 Task: 2. E-commerce Website:- Create a Squarespace online store for handmade jewelry. Feature product categories, a secure checkout, and options for customer reviews.
Action: Mouse moved to (1063, 147)
Screenshot: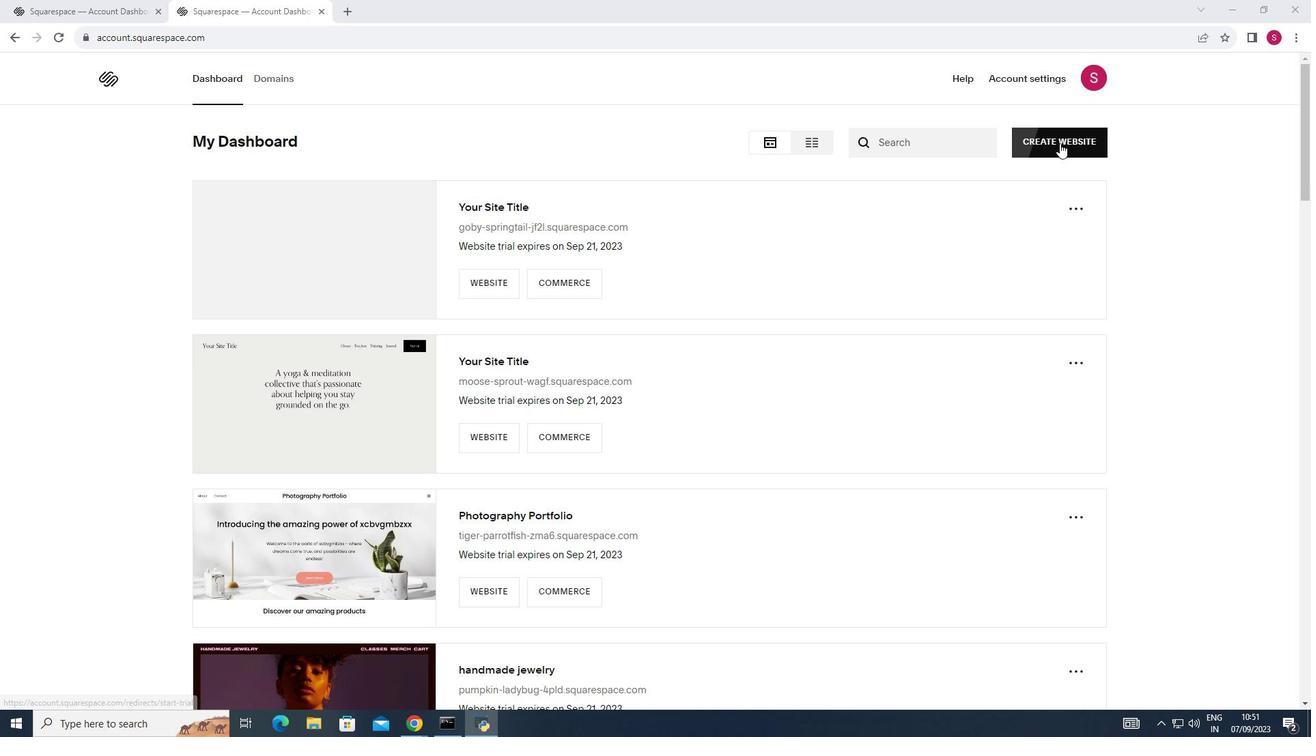 
Action: Mouse pressed left at (1063, 147)
Screenshot: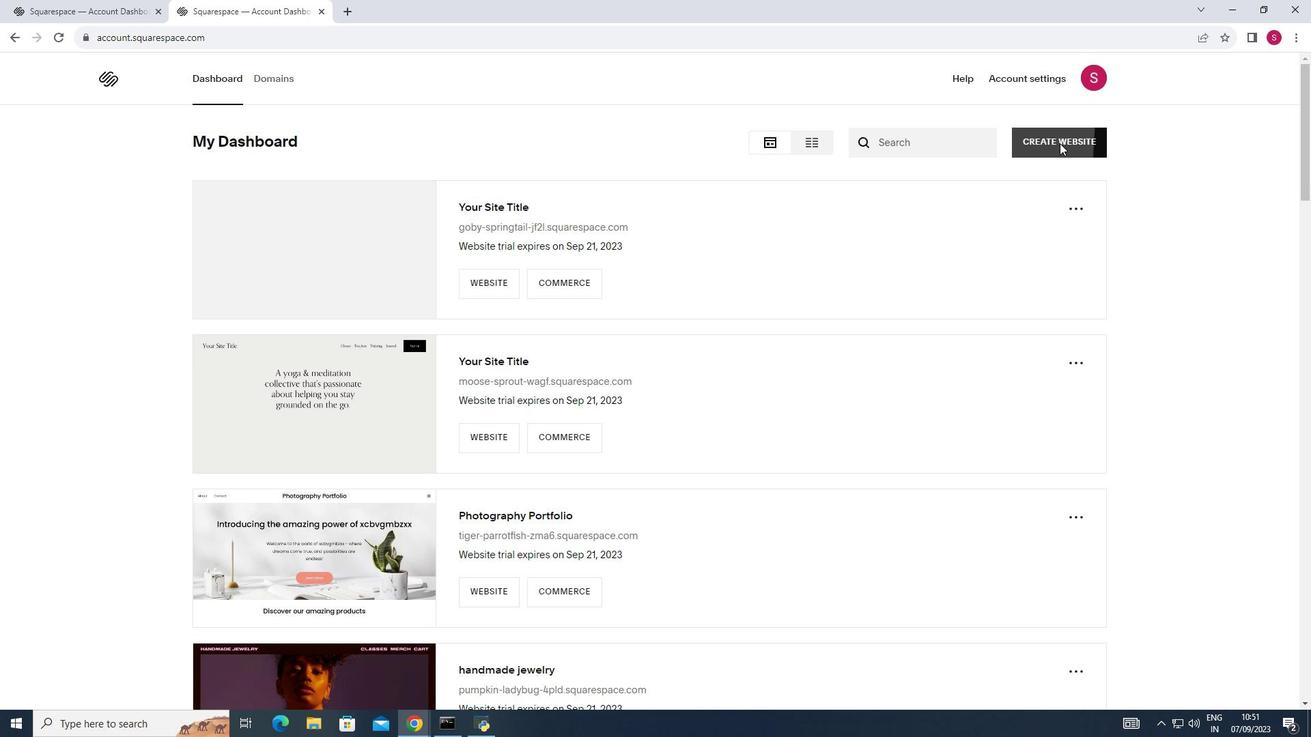 
Action: Mouse moved to (66, 249)
Screenshot: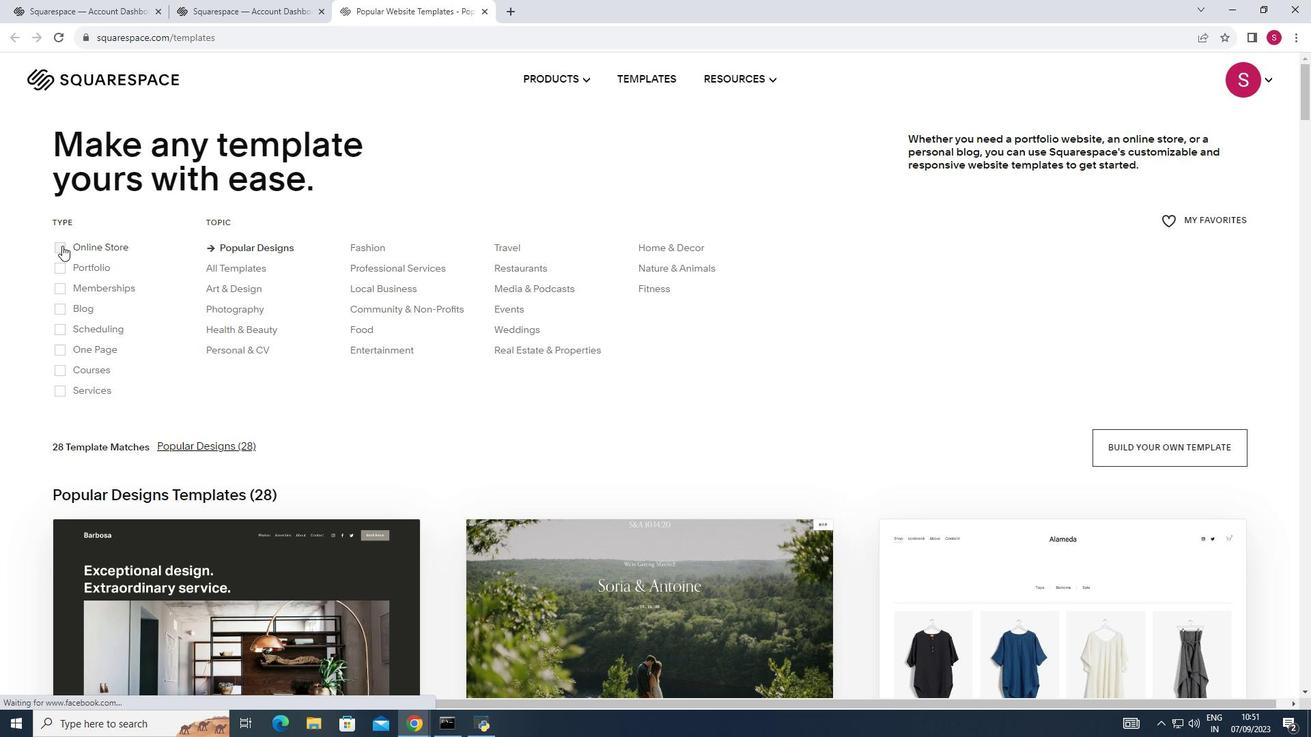 
Action: Mouse pressed left at (66, 249)
Screenshot: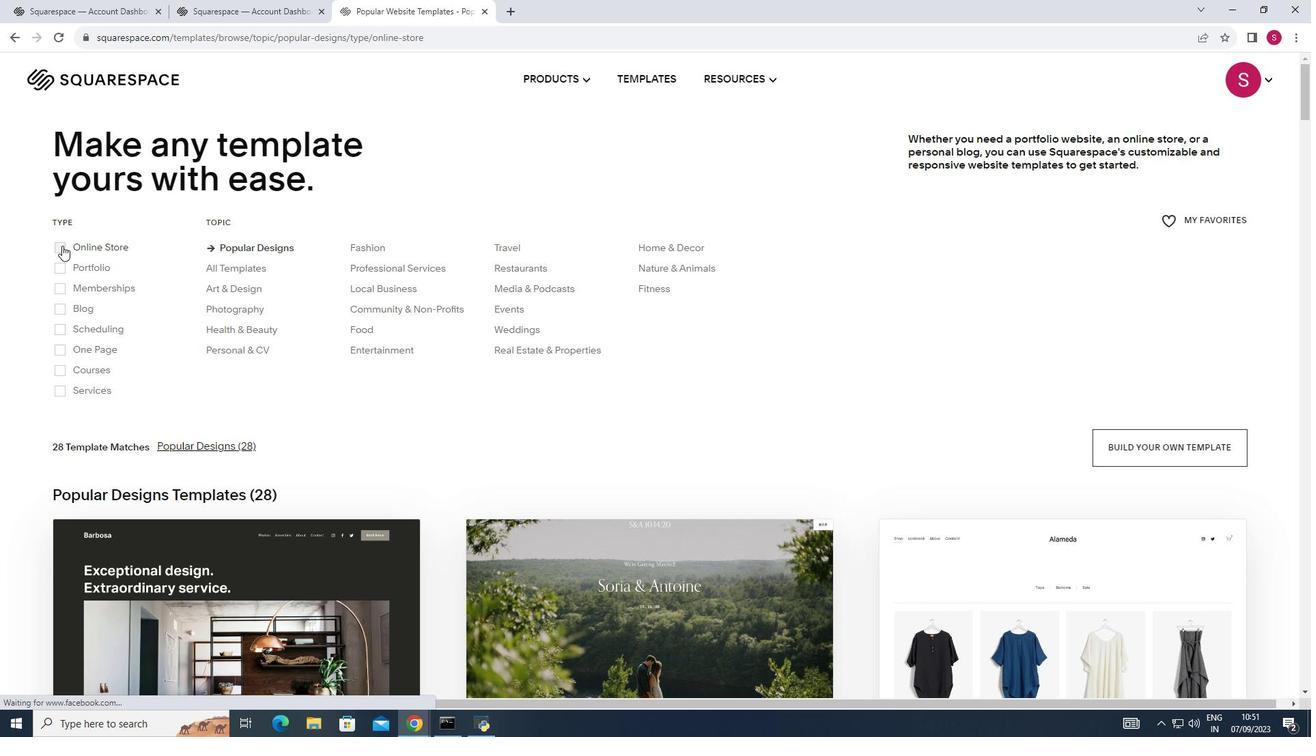 
Action: Mouse moved to (1084, 379)
Screenshot: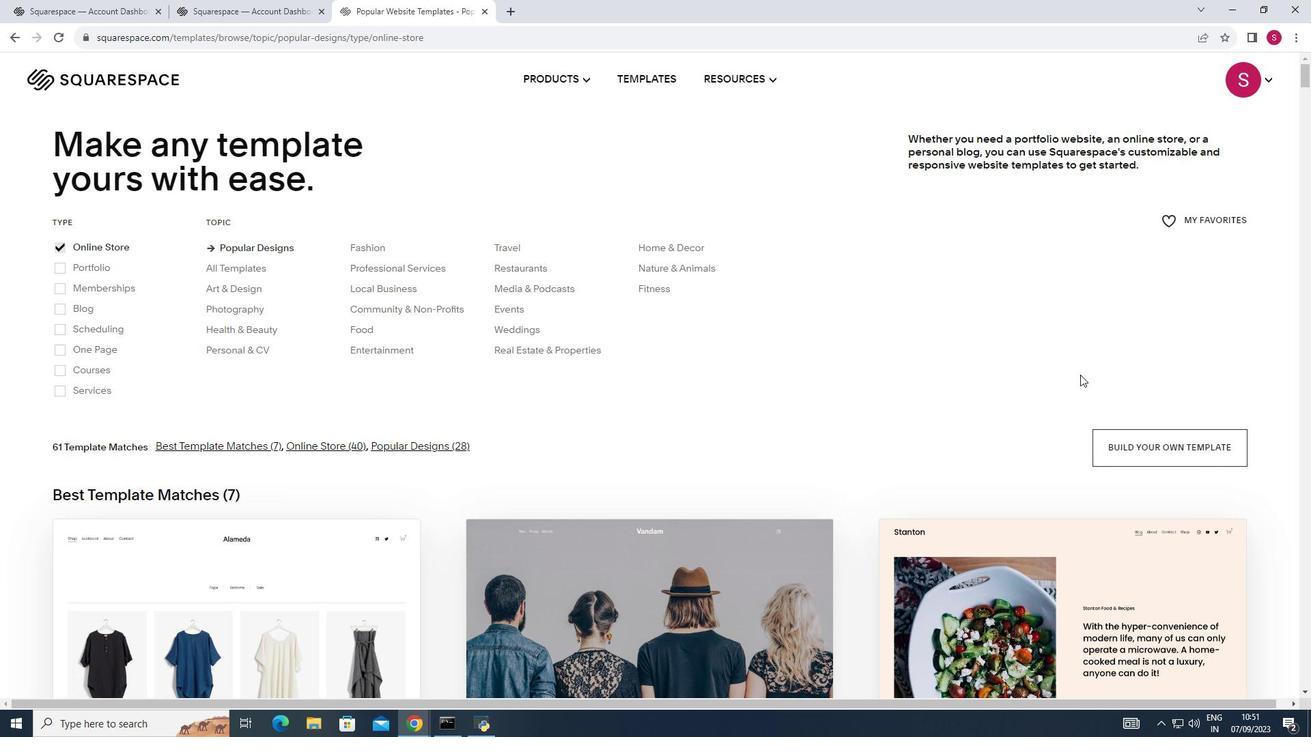 
Action: Mouse scrolled (1084, 378) with delta (0, 0)
Screenshot: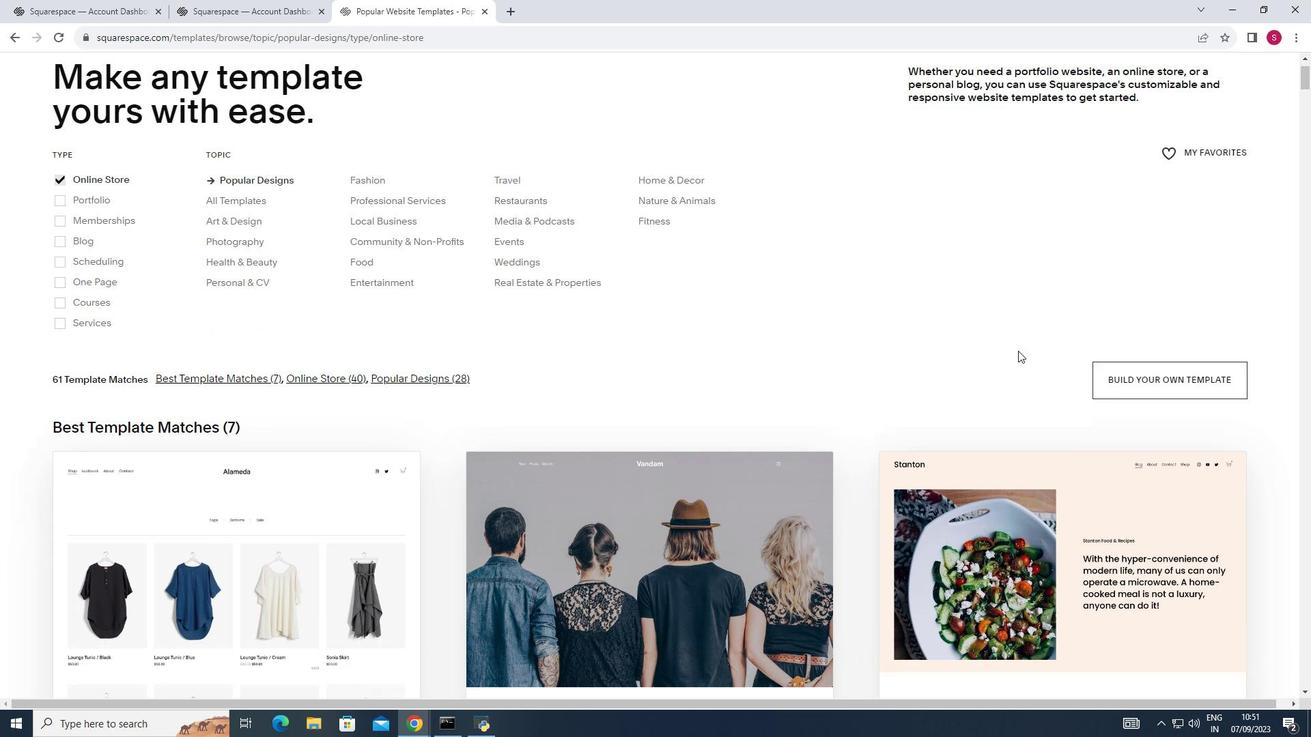 
Action: Mouse moved to (1023, 355)
Screenshot: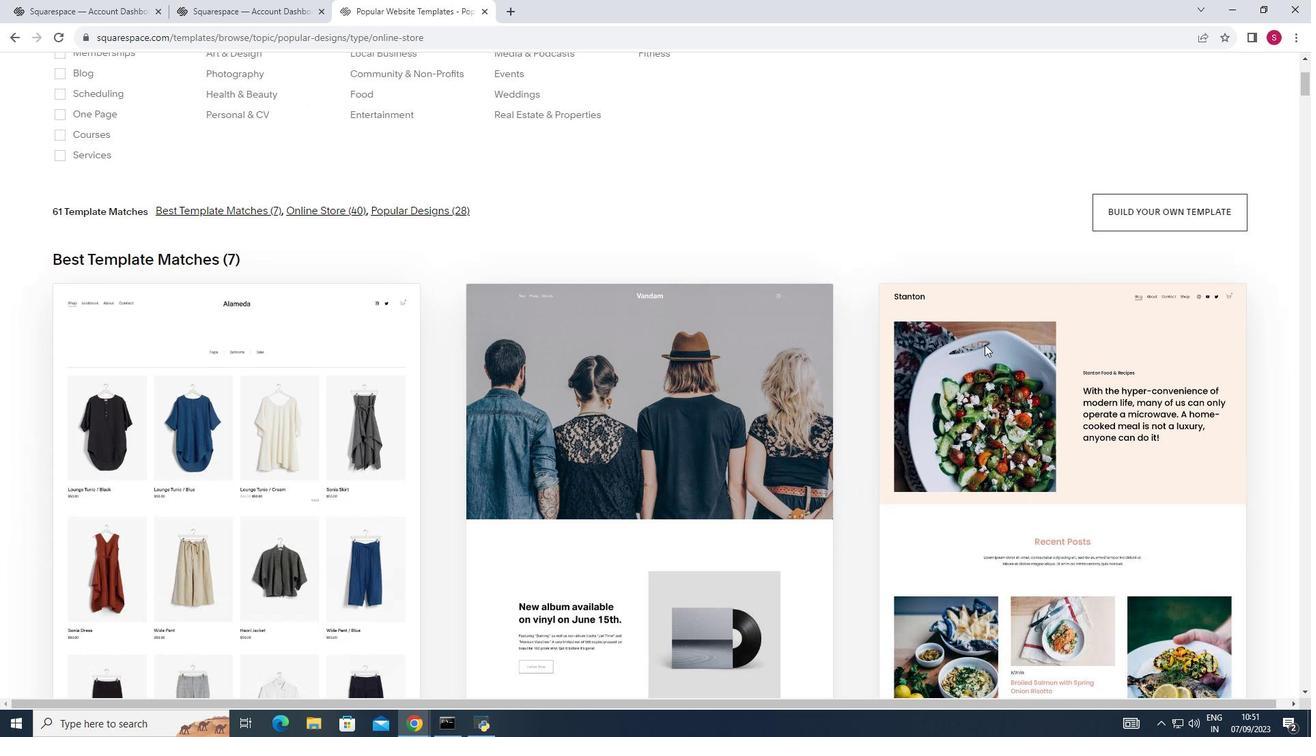 
Action: Mouse scrolled (1023, 354) with delta (0, 0)
Screenshot: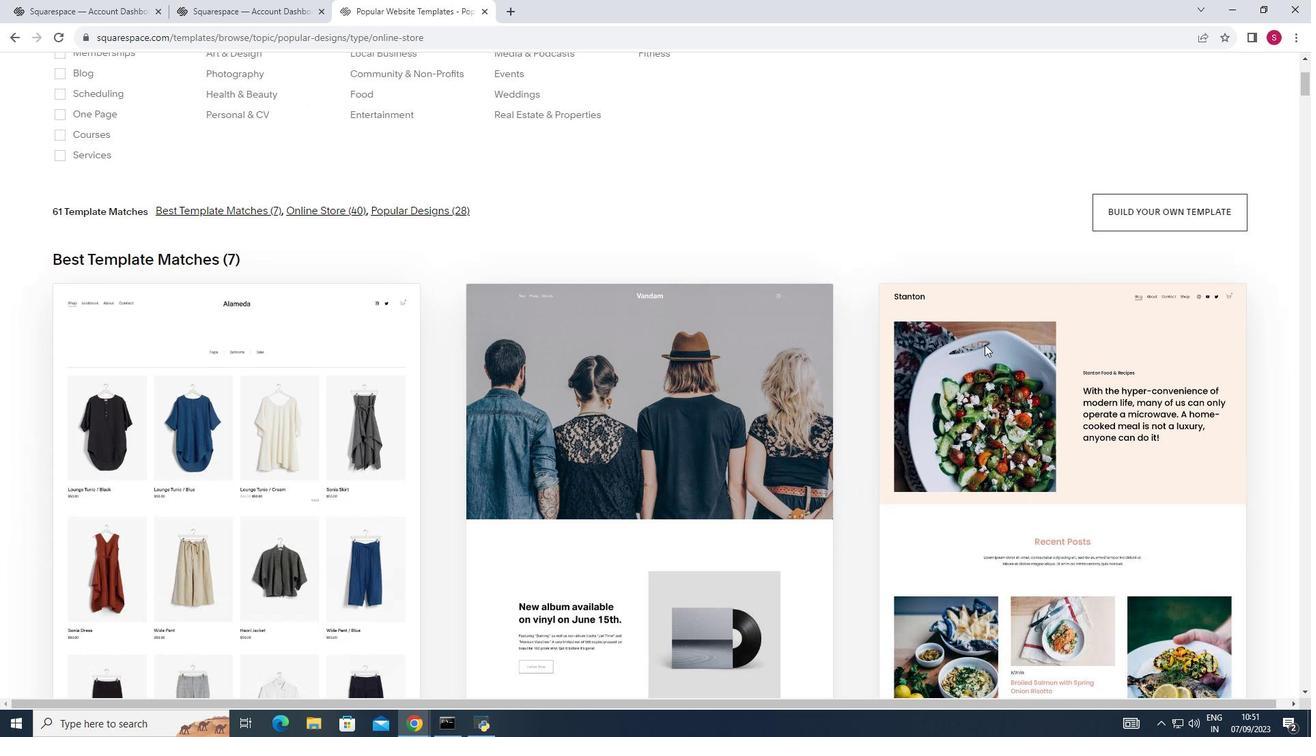 
Action: Mouse moved to (1022, 355)
Screenshot: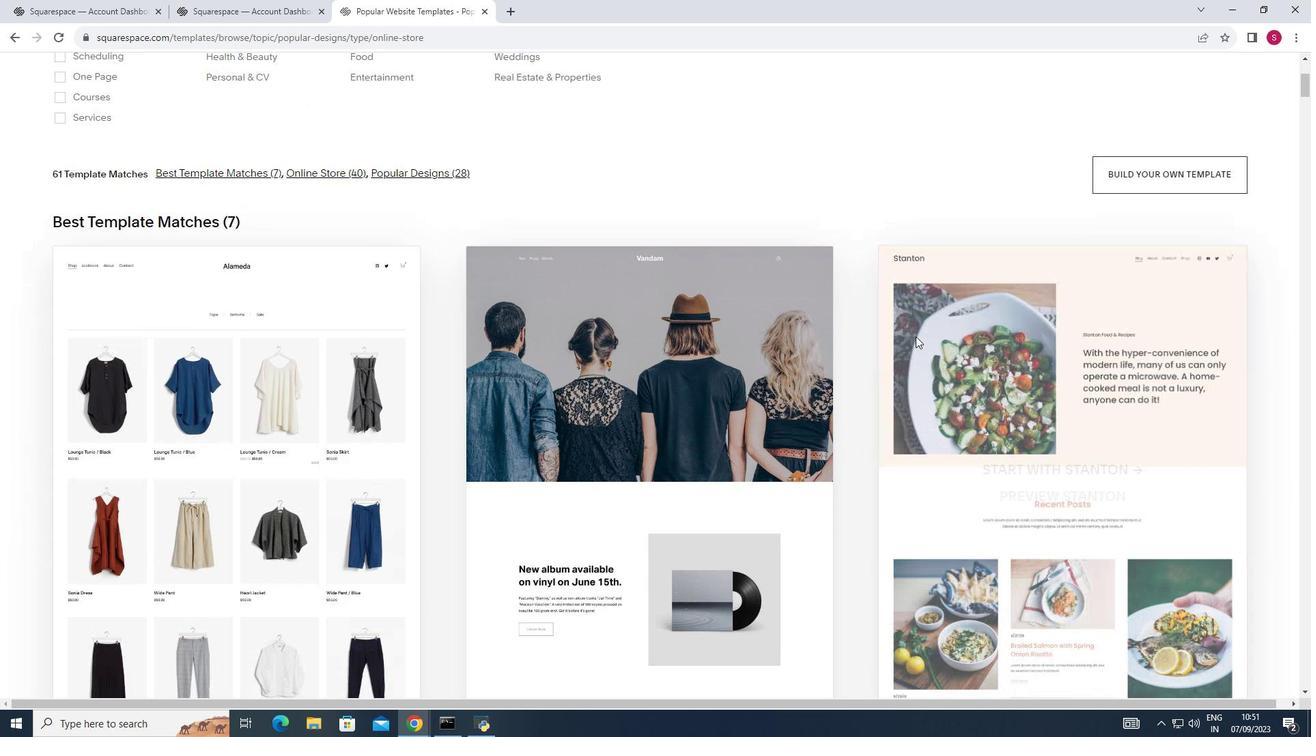 
Action: Mouse scrolled (1022, 354) with delta (0, 0)
Screenshot: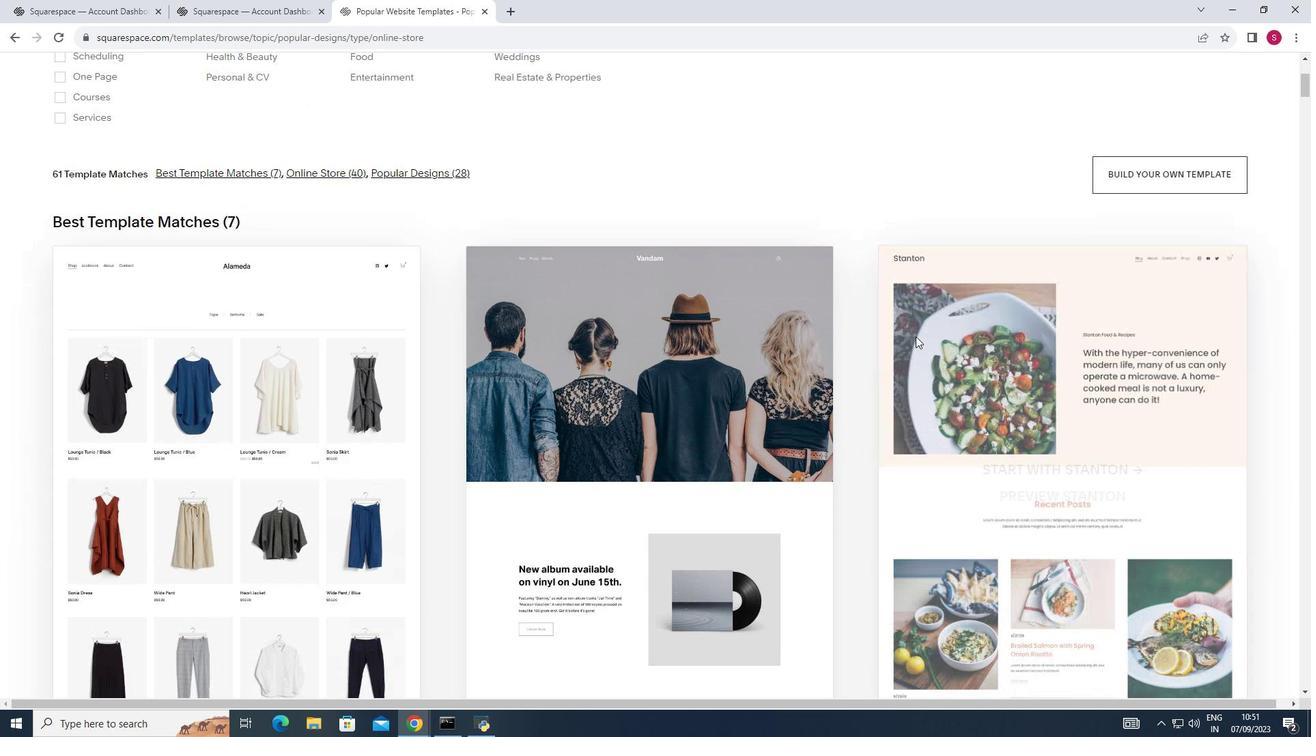 
Action: Mouse scrolled (1022, 354) with delta (0, 0)
Screenshot: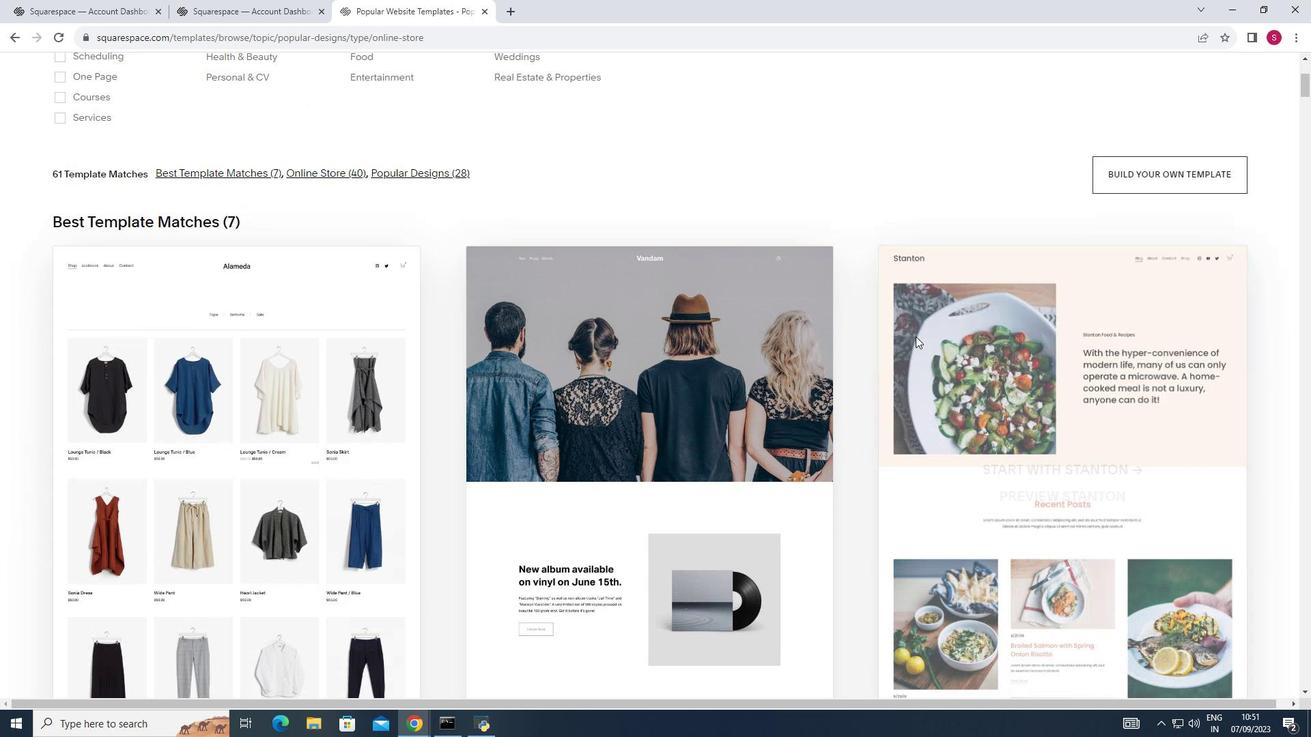 
Action: Mouse moved to (826, 306)
Screenshot: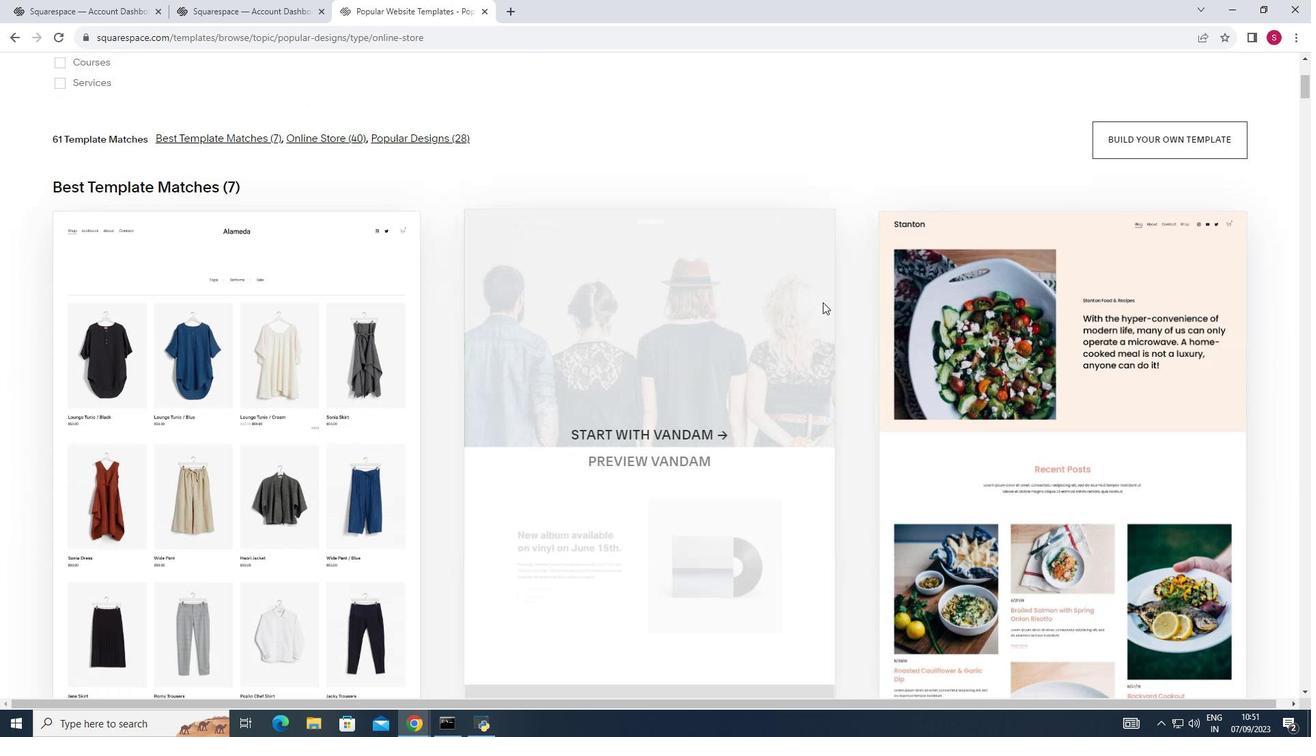 
Action: Mouse scrolled (826, 305) with delta (0, 0)
Screenshot: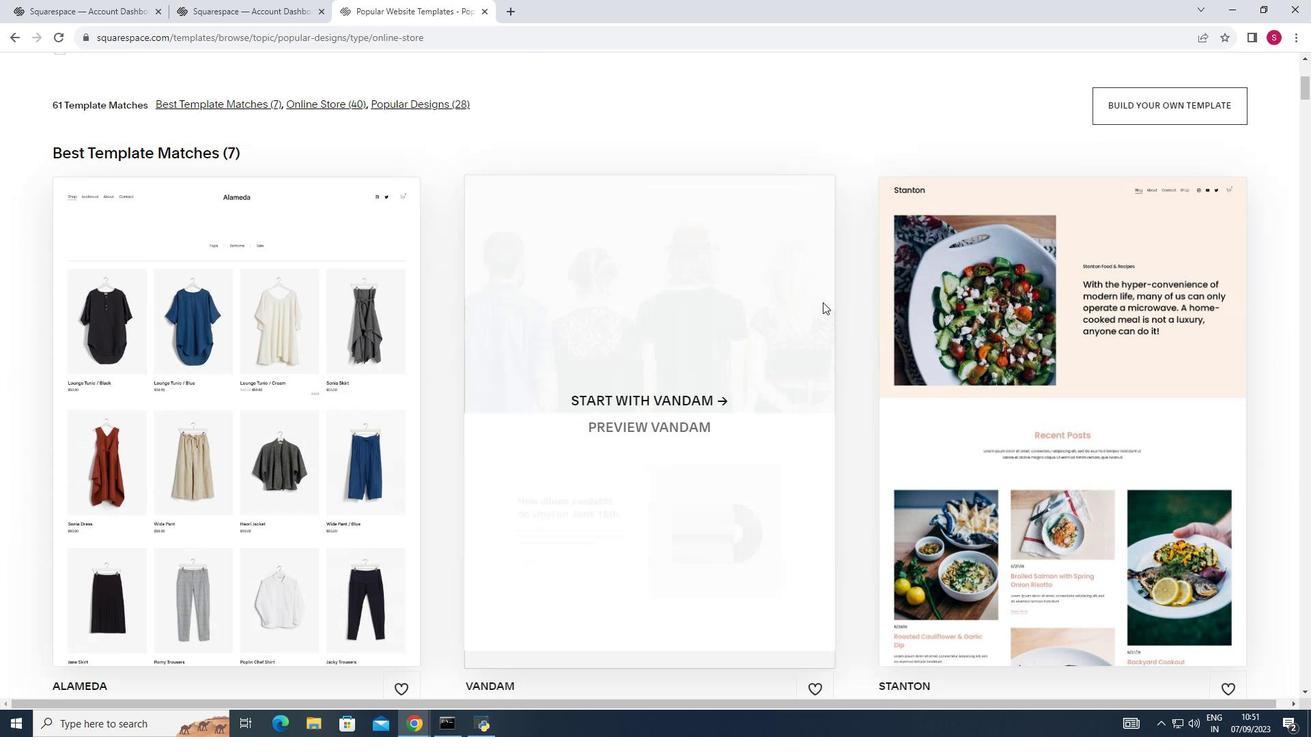 
Action: Mouse scrolled (826, 305) with delta (0, 0)
Screenshot: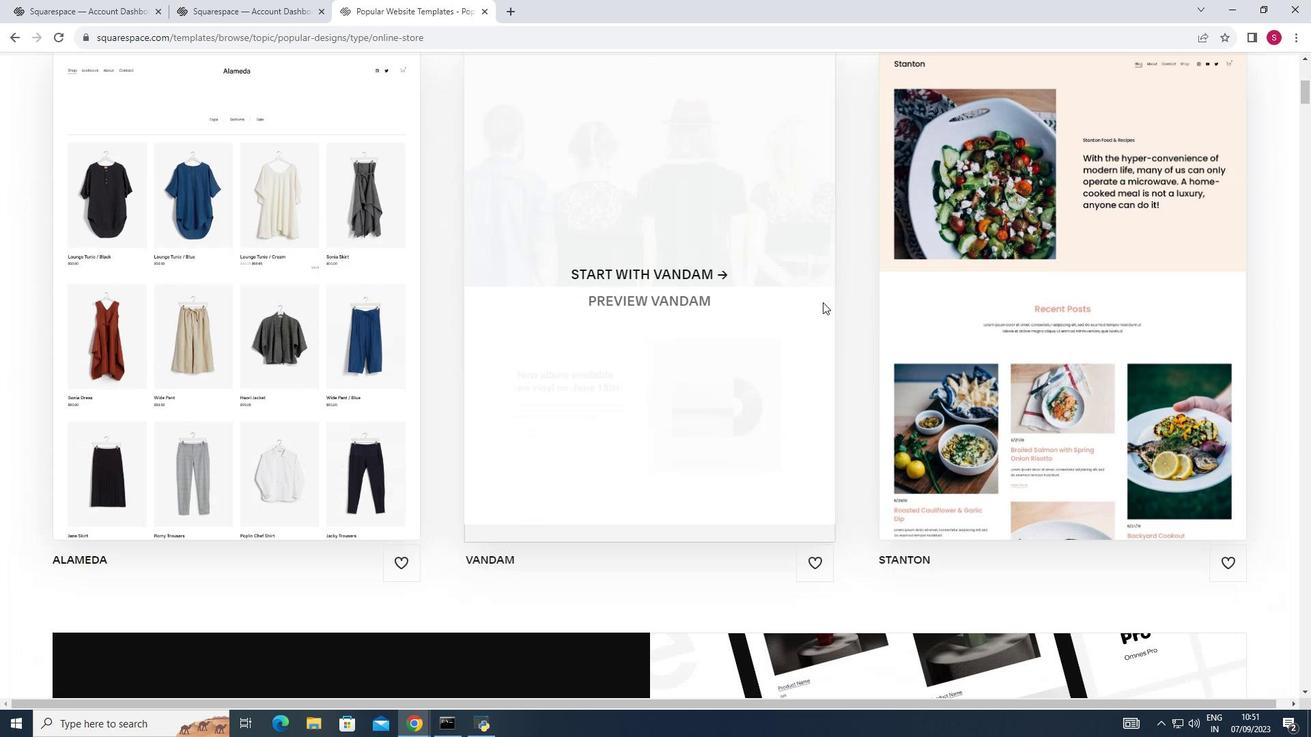 
Action: Mouse scrolled (826, 305) with delta (0, 0)
Screenshot: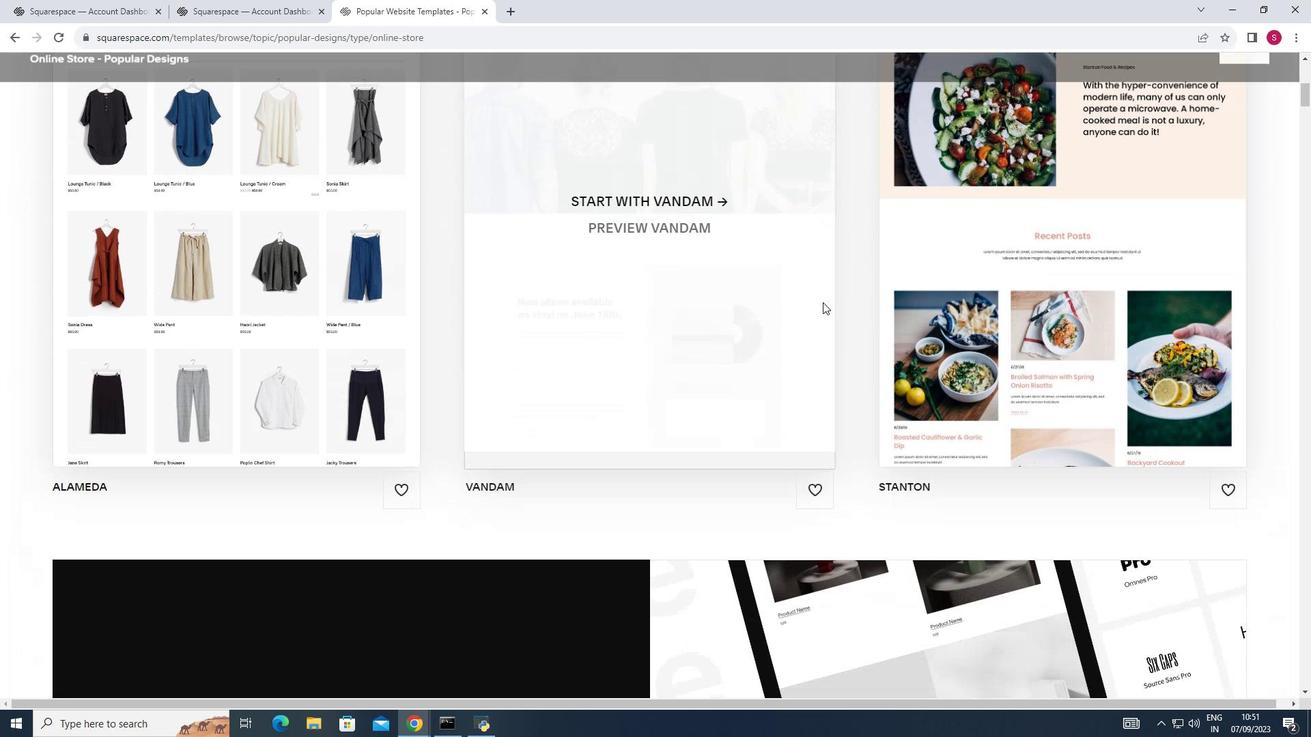 
Action: Mouse scrolled (826, 305) with delta (0, 0)
Screenshot: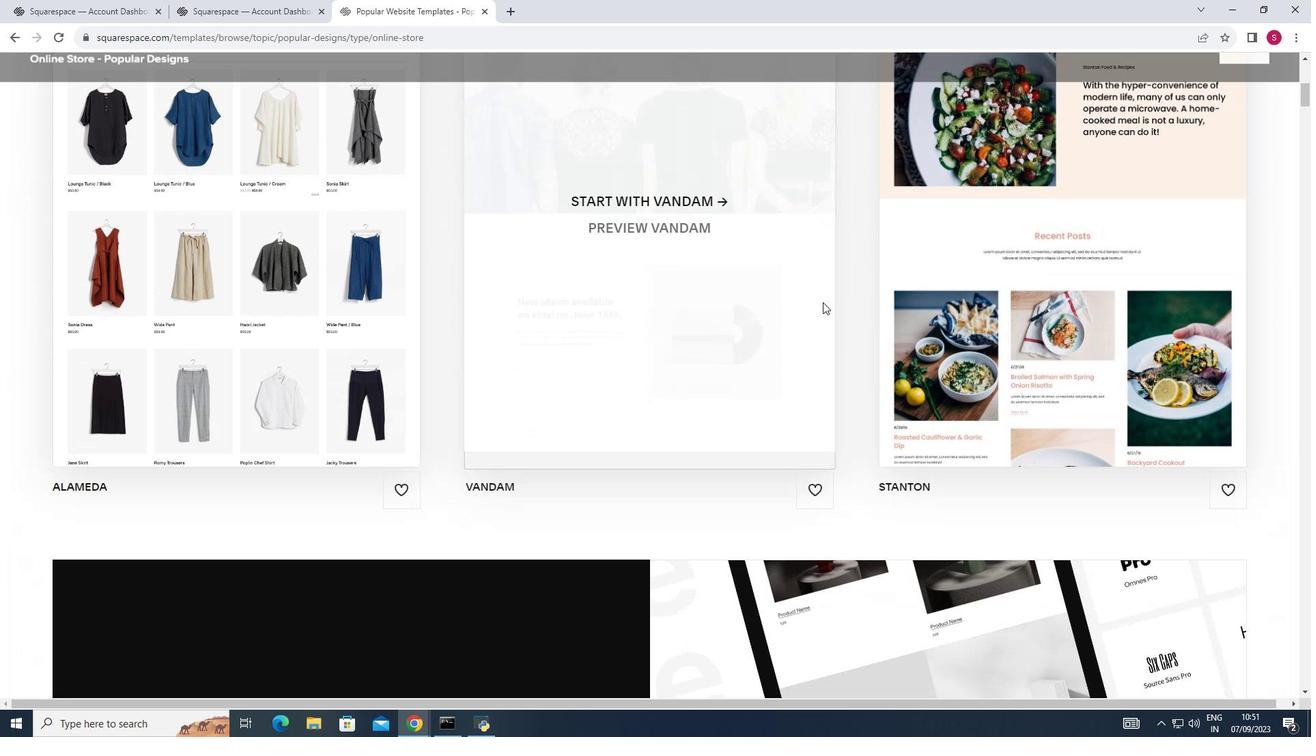 
Action: Mouse moved to (857, 329)
Screenshot: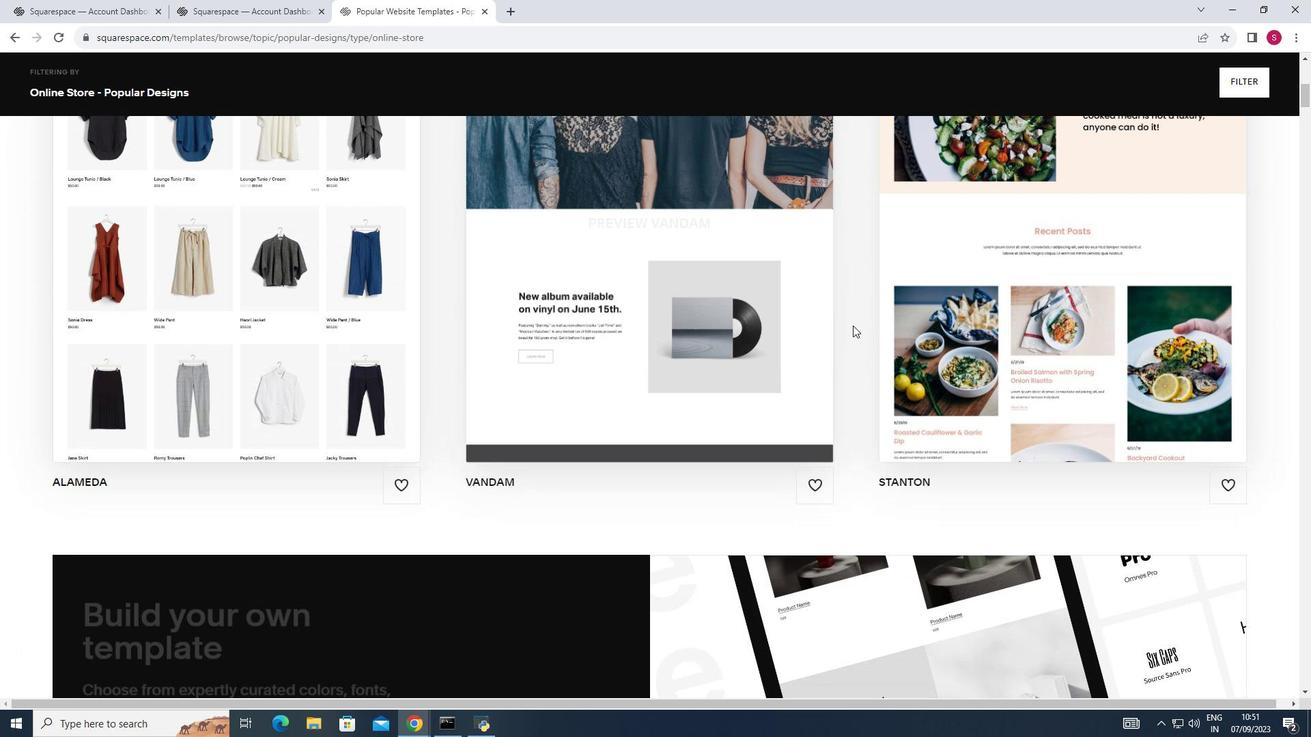 
Action: Mouse scrolled (857, 329) with delta (0, 0)
Screenshot: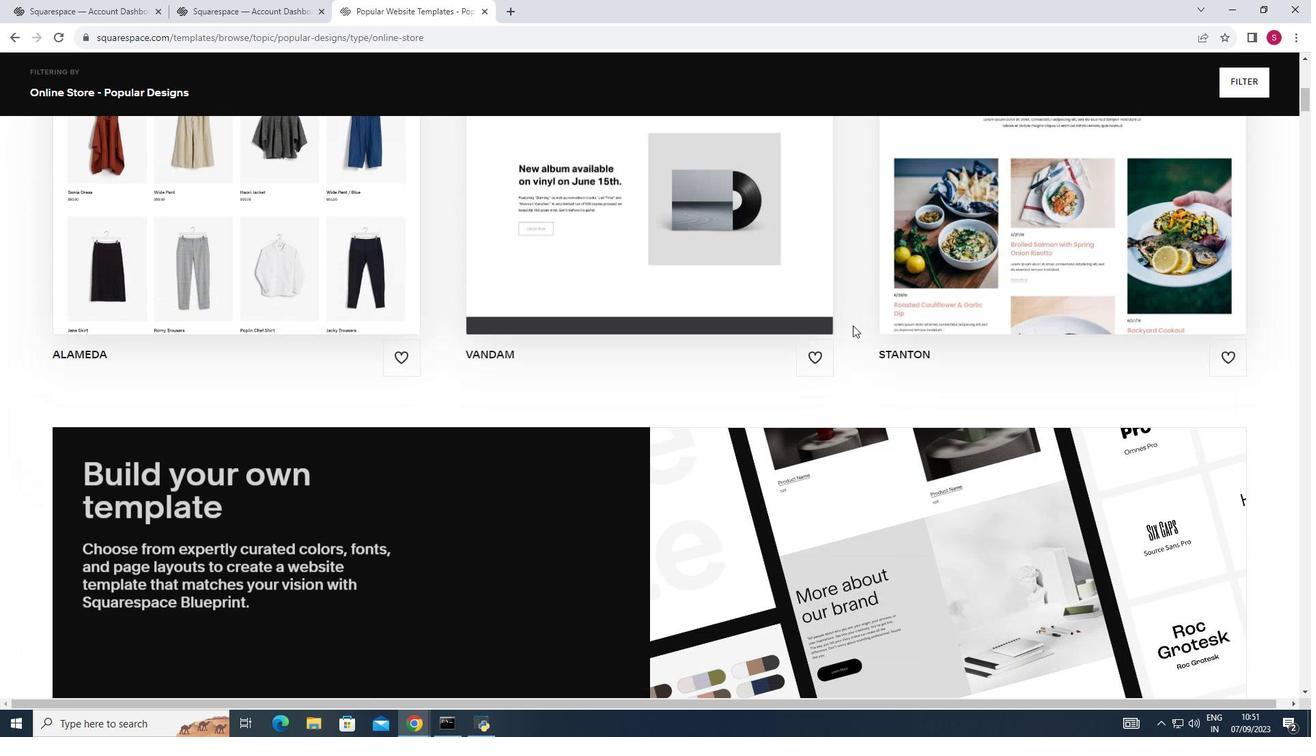 
Action: Mouse scrolled (857, 329) with delta (0, 0)
Screenshot: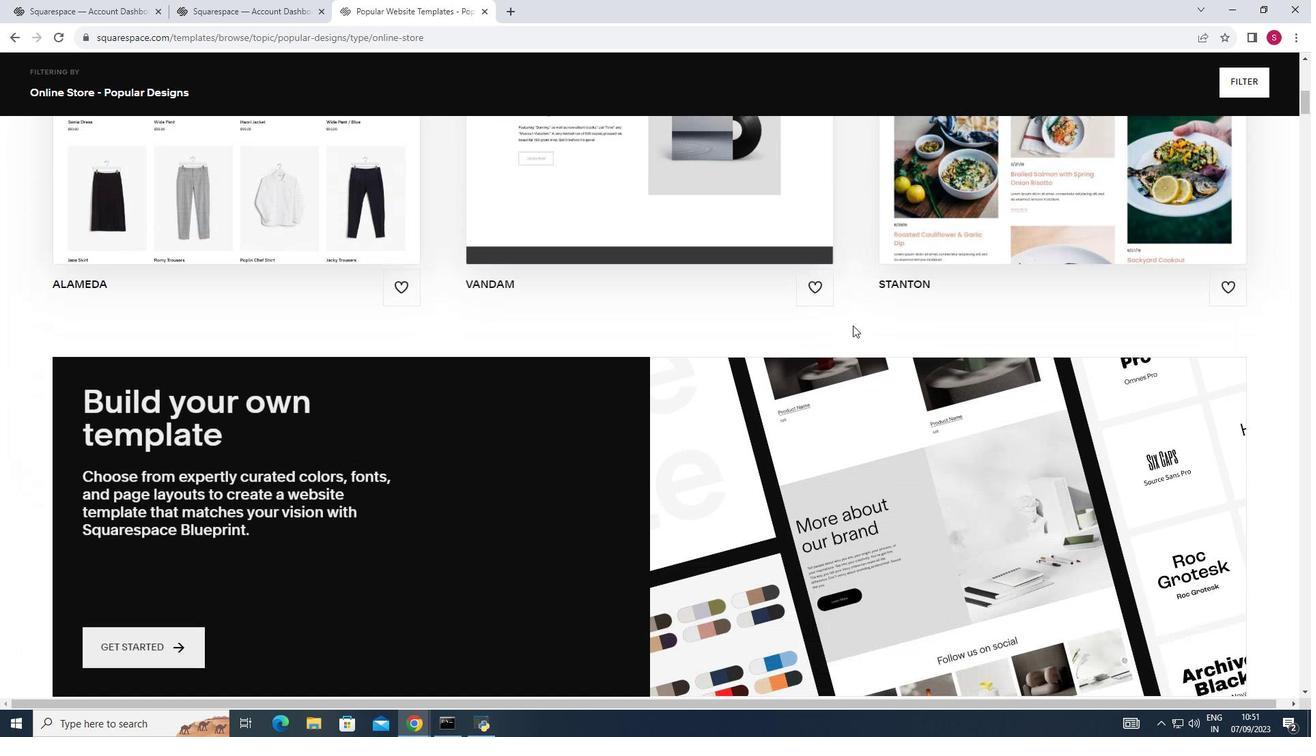 
Action: Mouse scrolled (857, 329) with delta (0, 0)
Screenshot: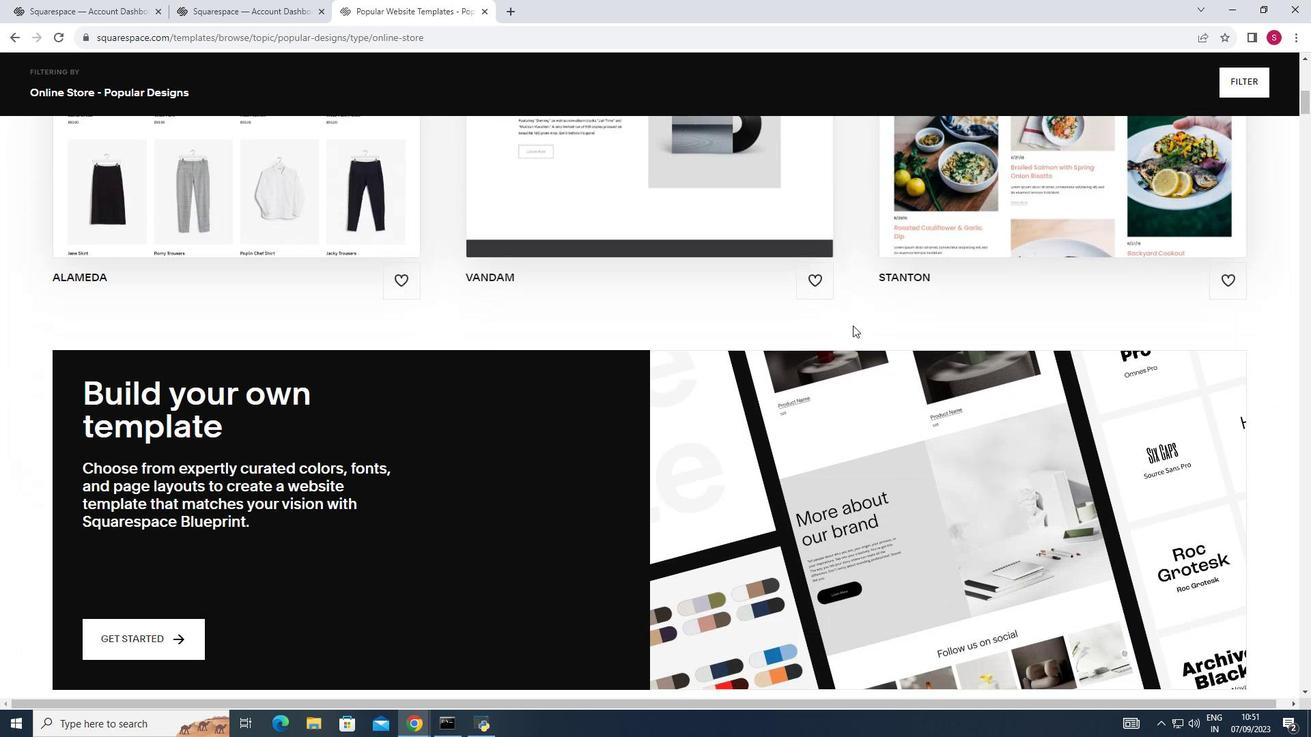 
Action: Mouse scrolled (857, 329) with delta (0, 0)
Screenshot: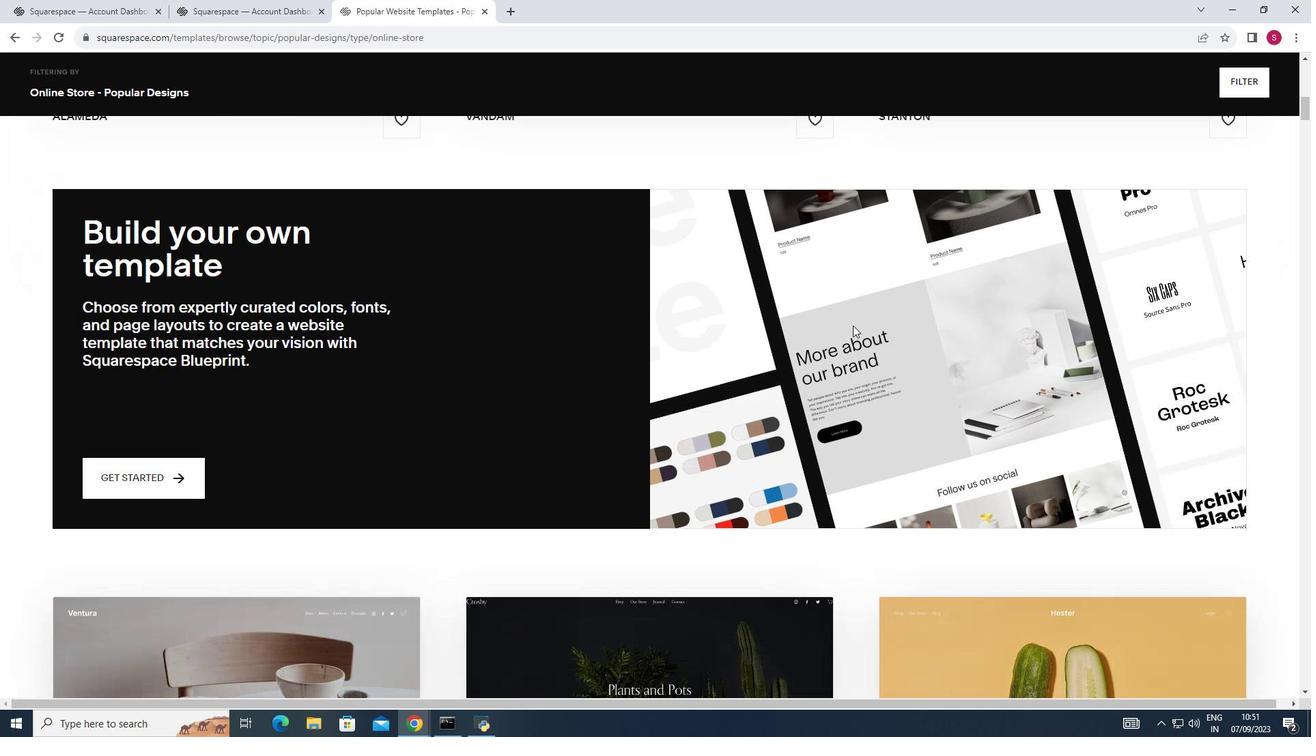 
Action: Mouse scrolled (857, 329) with delta (0, 0)
Screenshot: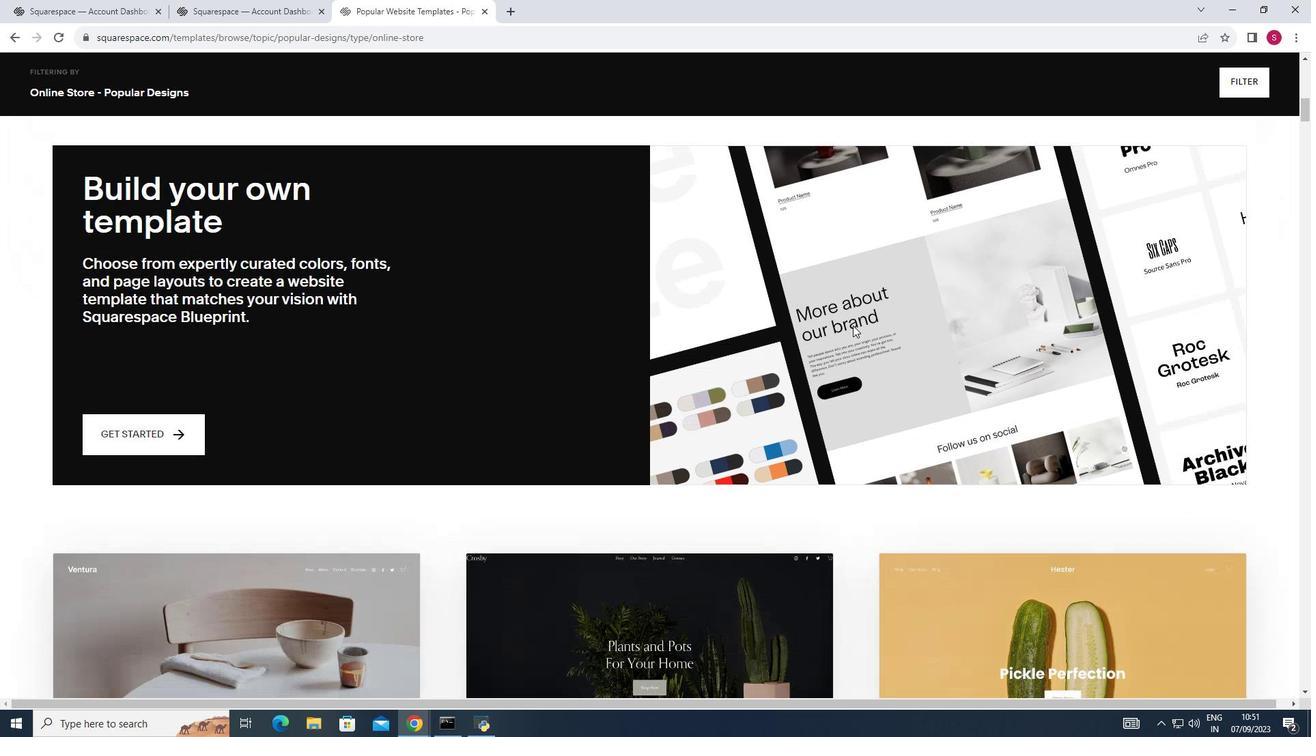 
Action: Mouse scrolled (857, 329) with delta (0, 0)
Screenshot: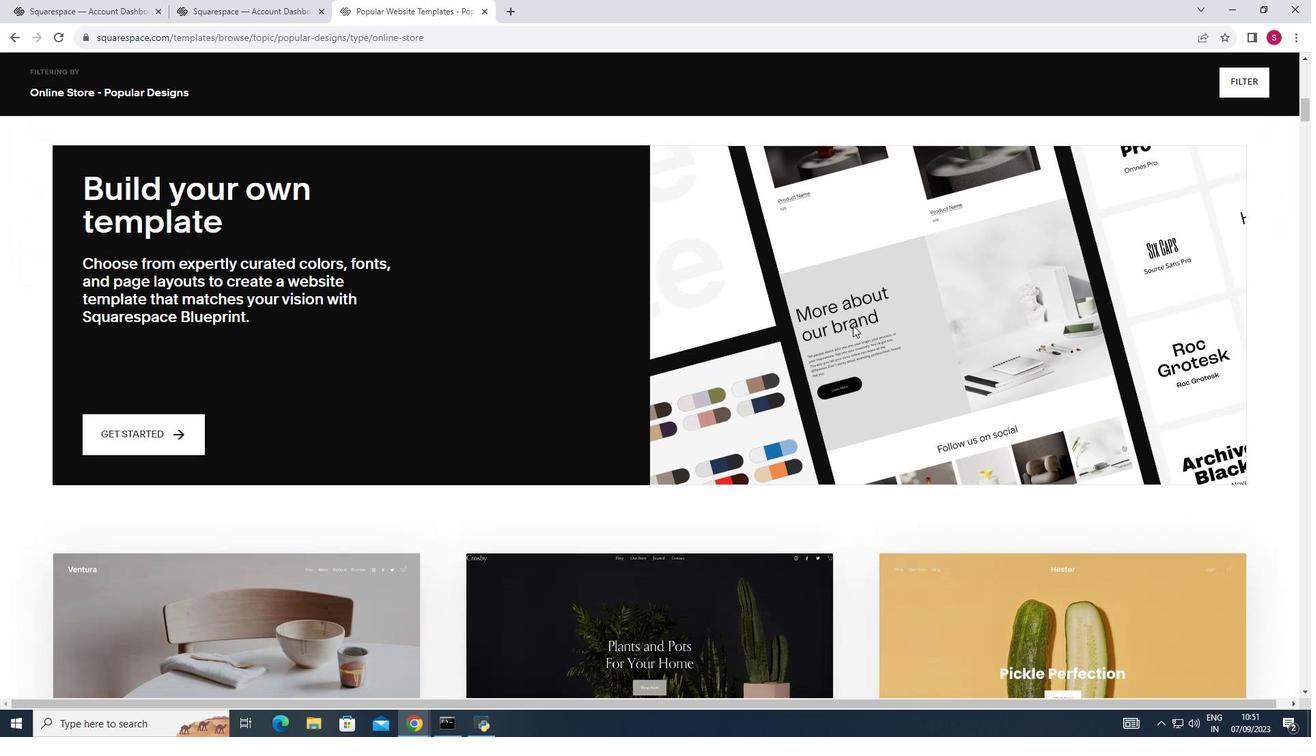 
Action: Mouse scrolled (857, 330) with delta (0, 0)
Screenshot: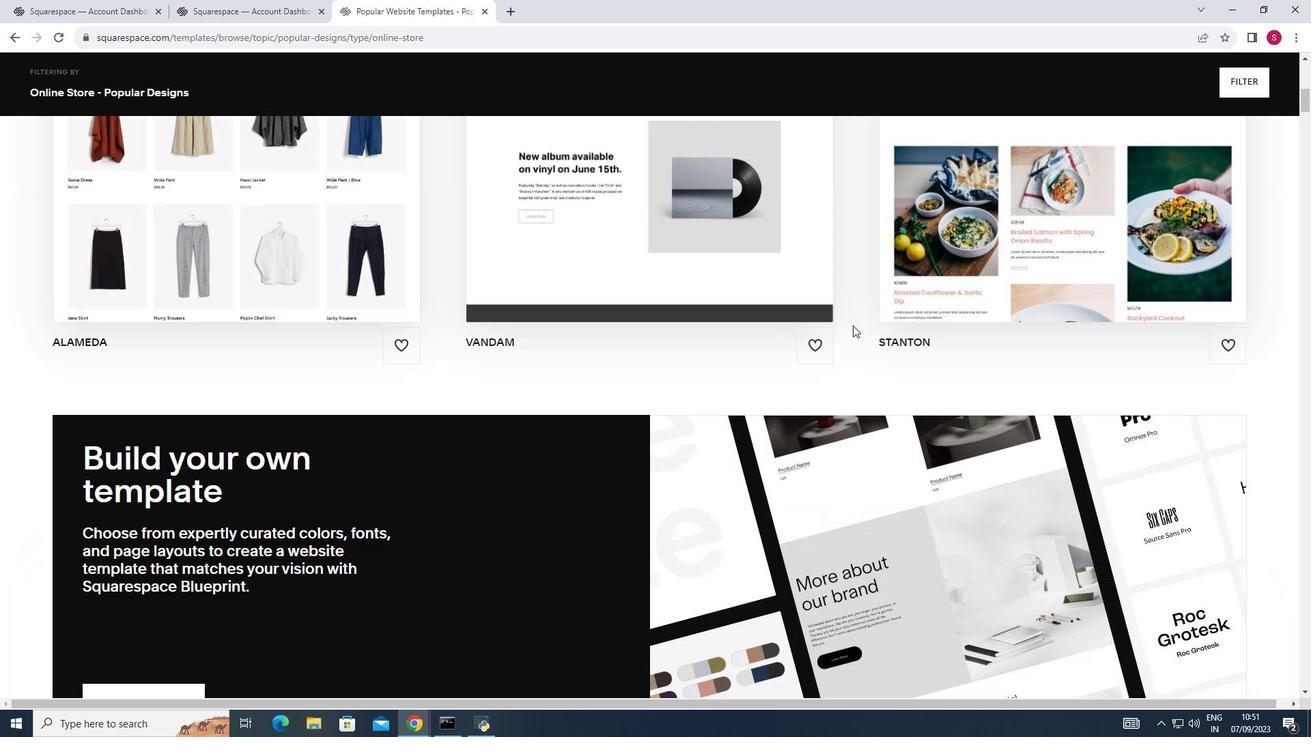 
Action: Mouse scrolled (857, 330) with delta (0, 0)
Screenshot: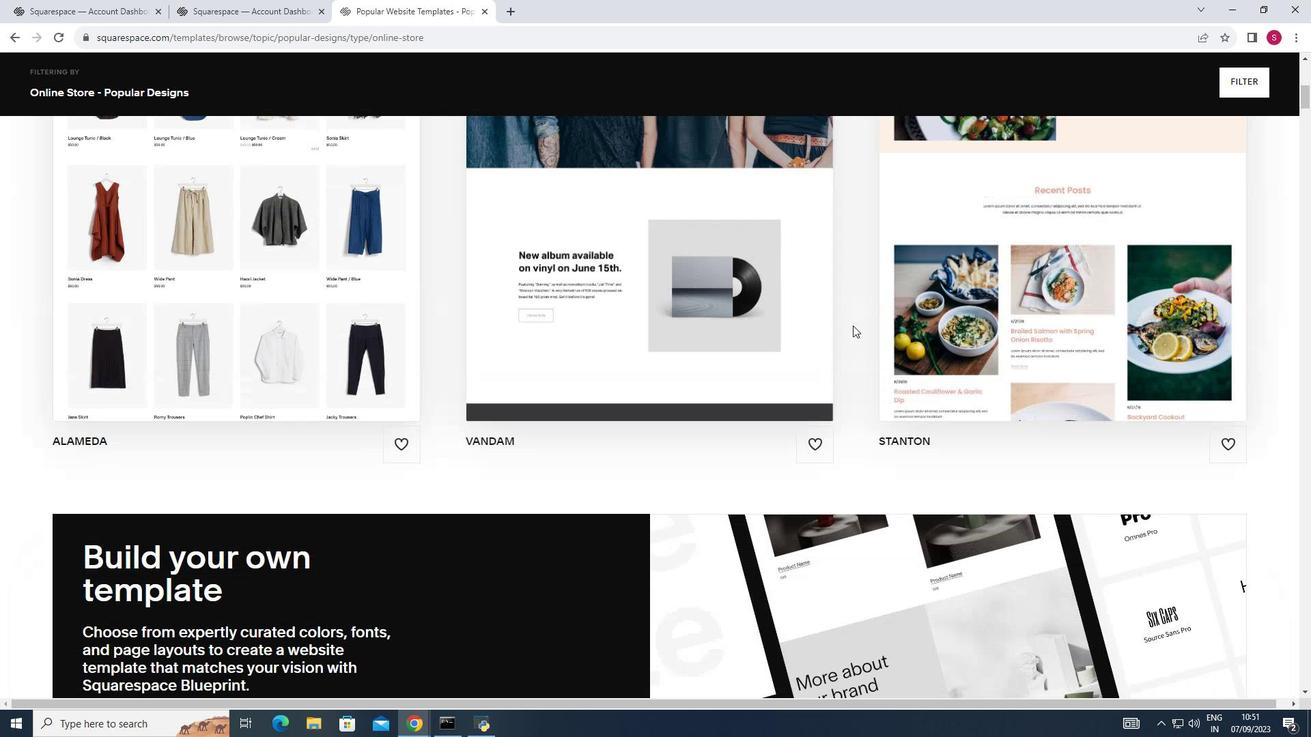 
Action: Mouse scrolled (857, 330) with delta (0, 0)
Screenshot: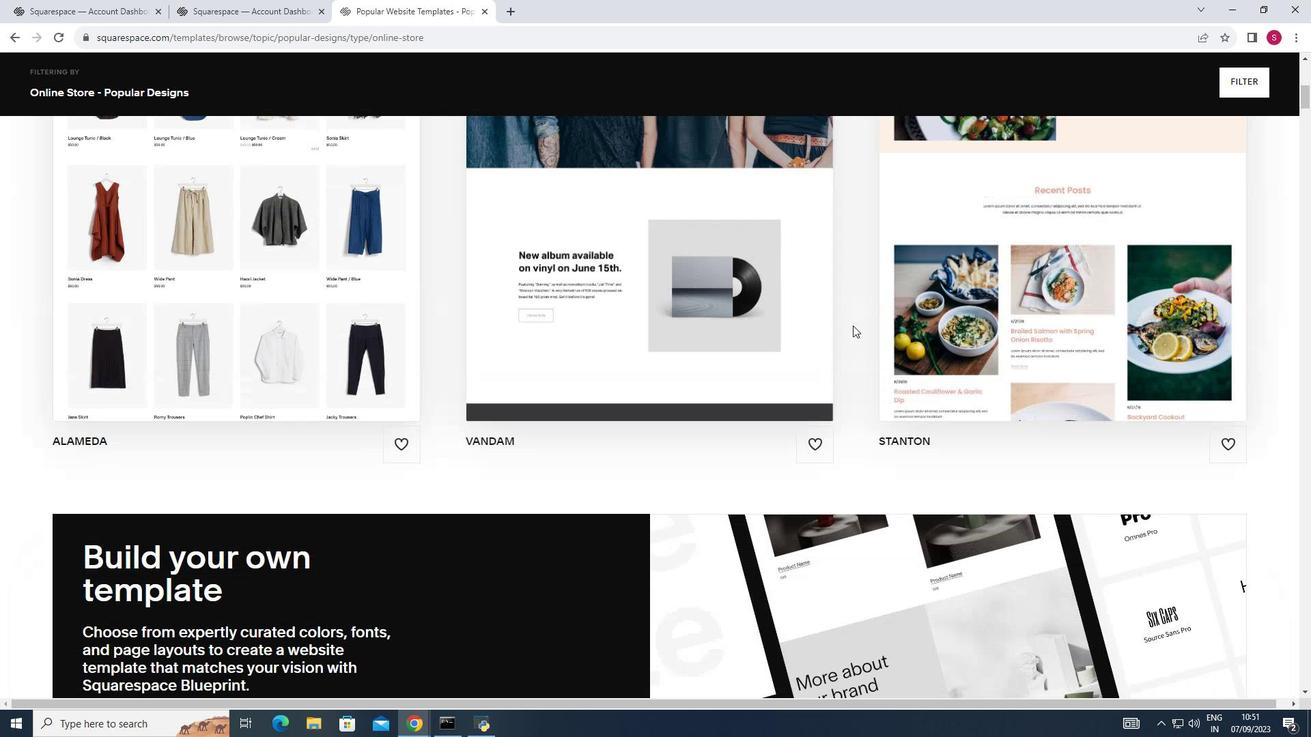 
Action: Mouse scrolled (857, 330) with delta (0, 0)
Screenshot: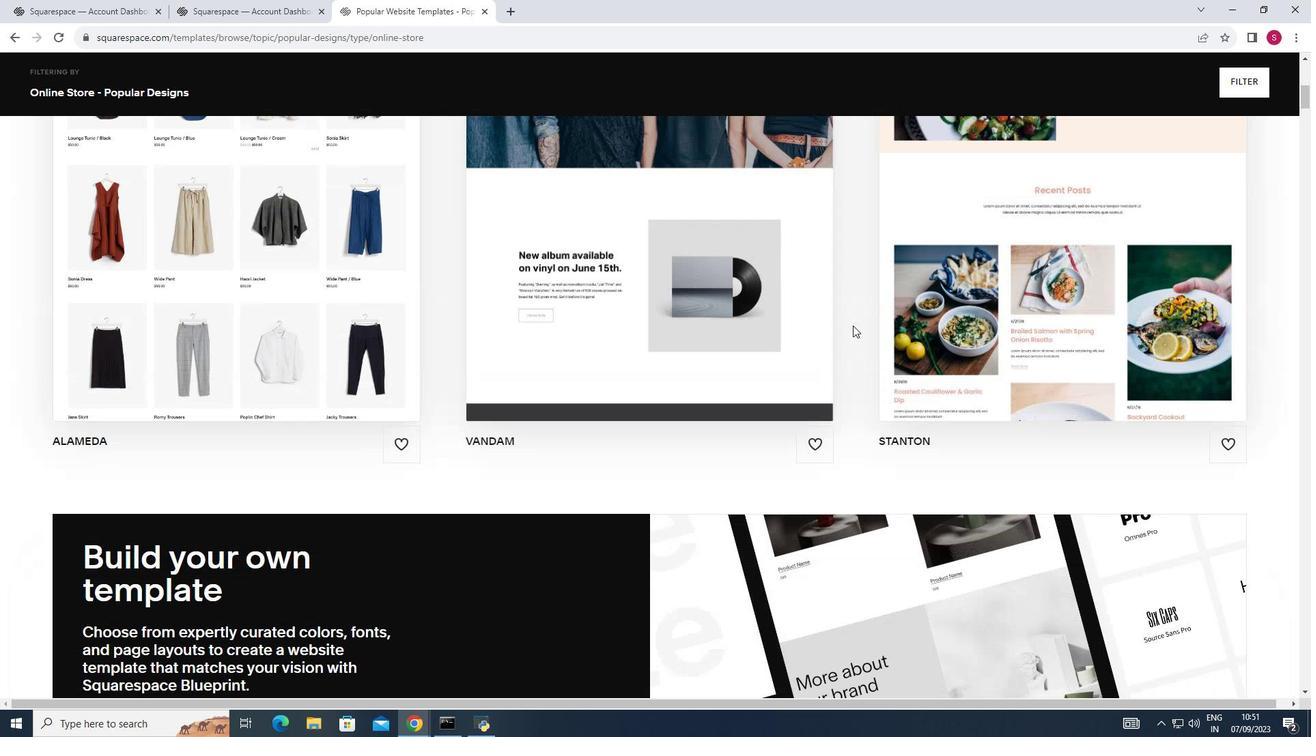 
Action: Mouse scrolled (857, 330) with delta (0, 0)
Screenshot: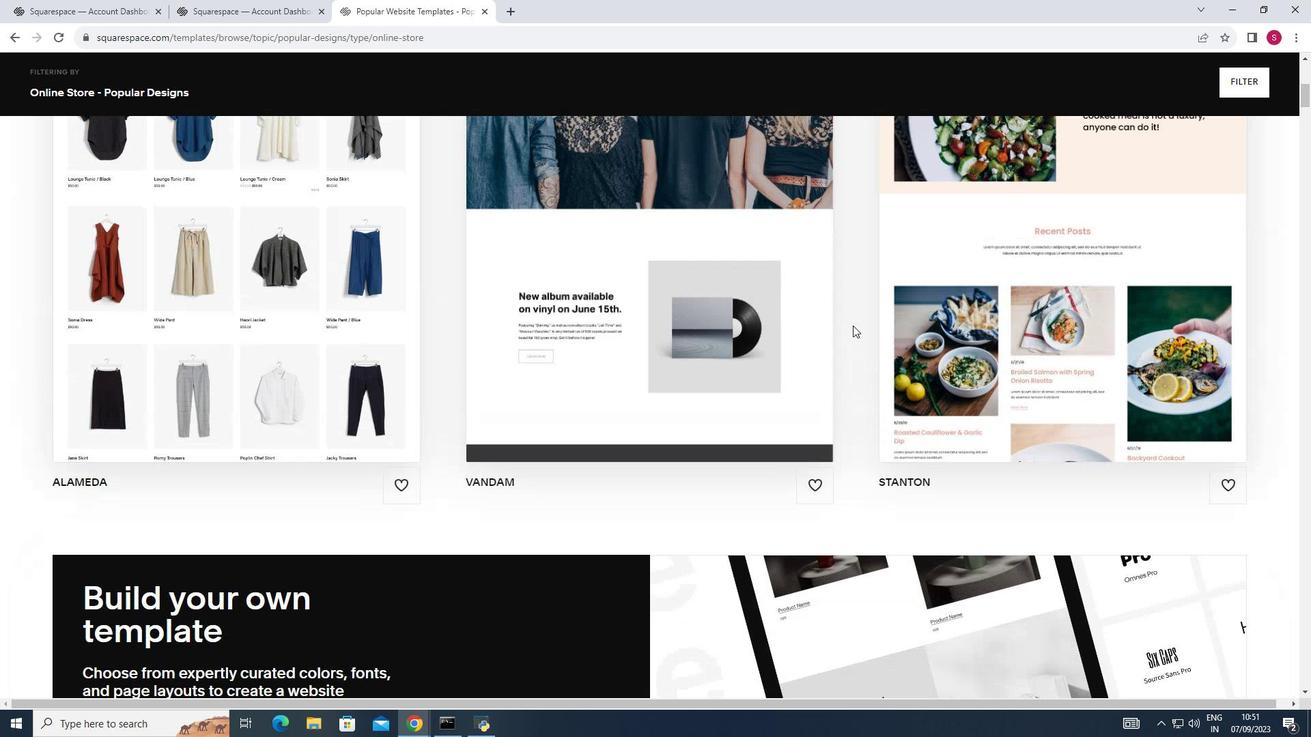 
Action: Mouse scrolled (857, 330) with delta (0, 0)
Screenshot: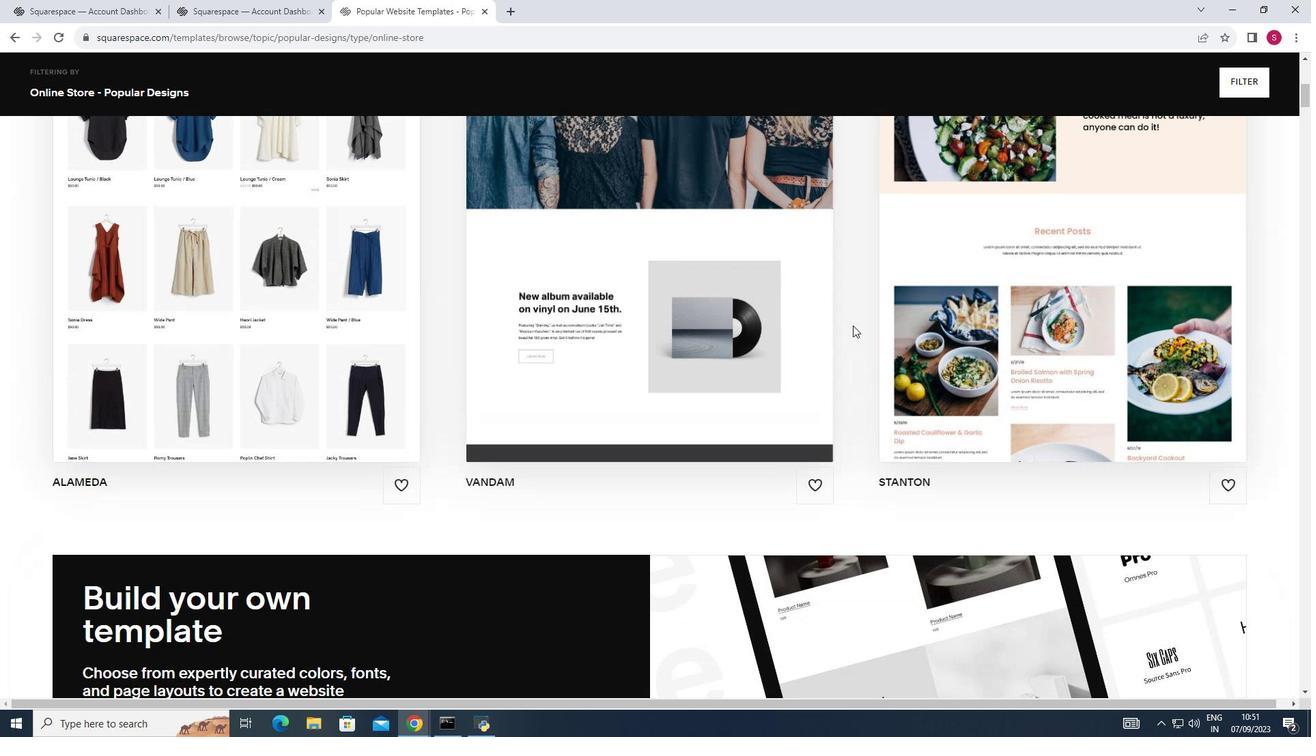 
Action: Mouse scrolled (857, 330) with delta (0, 0)
Screenshot: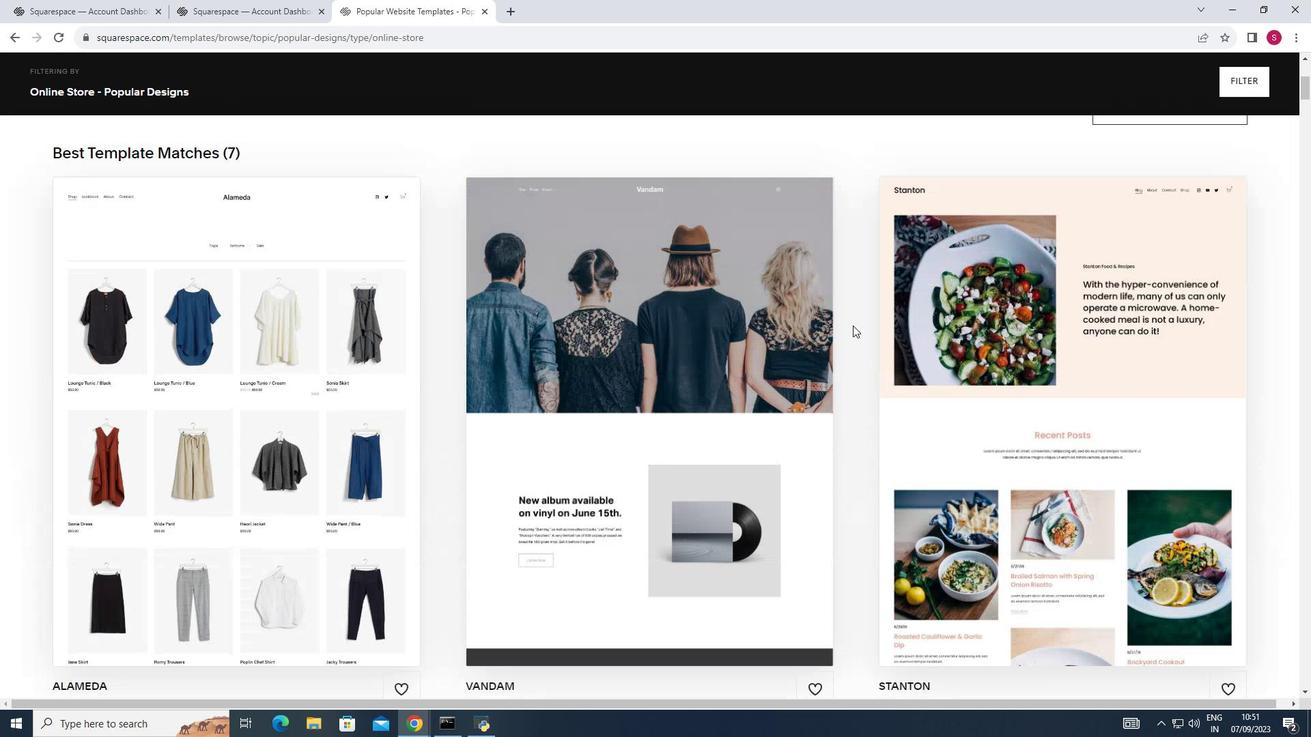 
Action: Mouse scrolled (857, 330) with delta (0, 0)
Screenshot: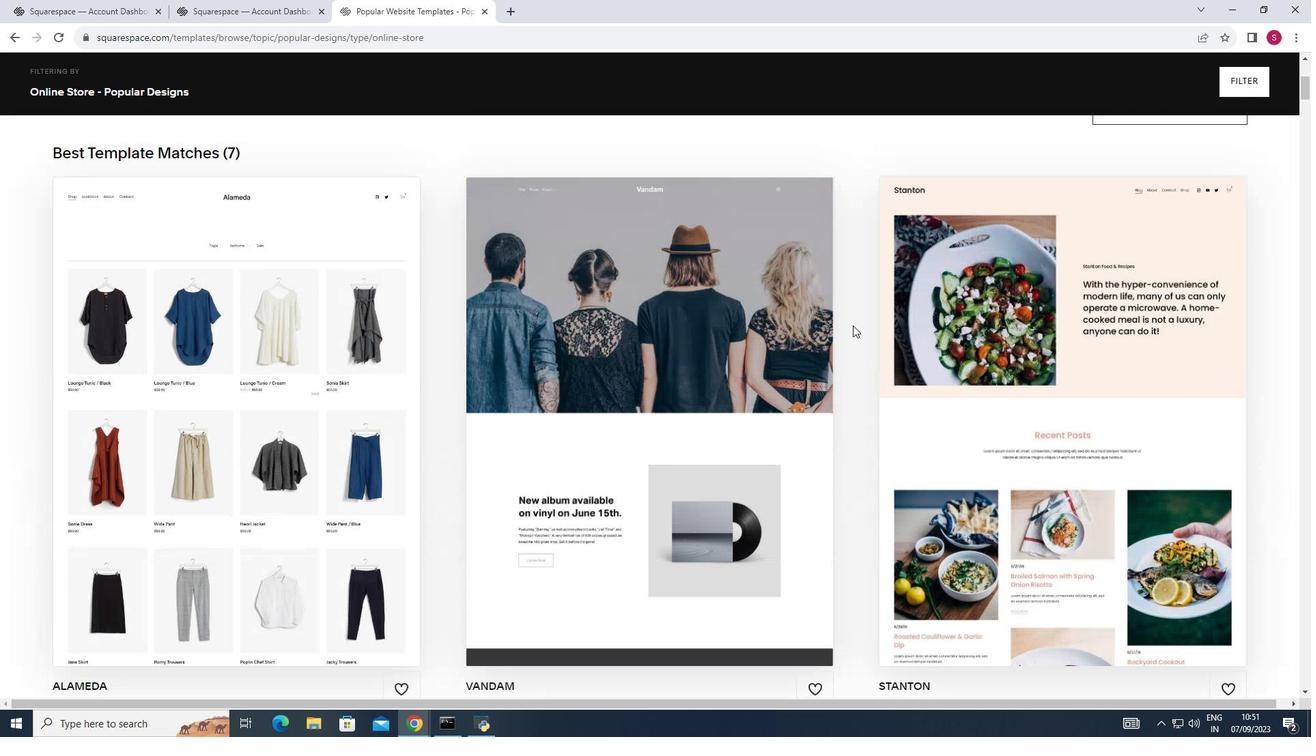 
Action: Mouse scrolled (857, 330) with delta (0, 0)
Screenshot: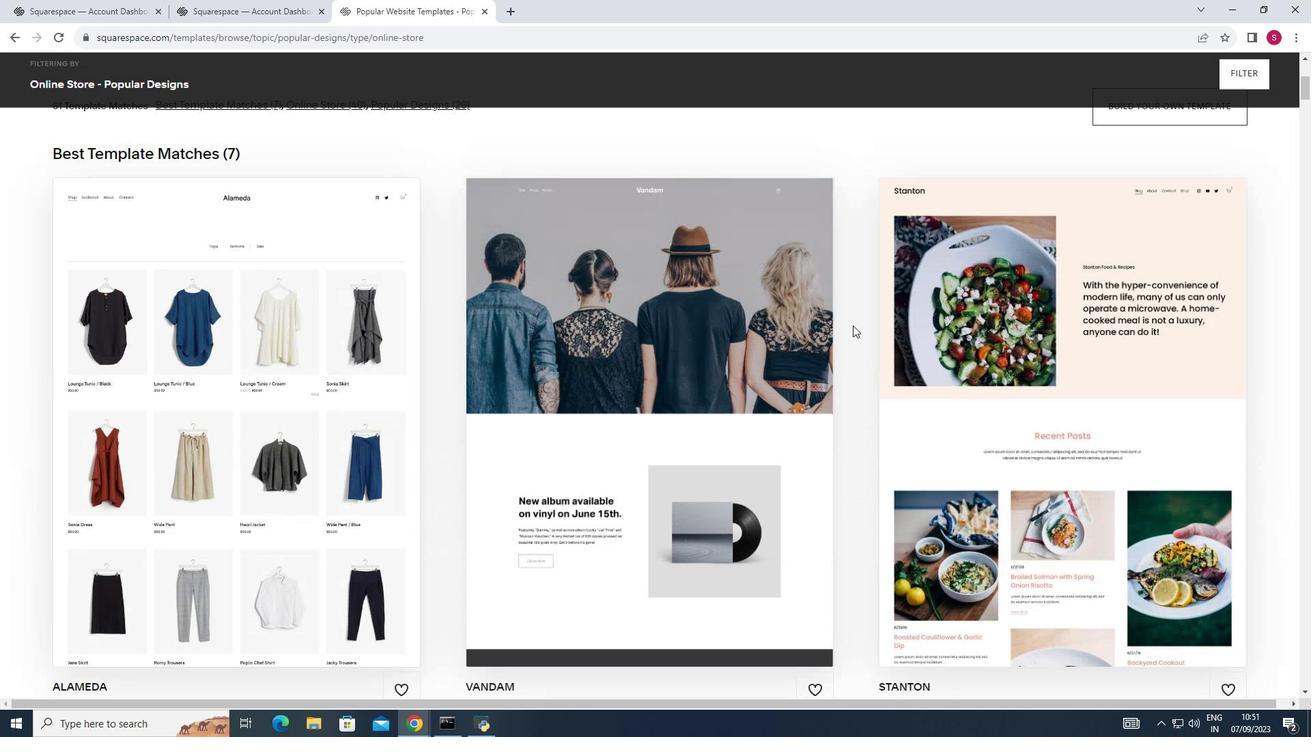 
Action: Mouse scrolled (857, 329) with delta (0, 0)
Screenshot: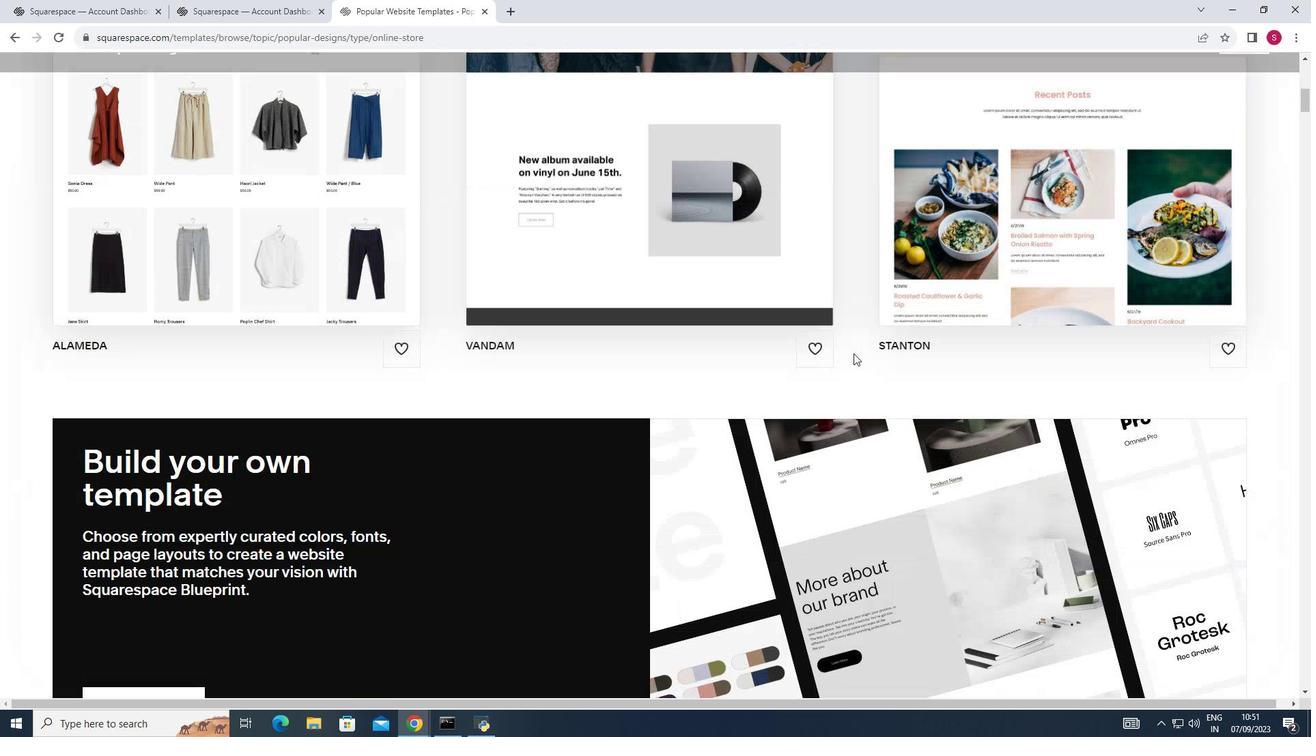 
Action: Mouse scrolled (857, 329) with delta (0, 0)
Screenshot: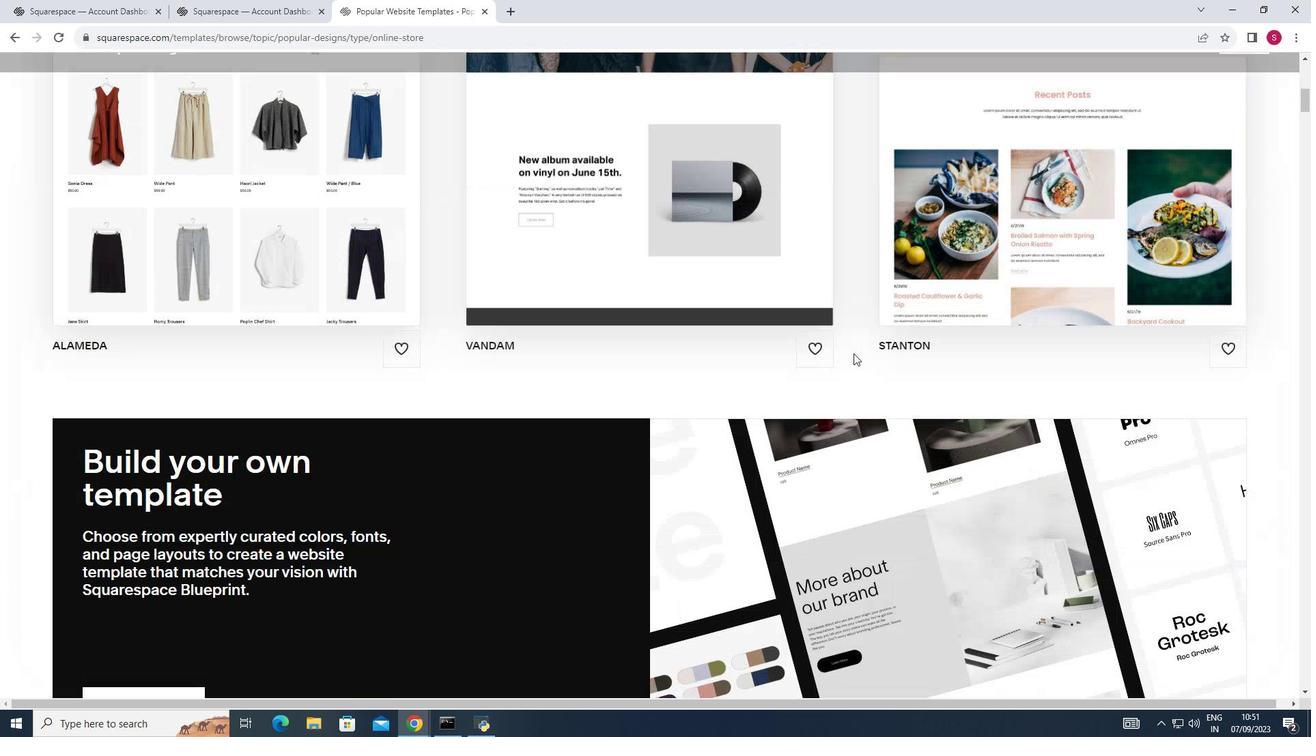
Action: Mouse scrolled (857, 329) with delta (0, 0)
Screenshot: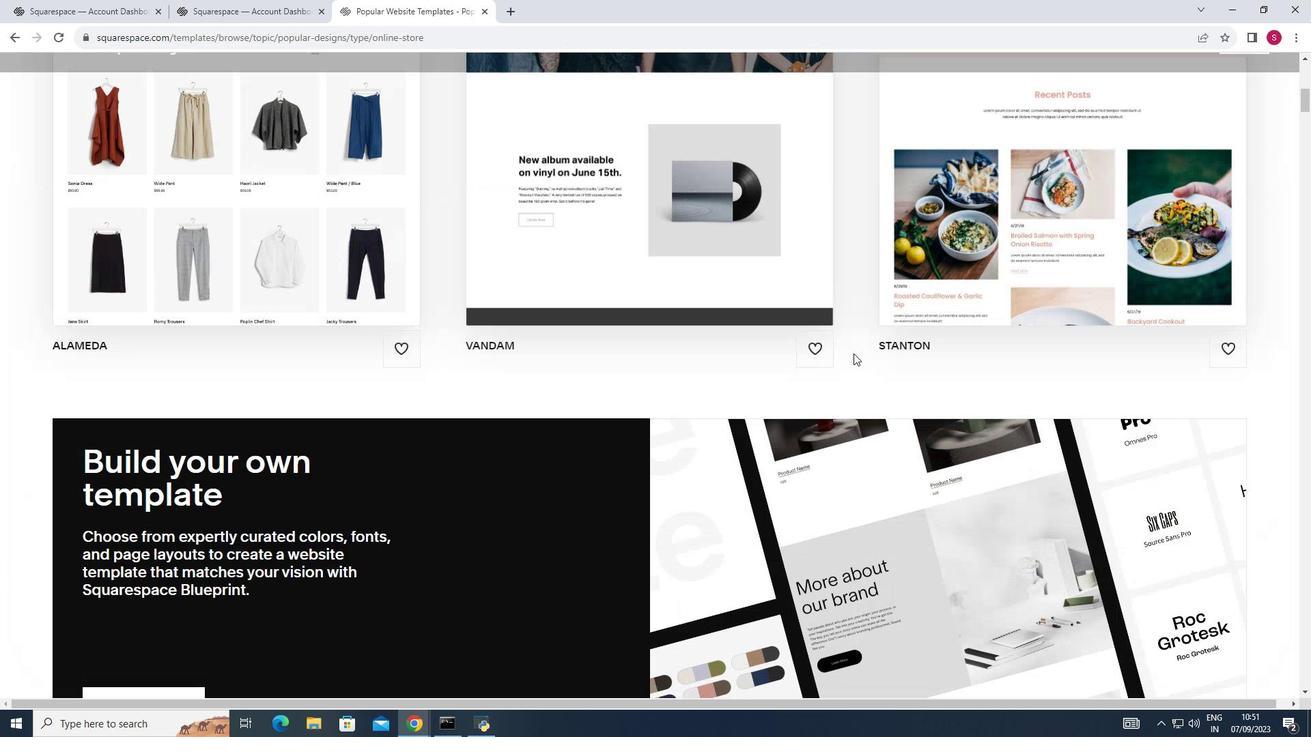 
Action: Mouse scrolled (857, 329) with delta (0, 0)
Screenshot: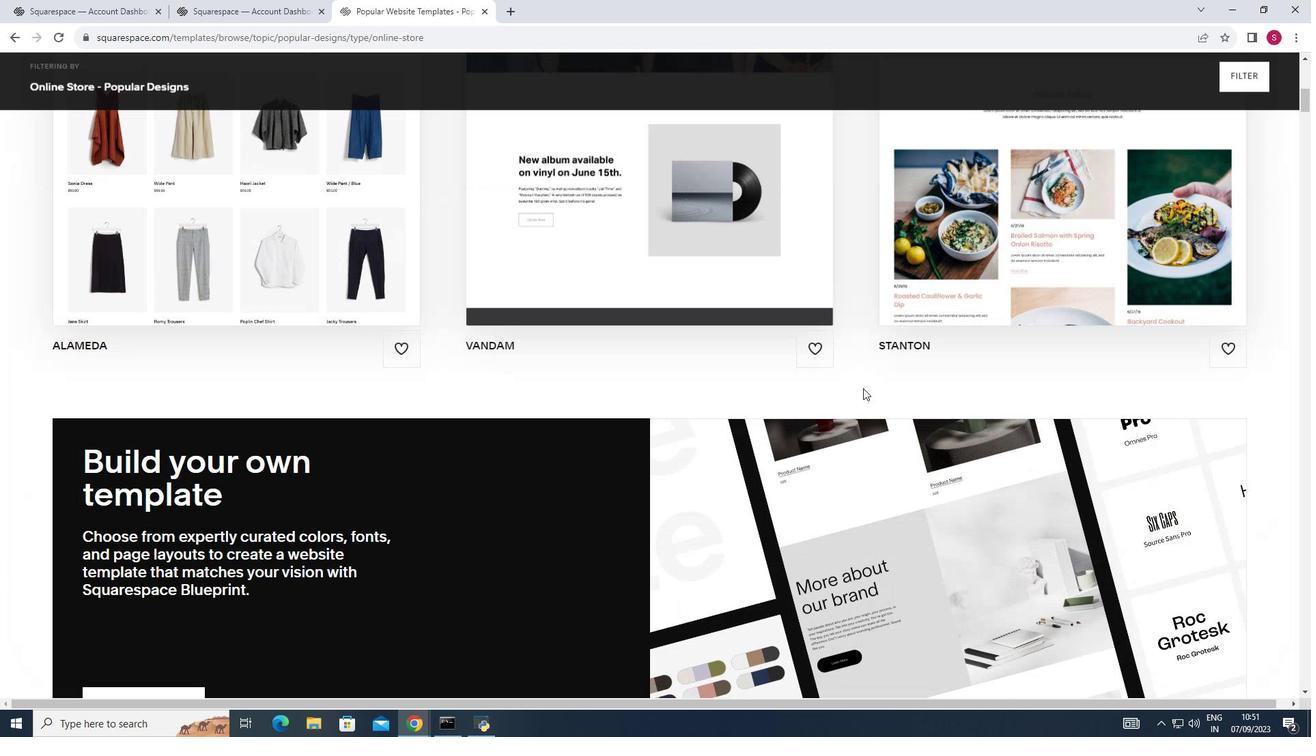 
Action: Mouse scrolled (857, 329) with delta (0, 0)
Screenshot: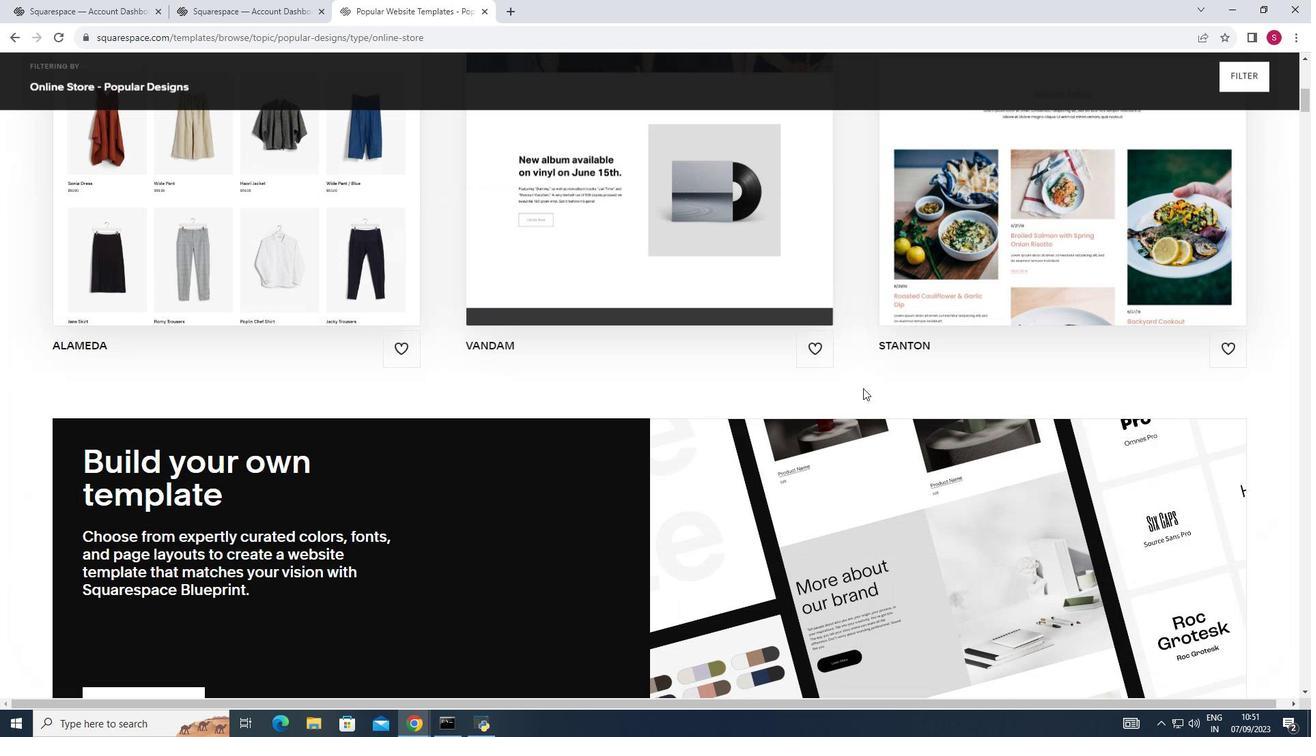 
Action: Mouse moved to (869, 397)
Screenshot: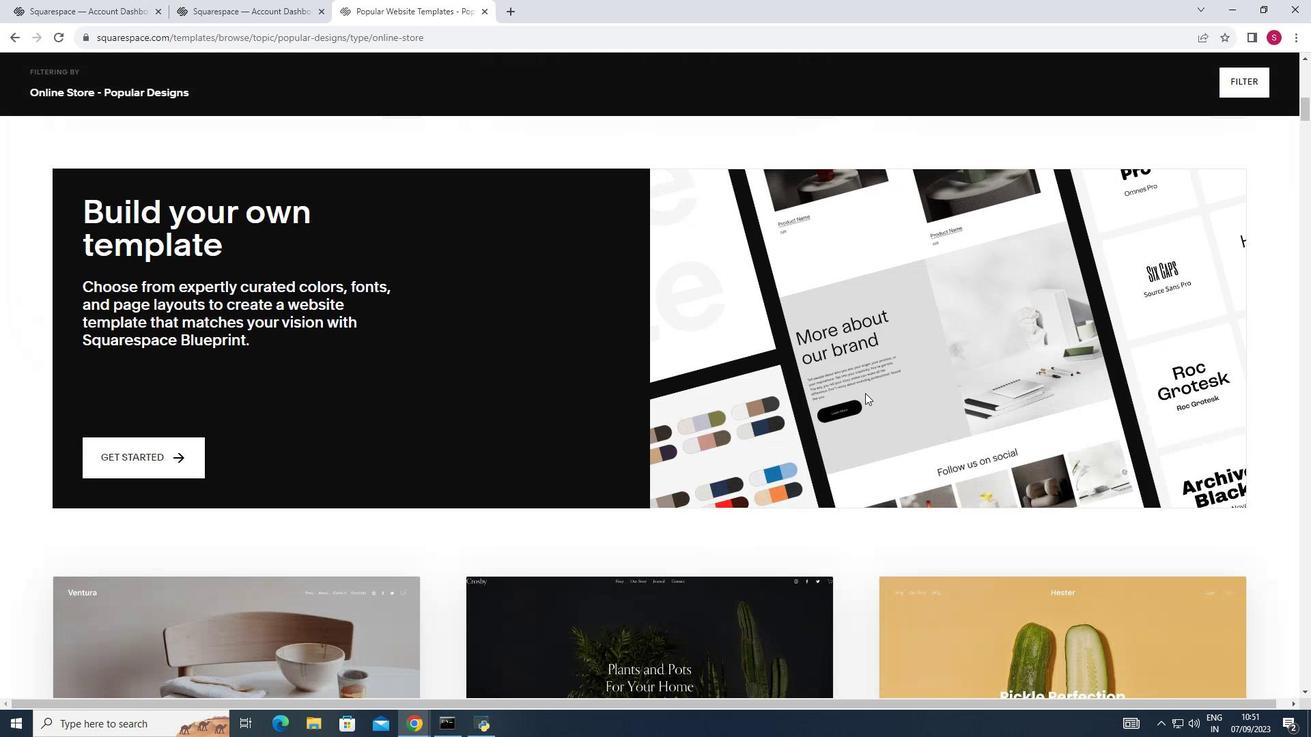 
Action: Mouse scrolled (869, 396) with delta (0, 0)
Screenshot: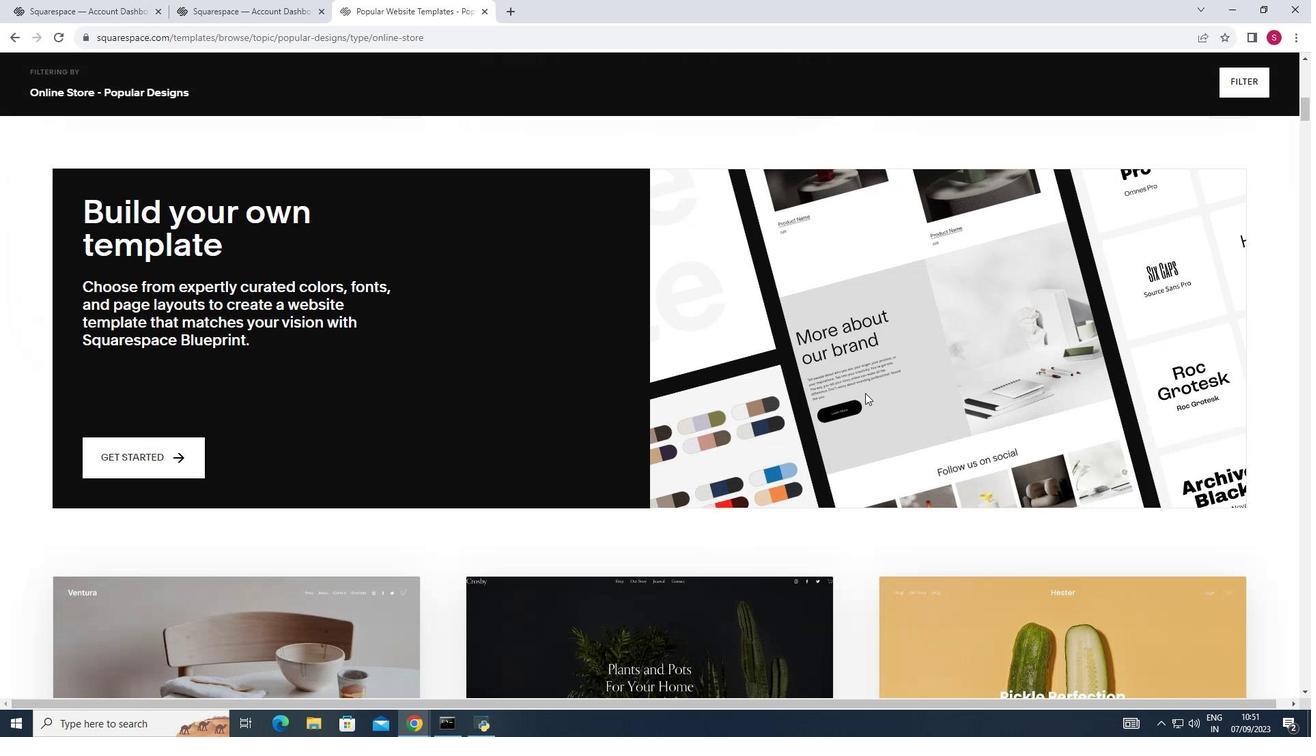 
Action: Mouse scrolled (869, 396) with delta (0, 0)
Screenshot: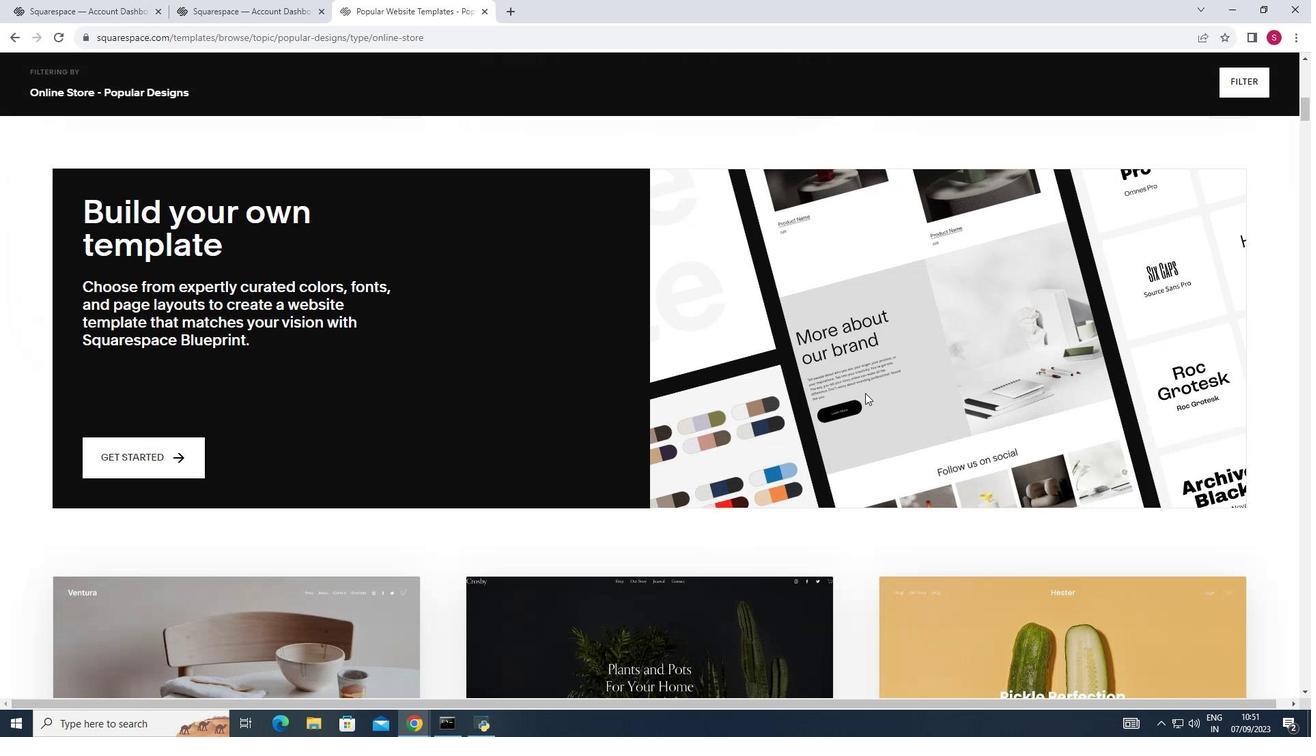 
Action: Mouse scrolled (869, 396) with delta (0, 0)
Screenshot: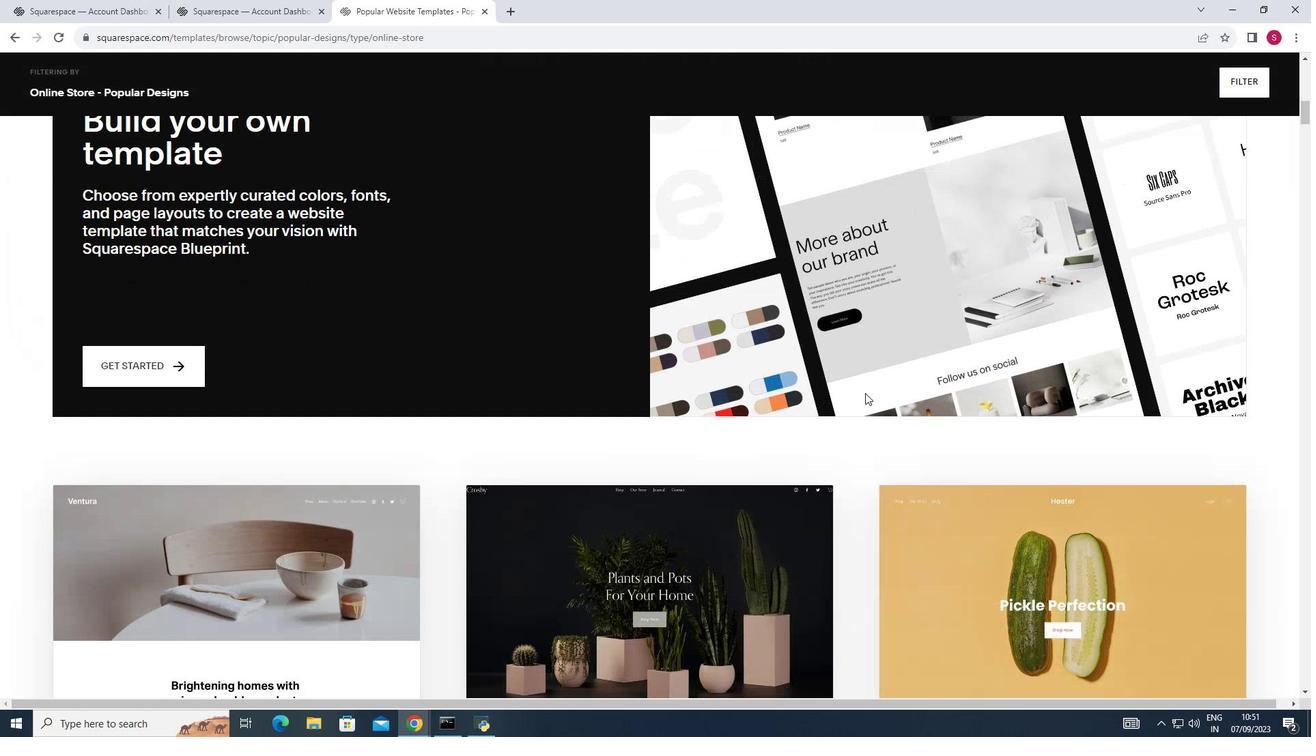 
Action: Mouse scrolled (869, 396) with delta (0, 0)
Screenshot: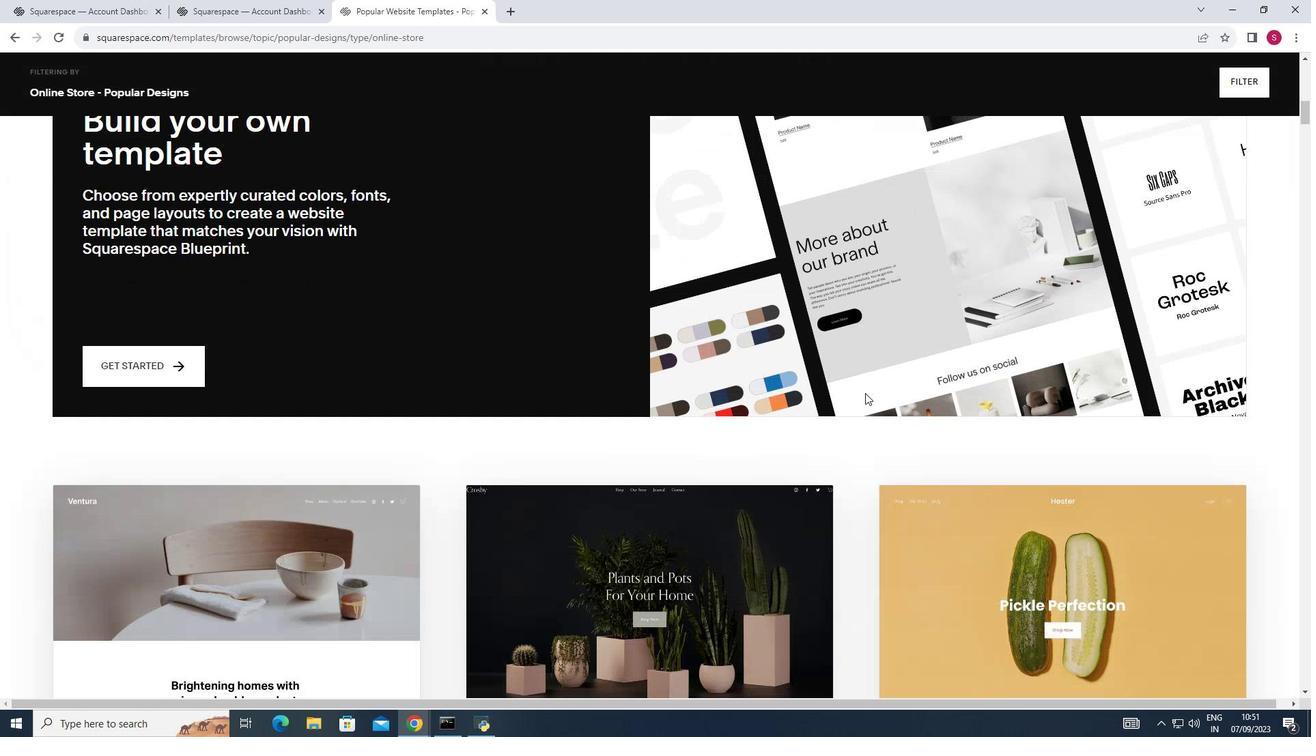 
Action: Mouse scrolled (869, 396) with delta (0, 0)
Screenshot: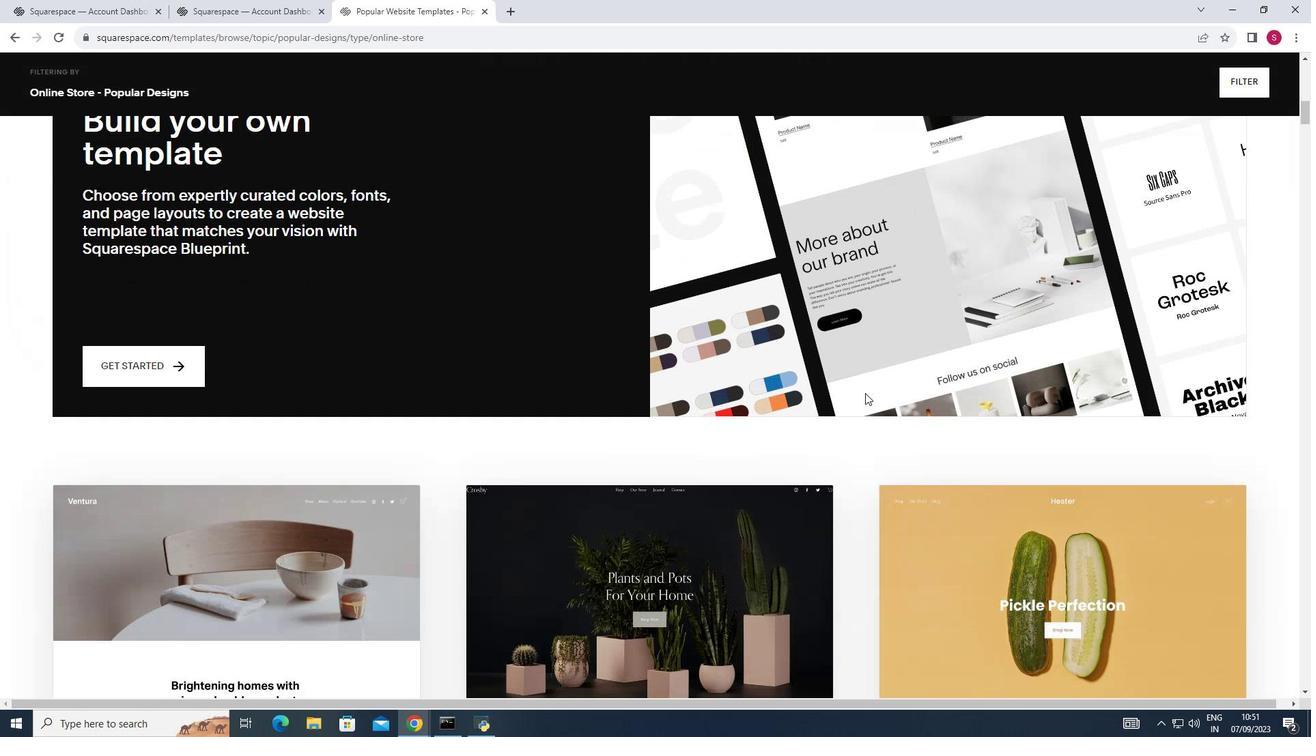
Action: Mouse scrolled (869, 396) with delta (0, 0)
Screenshot: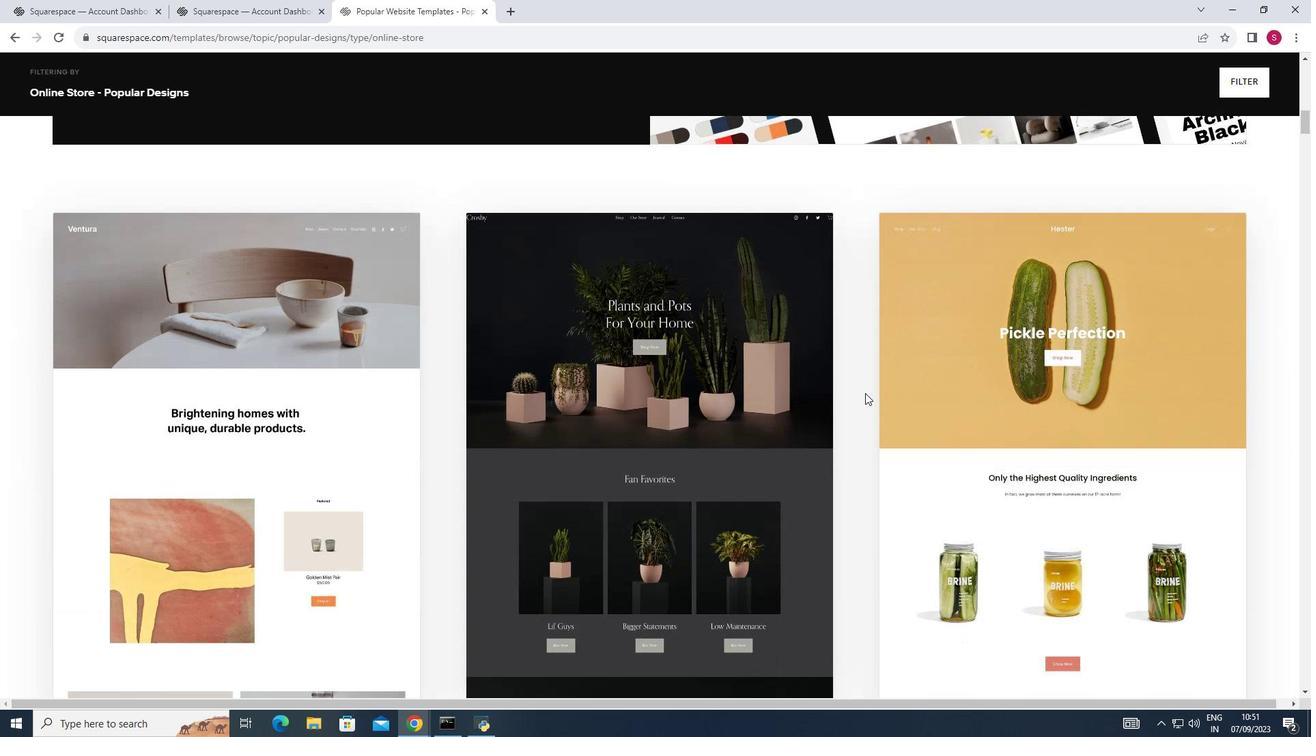 
Action: Mouse scrolled (869, 396) with delta (0, 0)
Screenshot: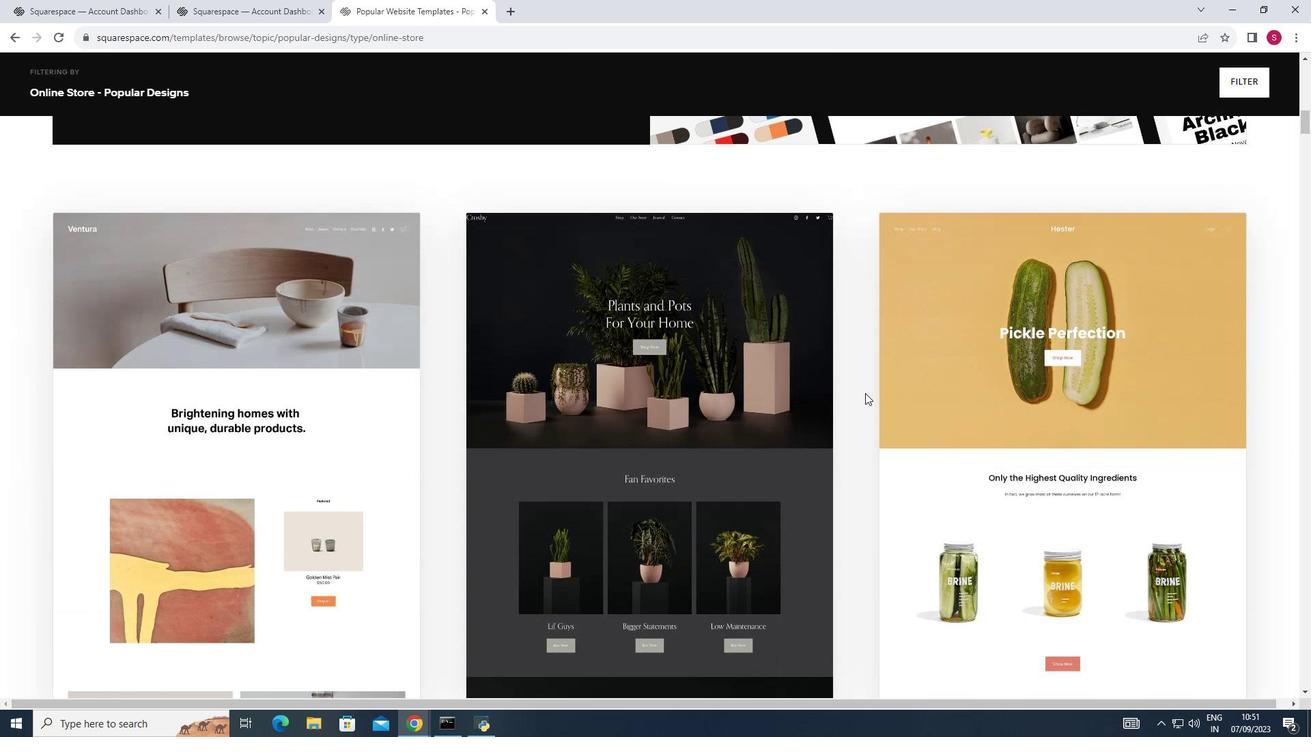 
Action: Mouse scrolled (869, 396) with delta (0, 0)
Screenshot: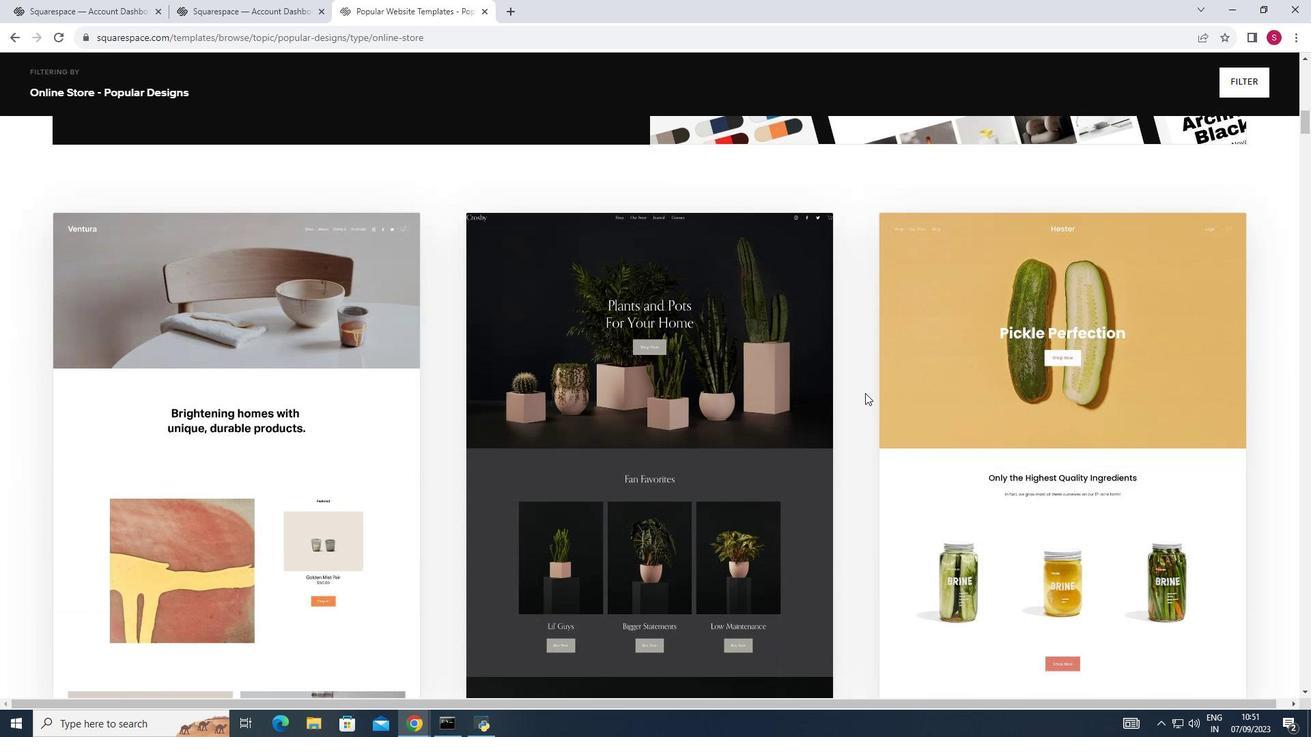 
Action: Mouse scrolled (869, 396) with delta (0, 0)
Screenshot: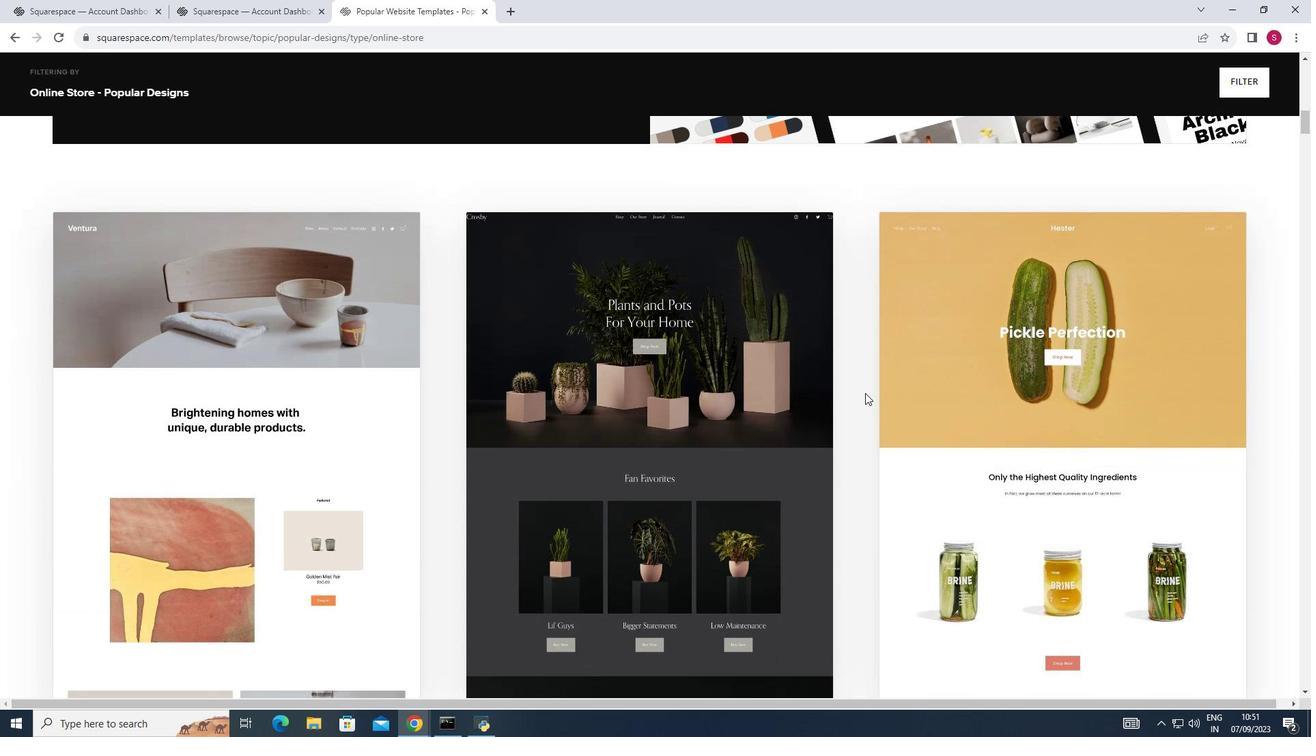 
Action: Mouse scrolled (869, 396) with delta (0, 0)
Screenshot: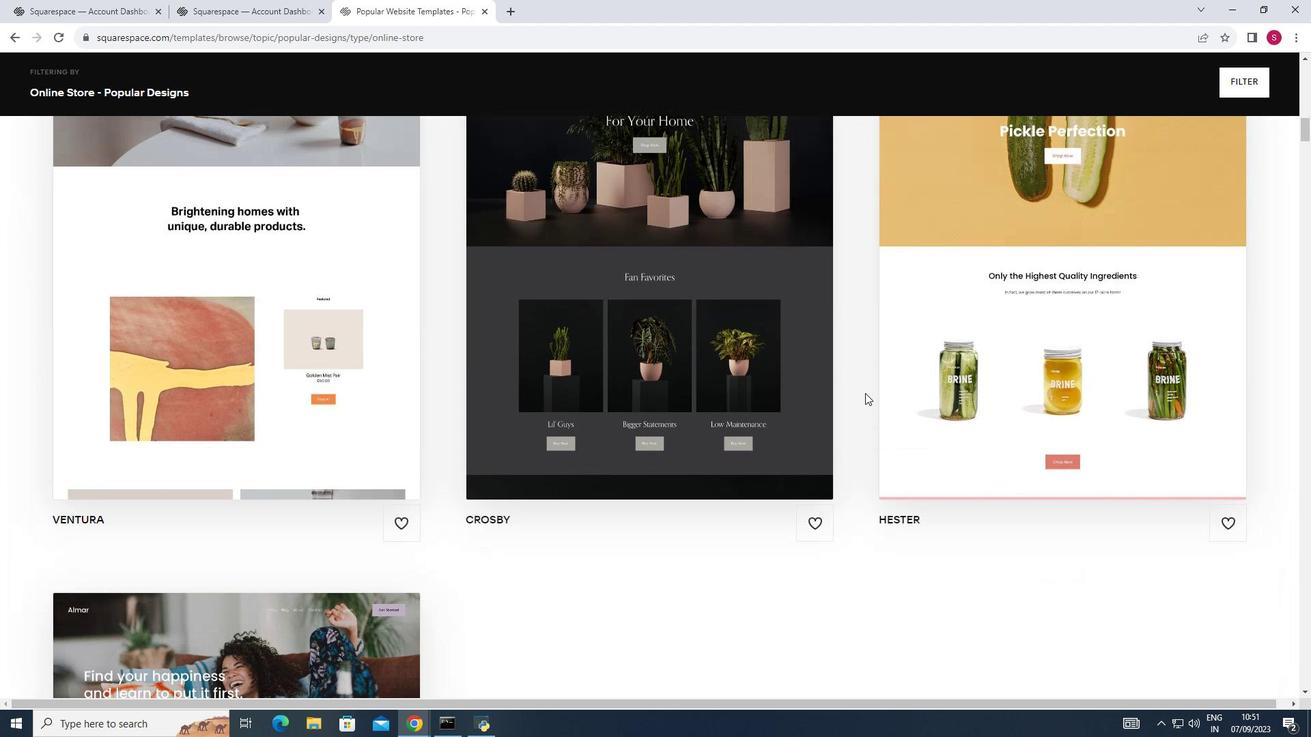 
Action: Mouse scrolled (869, 396) with delta (0, 0)
Screenshot: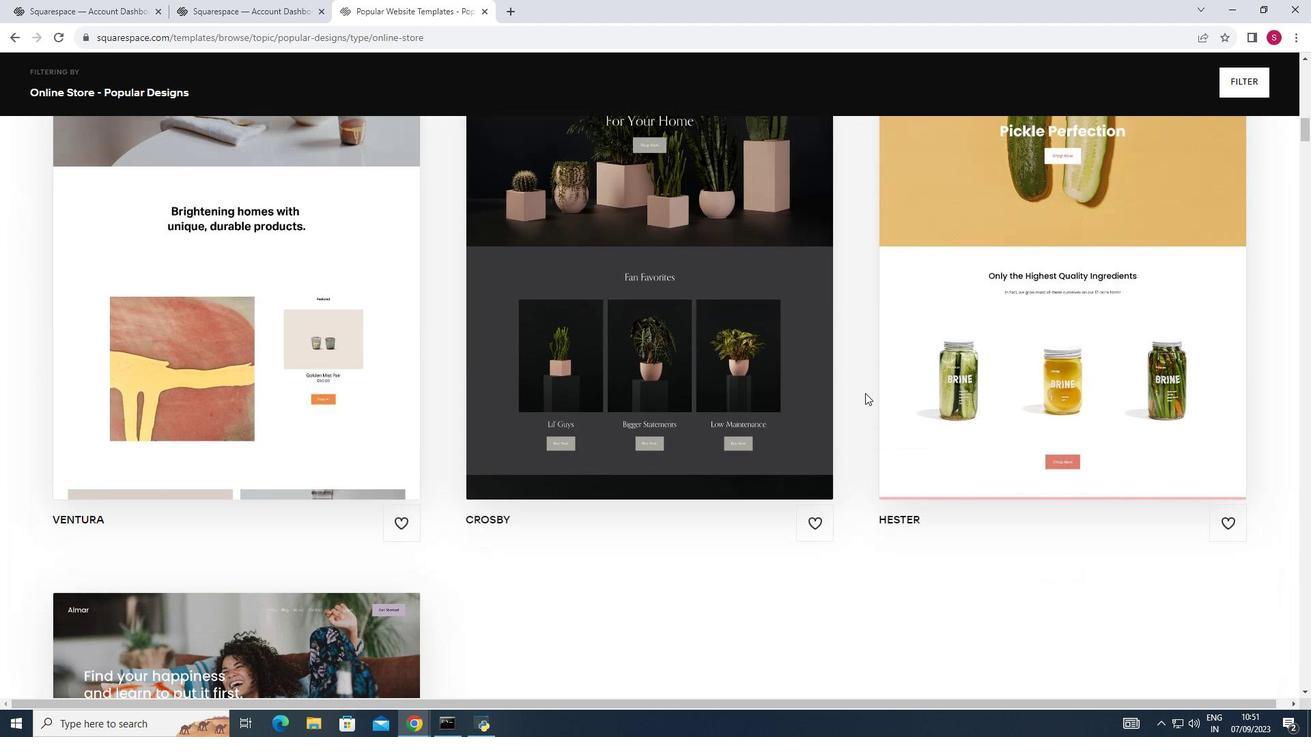 
Action: Mouse scrolled (869, 396) with delta (0, 0)
Screenshot: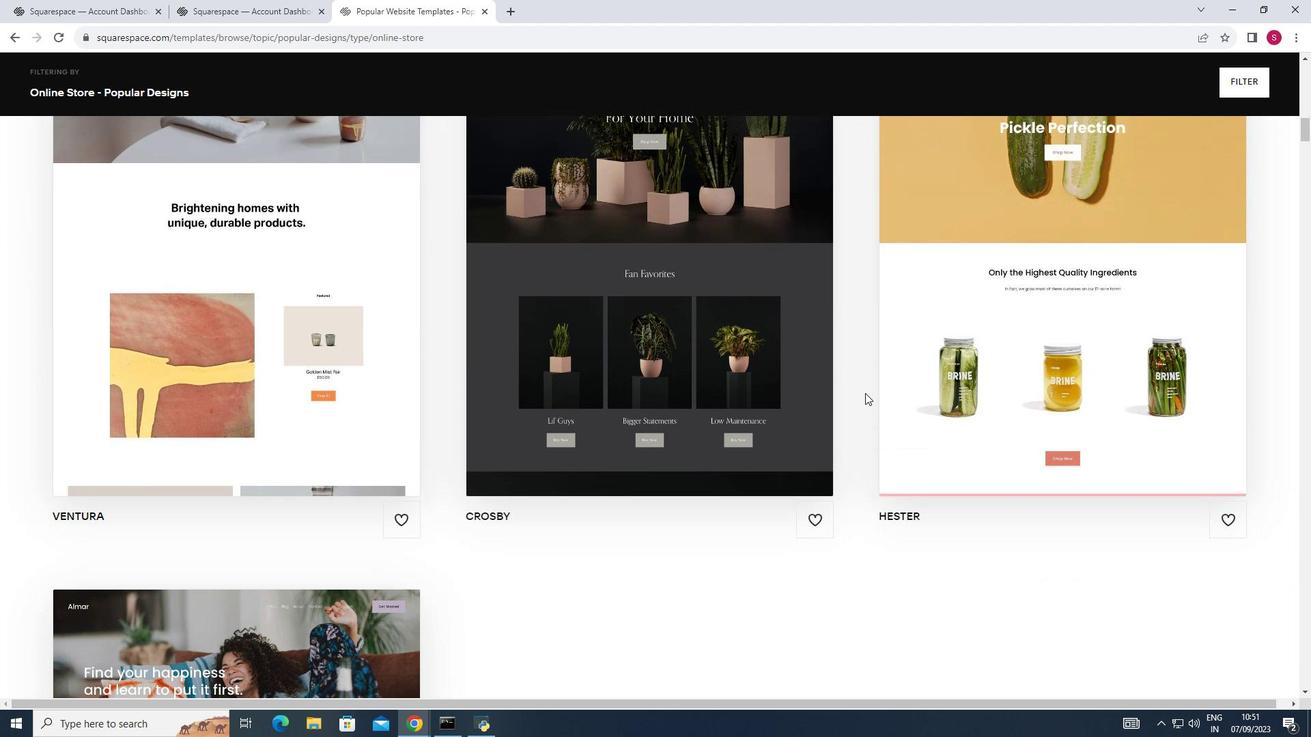 
Action: Mouse moved to (857, 399)
Screenshot: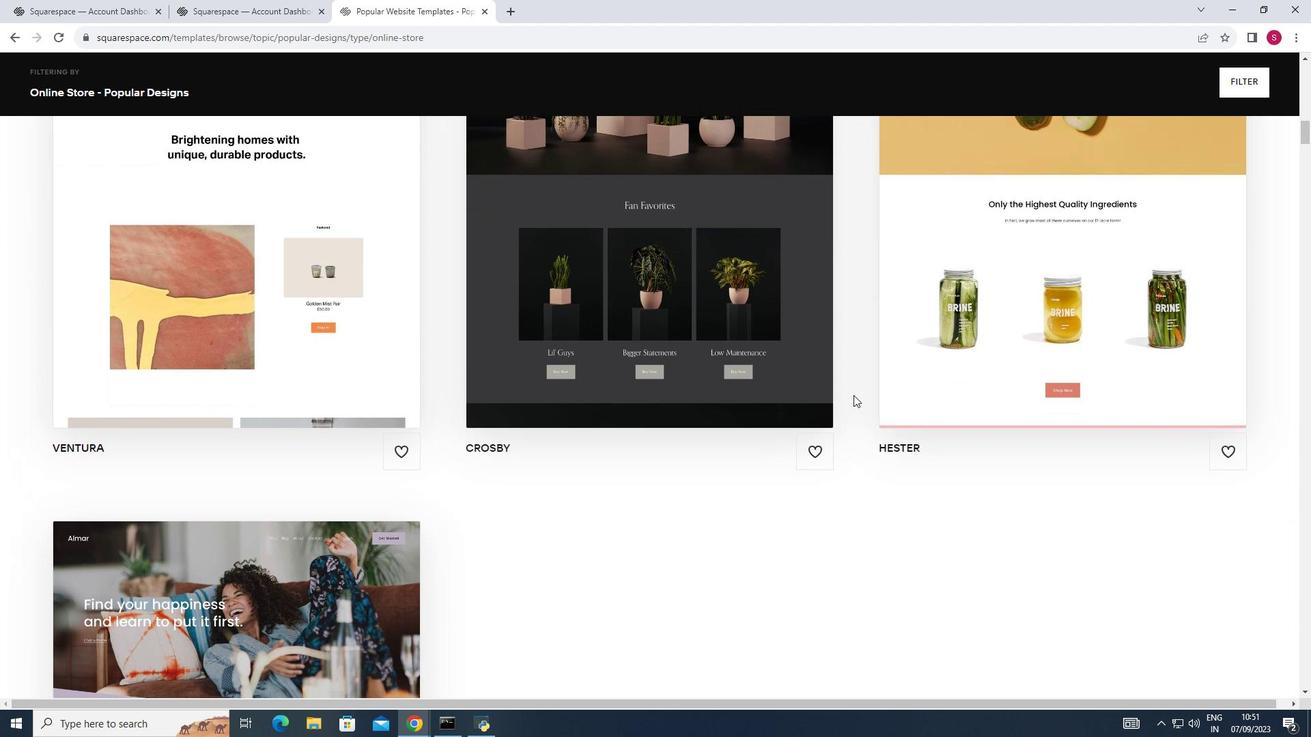 
Action: Mouse scrolled (857, 398) with delta (0, 0)
Screenshot: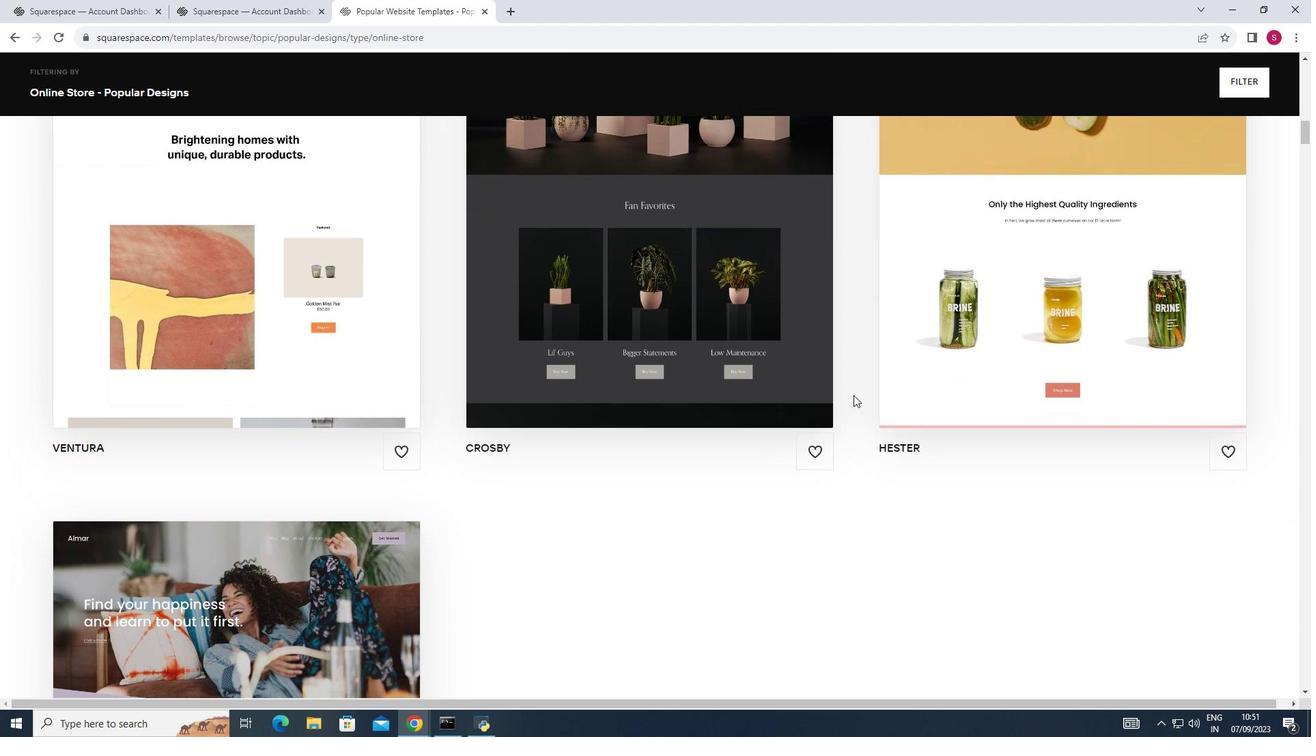 
Action: Mouse scrolled (857, 398) with delta (0, 0)
Screenshot: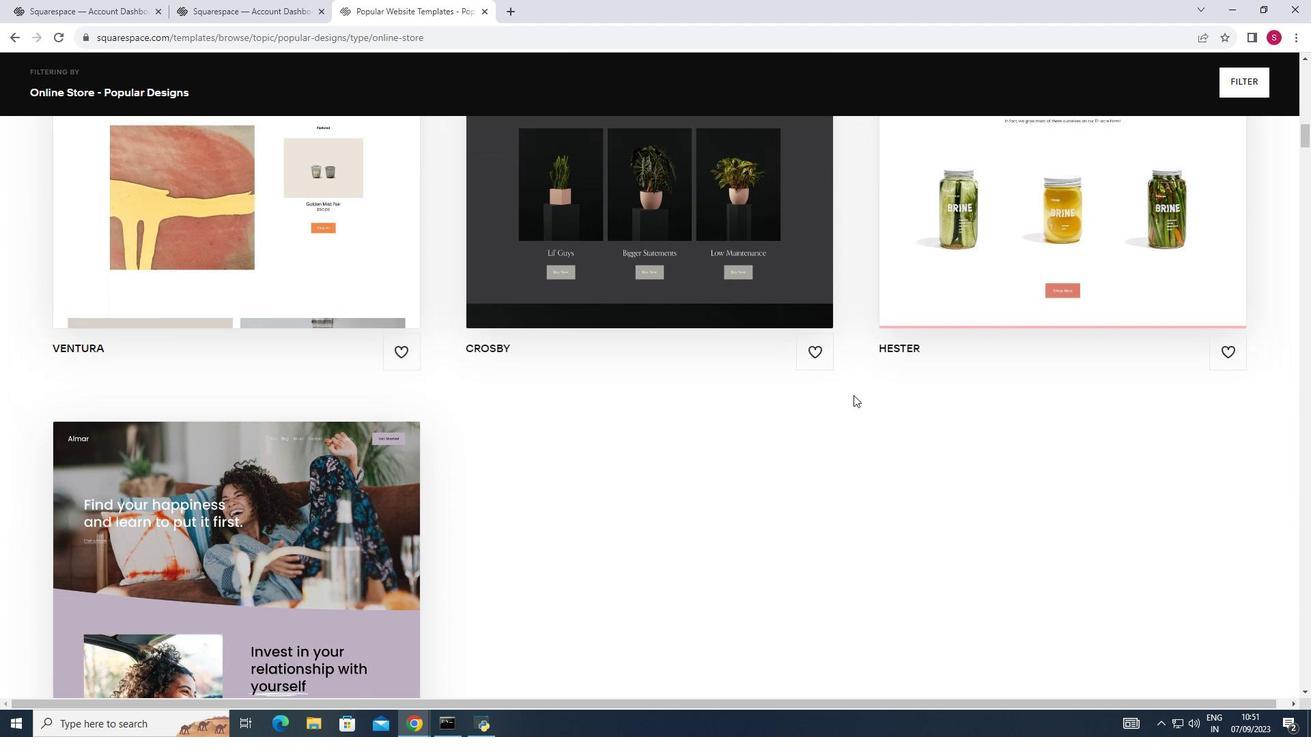 
Action: Mouse scrolled (857, 398) with delta (0, 0)
Screenshot: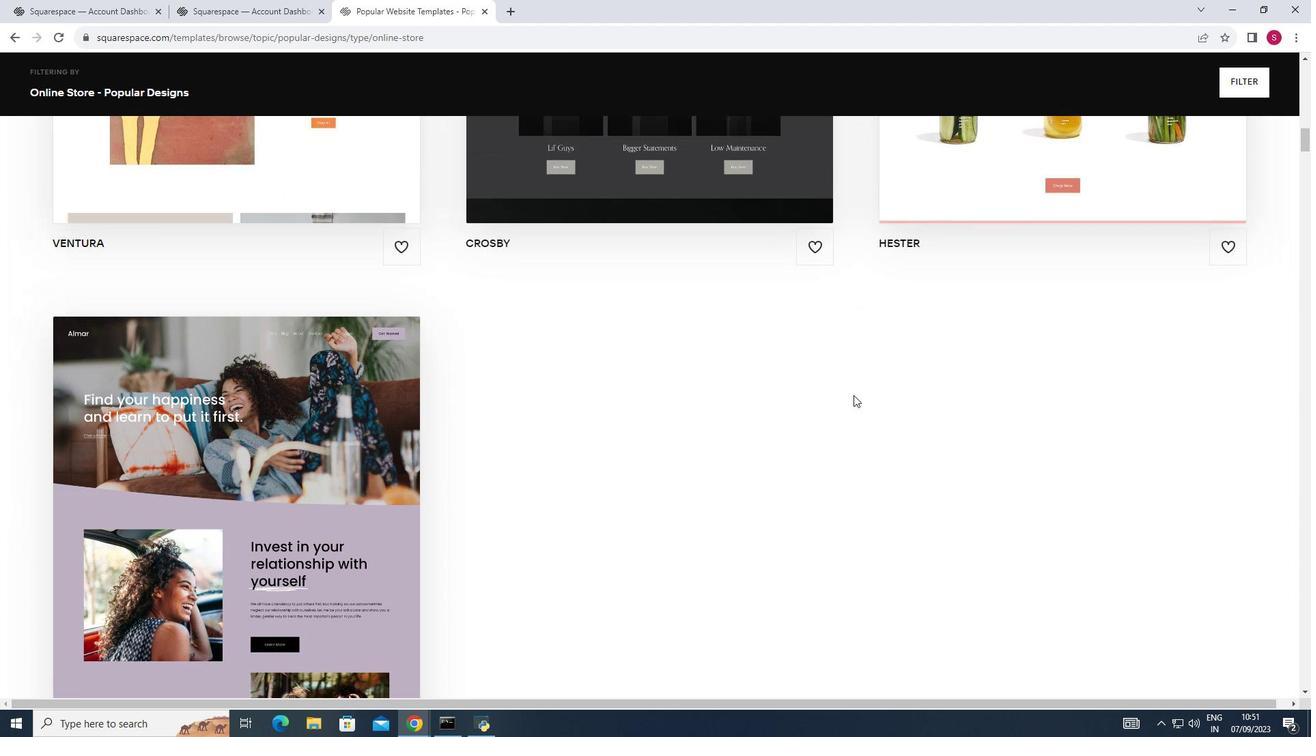 
Action: Mouse scrolled (857, 398) with delta (0, 0)
Screenshot: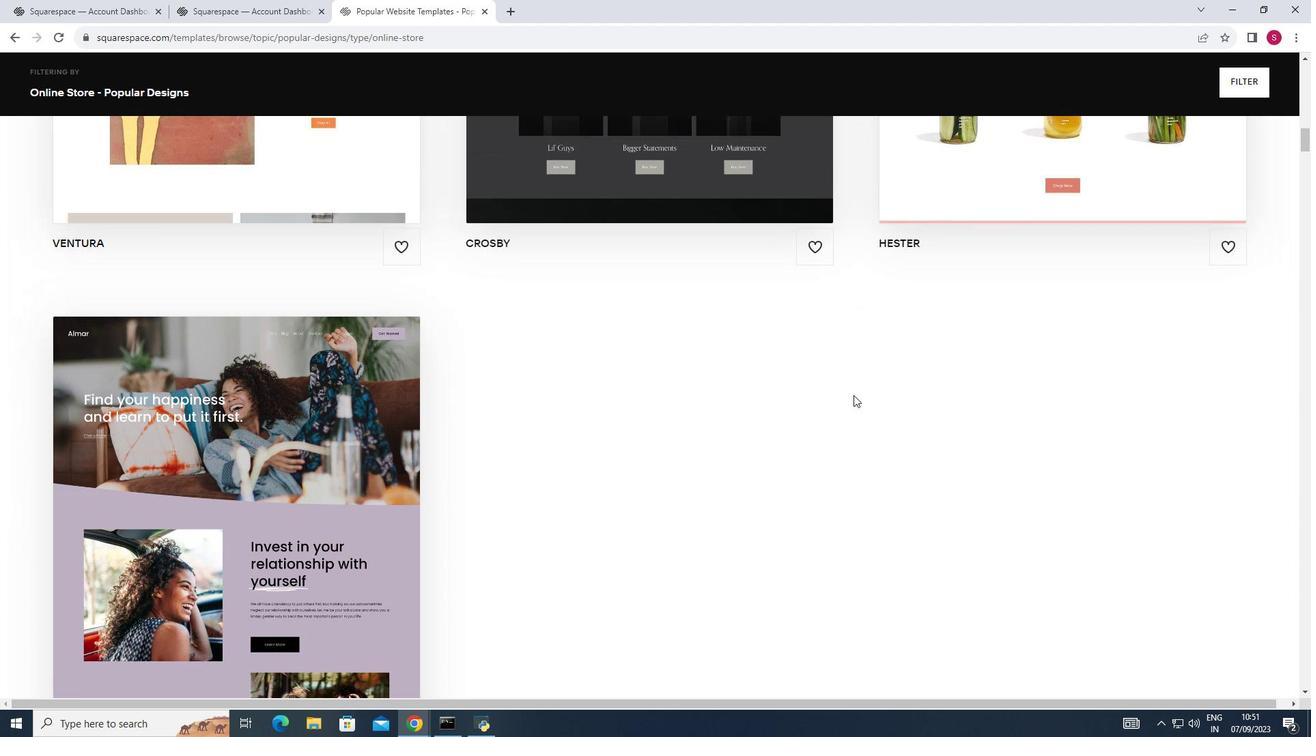 
Action: Mouse scrolled (857, 398) with delta (0, 0)
Screenshot: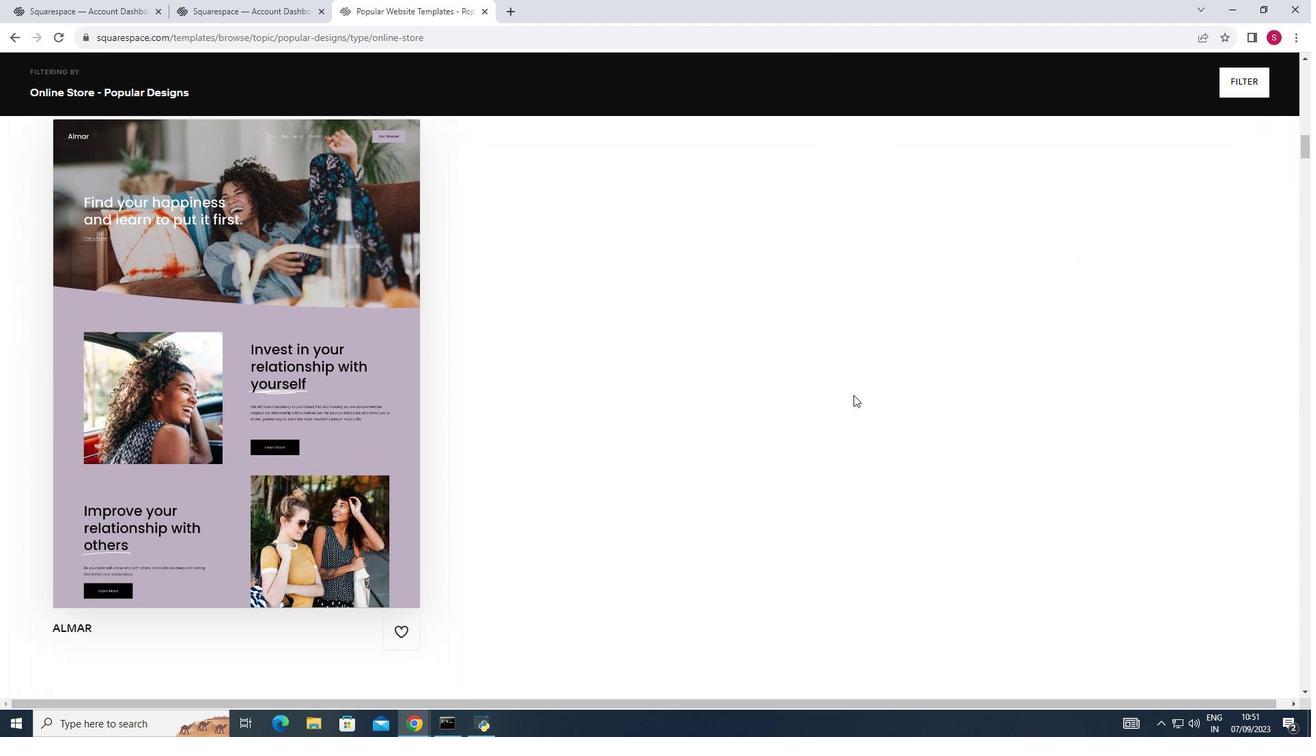 
Action: Mouse scrolled (857, 398) with delta (0, 0)
Screenshot: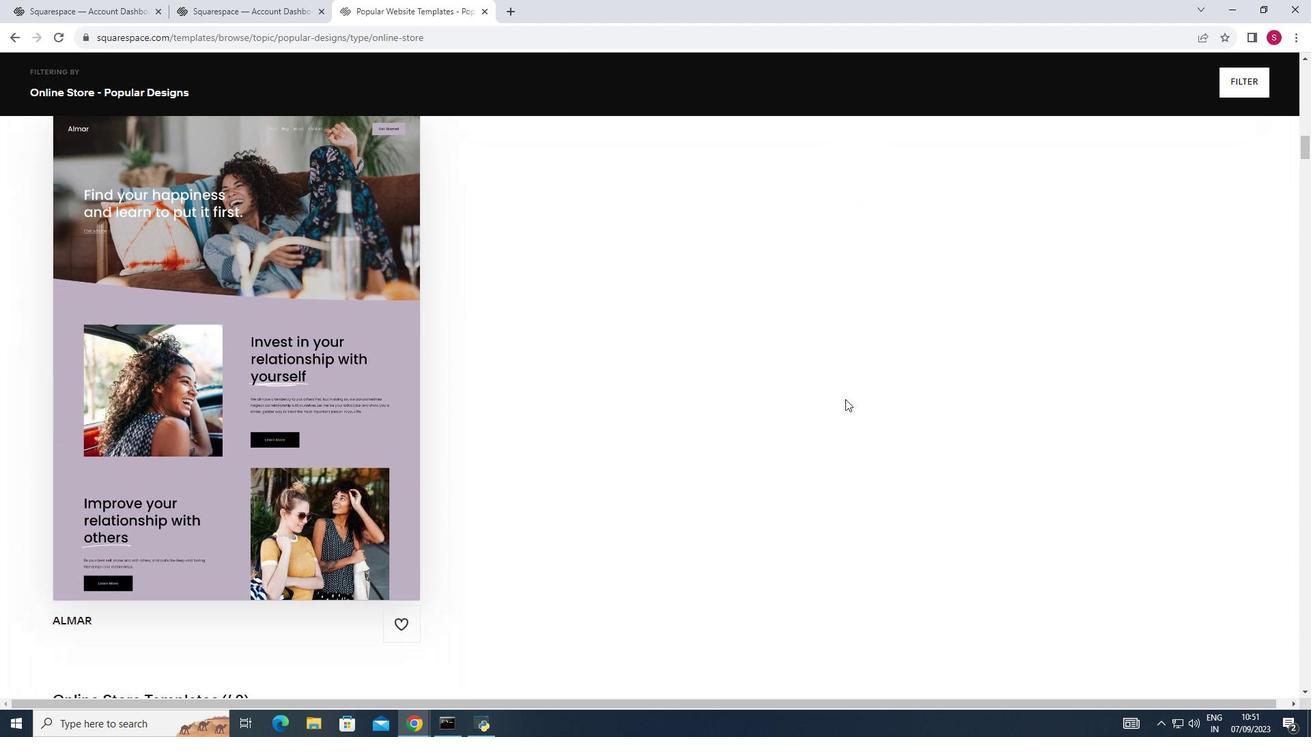 
Action: Mouse scrolled (857, 398) with delta (0, 0)
Screenshot: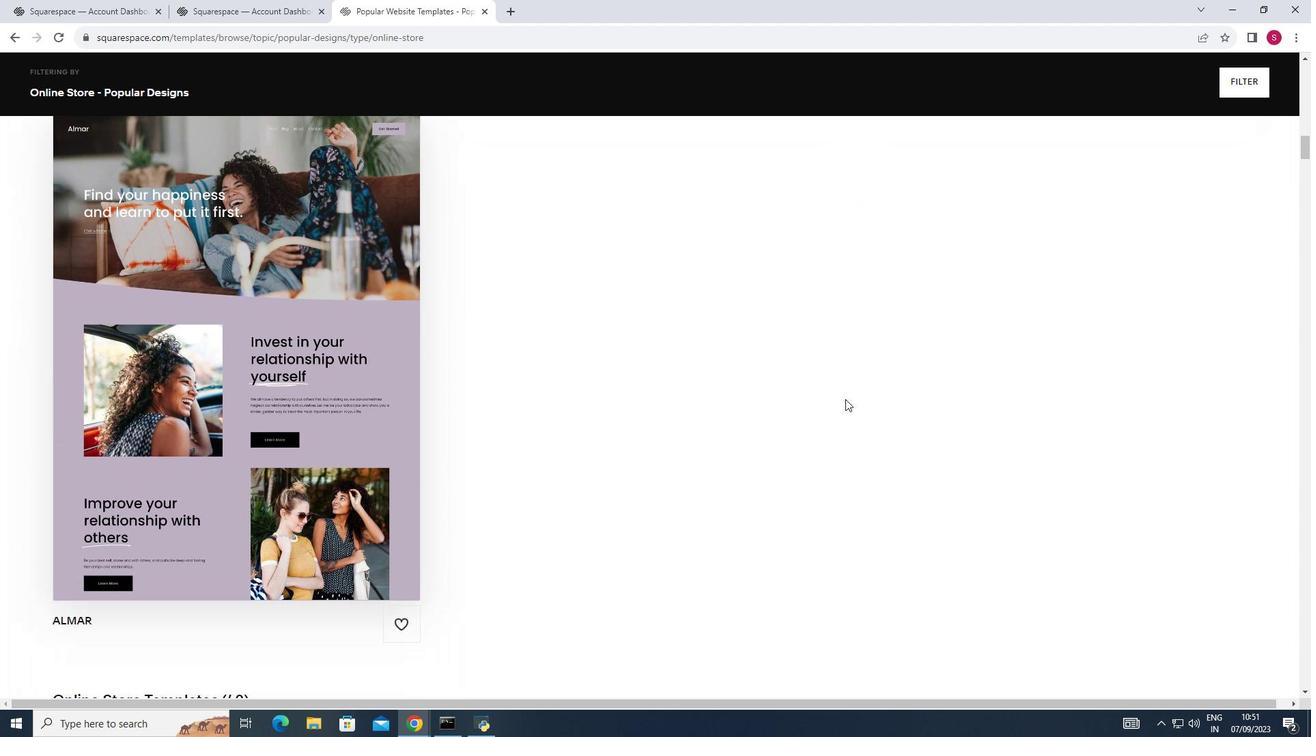 
Action: Mouse moved to (789, 405)
Screenshot: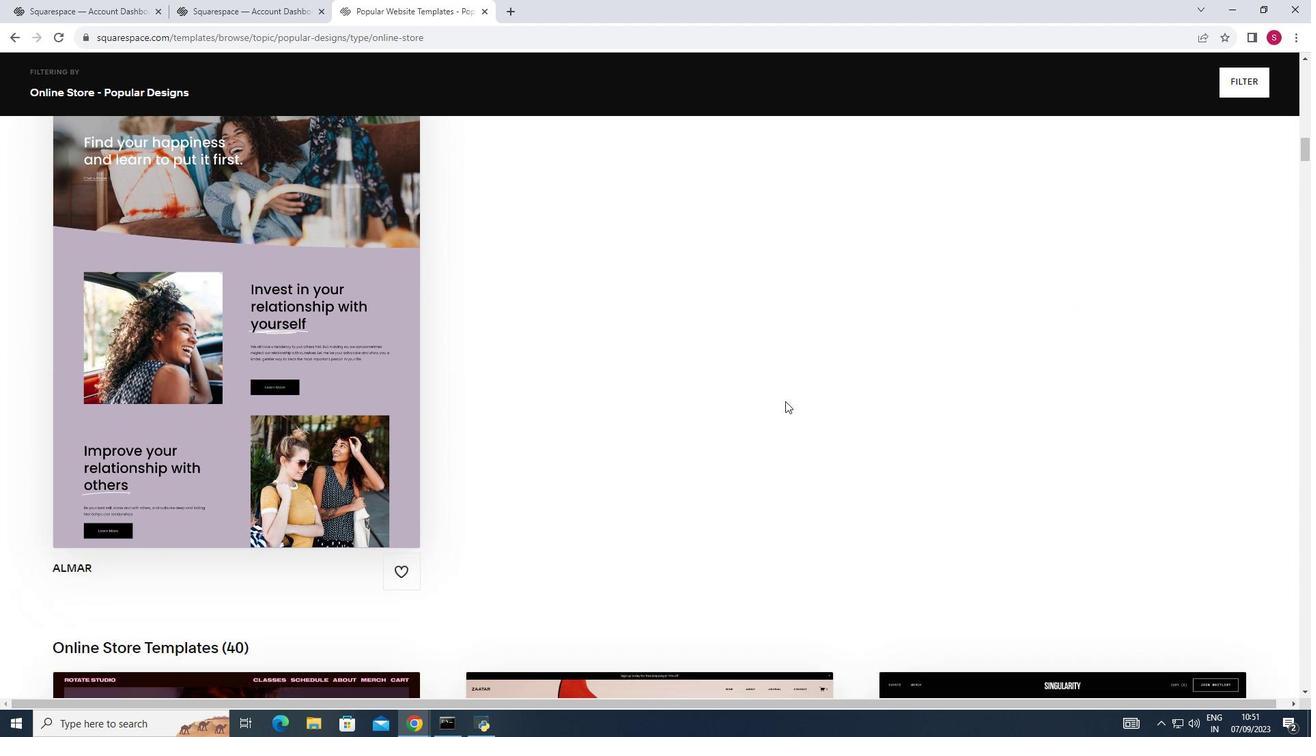 
Action: Mouse scrolled (789, 404) with delta (0, 0)
Screenshot: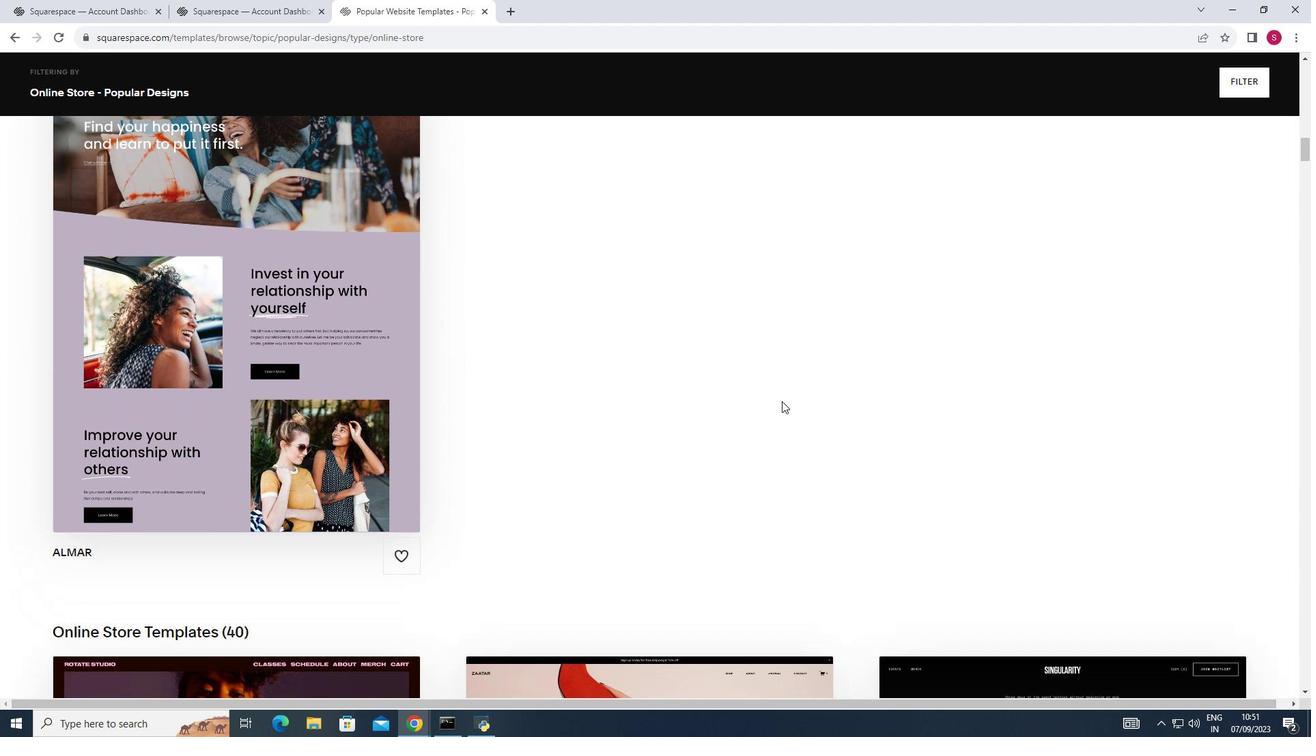 
Action: Mouse moved to (696, 370)
Screenshot: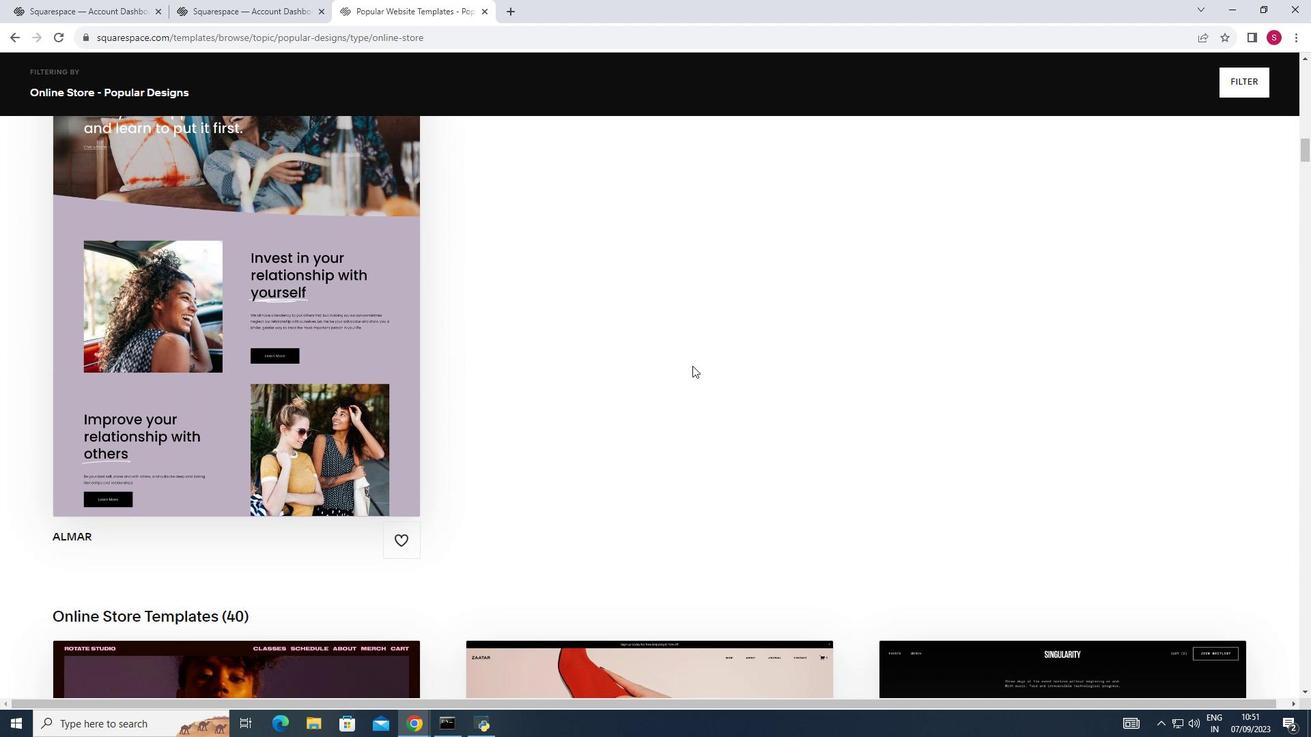 
Action: Mouse scrolled (696, 369) with delta (0, 0)
Screenshot: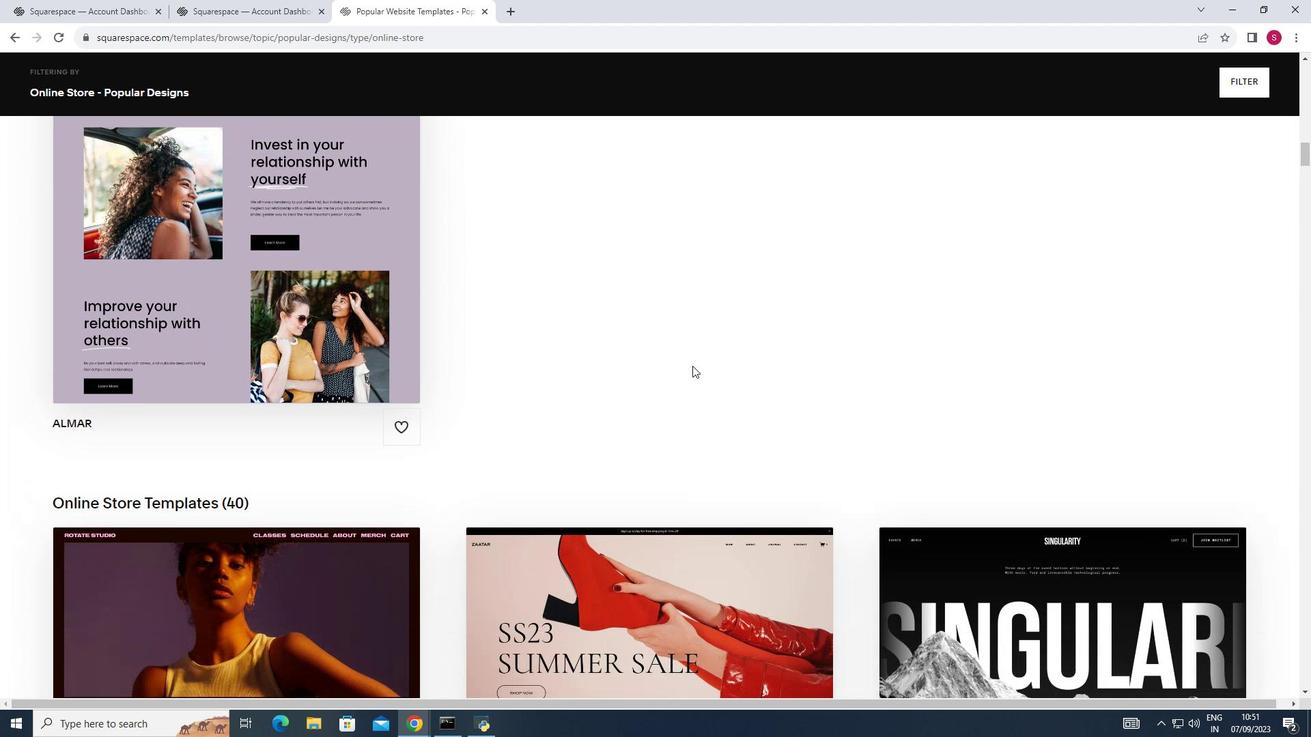 
Action: Mouse scrolled (696, 369) with delta (0, 0)
Screenshot: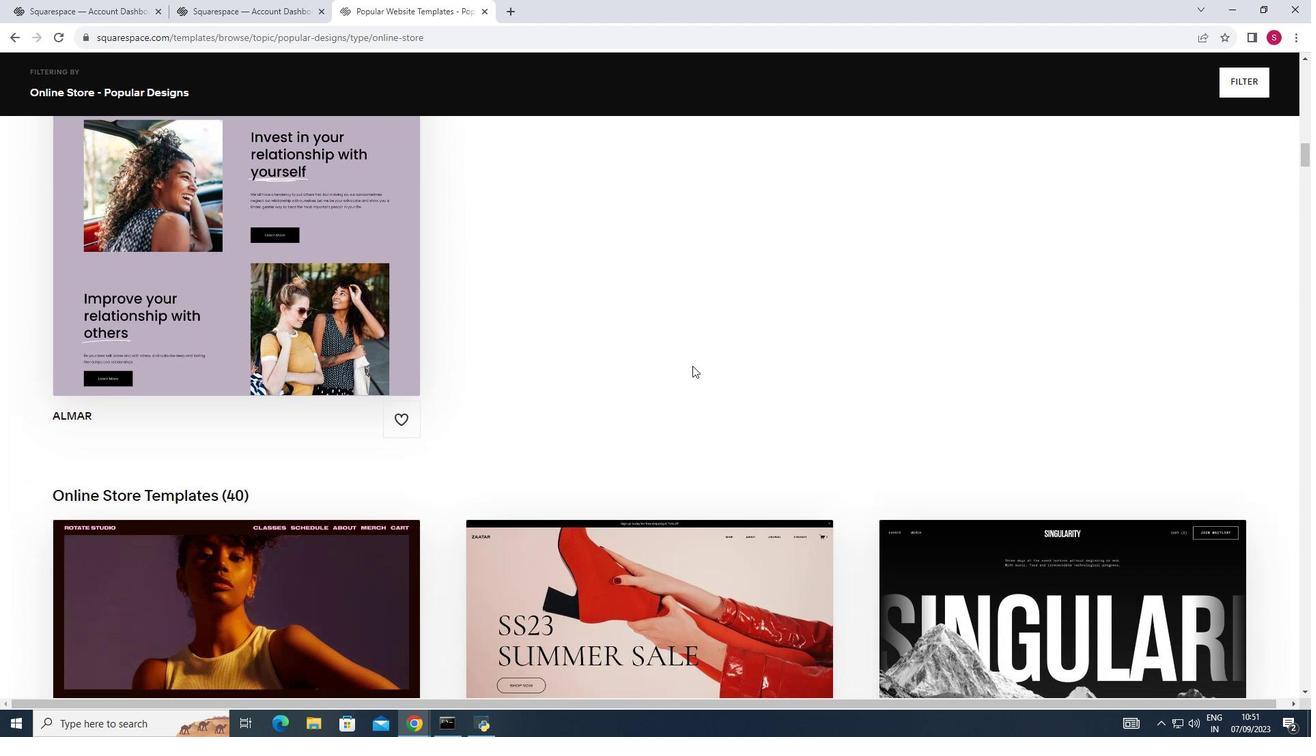 
Action: Mouse scrolled (696, 369) with delta (0, 0)
Screenshot: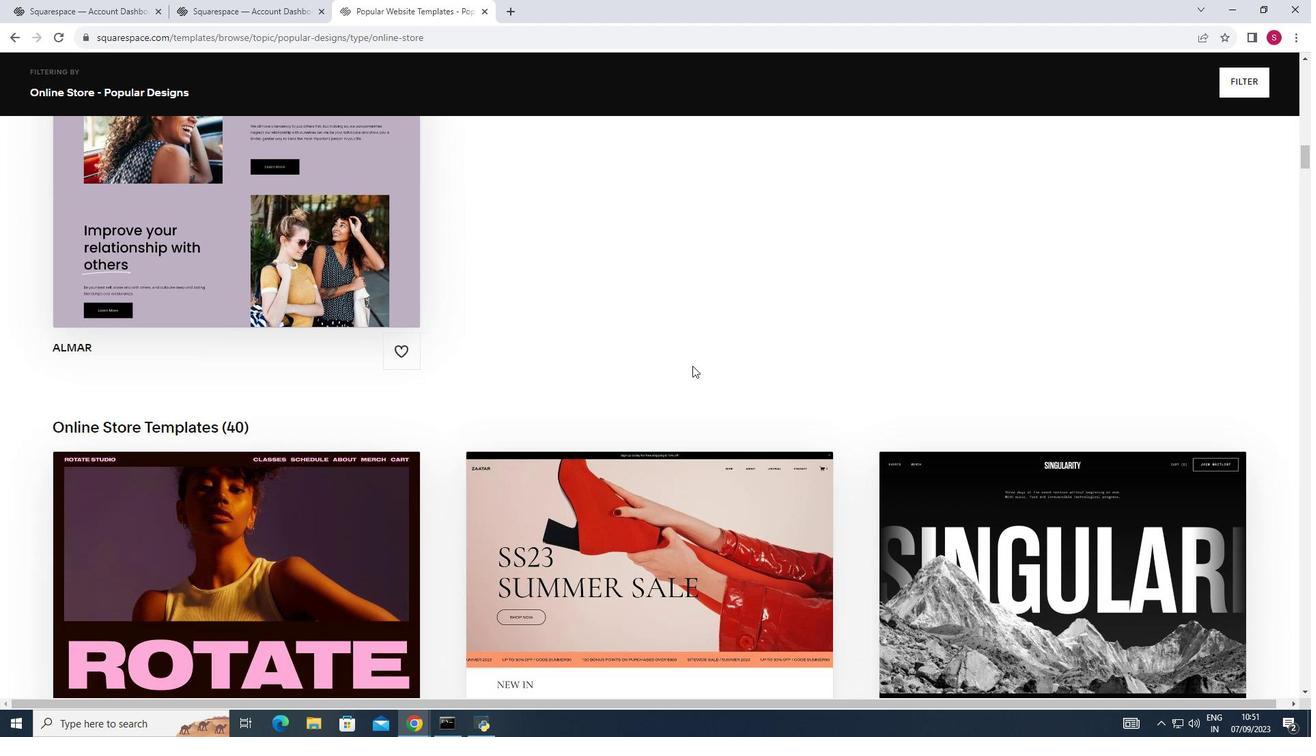 
Action: Mouse scrolled (696, 369) with delta (0, 0)
Screenshot: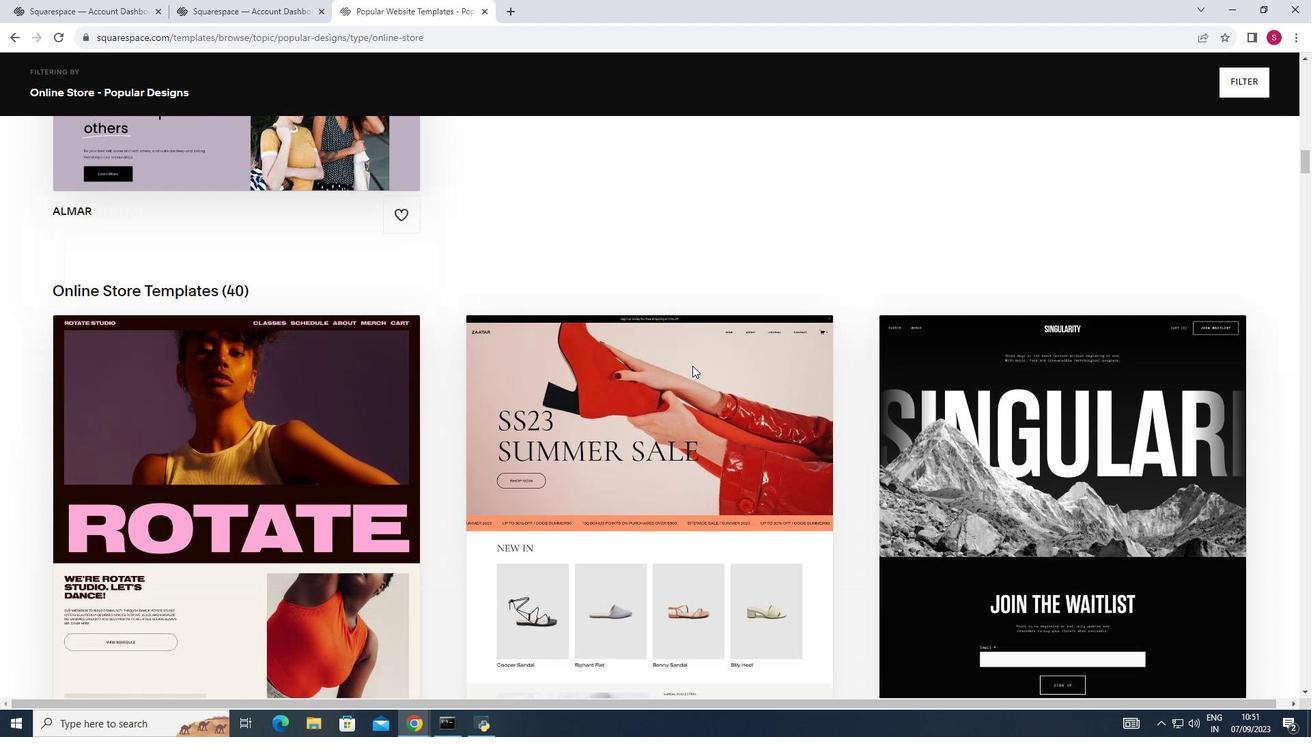 
Action: Mouse scrolled (696, 369) with delta (0, 0)
Screenshot: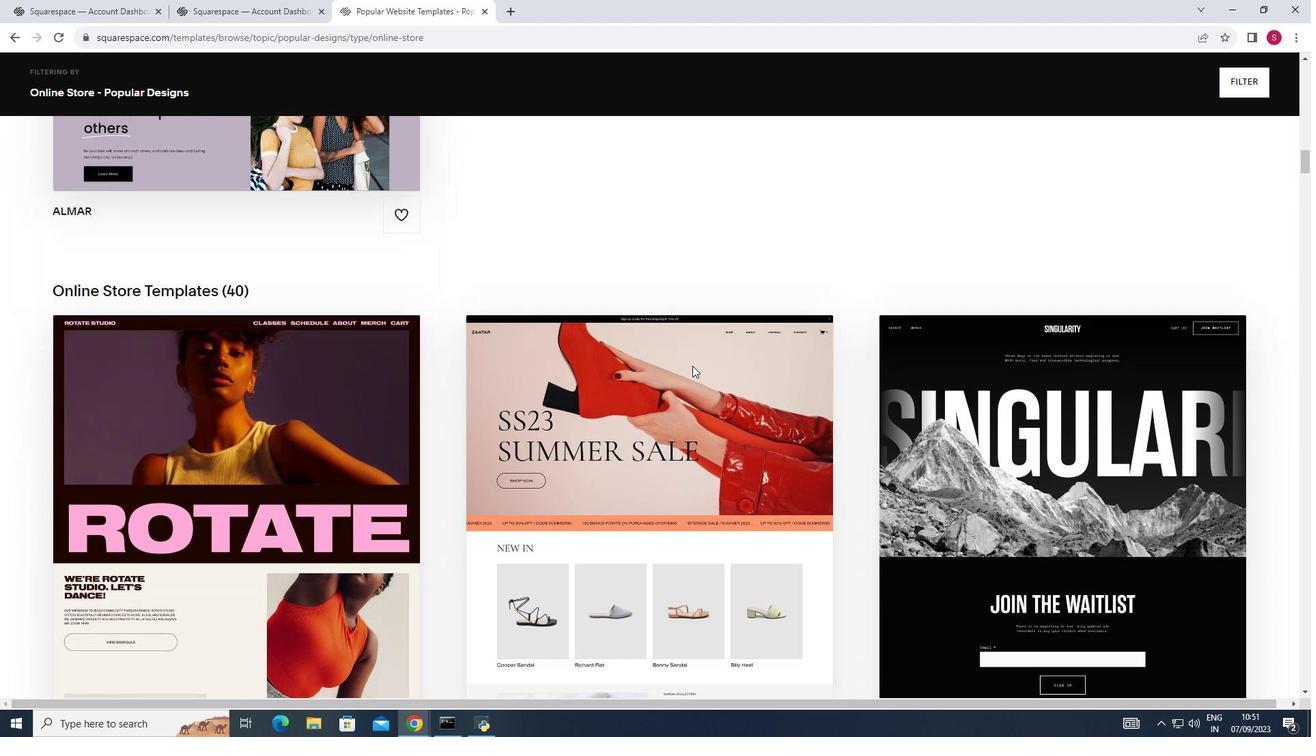 
Action: Mouse scrolled (696, 369) with delta (0, 0)
Screenshot: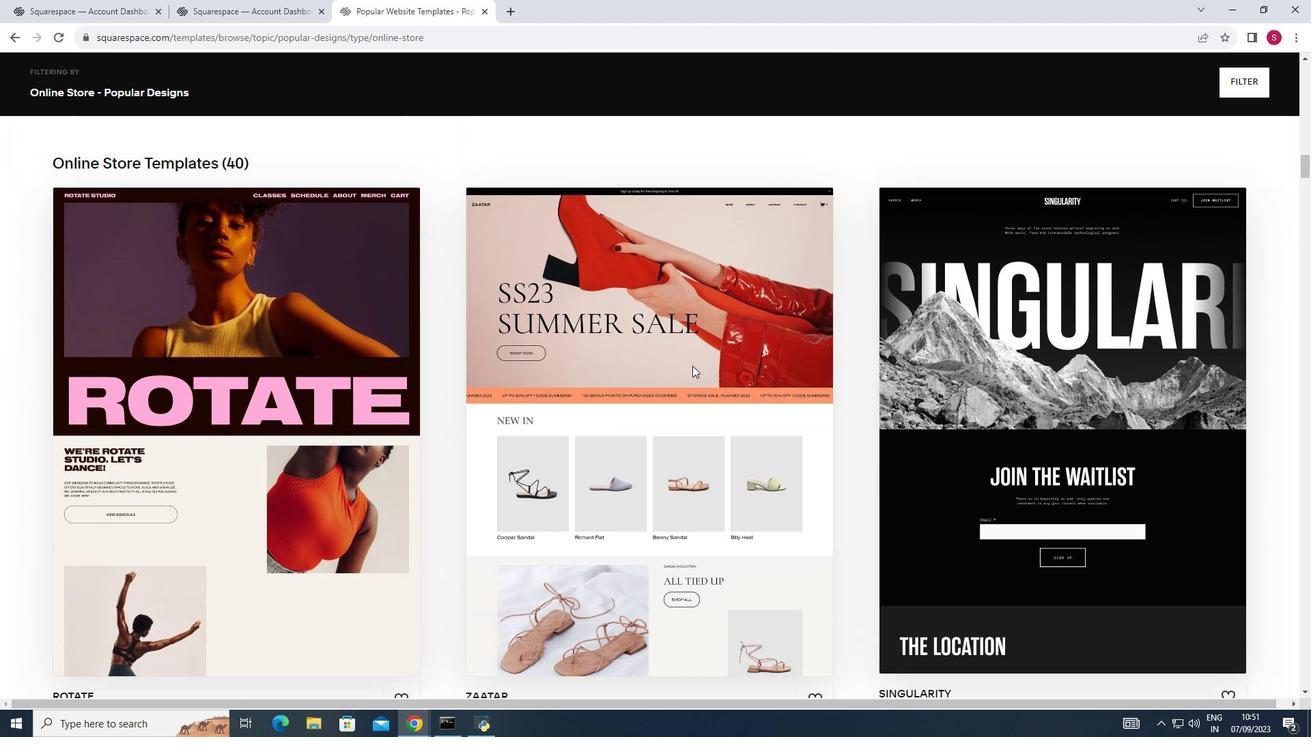 
Action: Mouse scrolled (696, 369) with delta (0, 0)
Screenshot: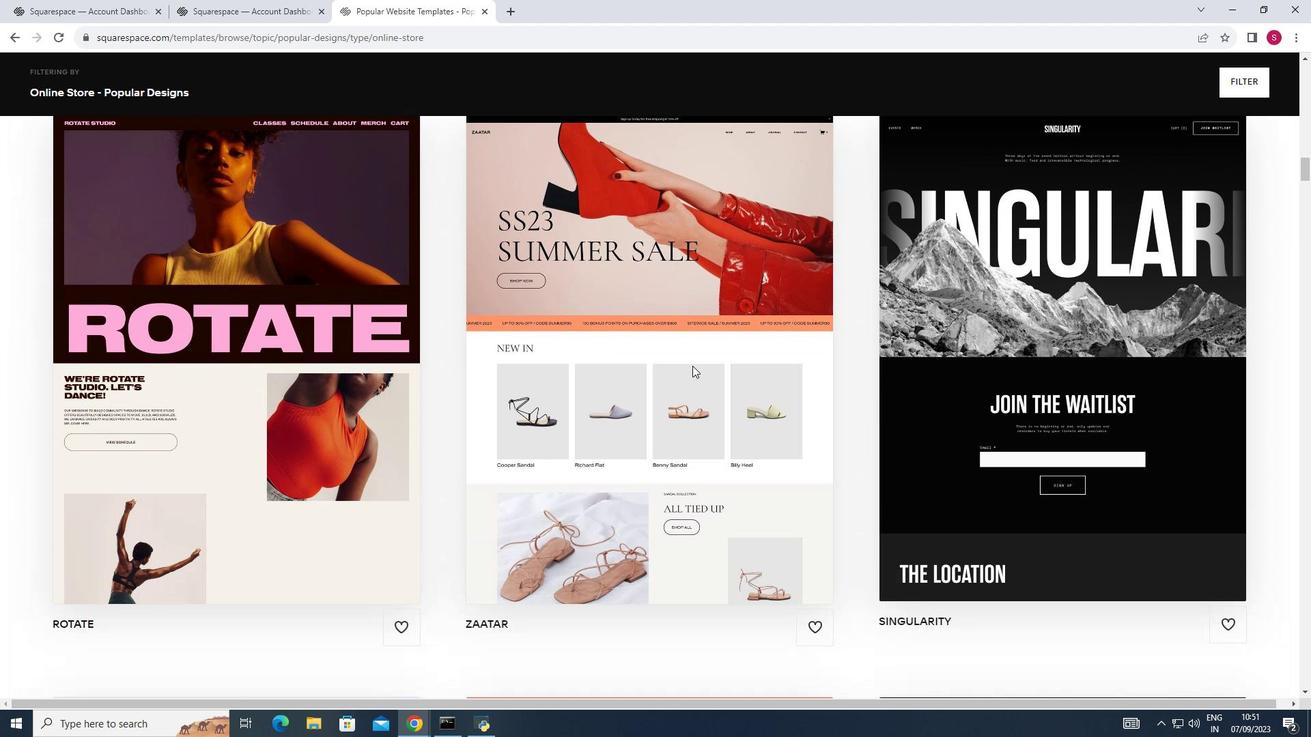 
Action: Mouse scrolled (696, 369) with delta (0, 0)
Screenshot: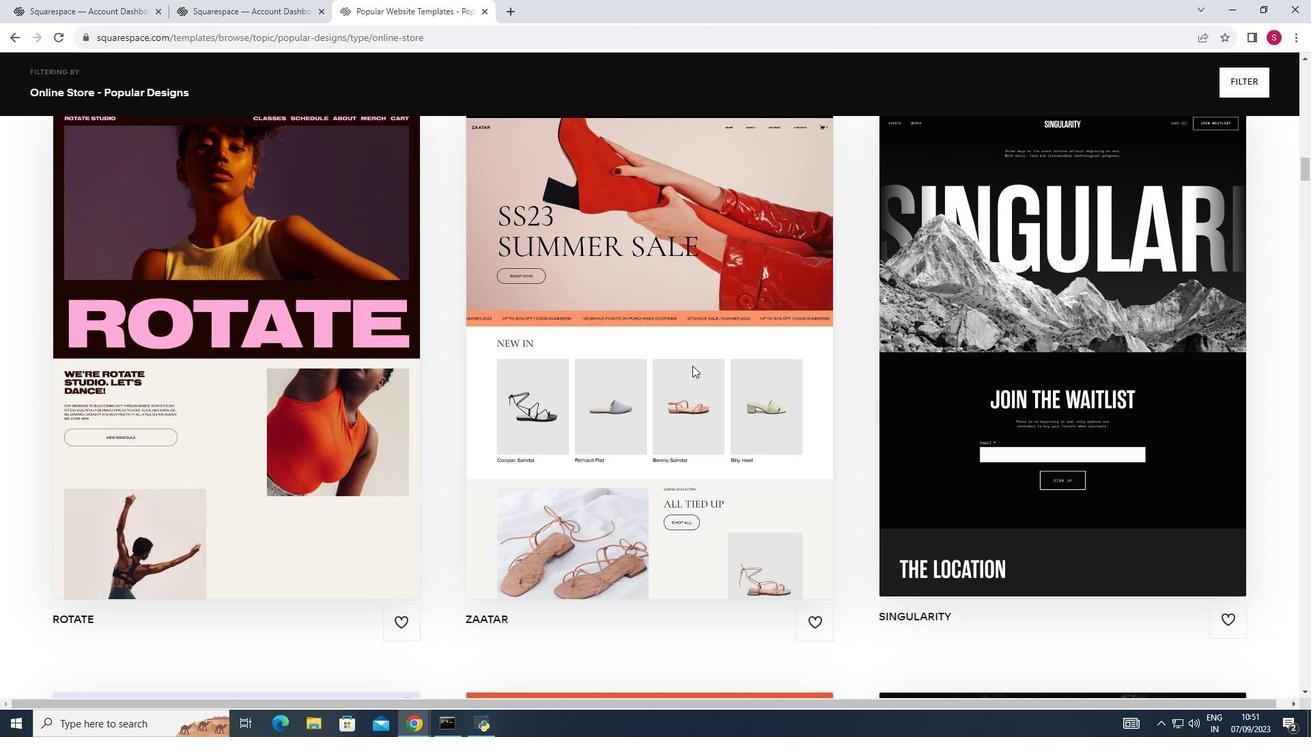 
Action: Mouse moved to (257, 338)
Screenshot: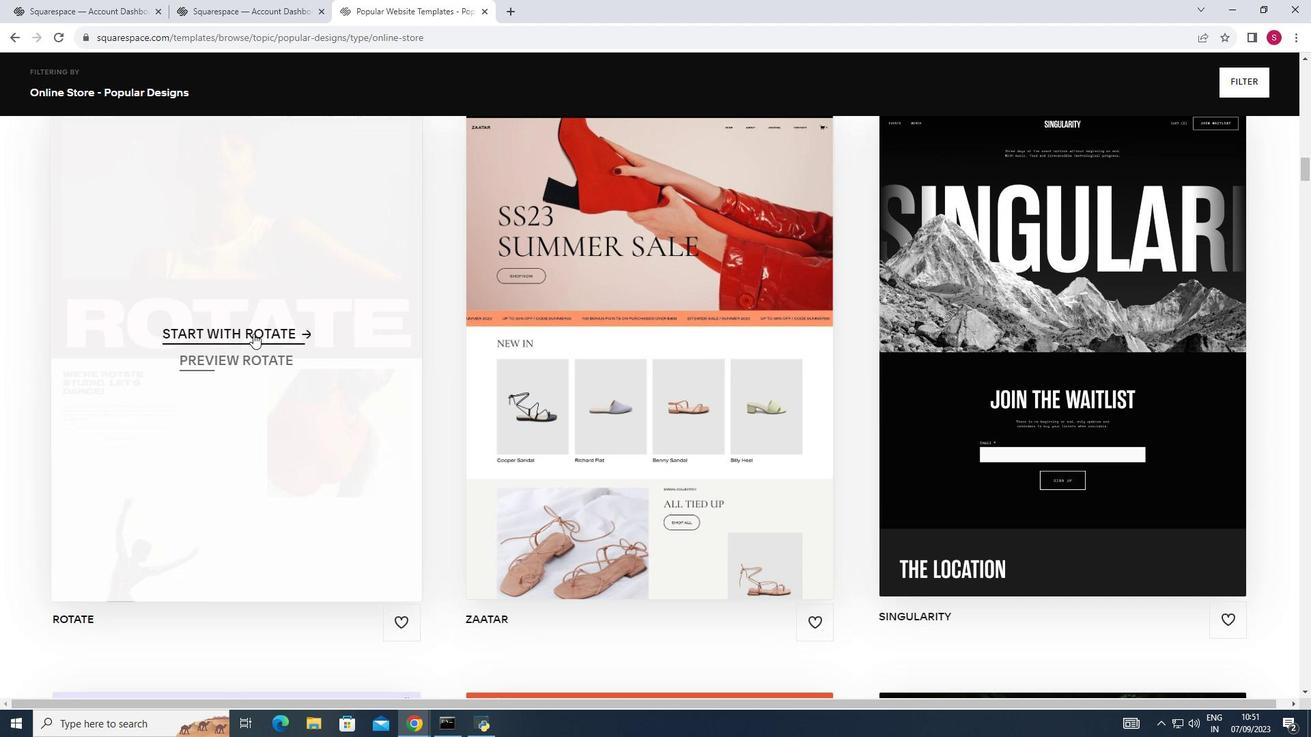 
Action: Mouse pressed left at (257, 338)
Screenshot: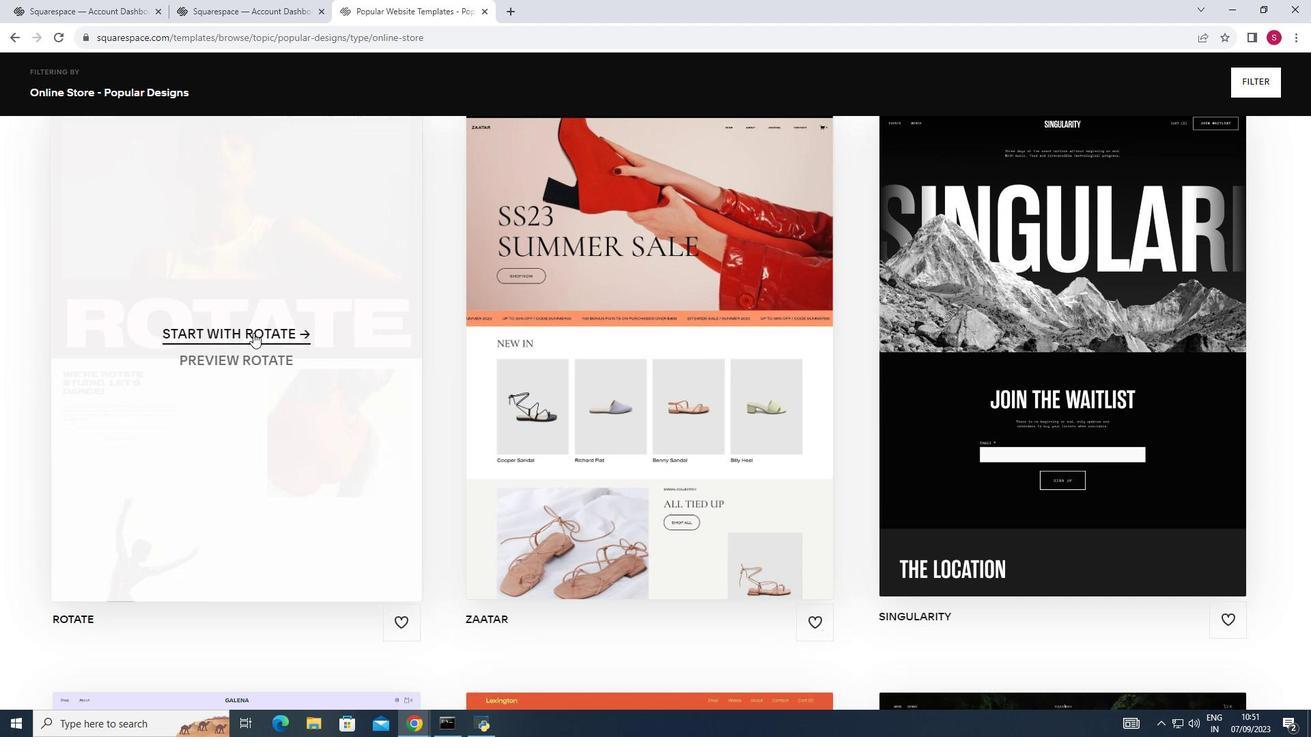 
Action: Mouse moved to (455, 369)
Screenshot: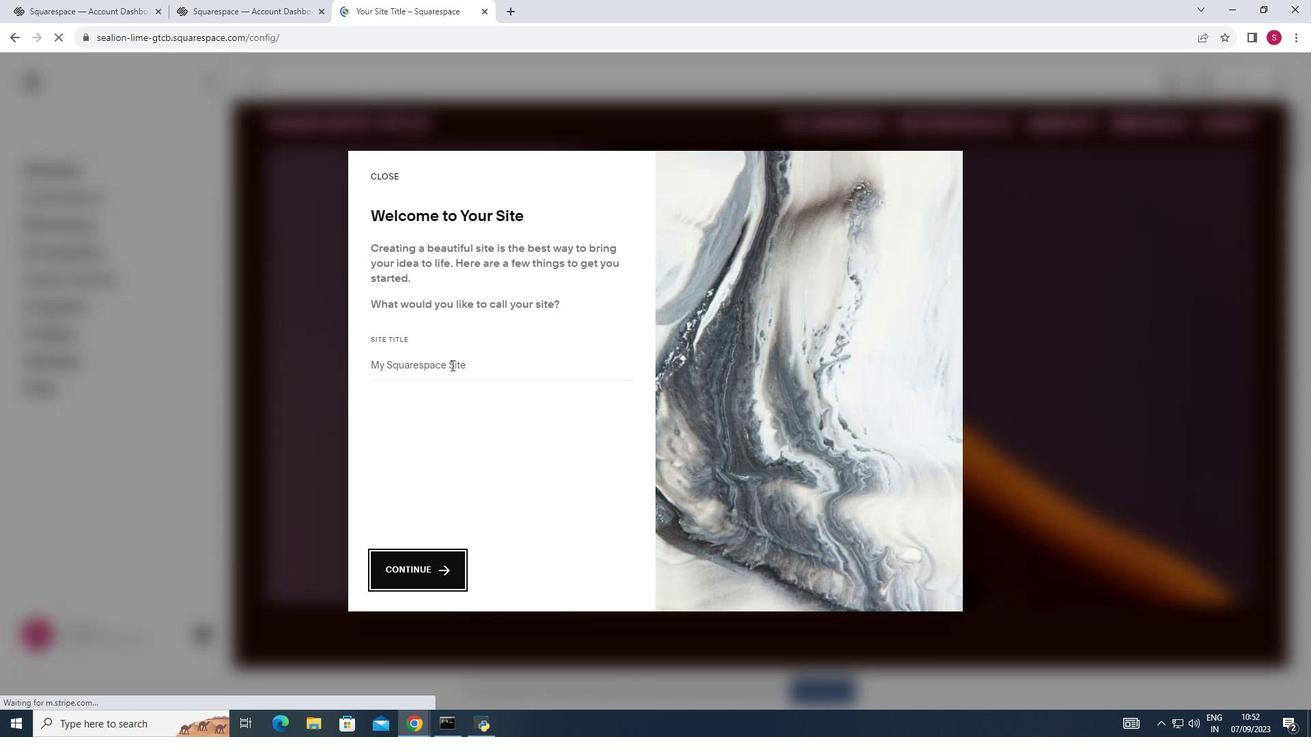 
Action: Mouse pressed left at (455, 369)
Screenshot: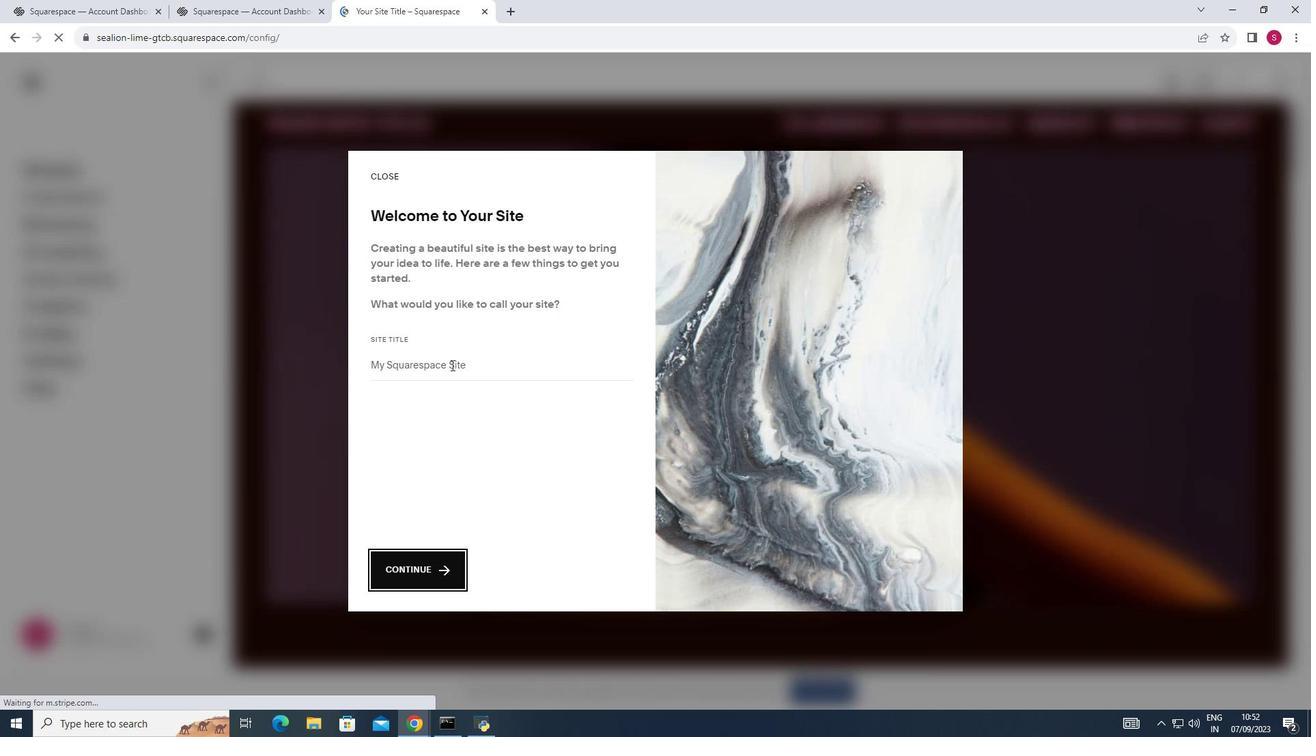 
Action: Key pressed <Key.shift><Key.shift><Key.shift>E-commerce<Key.space><Key.shift>Handmade<Key.space>jewelry
Screenshot: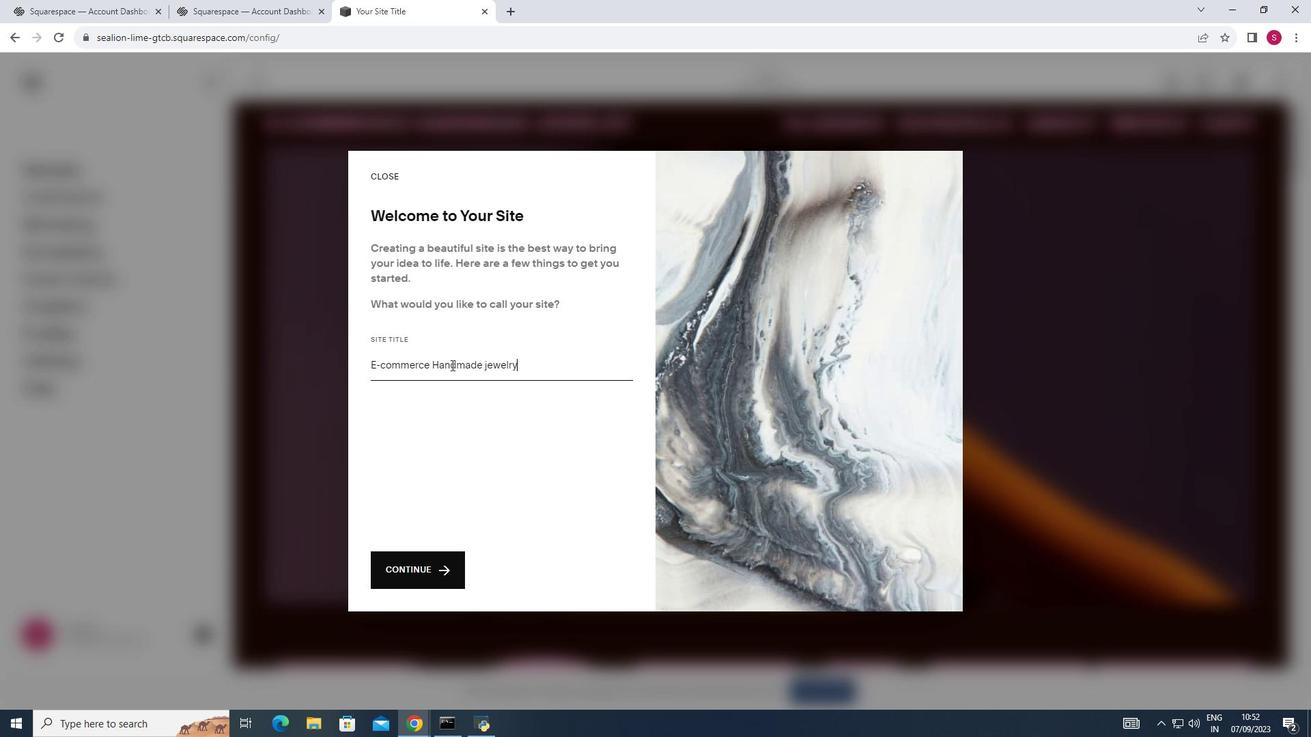 
Action: Mouse moved to (425, 567)
Screenshot: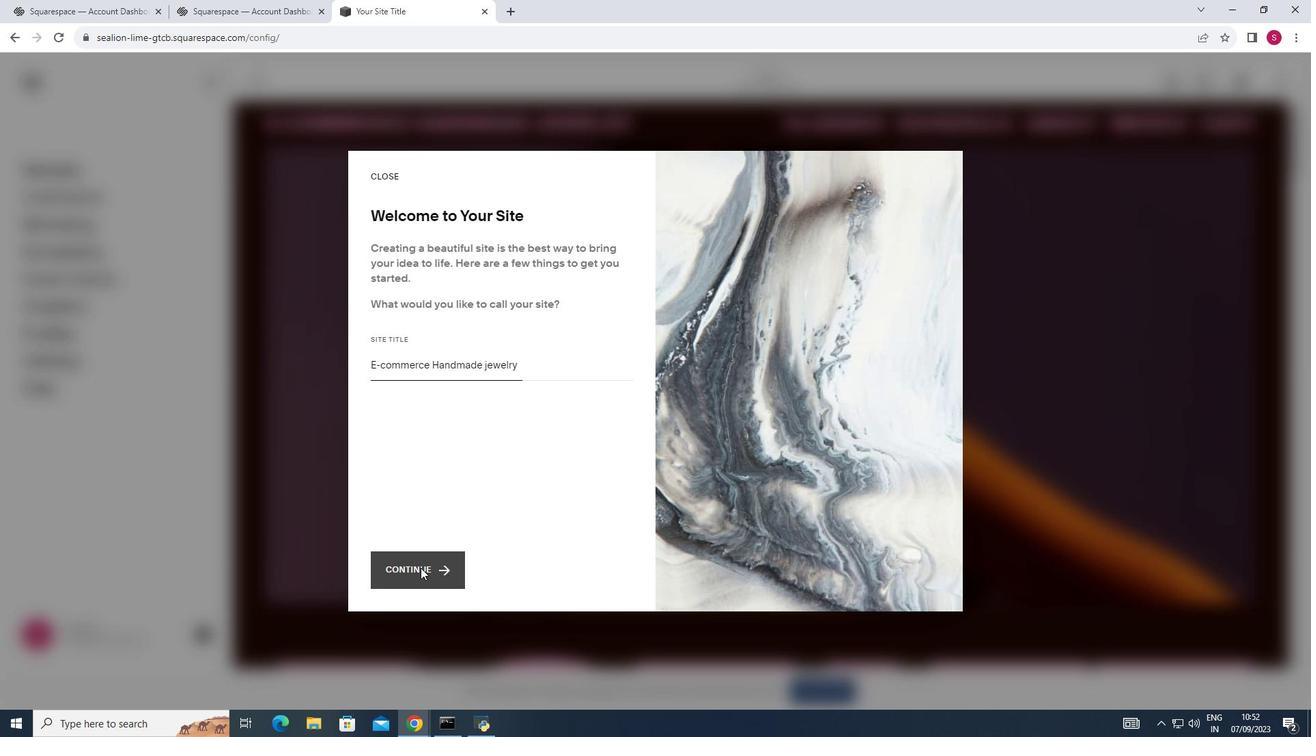 
Action: Mouse pressed left at (425, 567)
Screenshot: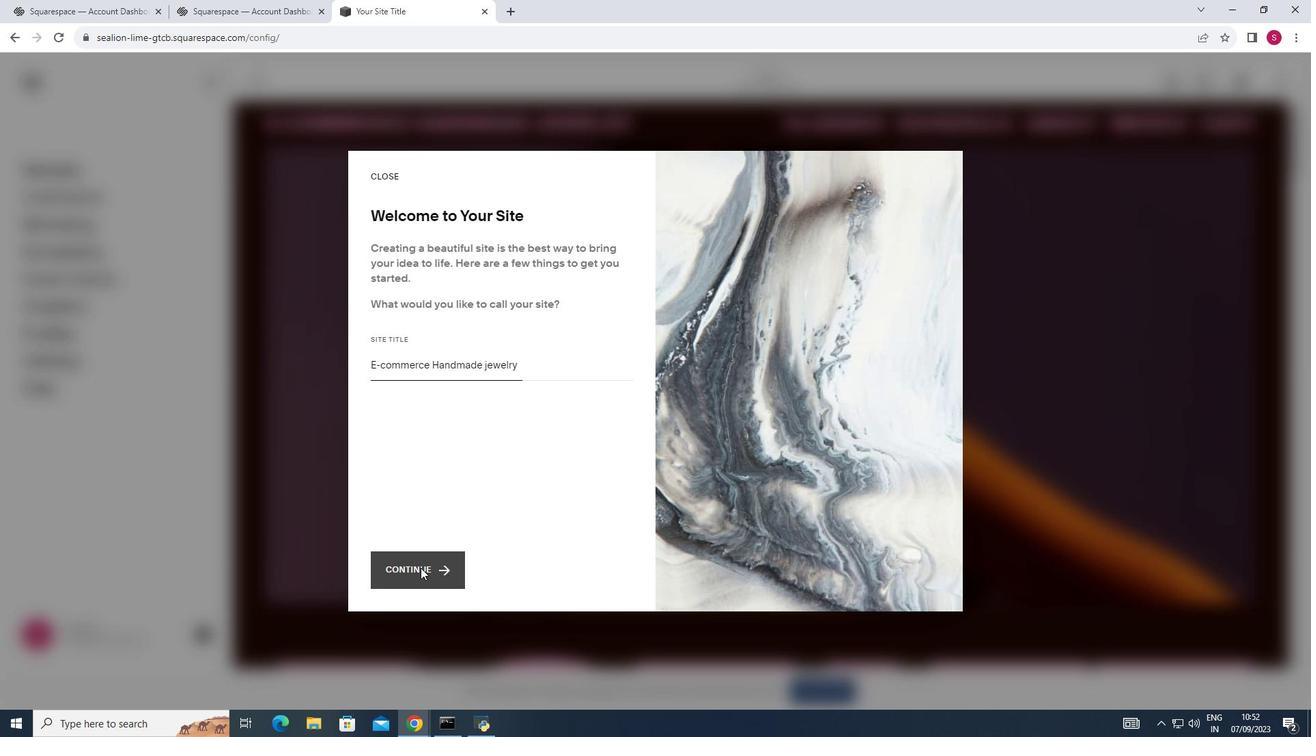 
Action: Mouse moved to (584, 557)
Screenshot: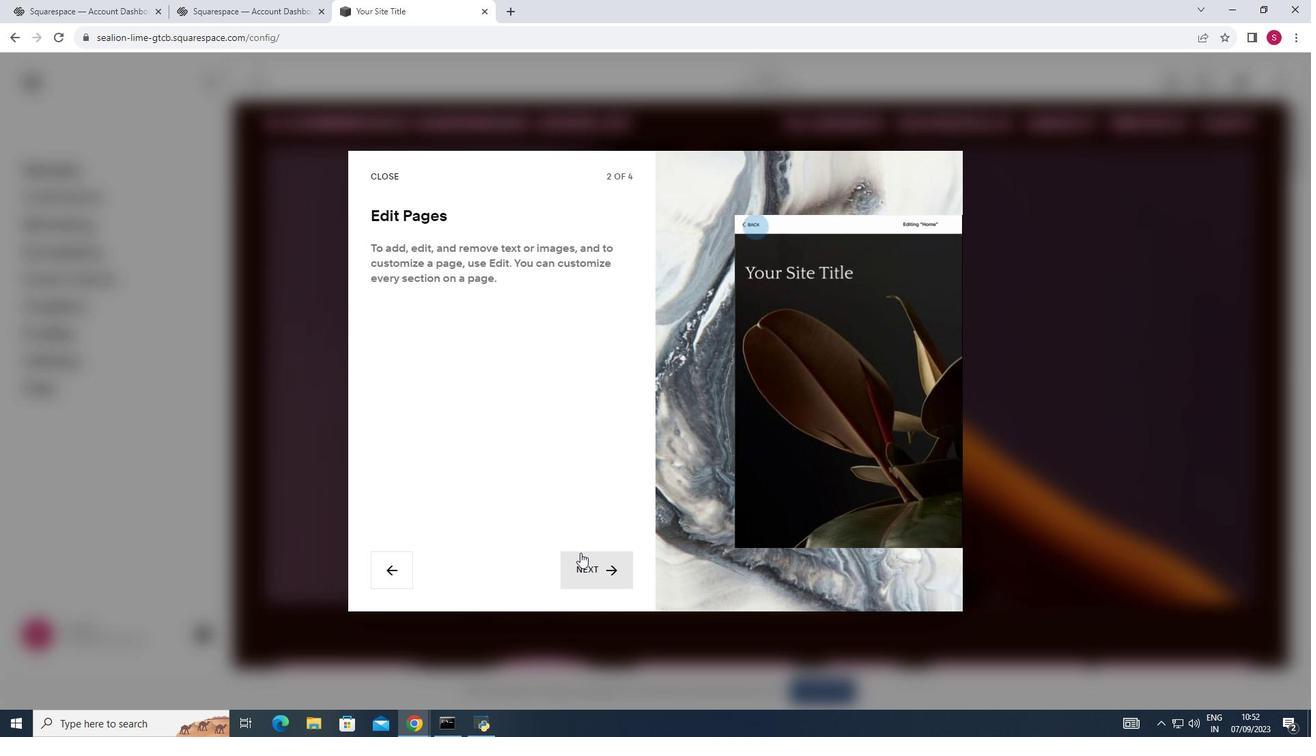 
Action: Mouse pressed left at (584, 557)
Screenshot: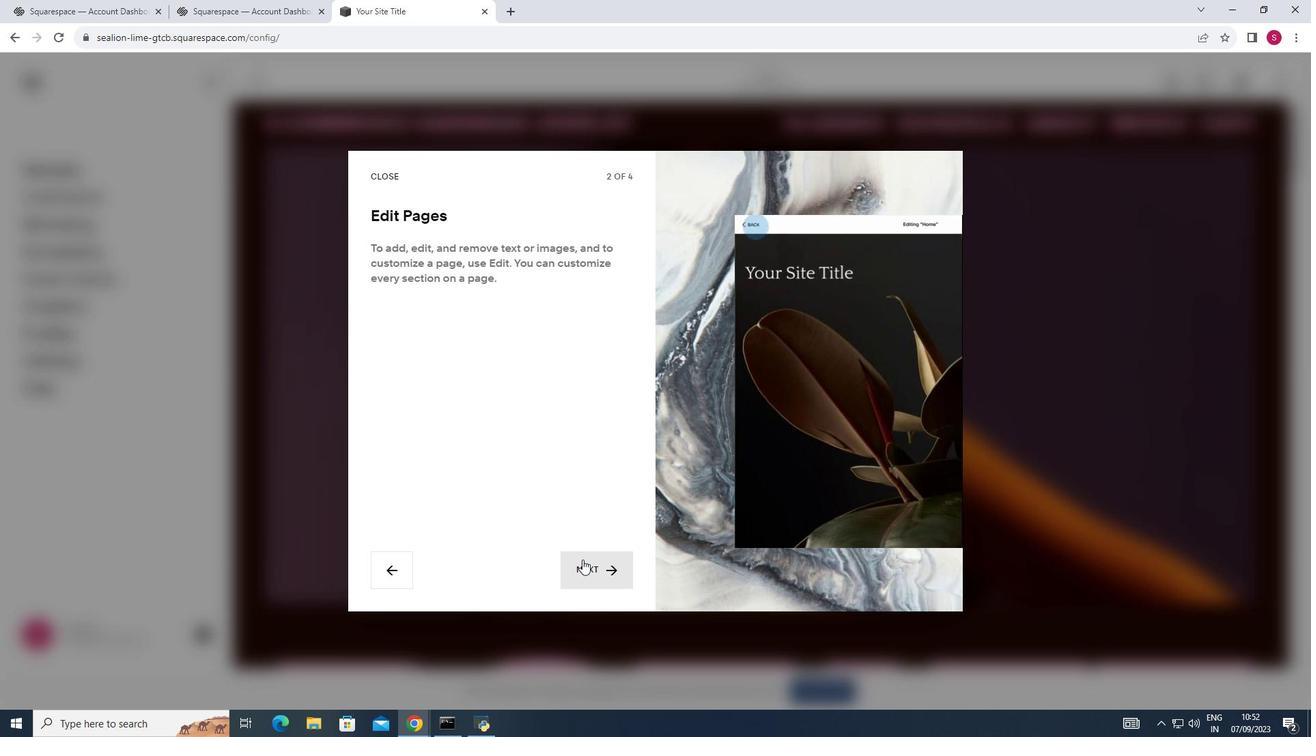 
Action: Mouse moved to (589, 569)
Screenshot: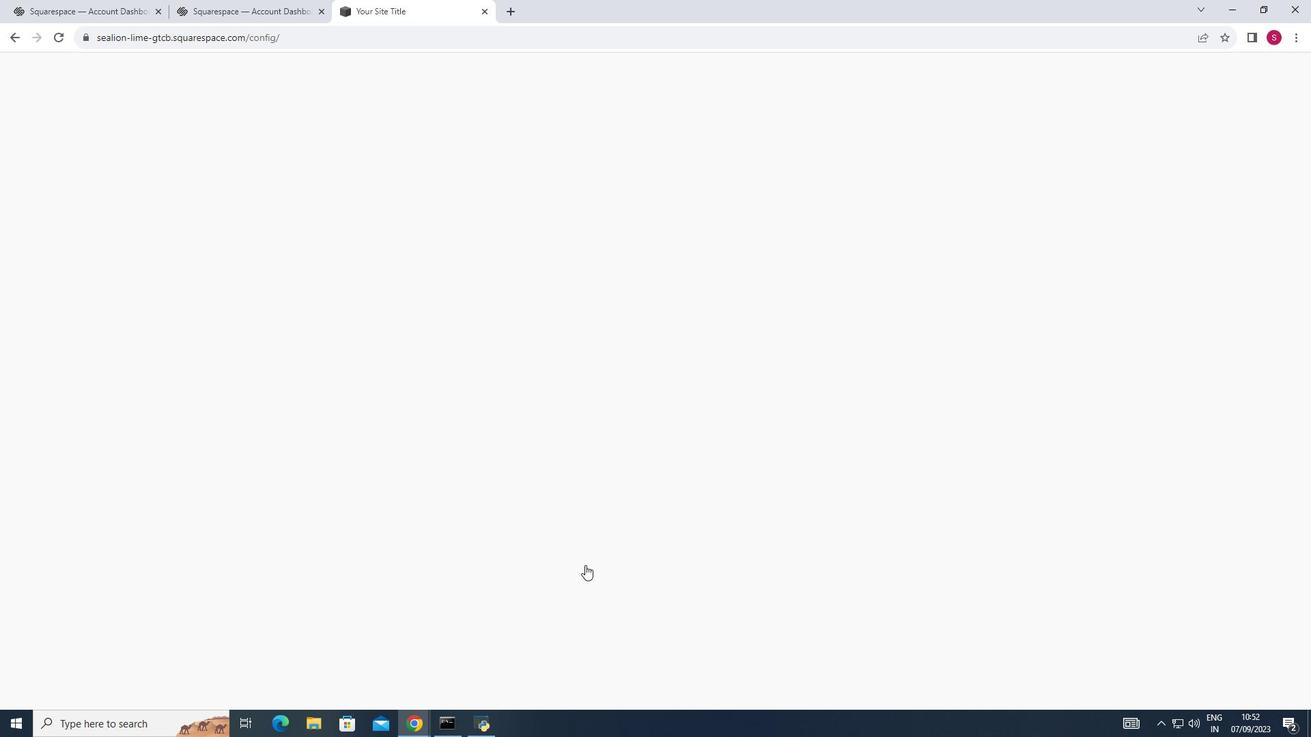 
Action: Mouse pressed left at (589, 569)
Screenshot: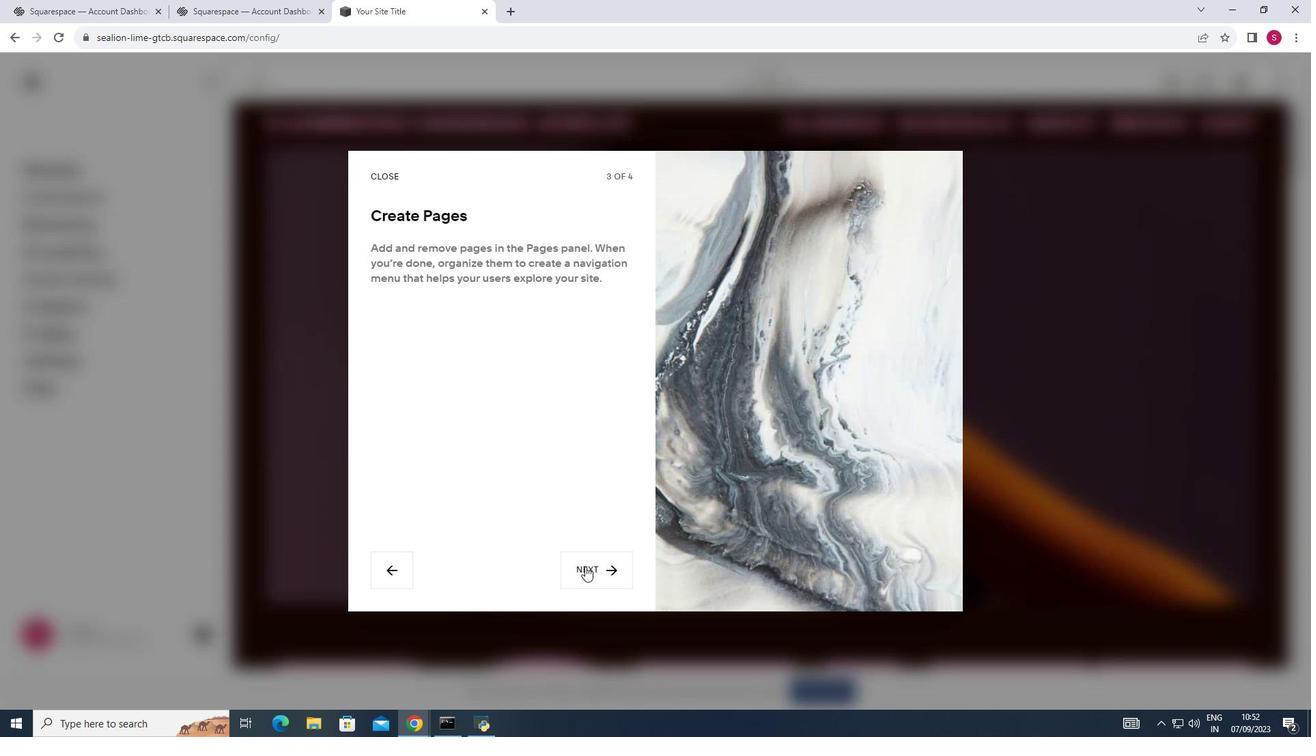 
Action: Mouse moved to (589, 570)
Screenshot: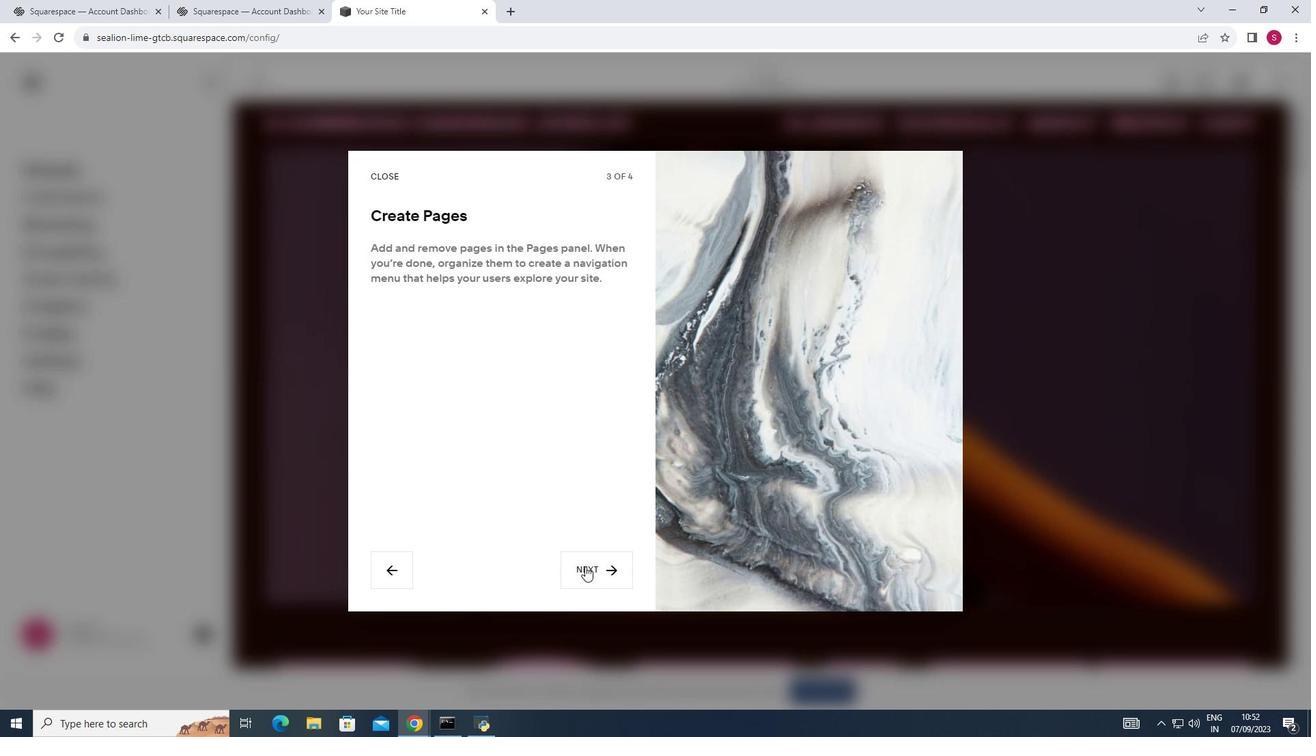 
Action: Mouse pressed left at (589, 570)
Screenshot: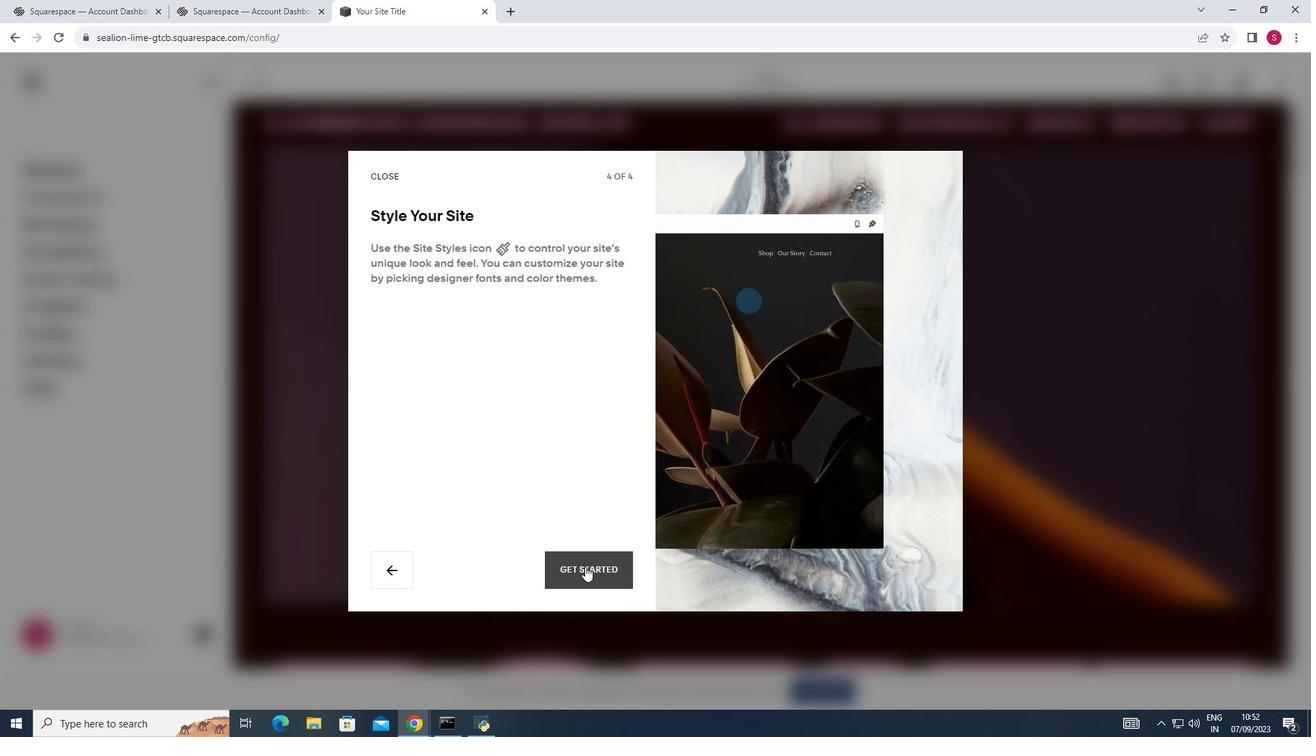 
Action: Mouse moved to (53, 176)
Screenshot: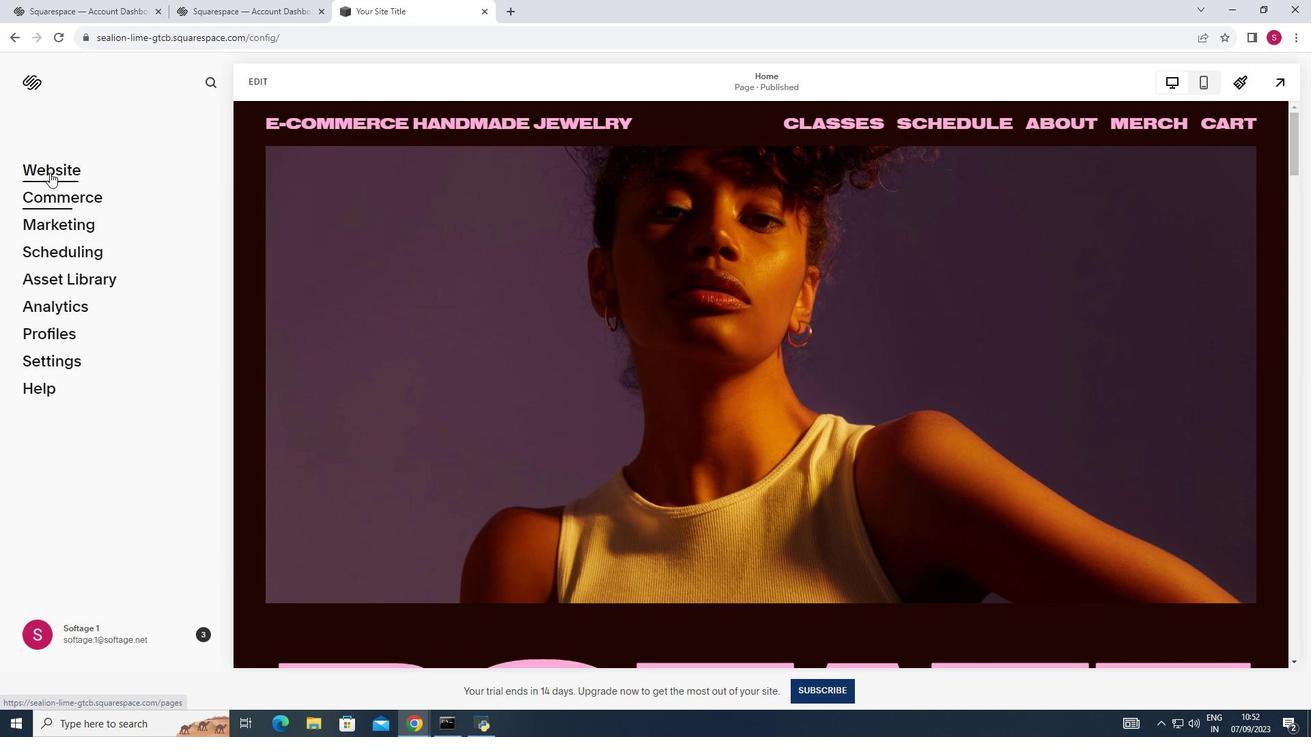 
Action: Mouse pressed left at (53, 176)
Screenshot: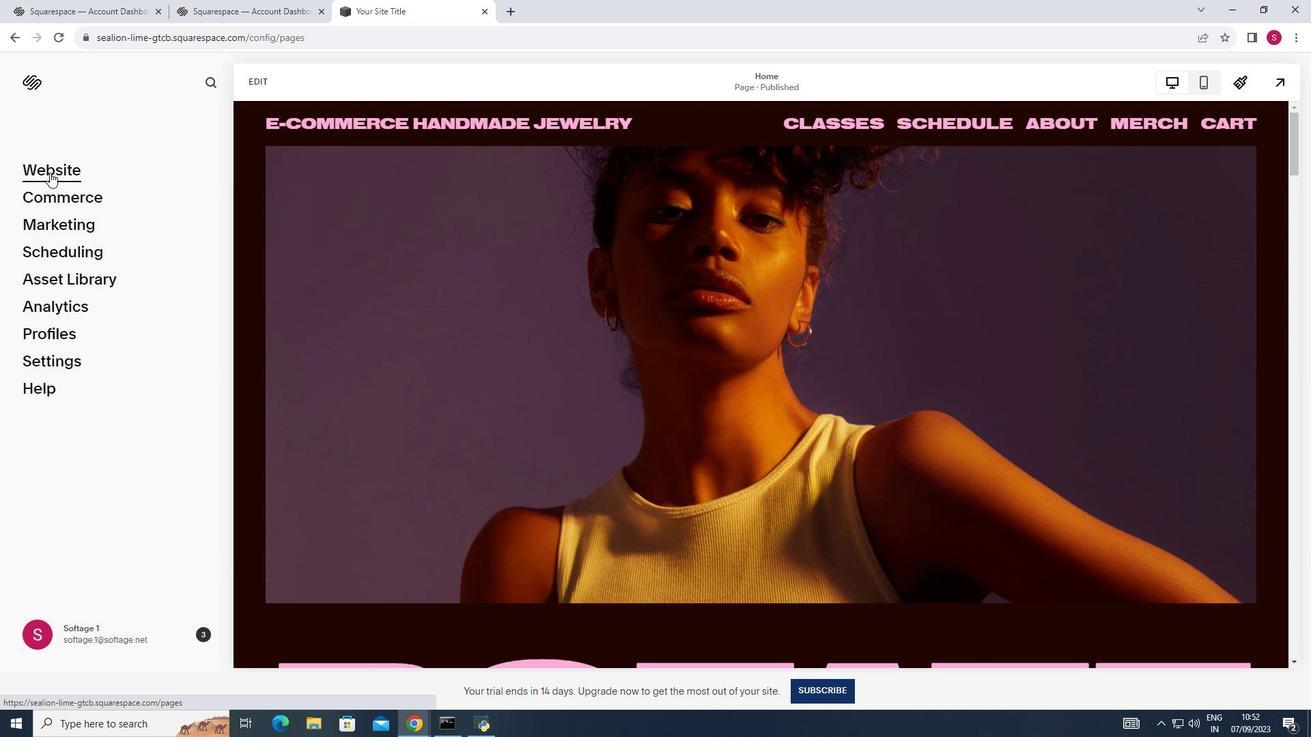 
Action: Mouse moved to (111, 546)
Screenshot: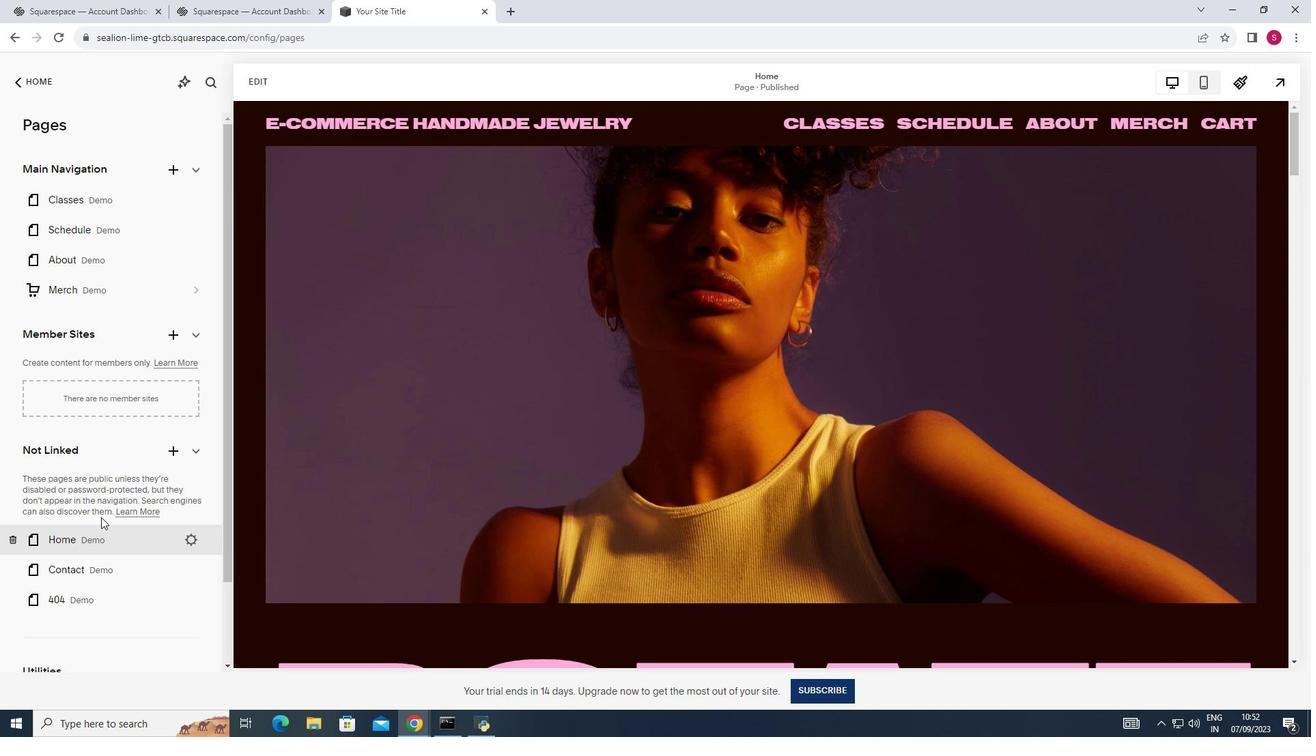 
Action: Mouse pressed left at (111, 546)
Screenshot: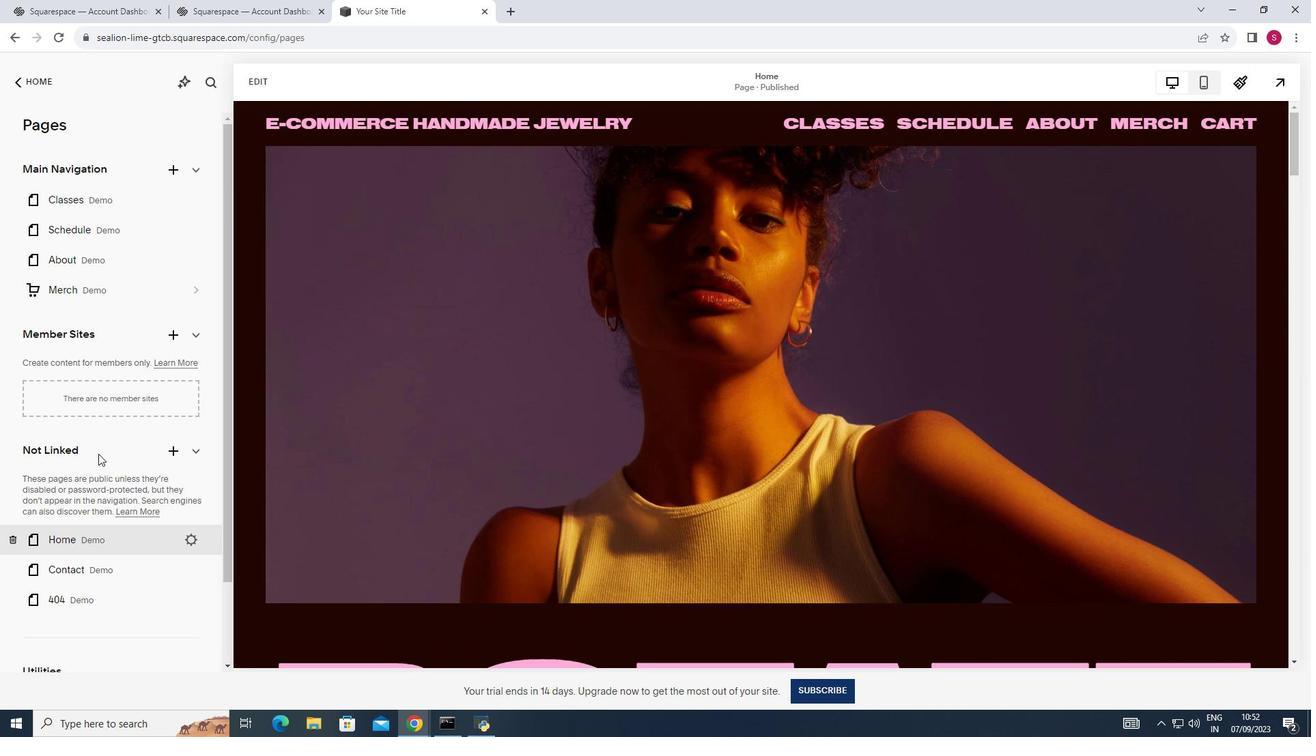
Action: Mouse moved to (17, 232)
Screenshot: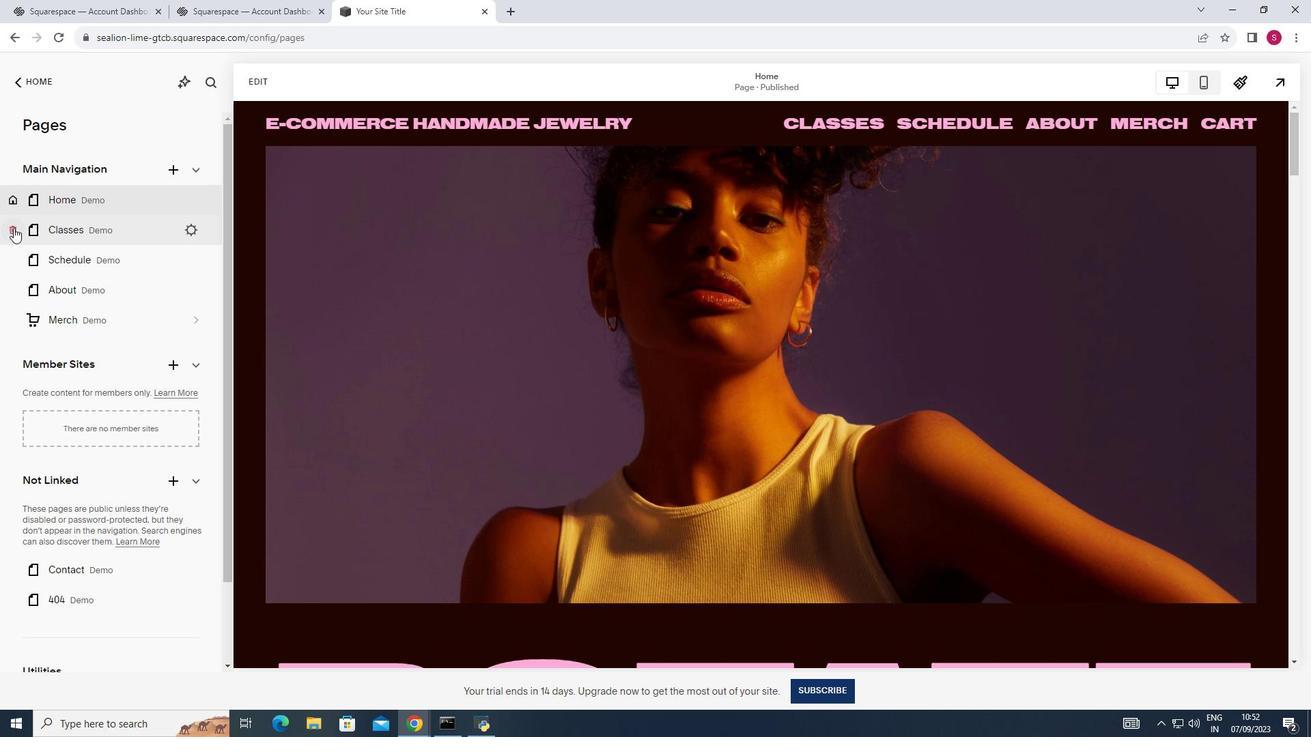 
Action: Mouse pressed left at (17, 232)
Screenshot: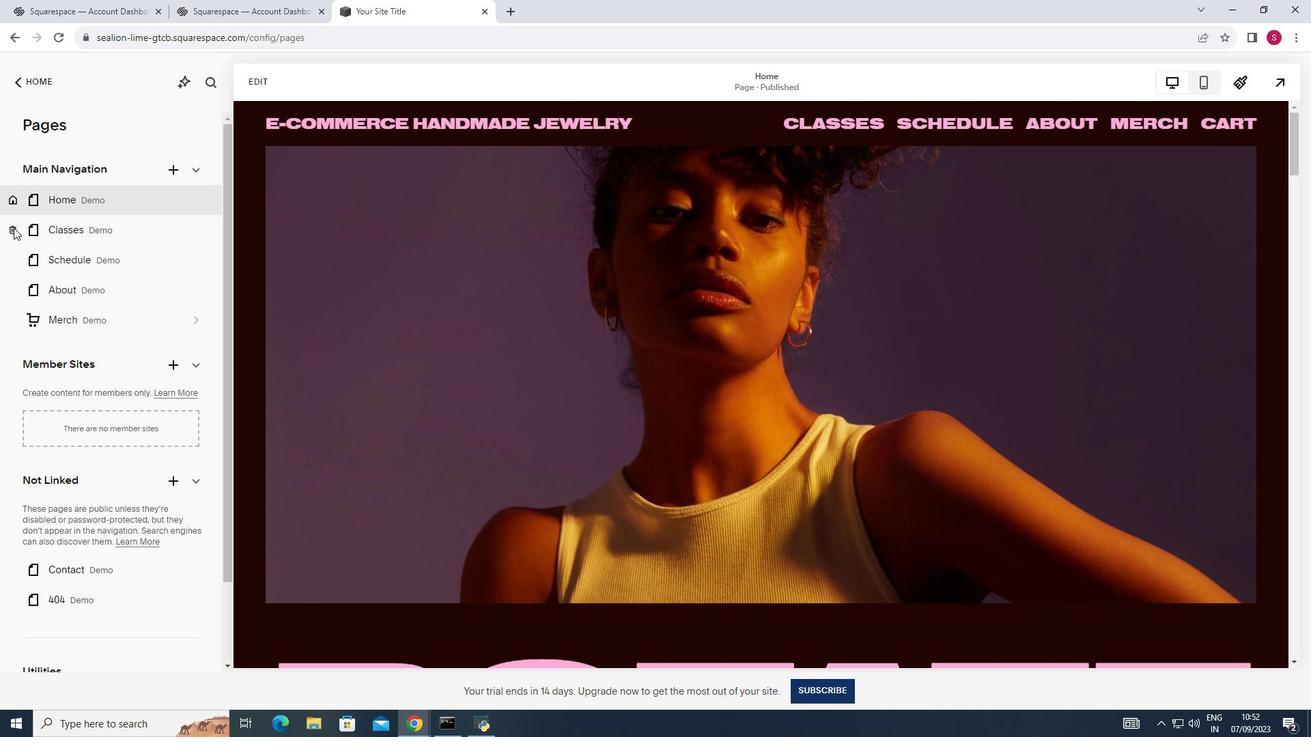 
Action: Mouse moved to (743, 425)
Screenshot: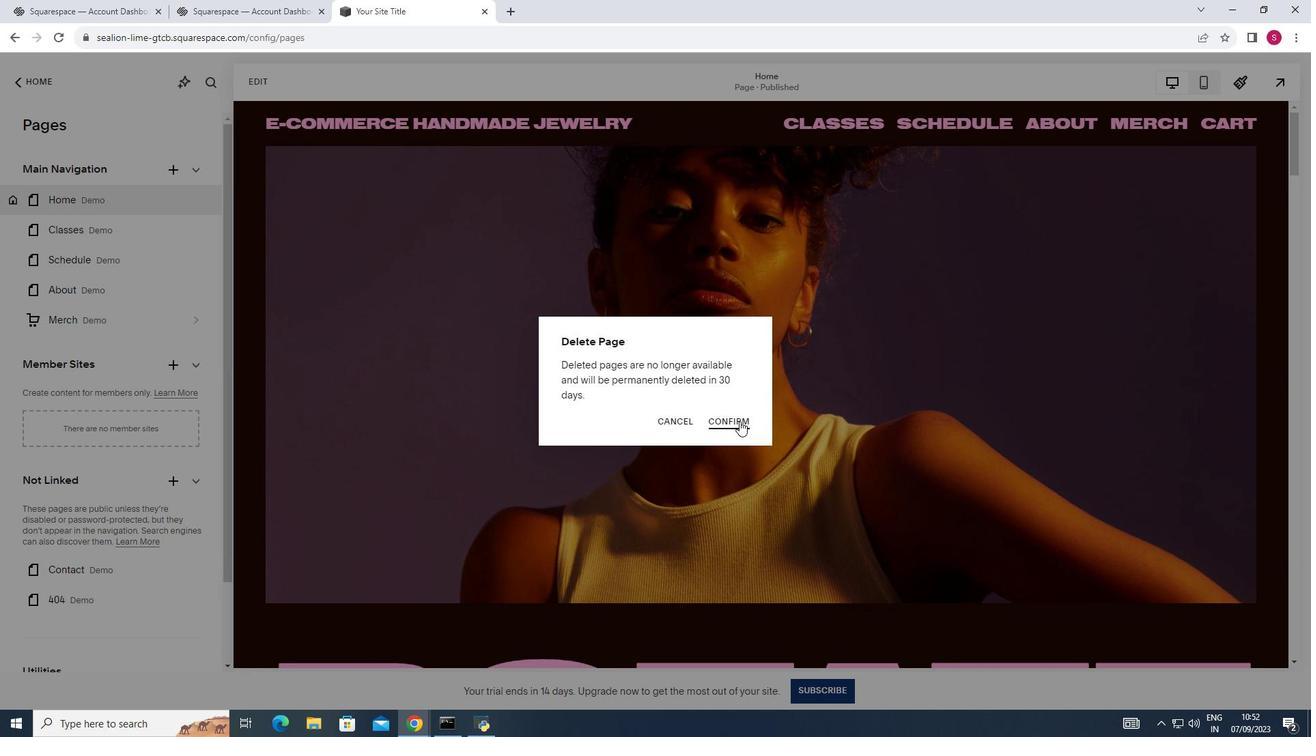 
Action: Mouse pressed left at (743, 425)
Screenshot: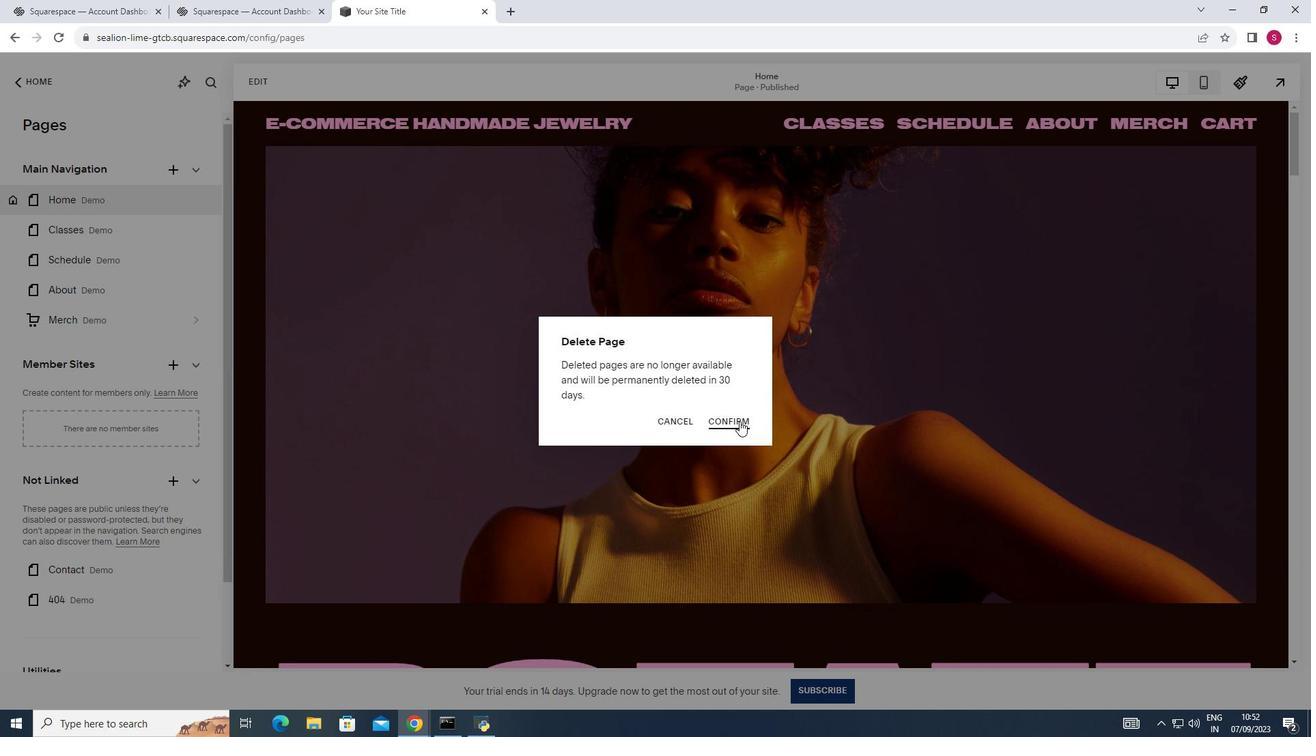 
Action: Mouse moved to (737, 425)
Screenshot: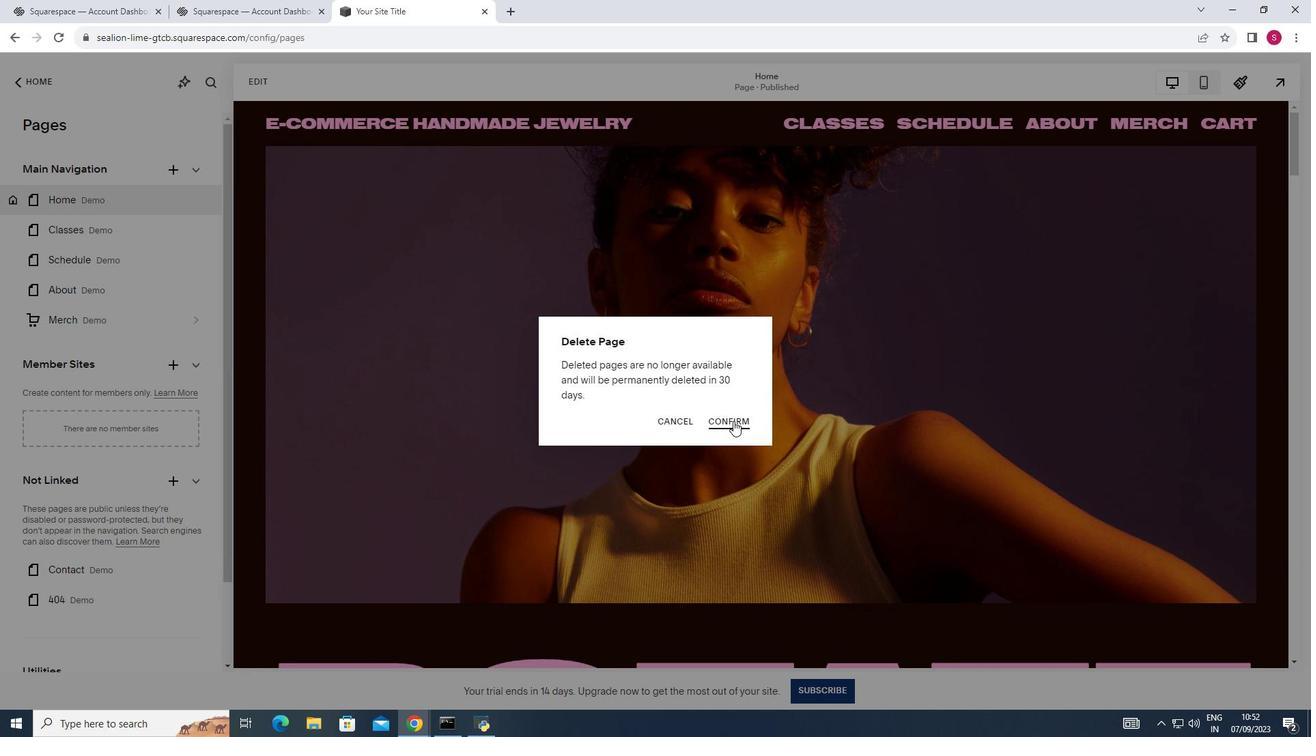 
Action: Mouse pressed left at (737, 425)
Screenshot: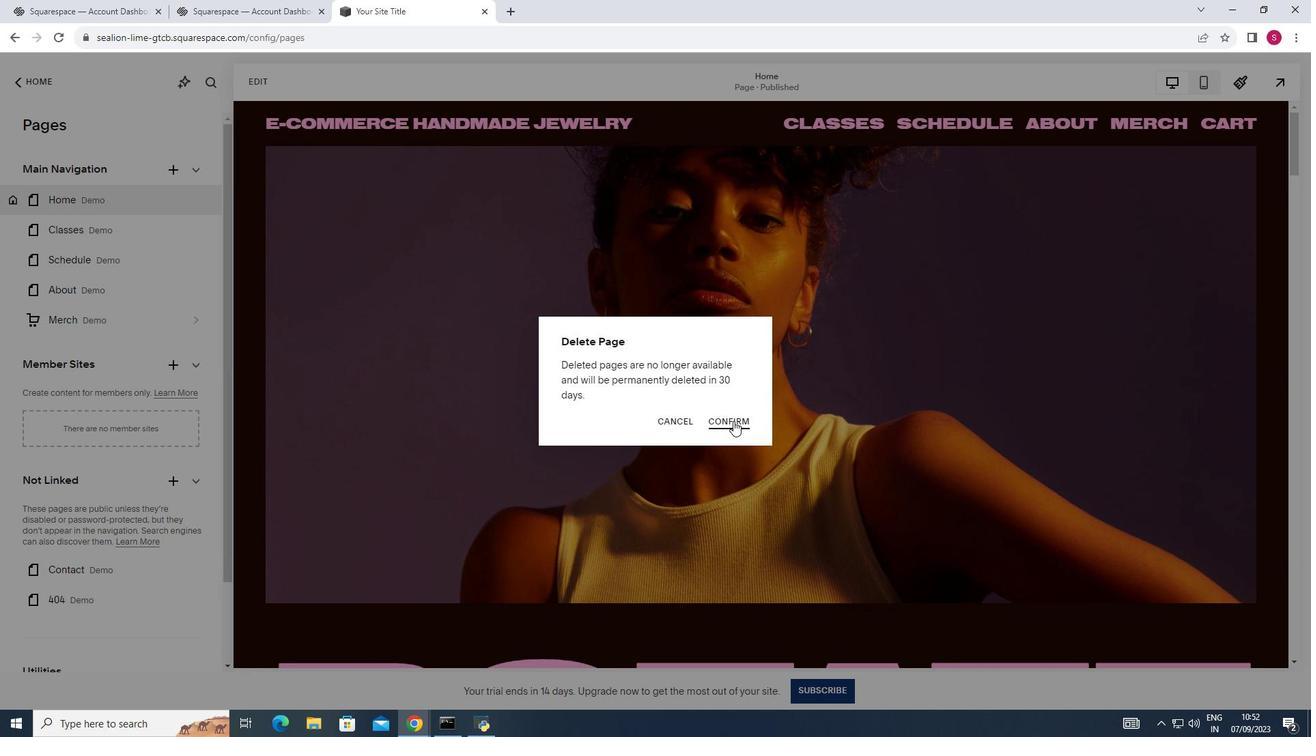 
Action: Mouse moved to (732, 423)
Screenshot: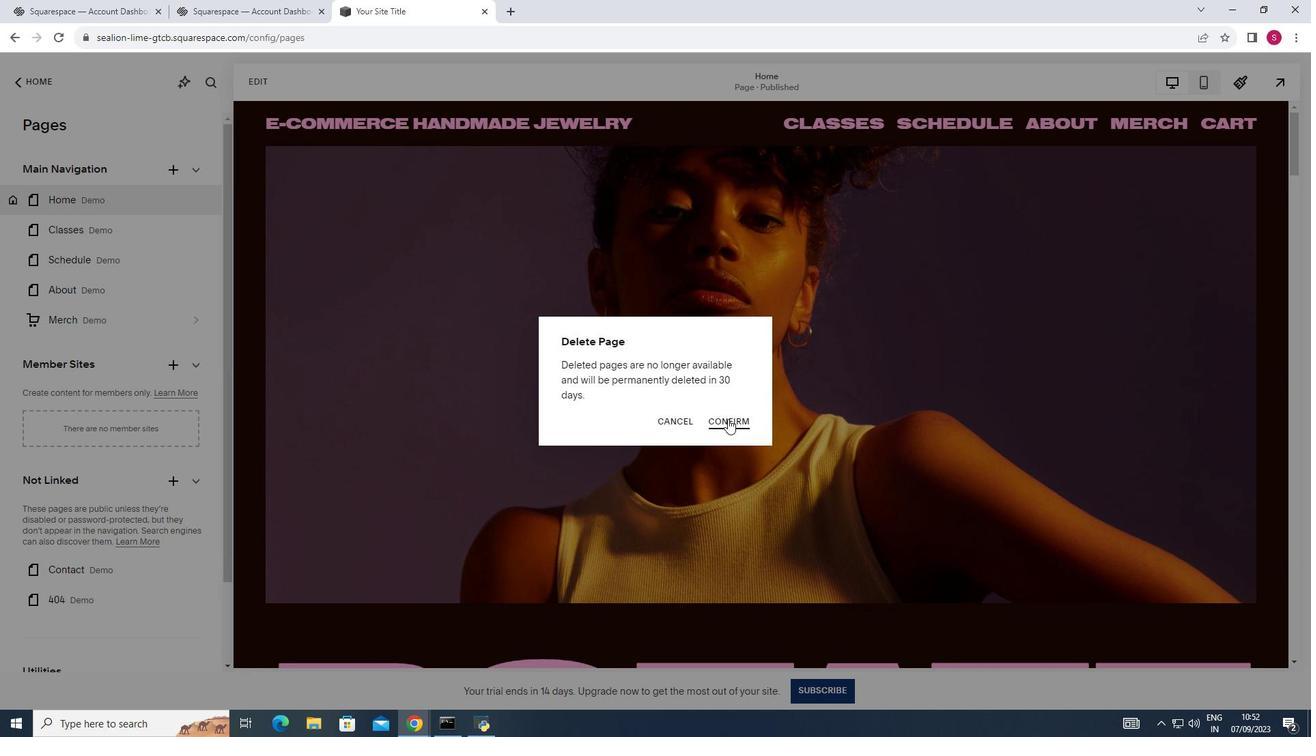 
Action: Mouse pressed left at (732, 423)
Screenshot: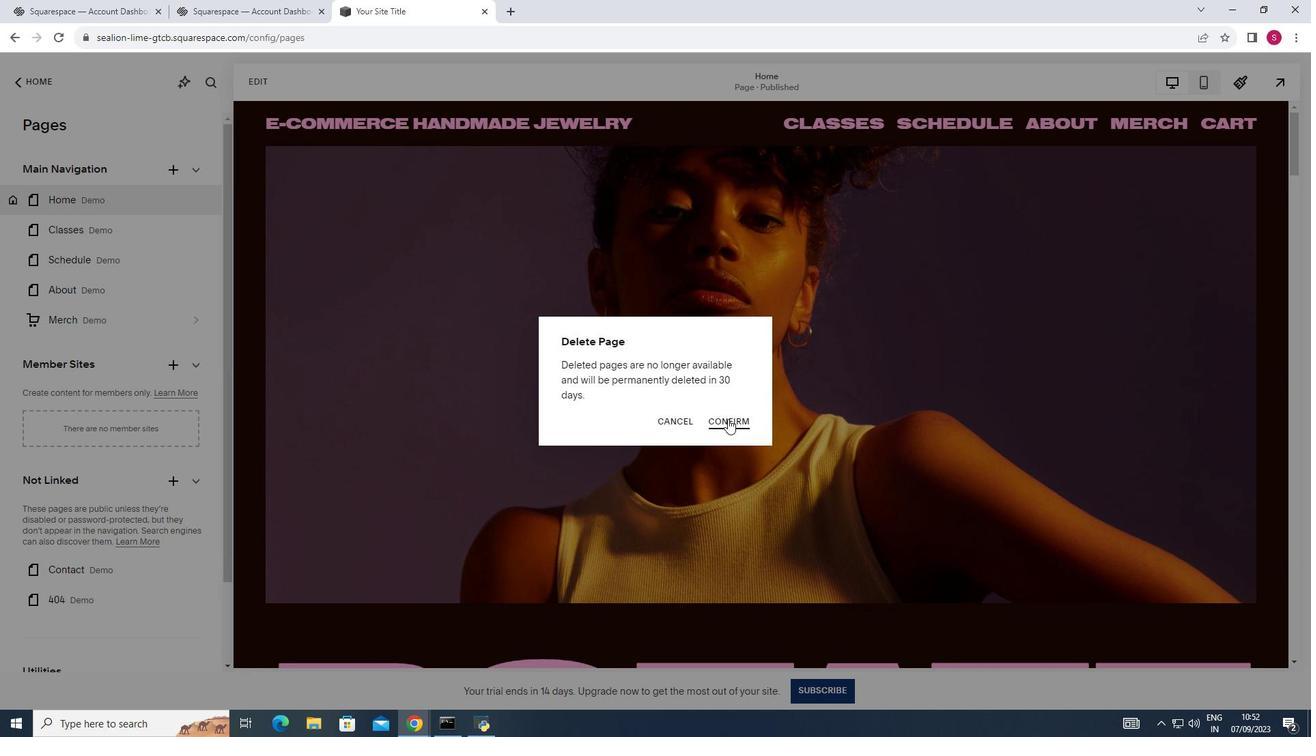 
Action: Mouse pressed left at (732, 423)
Screenshot: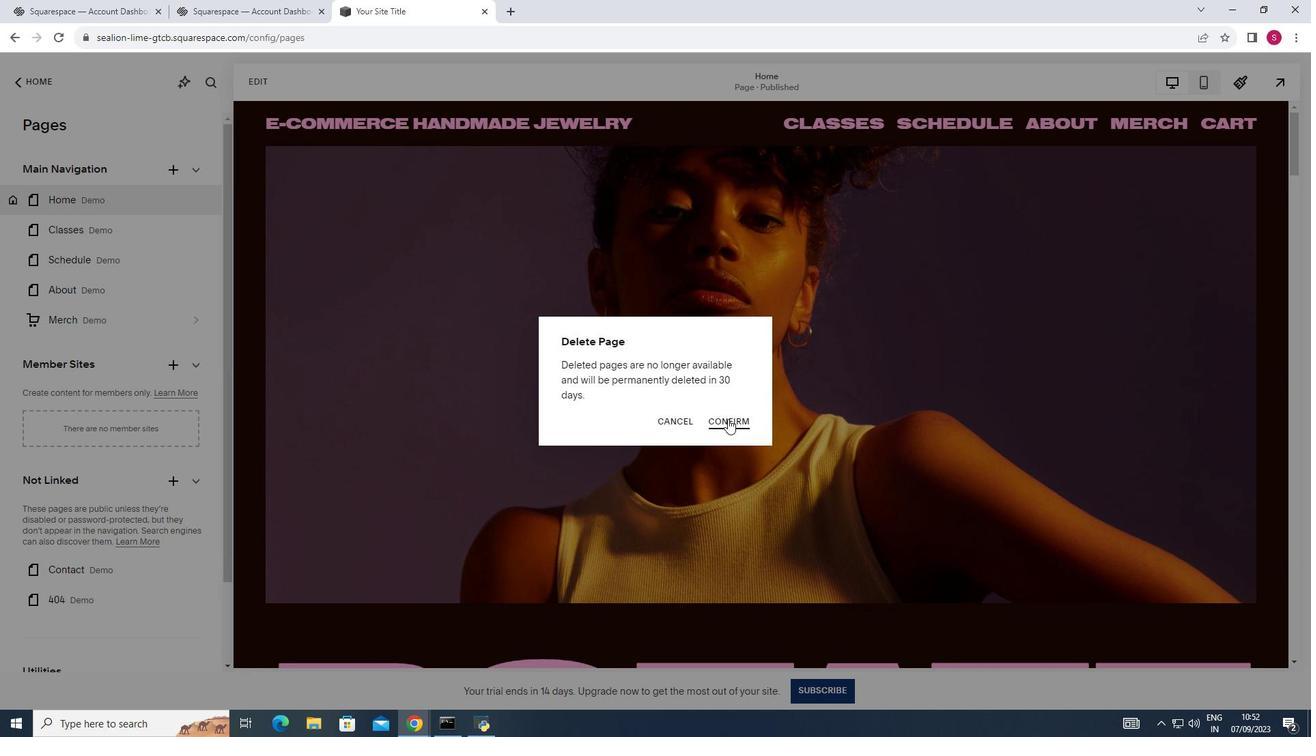 
Action: Mouse moved to (467, 333)
Screenshot: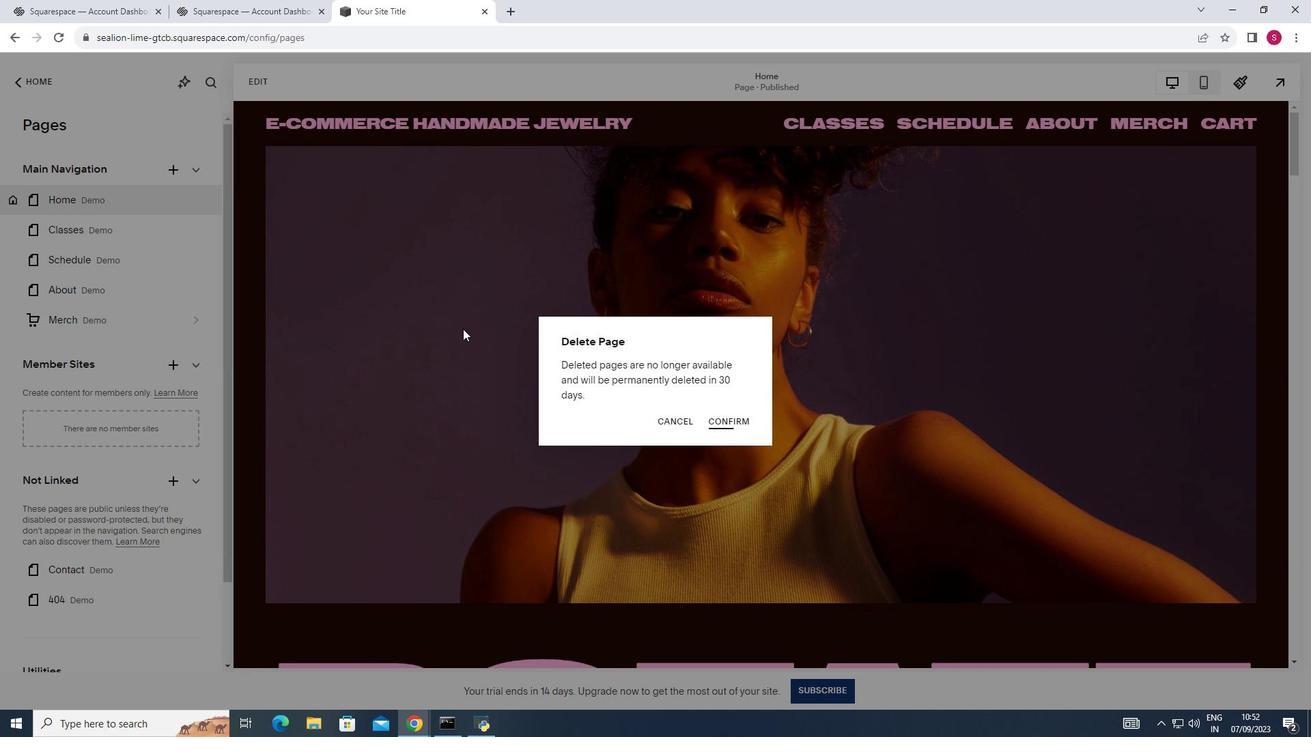 
Action: Mouse pressed left at (467, 333)
Screenshot: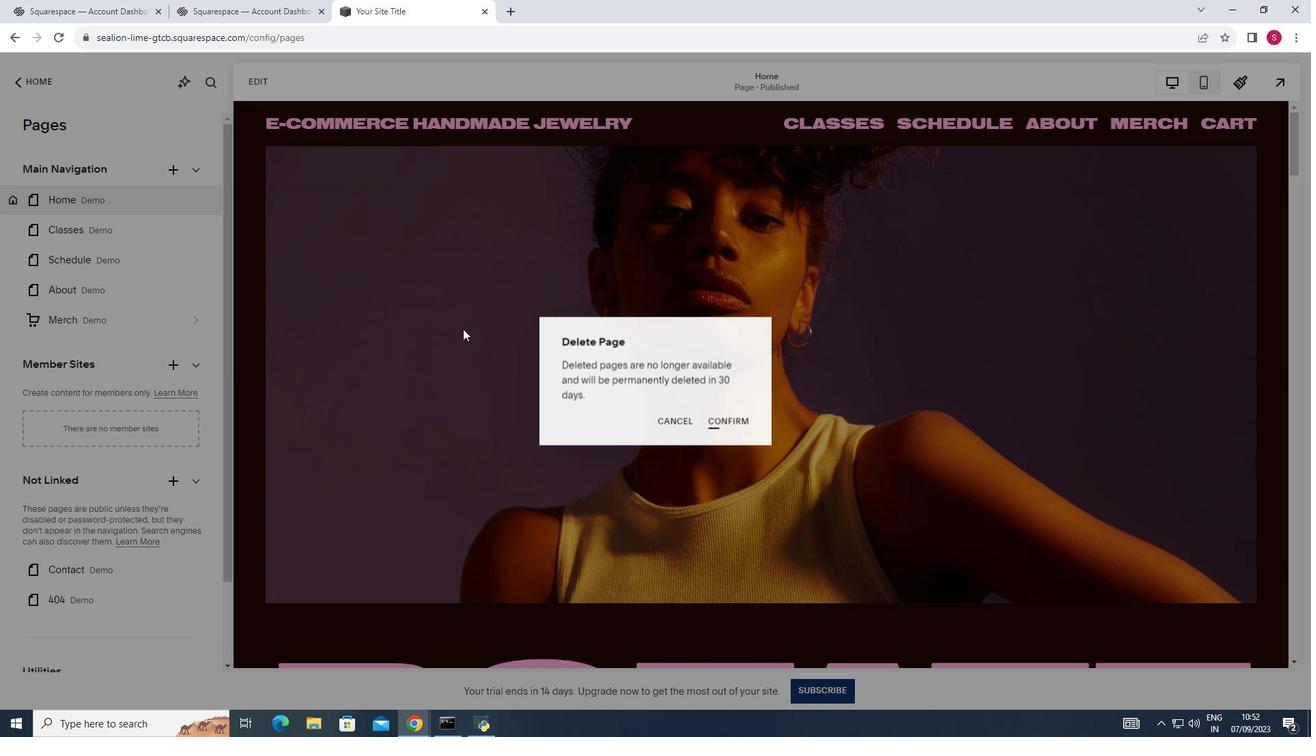 
Action: Mouse moved to (14, 263)
Screenshot: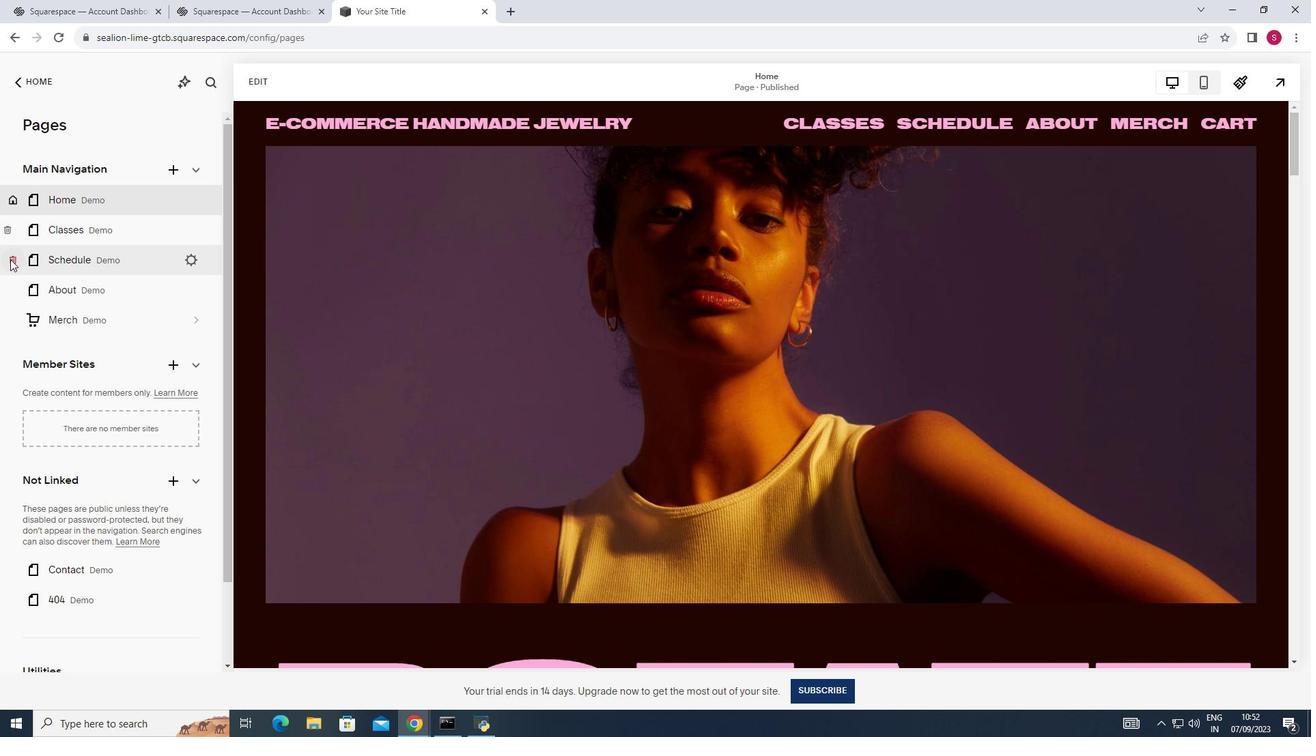 
Action: Mouse pressed left at (14, 263)
Screenshot: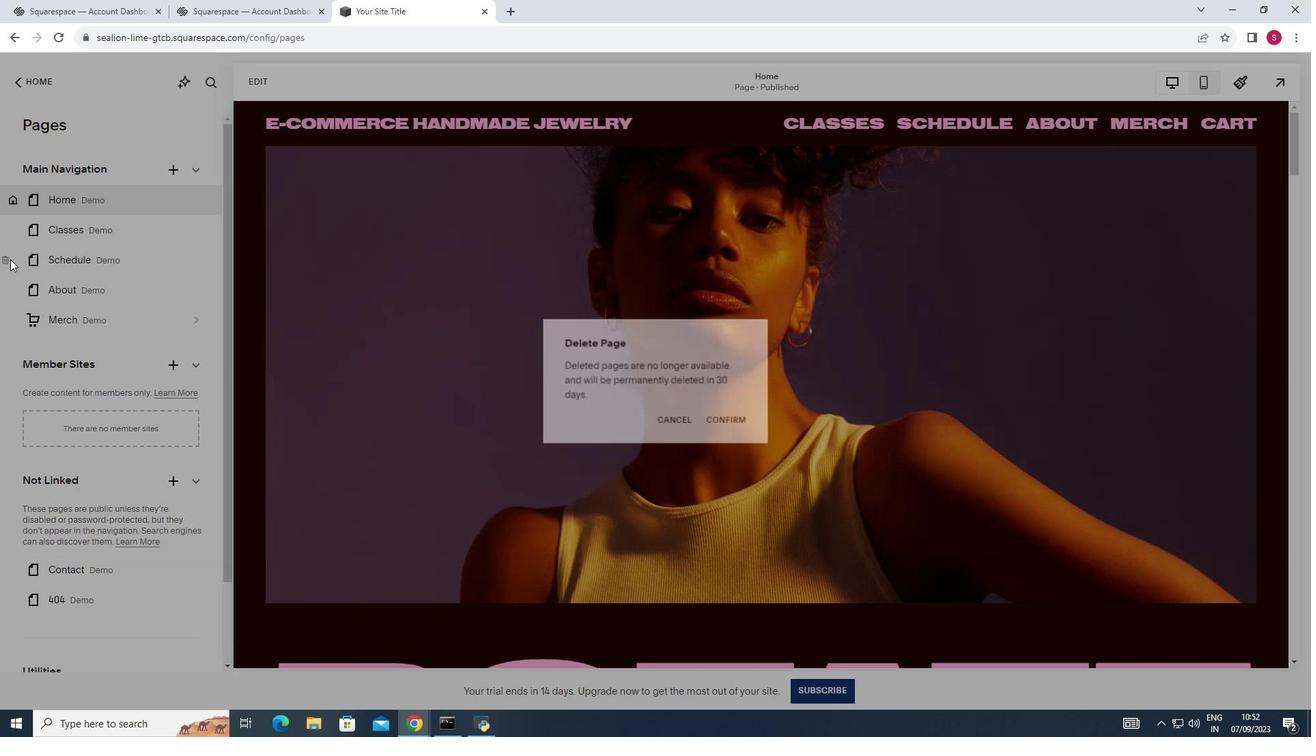 
Action: Mouse moved to (737, 422)
Screenshot: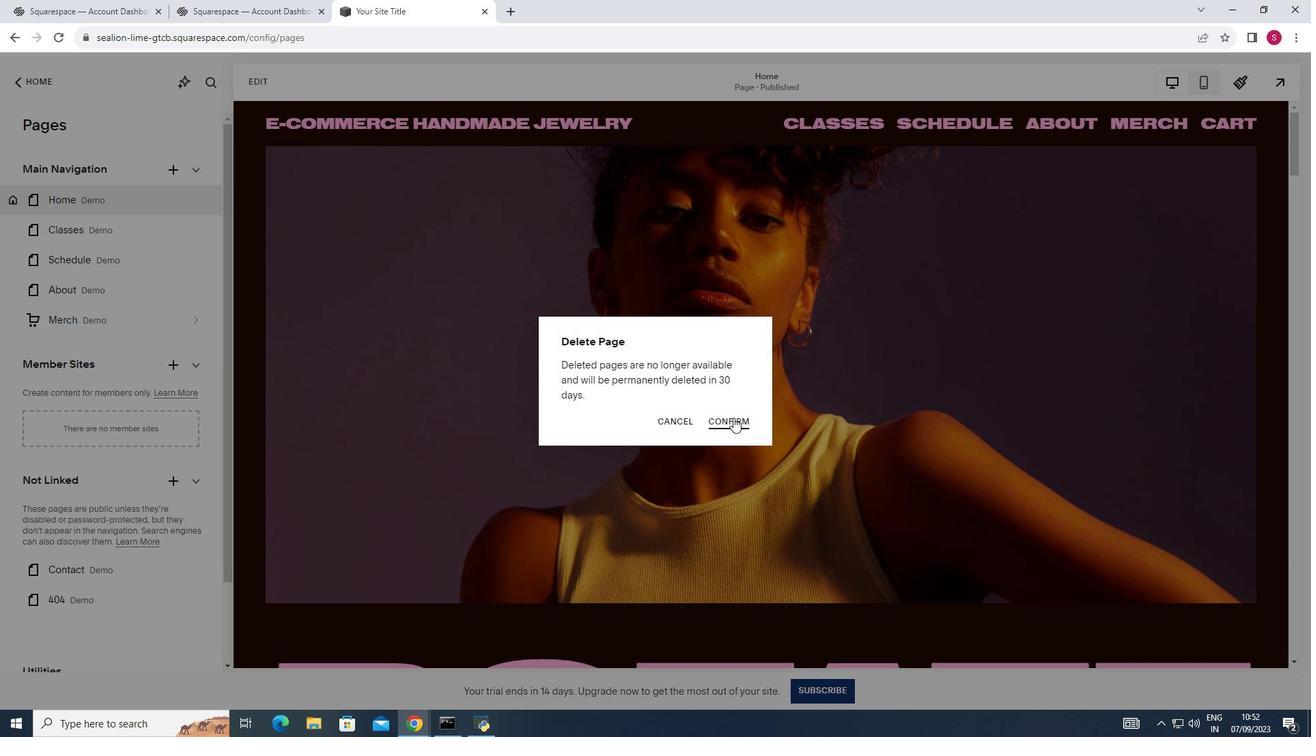 
Action: Mouse pressed left at (737, 422)
Screenshot: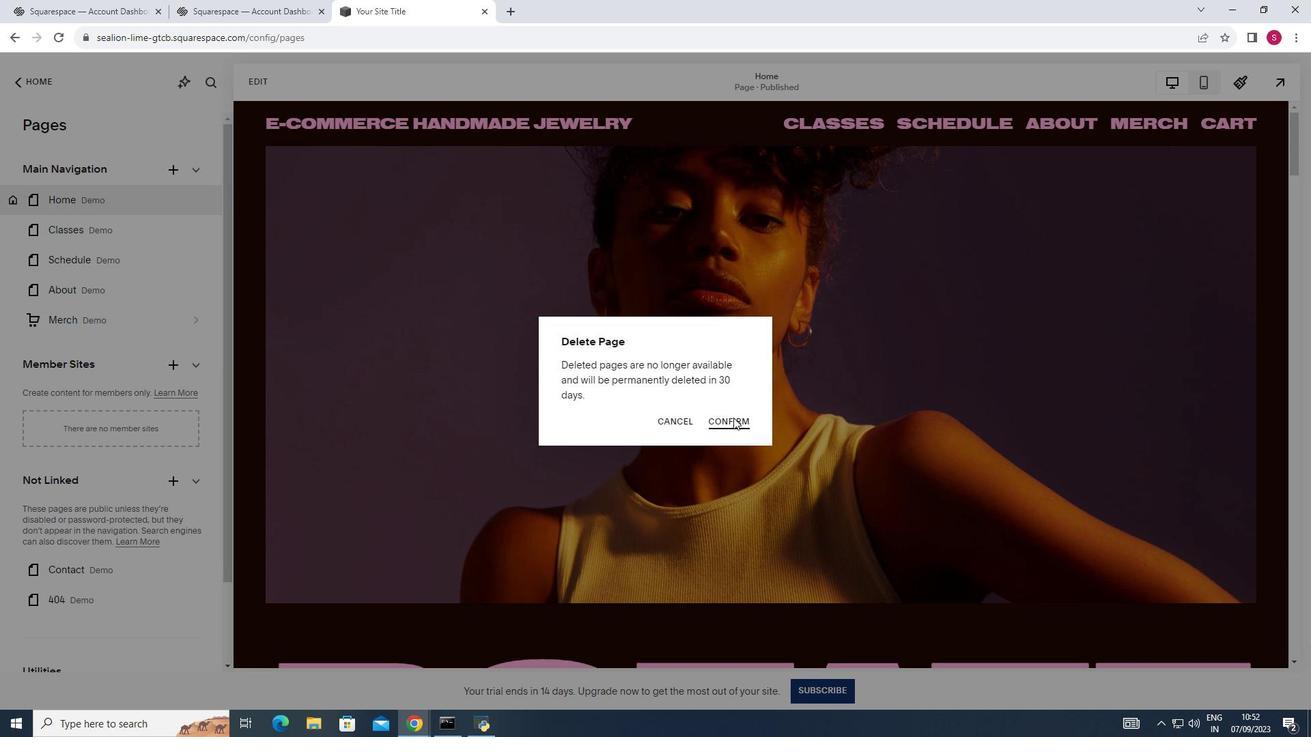
Action: Mouse pressed left at (737, 422)
Screenshot: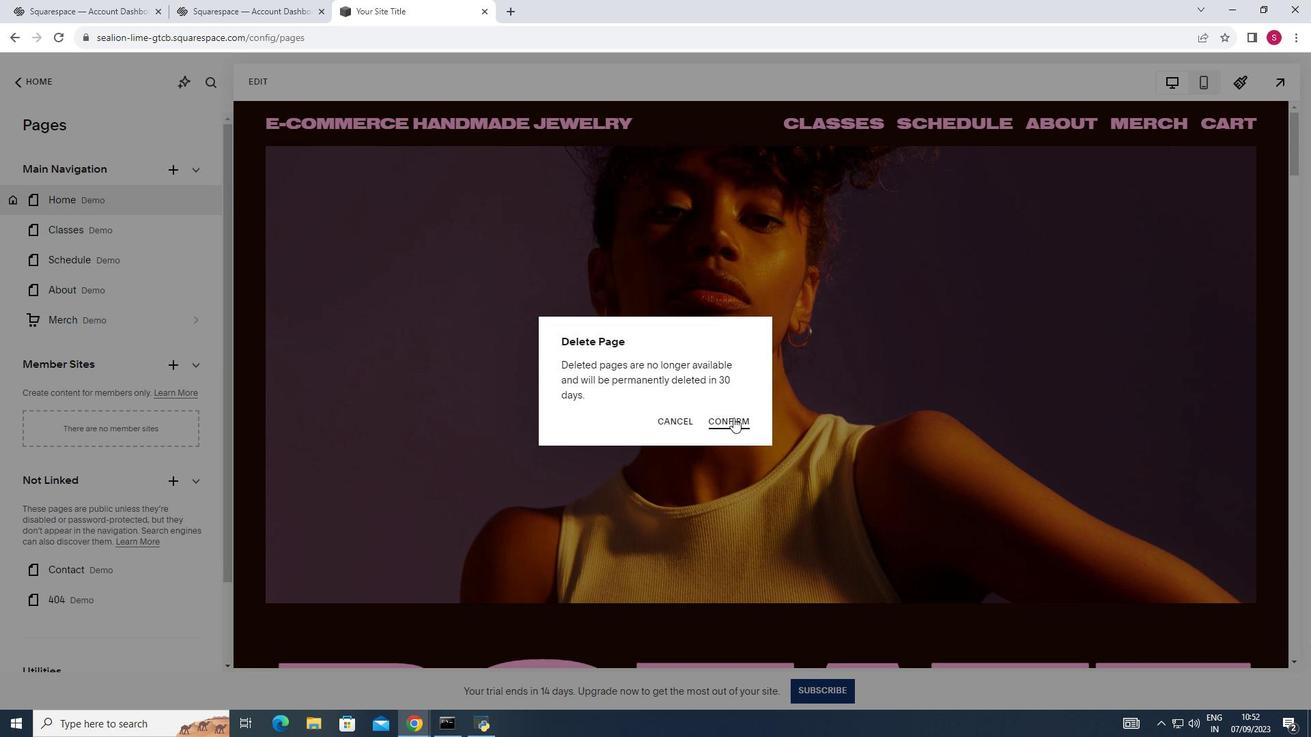 
Action: Mouse moved to (355, 279)
Screenshot: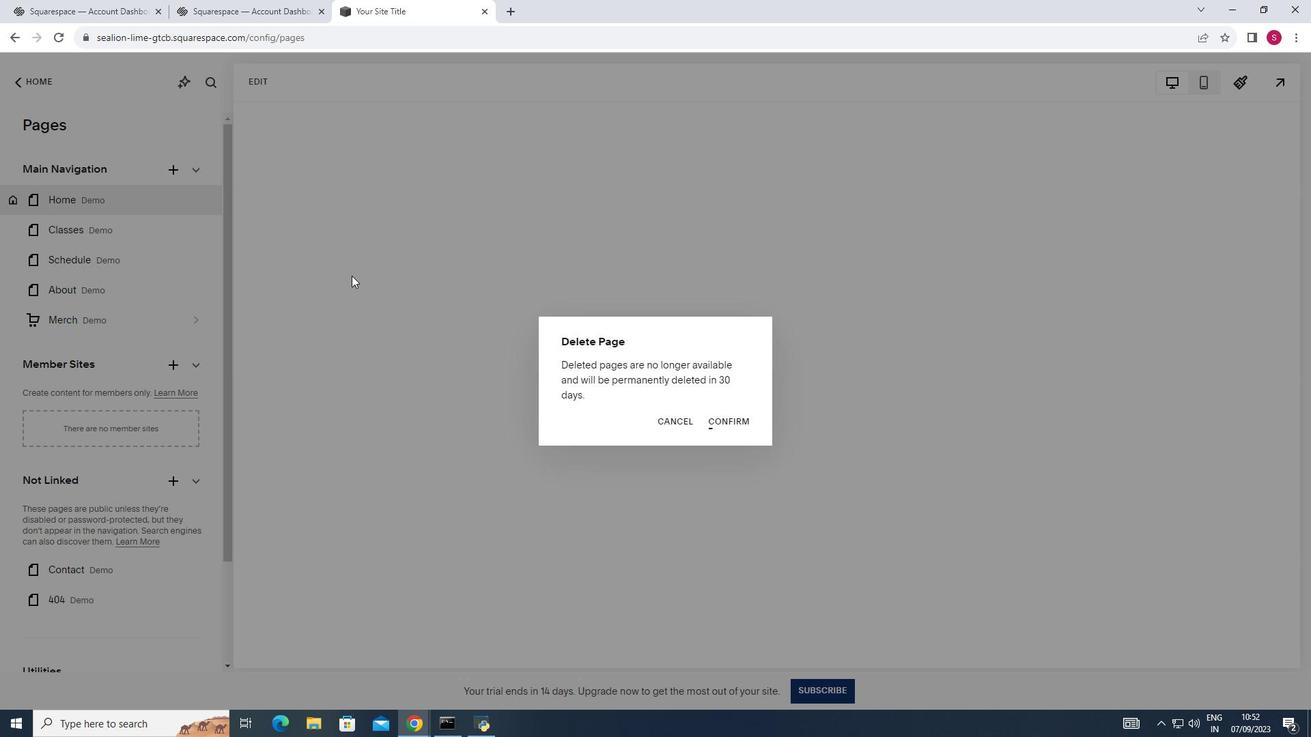 
Action: Mouse pressed left at (355, 279)
Screenshot: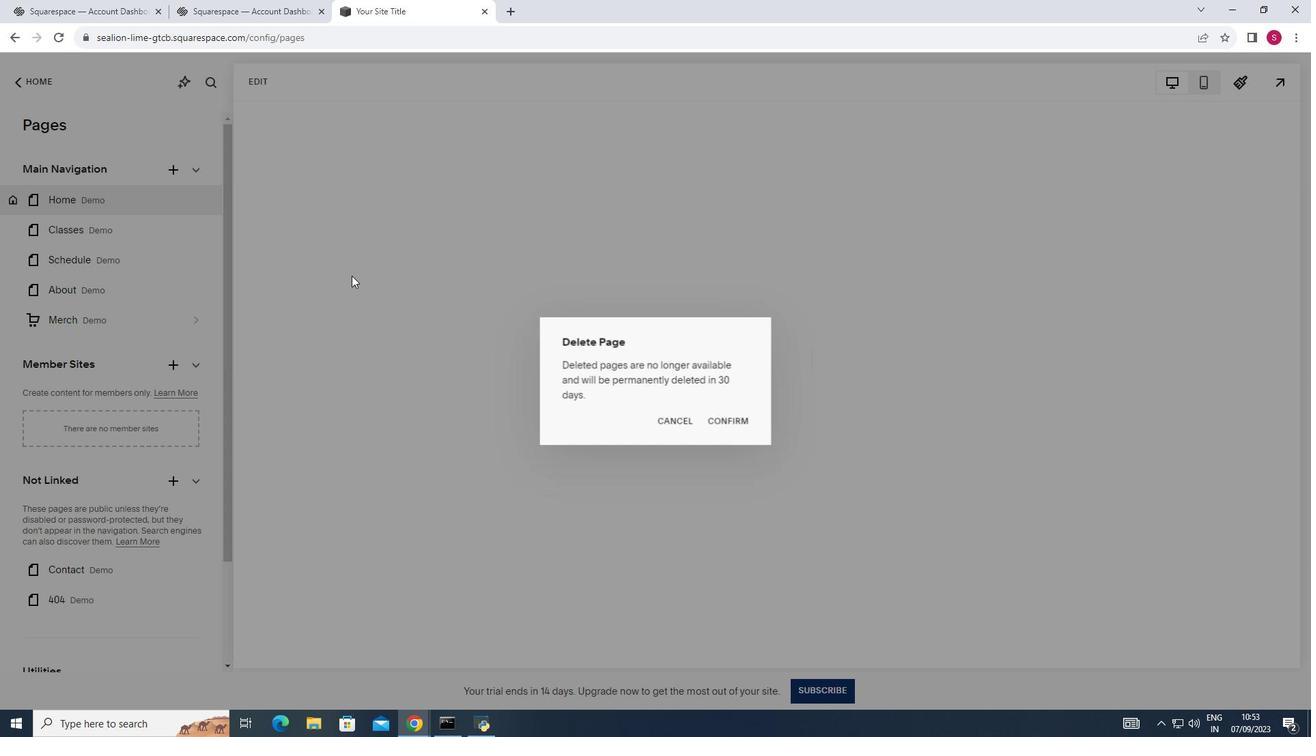 
Action: Mouse moved to (15, 263)
Screenshot: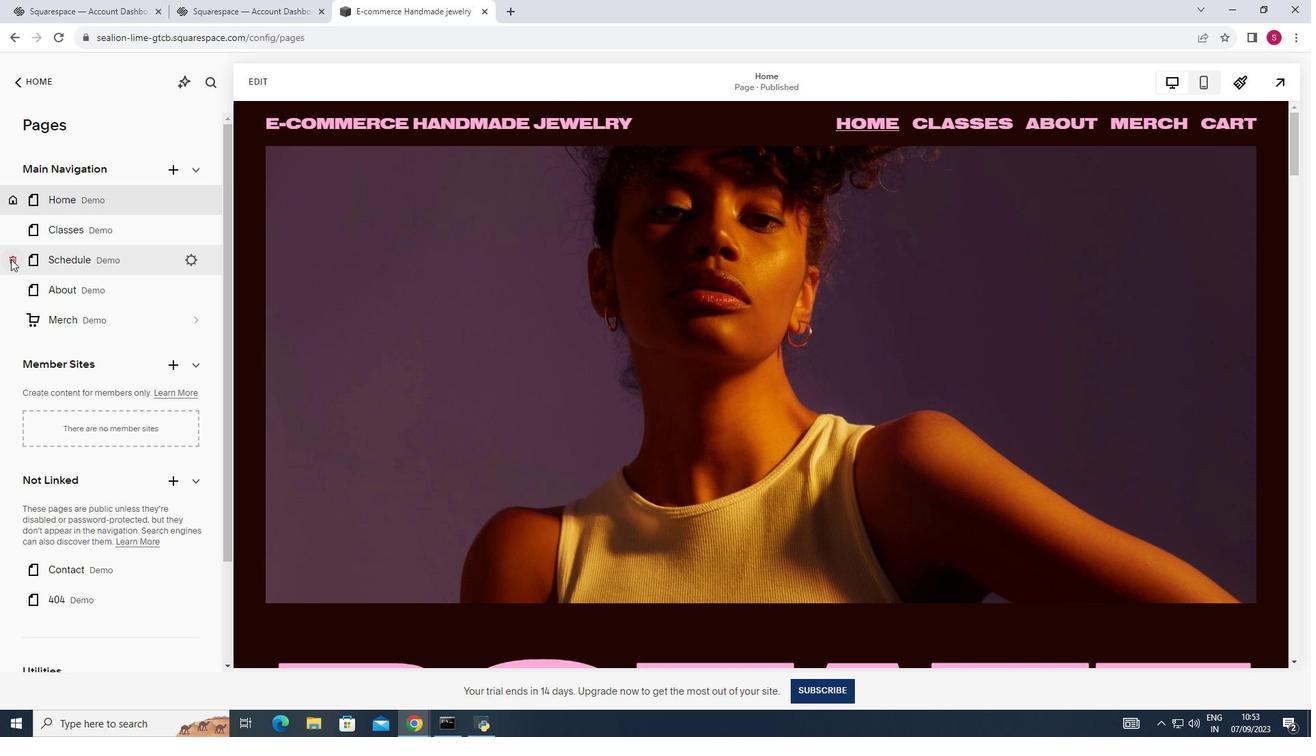 
Action: Mouse pressed left at (15, 263)
Screenshot: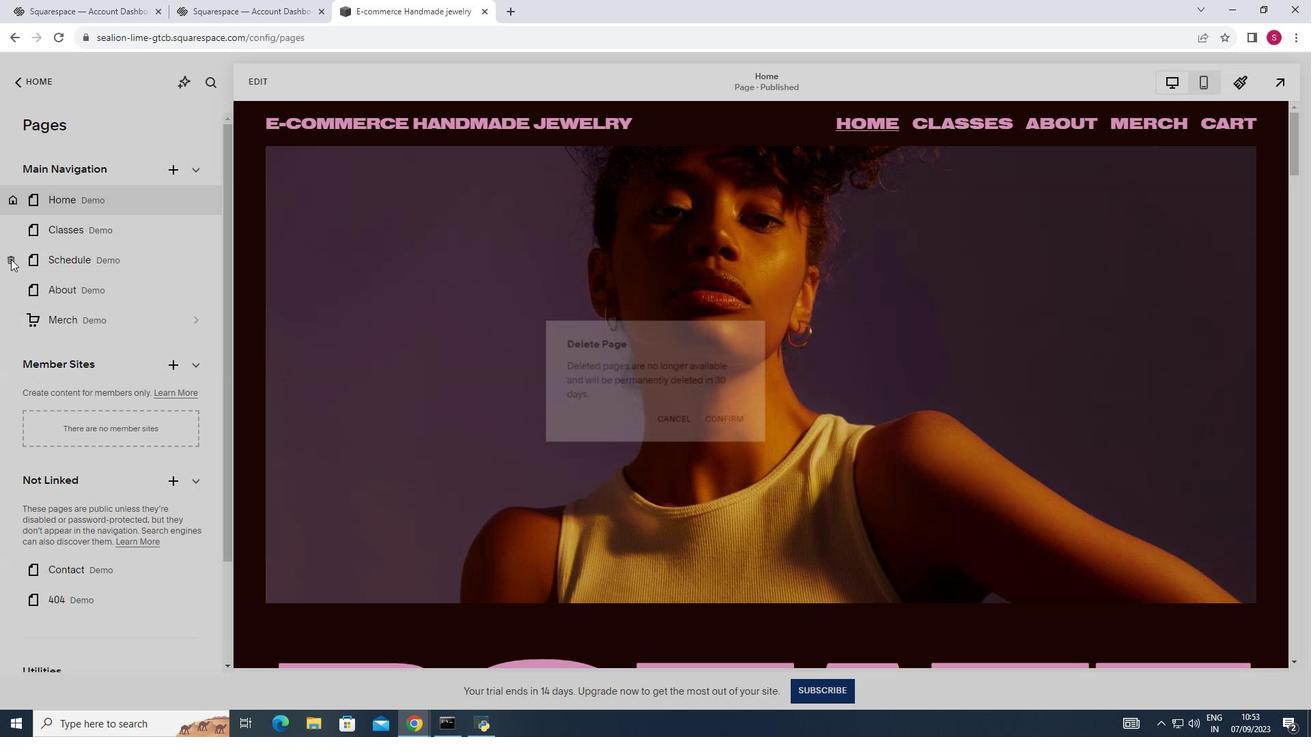 
Action: Mouse moved to (732, 428)
Screenshot: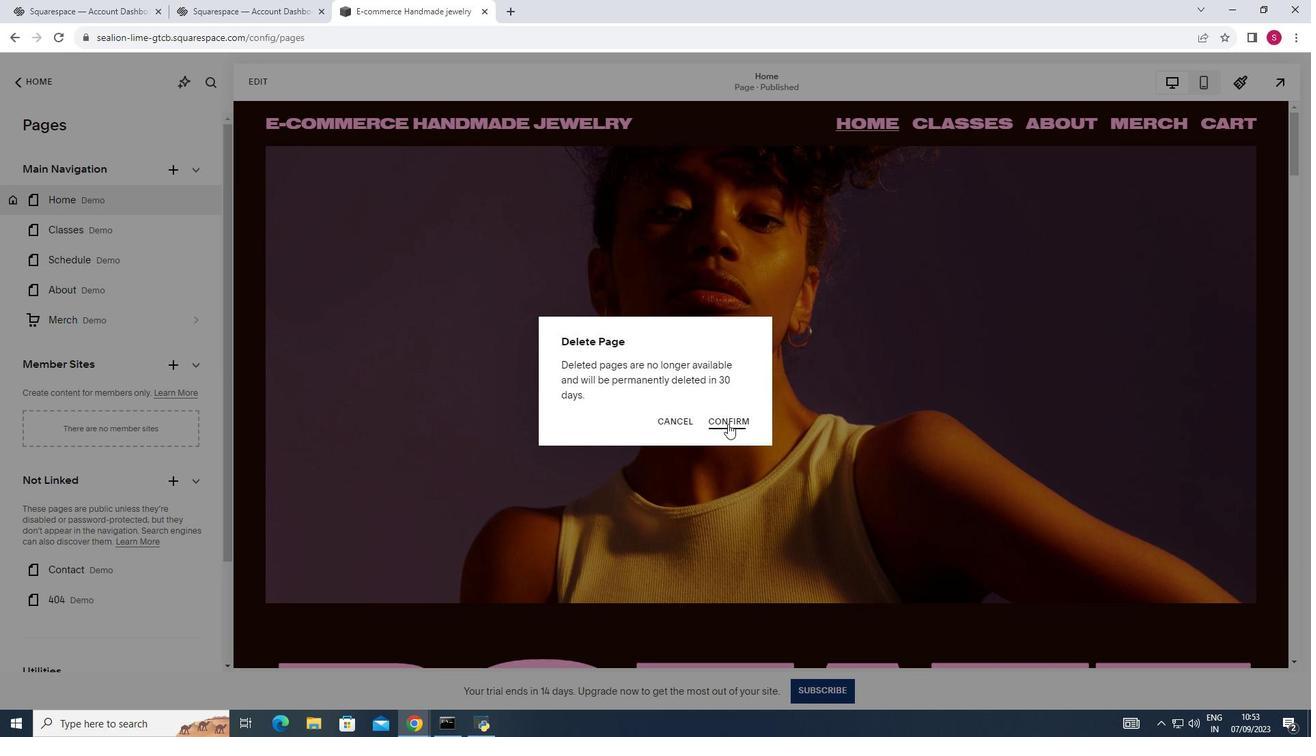 
Action: Mouse pressed left at (732, 428)
Screenshot: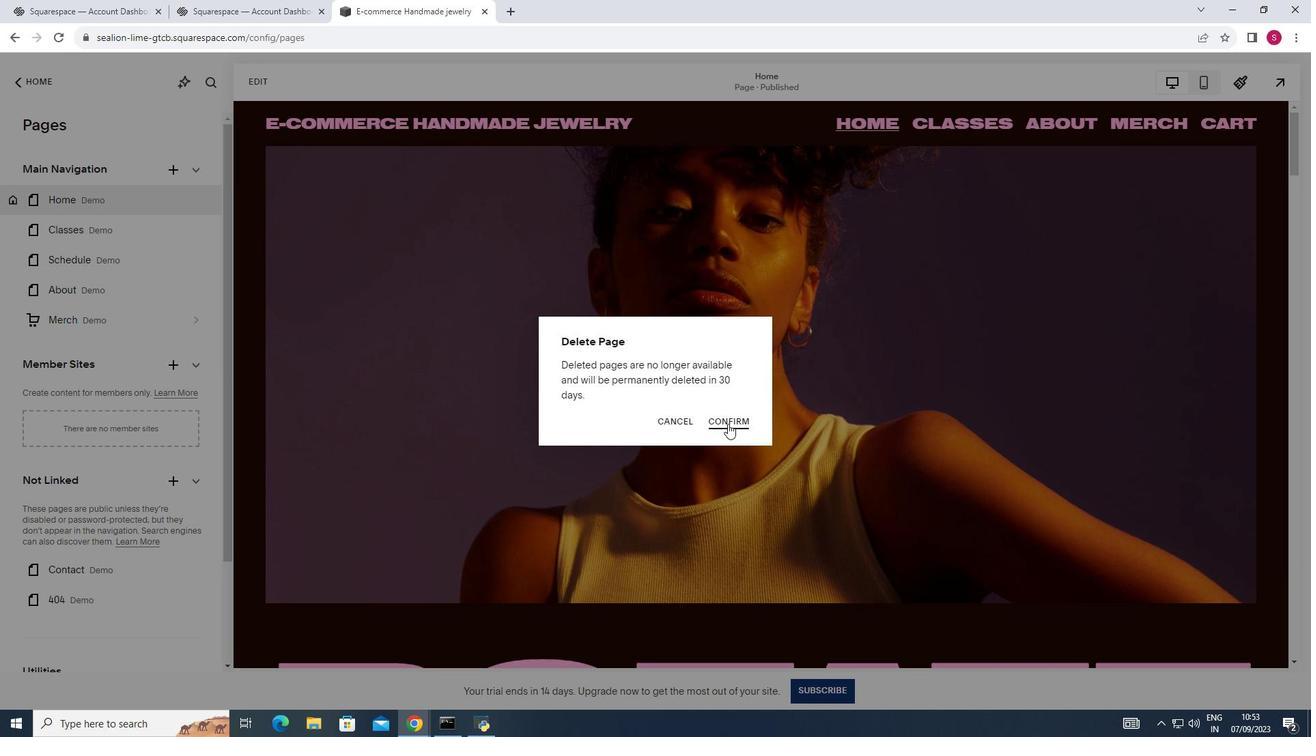 
Action: Mouse pressed left at (732, 428)
Screenshot: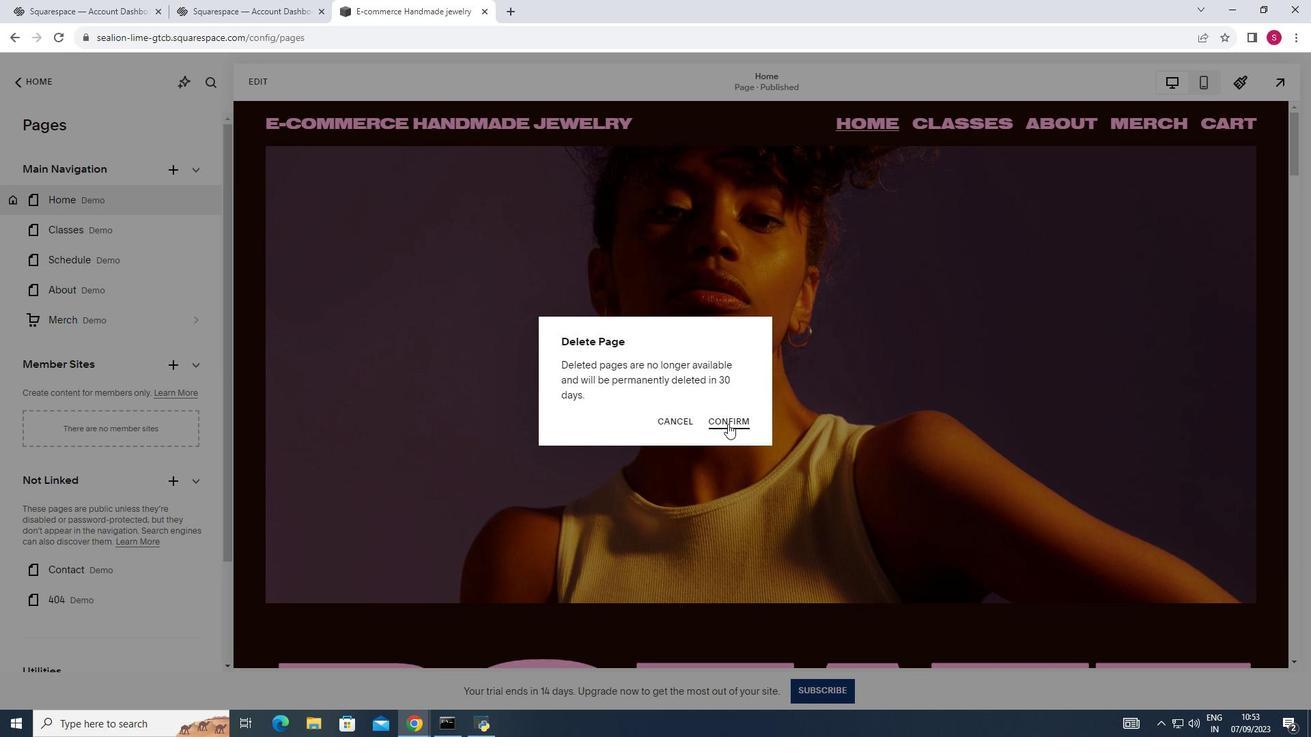 
Action: Mouse moved to (862, 406)
Screenshot: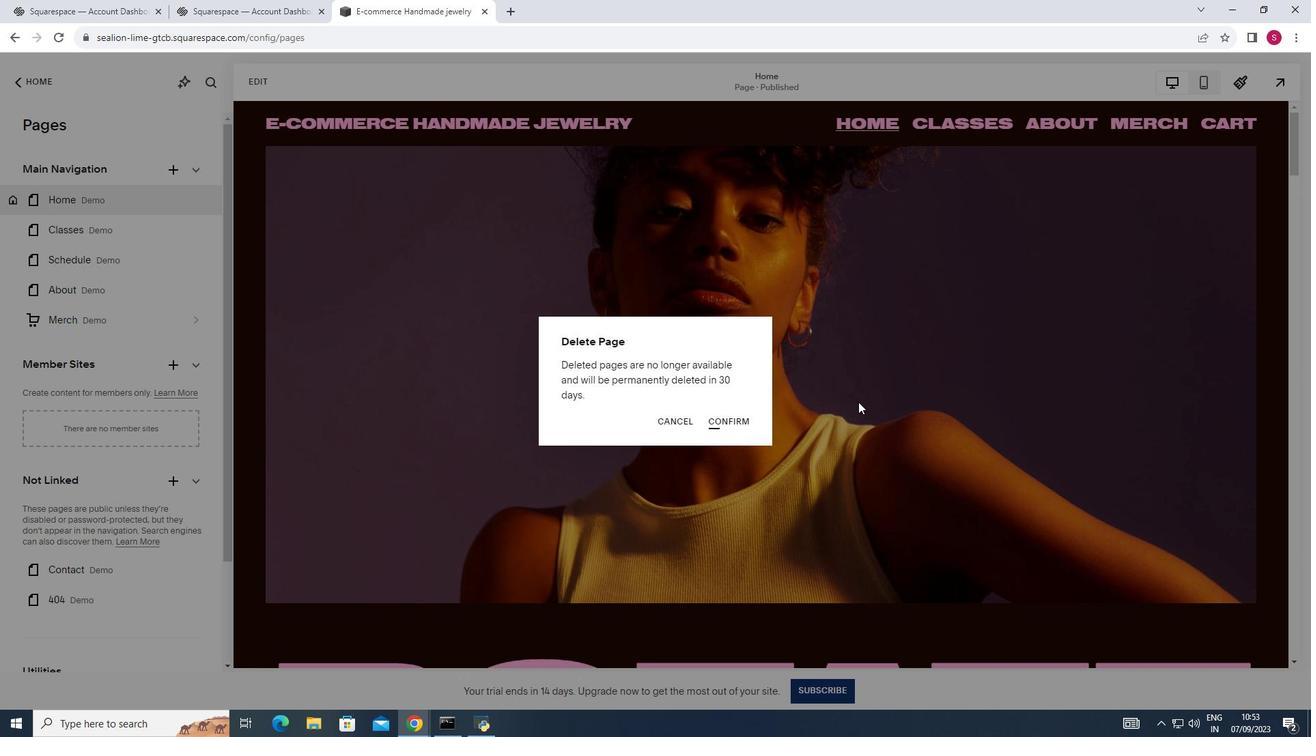 
Action: Mouse pressed left at (862, 406)
Screenshot: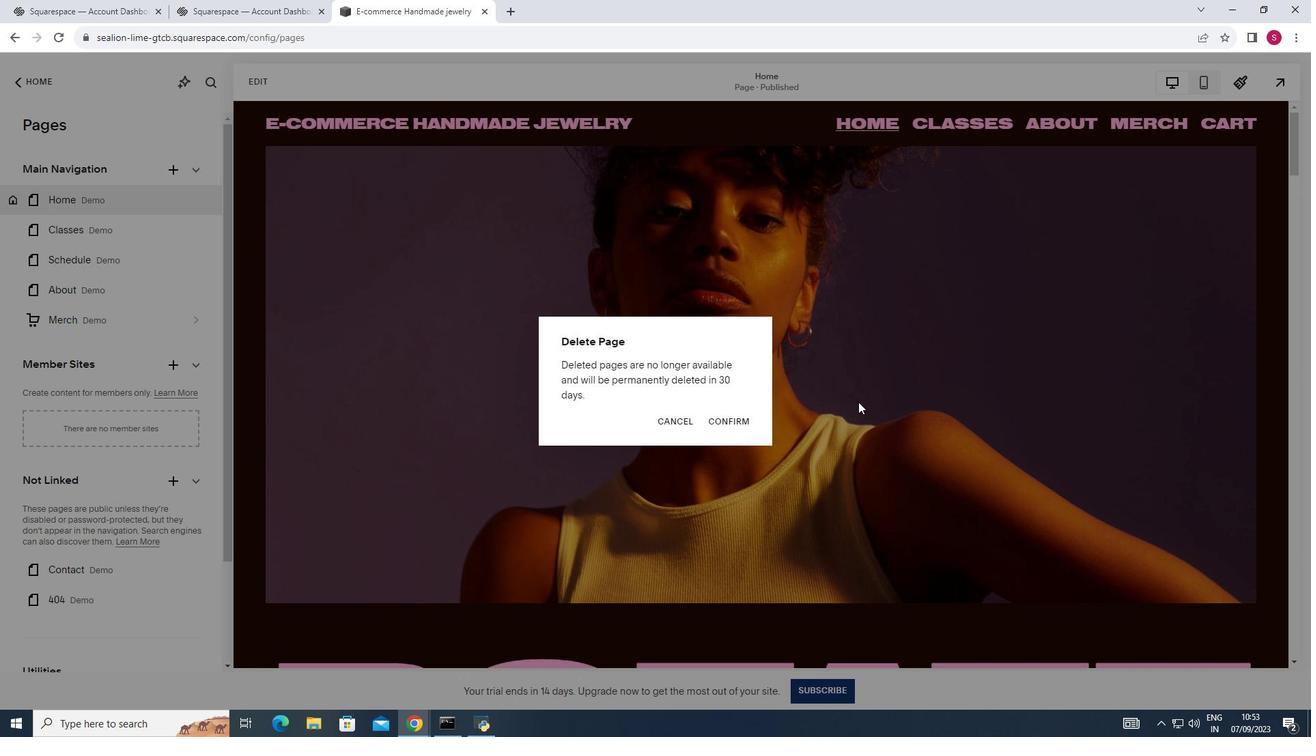 
Action: Mouse moved to (139, 201)
Screenshot: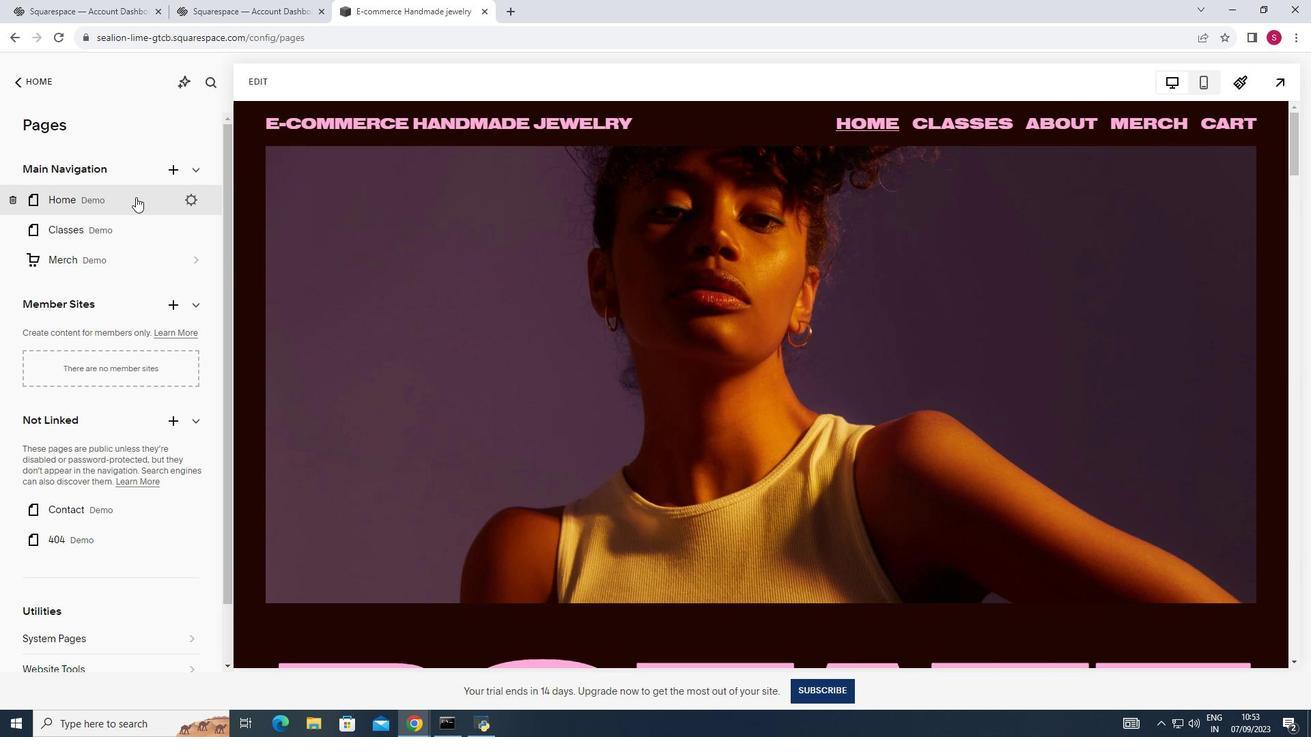 
Action: Mouse pressed left at (139, 201)
Screenshot: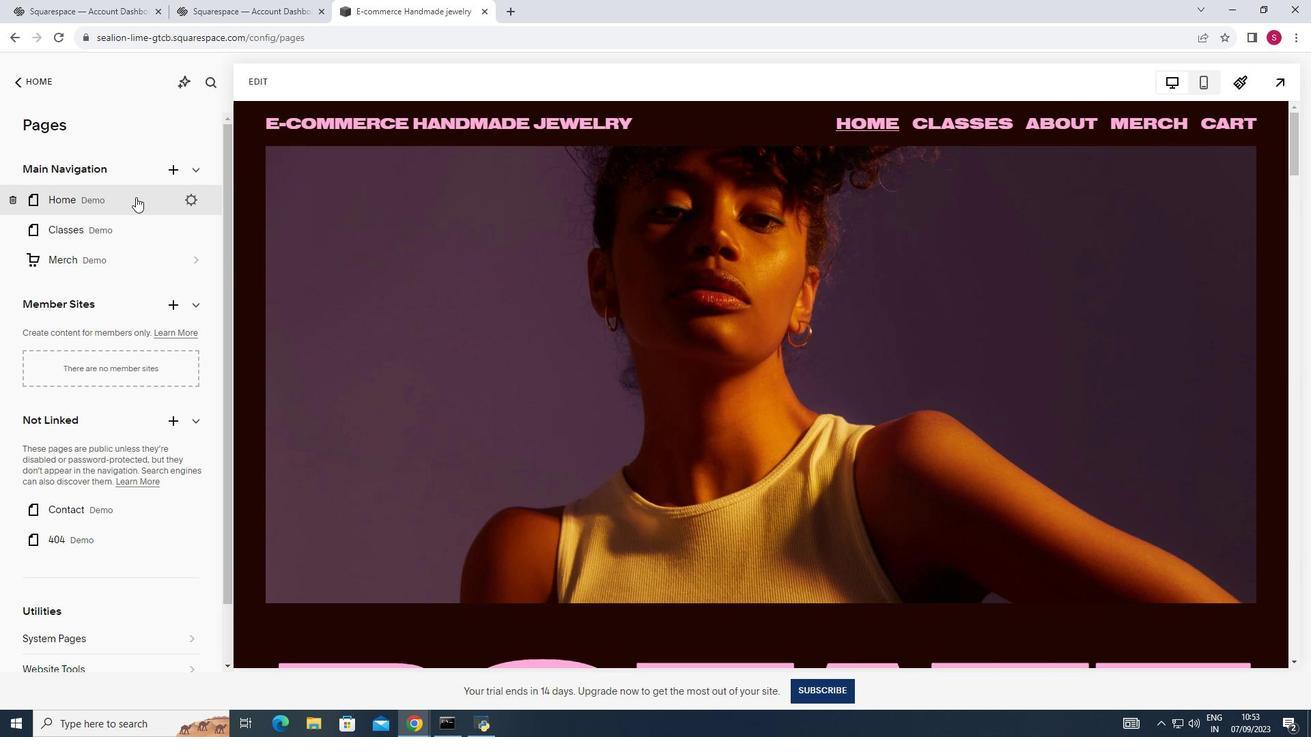 
Action: Mouse moved to (261, 91)
Screenshot: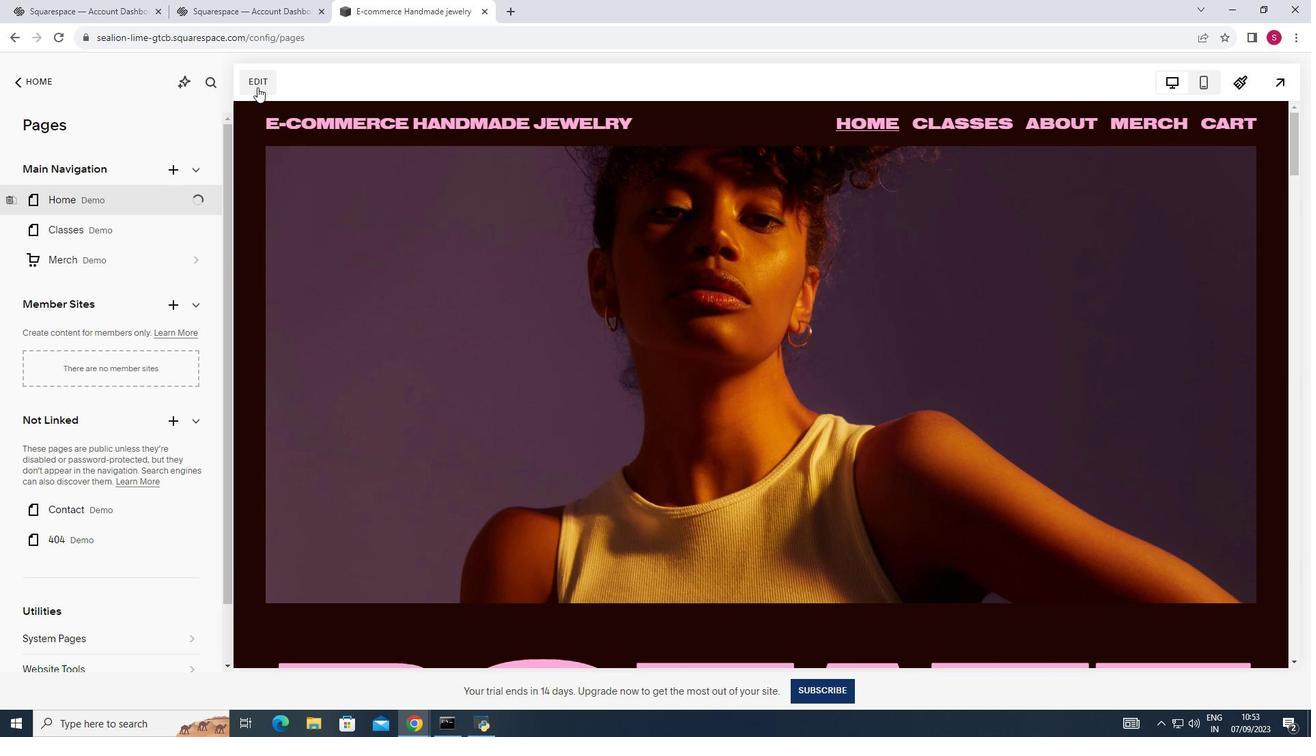 
Action: Mouse pressed left at (261, 91)
Screenshot: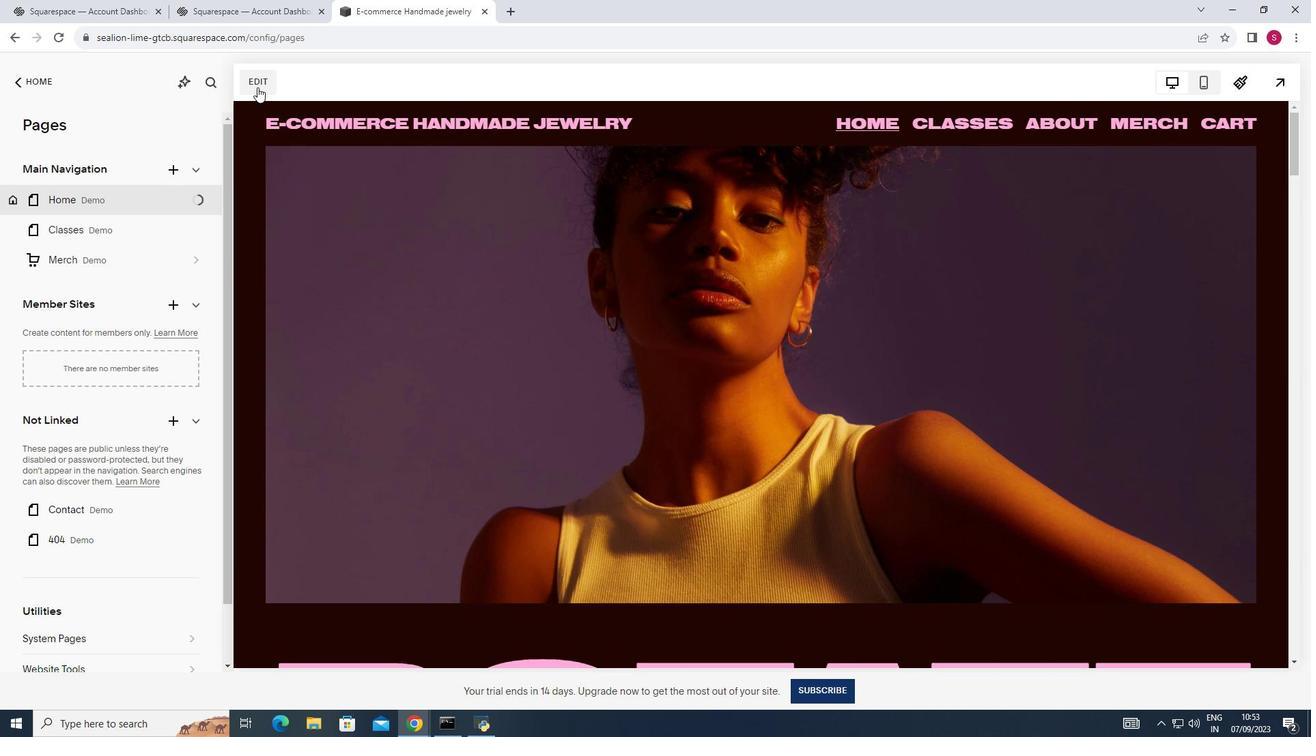 
Action: Mouse moved to (271, 90)
Screenshot: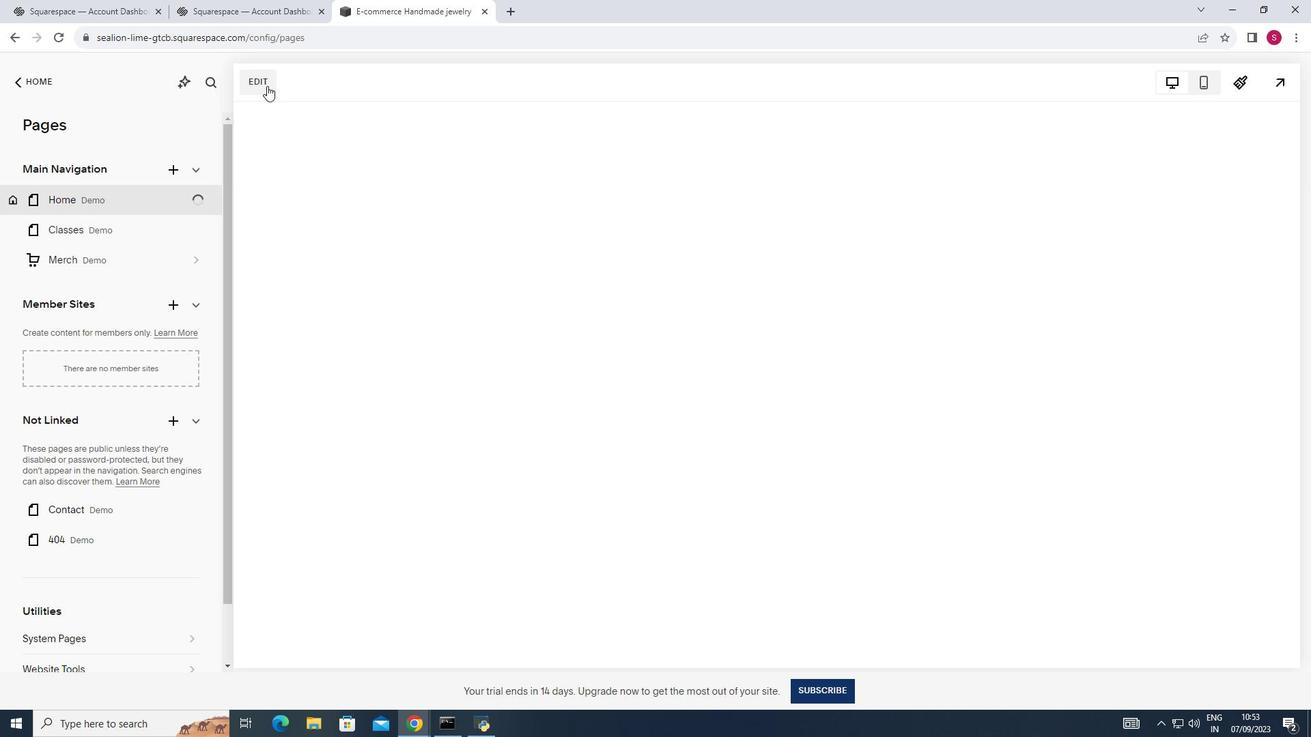 
Action: Mouse pressed left at (271, 90)
Screenshot: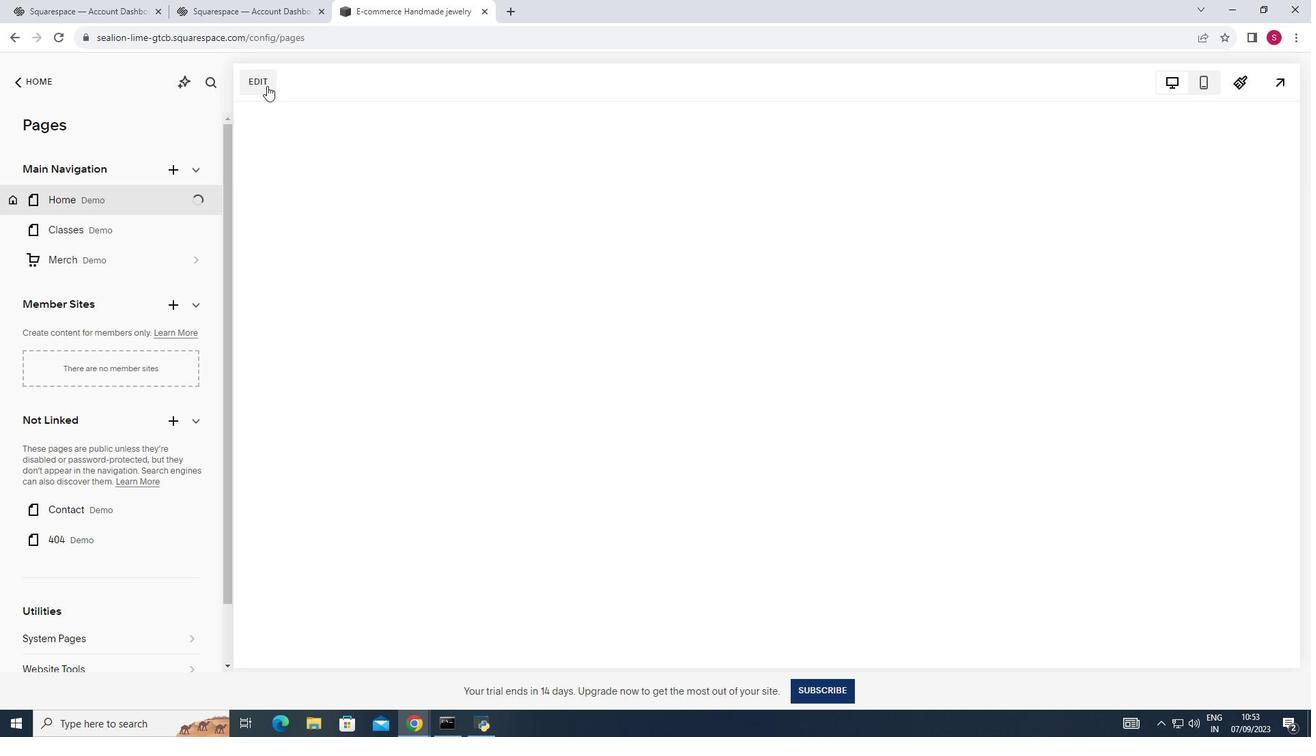 
Action: Mouse pressed left at (271, 90)
Screenshot: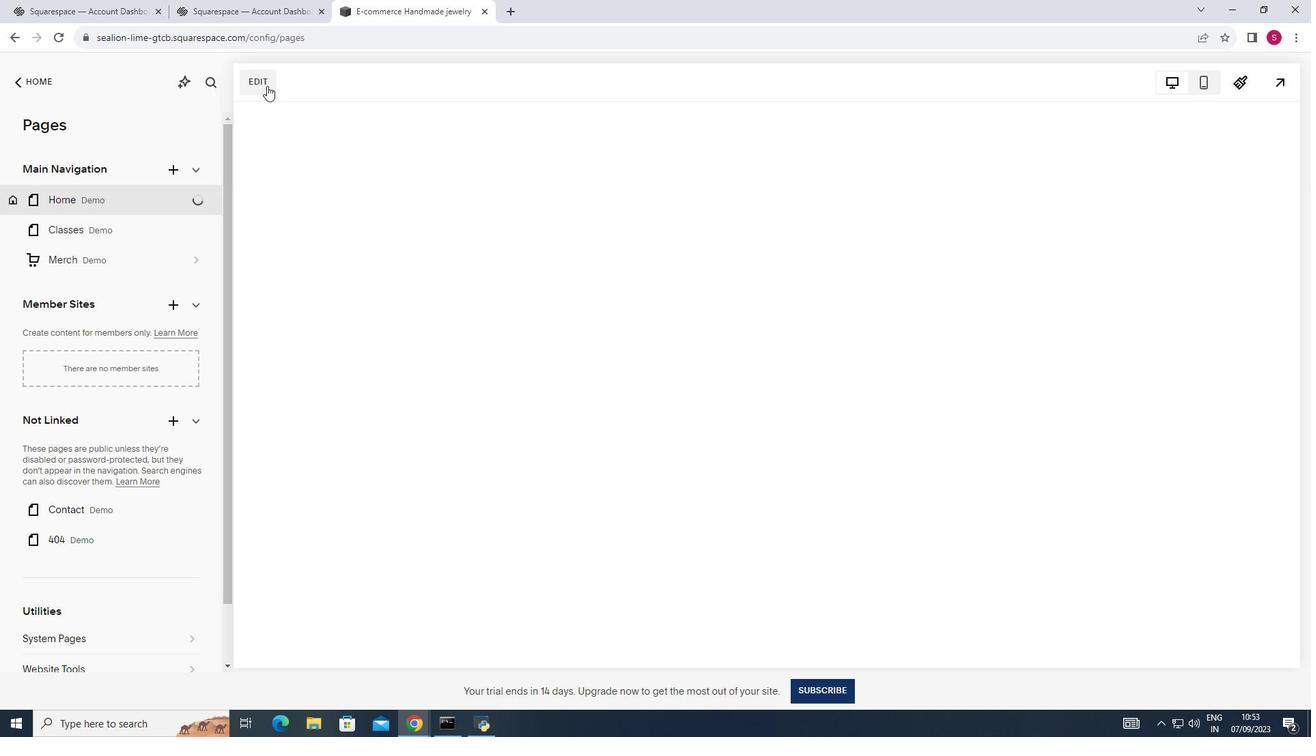 
Action: Mouse pressed left at (271, 90)
Screenshot: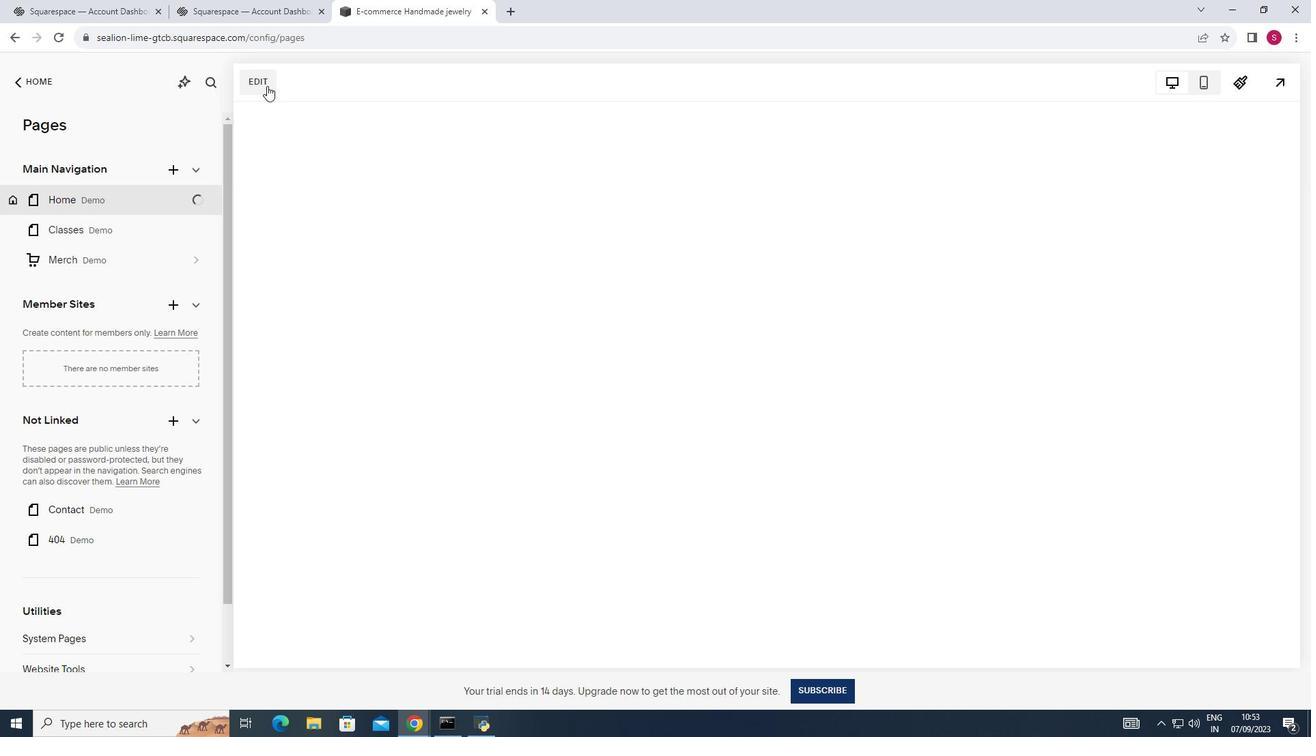 
Action: Mouse moved to (266, 87)
Screenshot: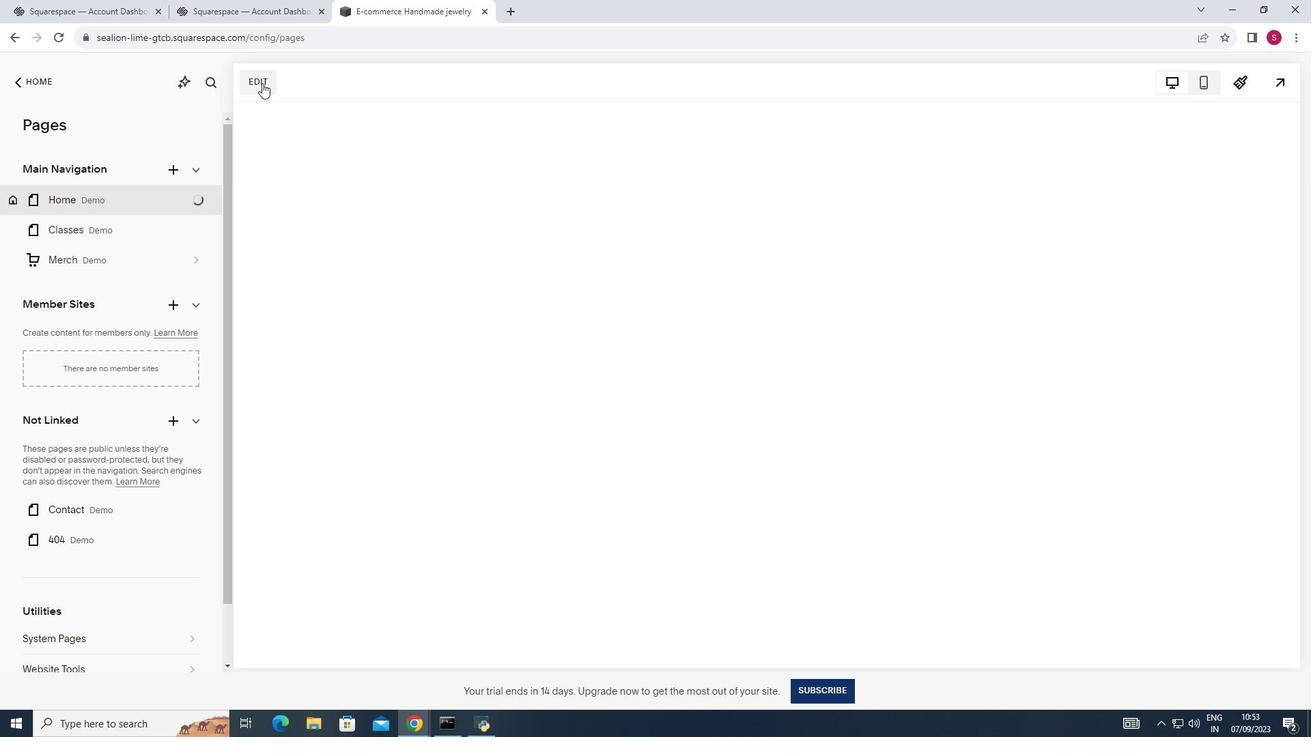 
Action: Mouse pressed left at (266, 87)
Screenshot: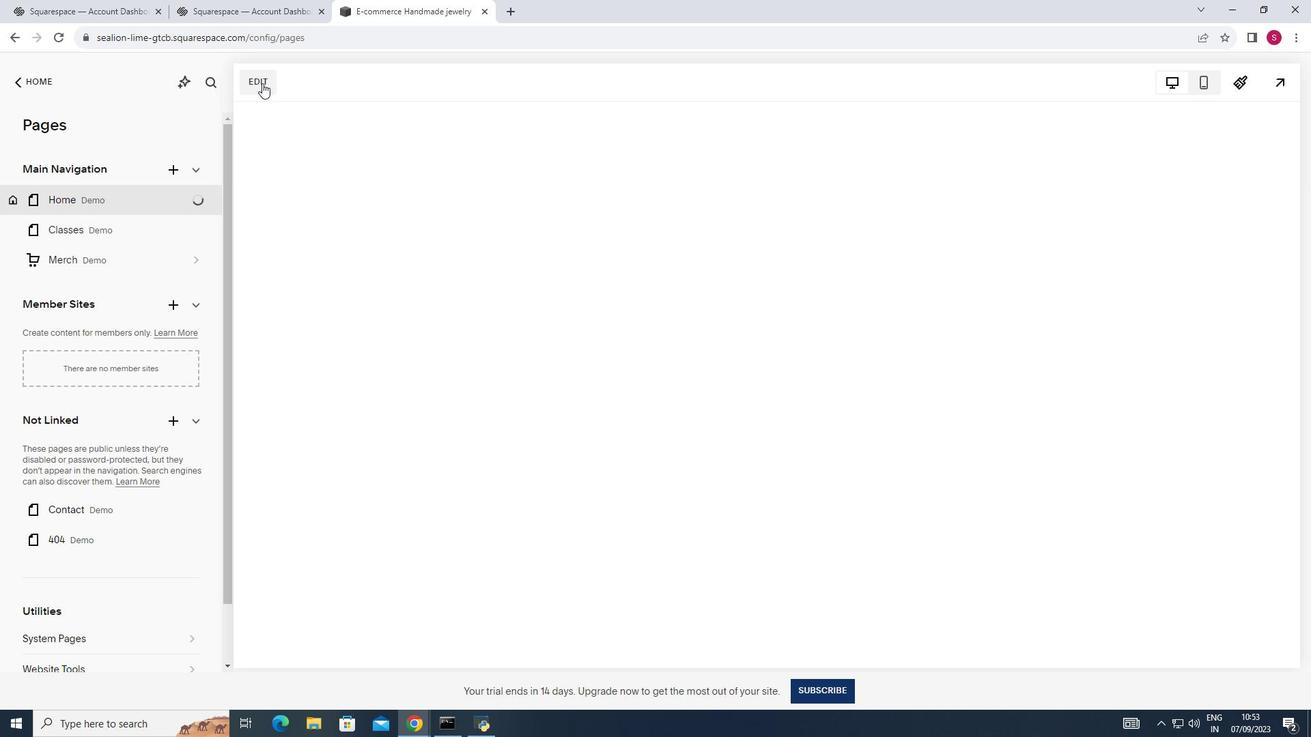 
Action: Mouse pressed left at (266, 87)
Screenshot: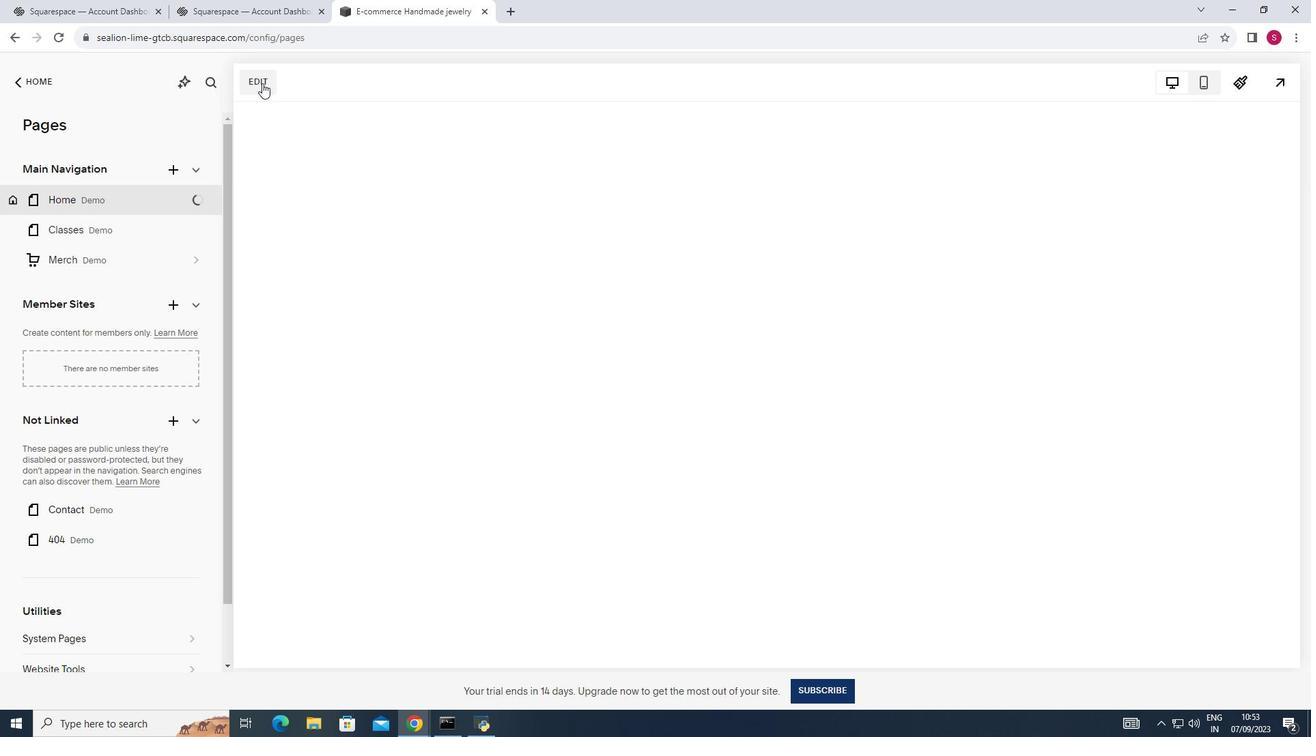 
Action: Mouse pressed left at (266, 87)
Screenshot: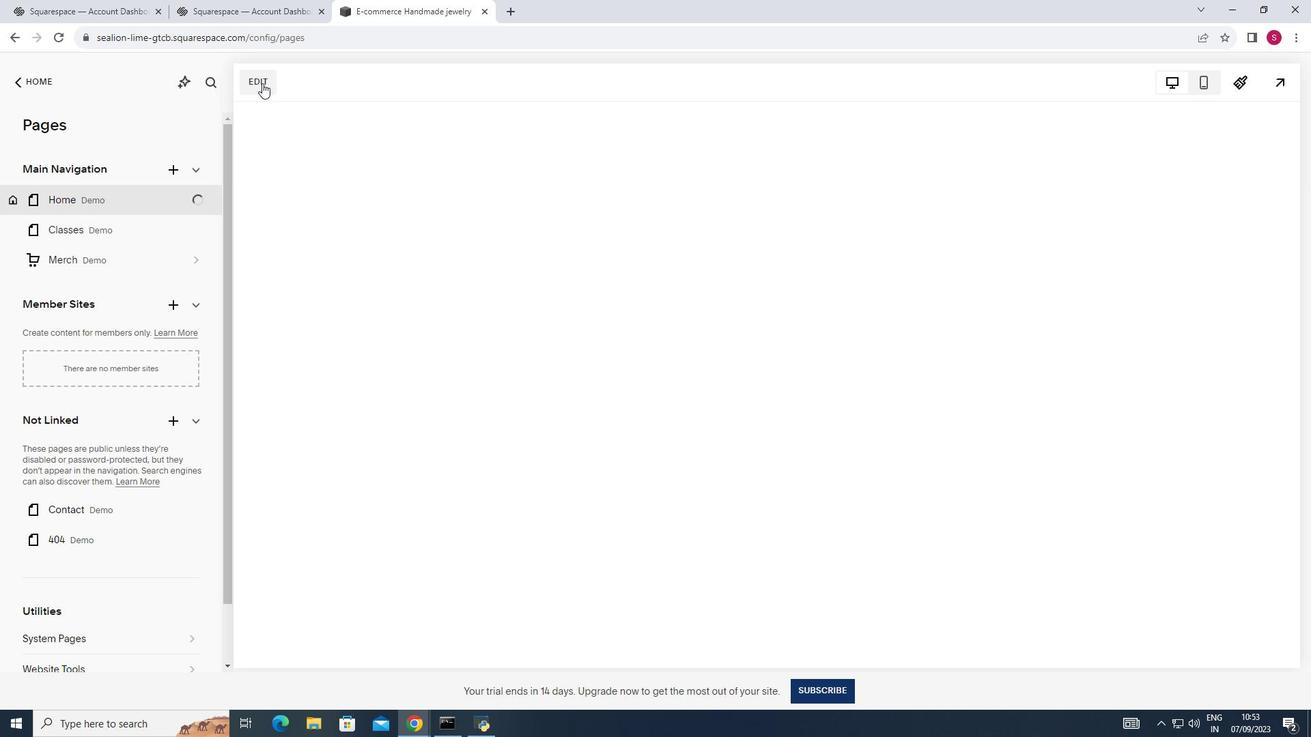 
Action: Mouse moved to (262, 88)
Screenshot: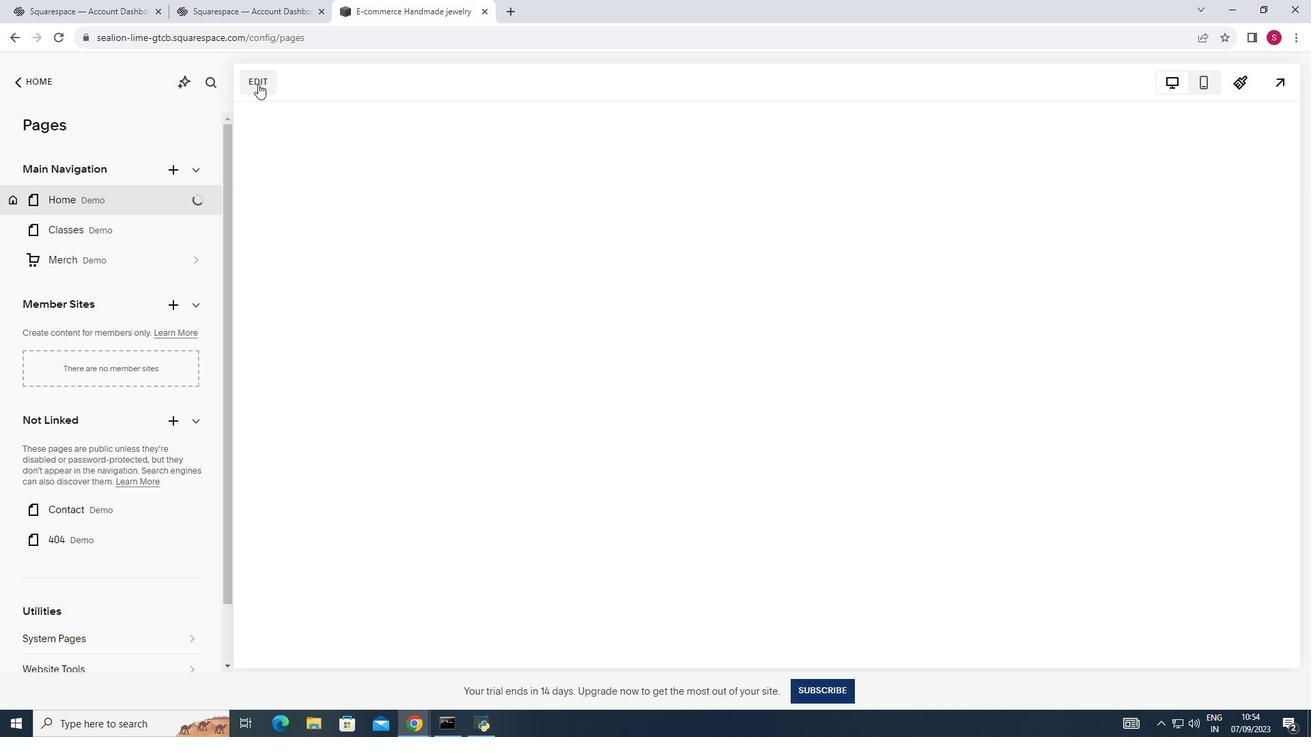 
Action: Mouse pressed left at (262, 88)
Screenshot: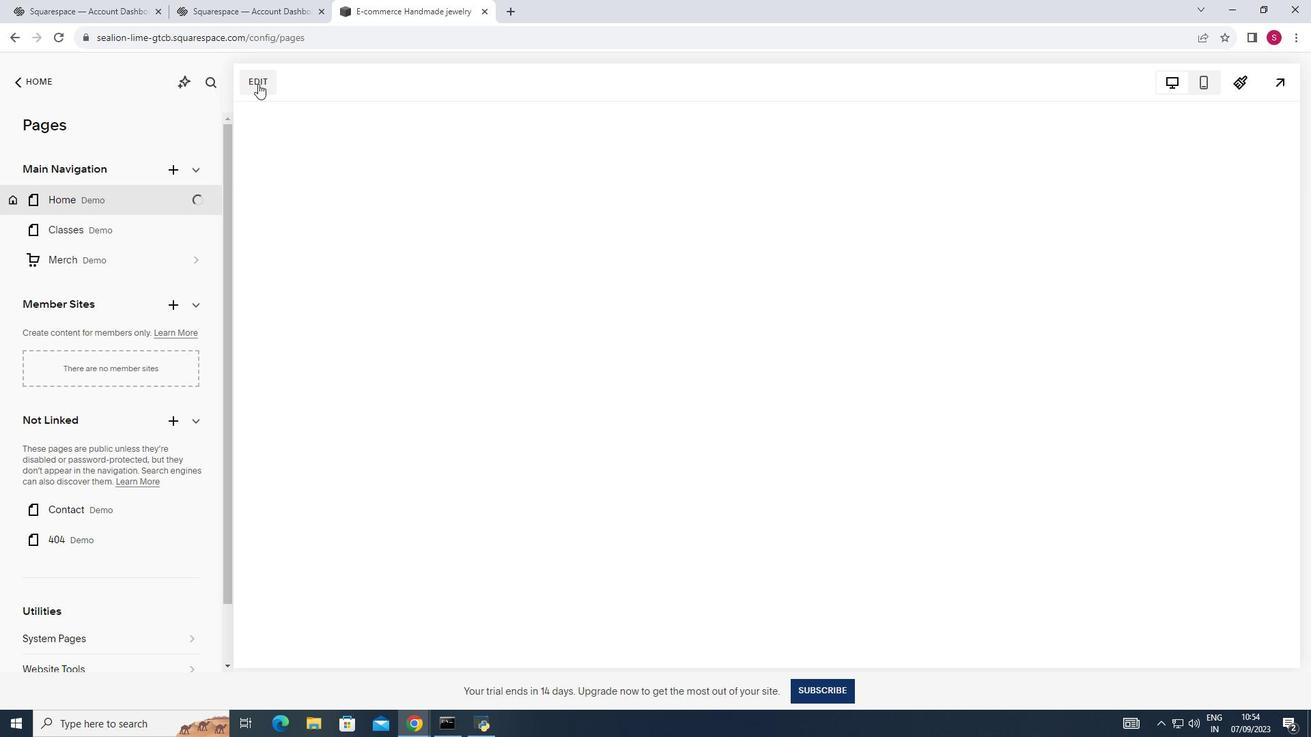 
Action: Mouse pressed left at (262, 88)
Screenshot: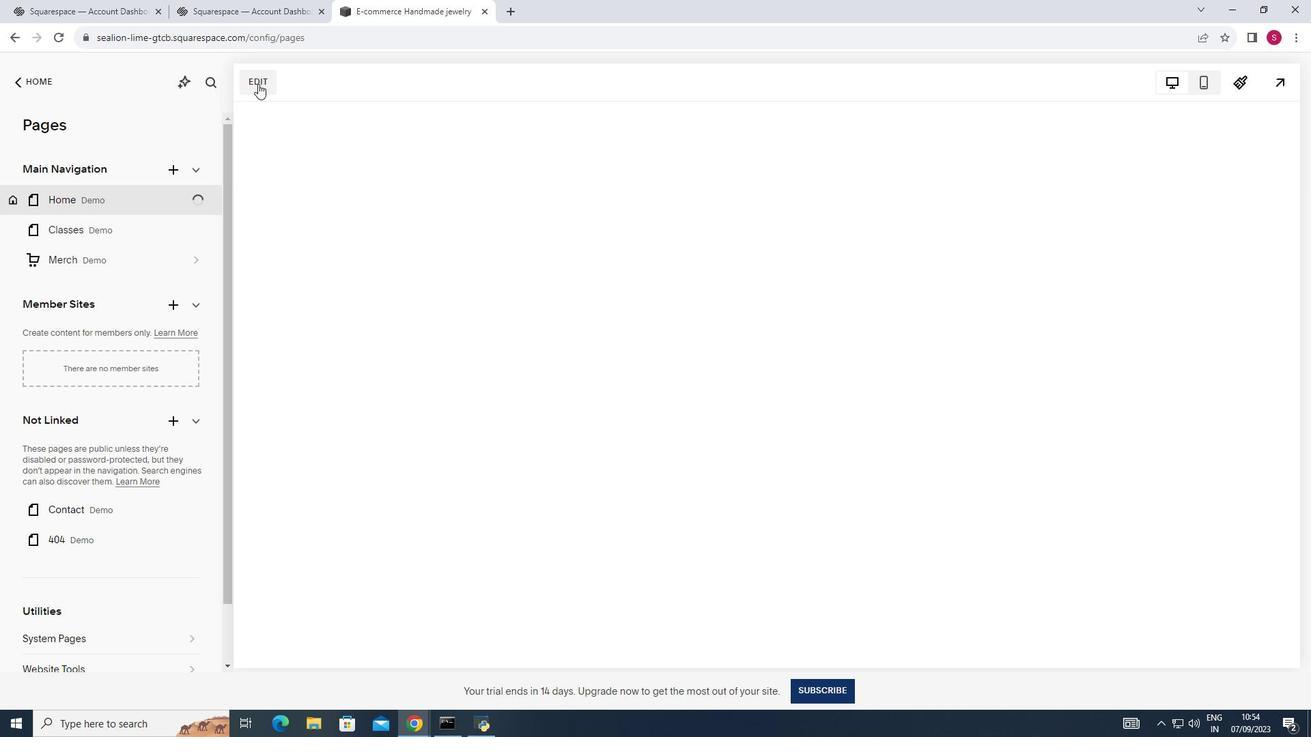 
Action: Mouse pressed left at (262, 88)
Screenshot: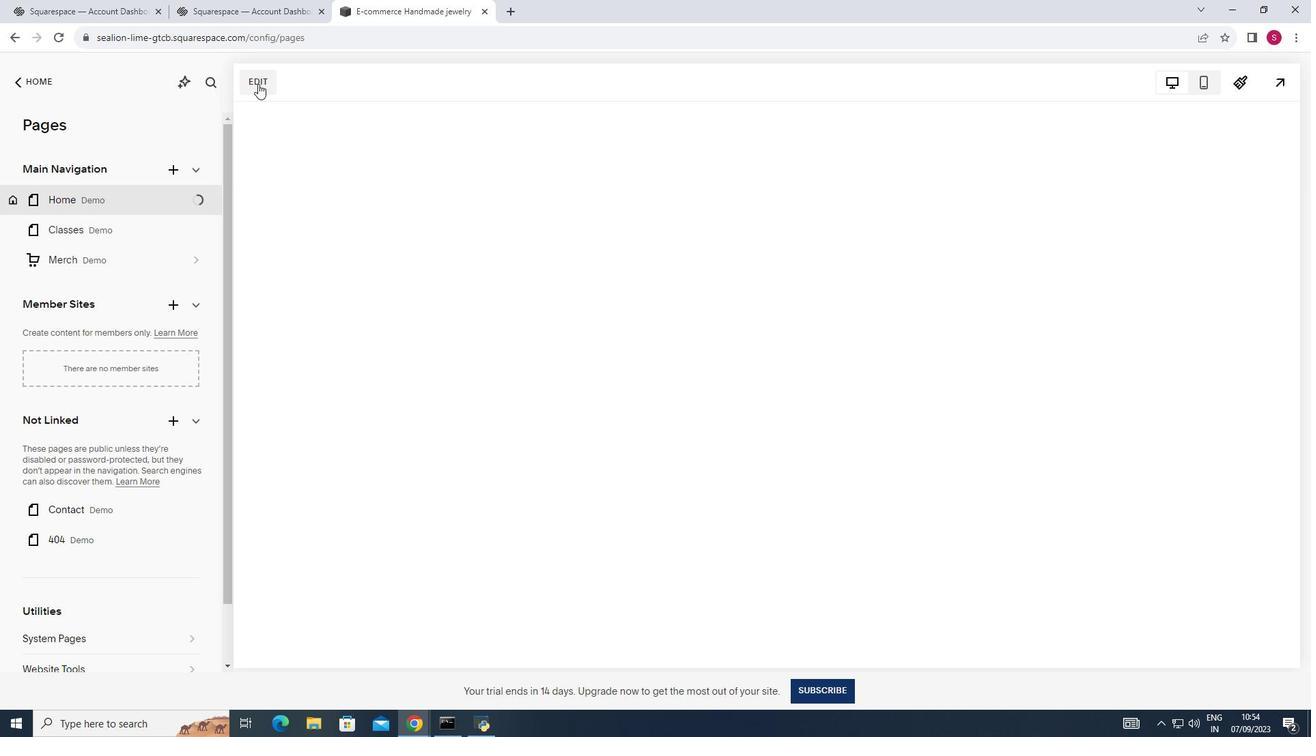 
Action: Mouse pressed left at (262, 88)
Screenshot: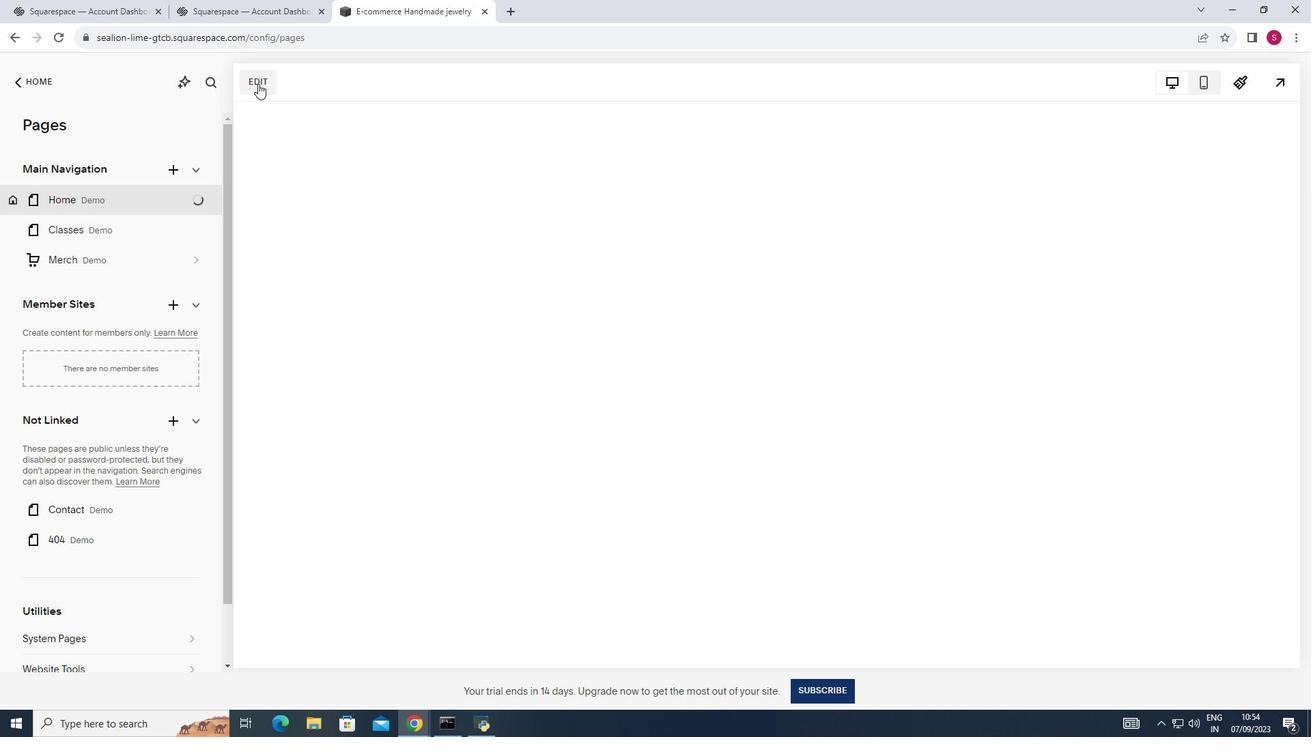 
Action: Mouse pressed left at (262, 88)
Screenshot: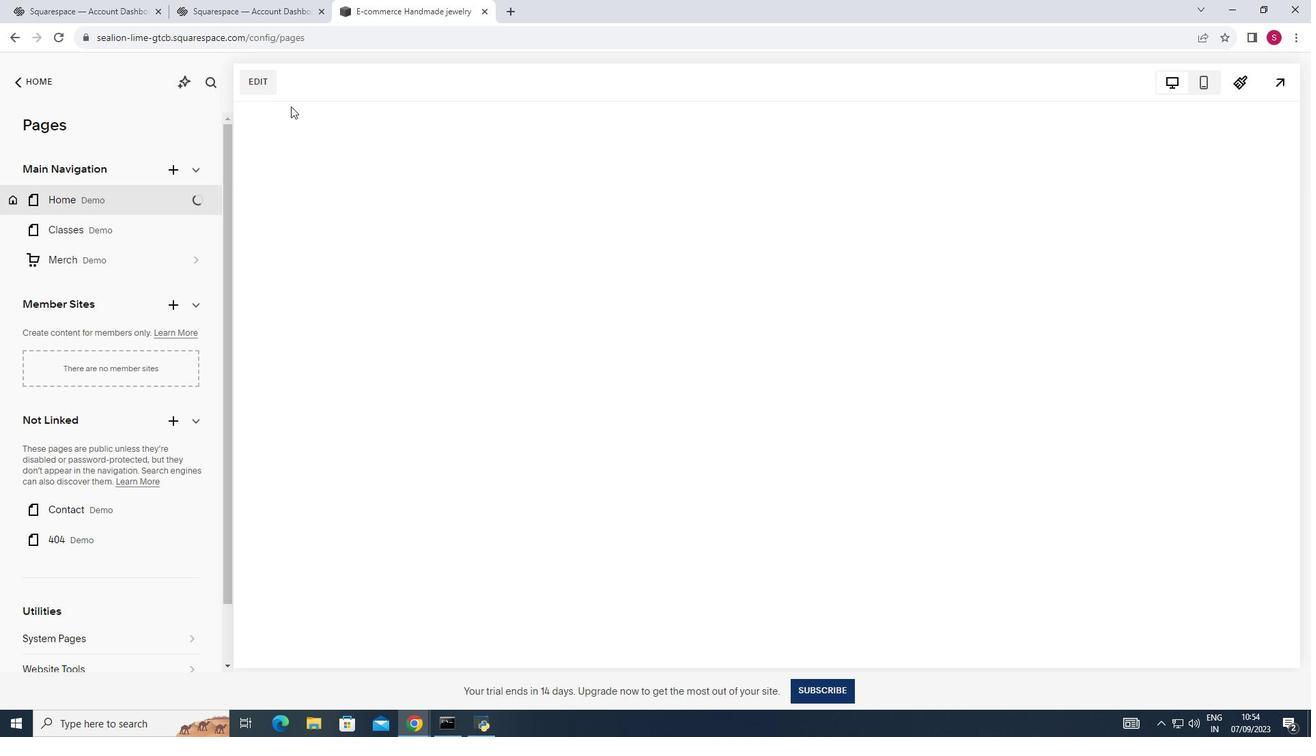 
Action: Mouse moved to (324, 125)
Screenshot: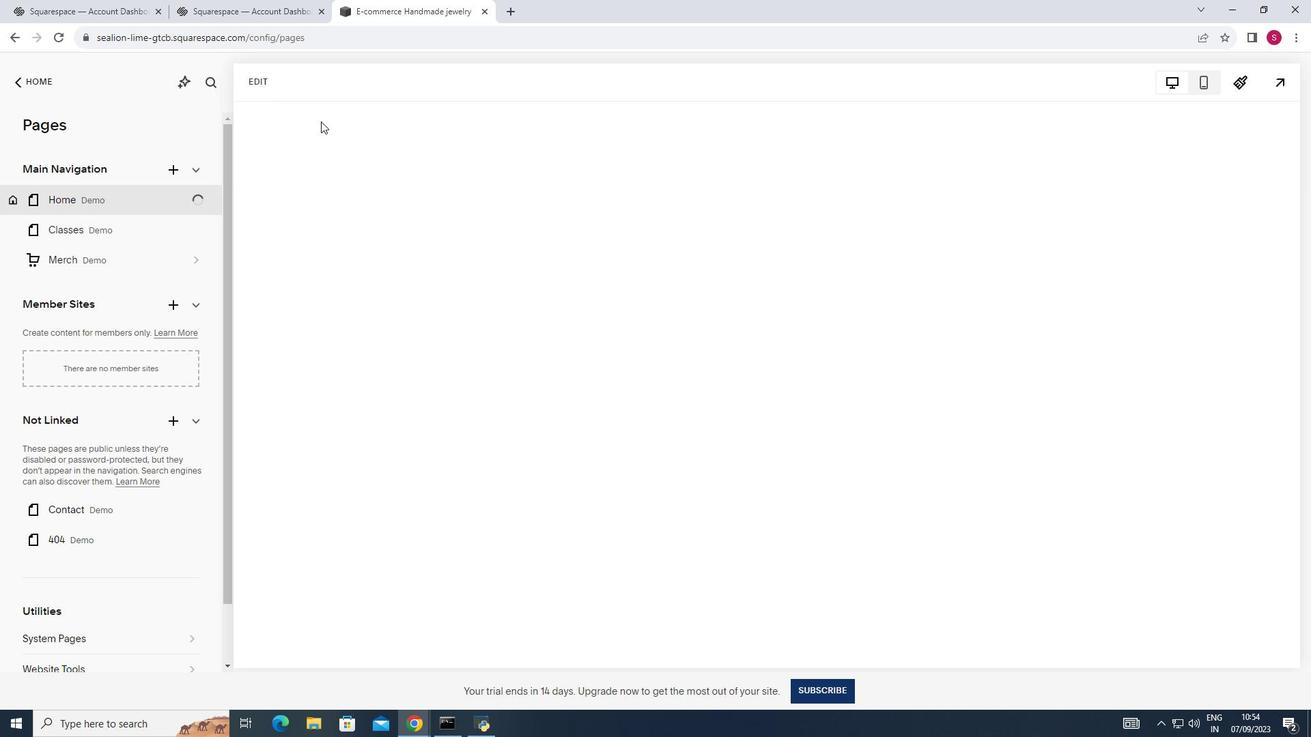 
Action: Mouse pressed left at (324, 125)
Screenshot: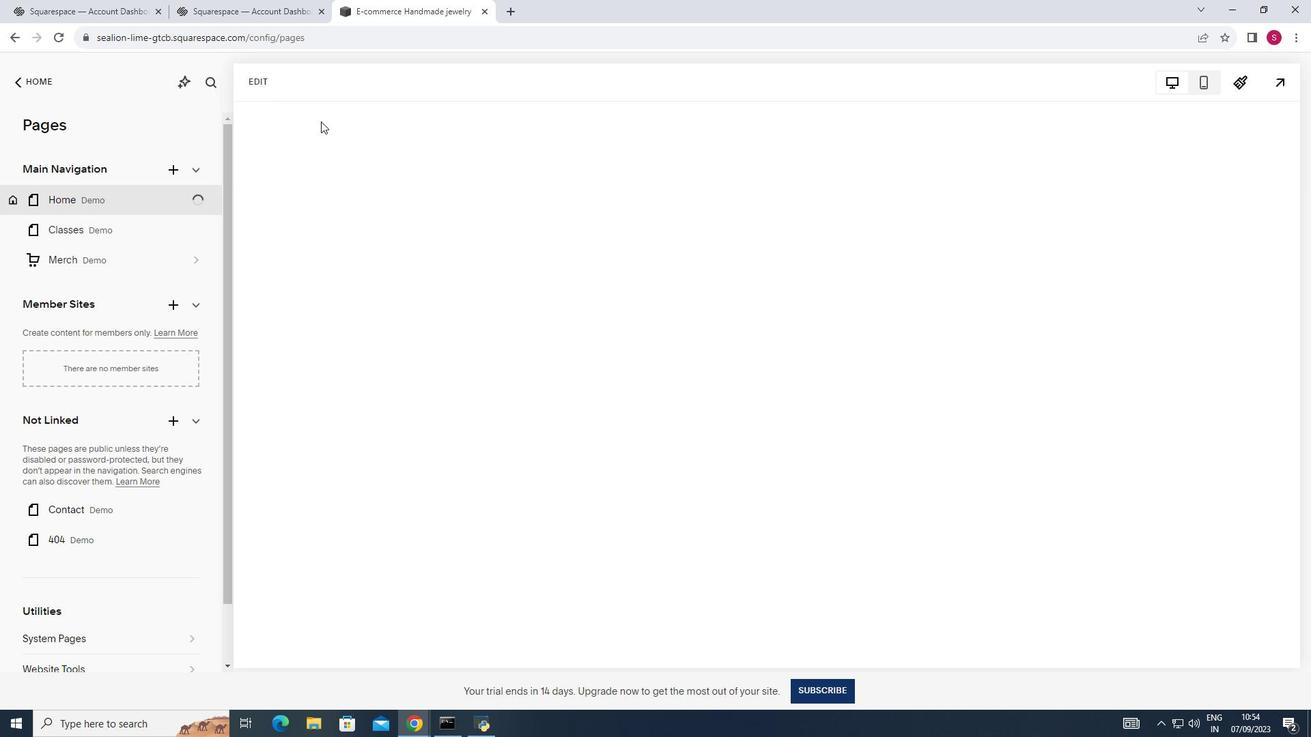 
Action: Mouse moved to (317, 7)
Screenshot: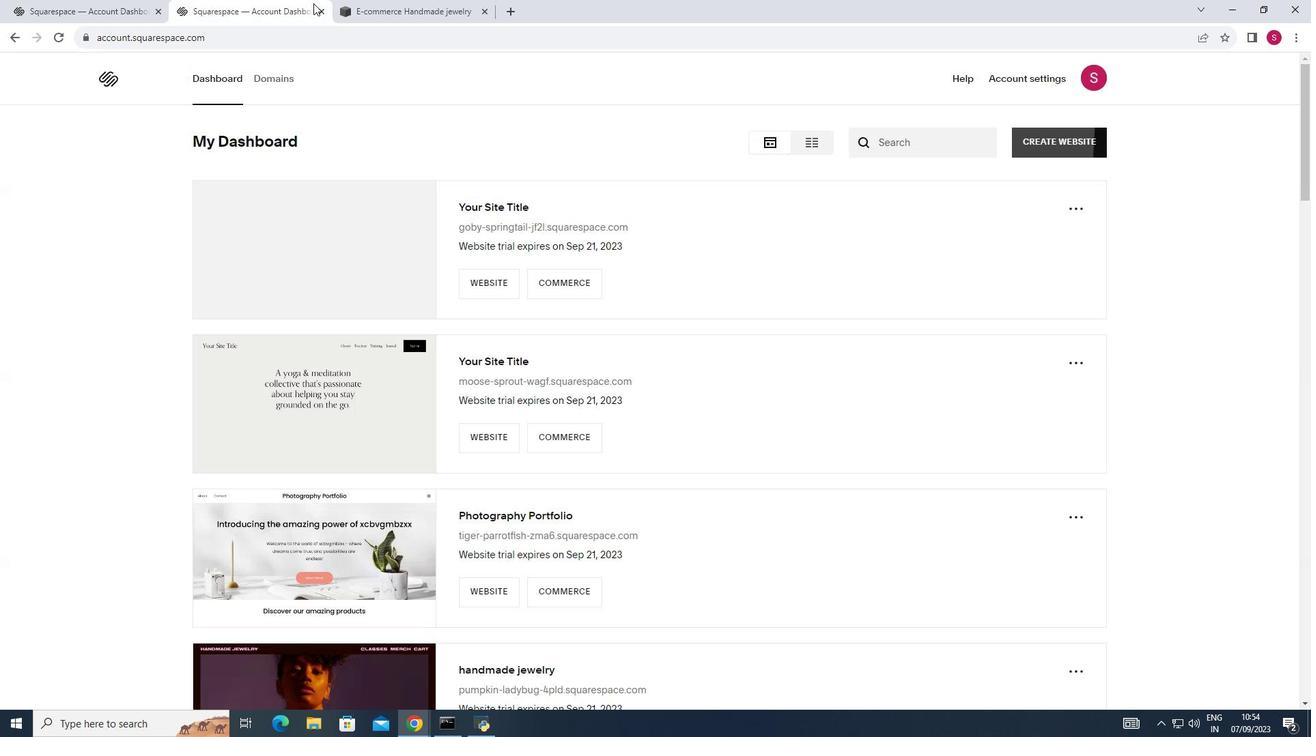 
Action: Mouse pressed left at (317, 7)
Screenshot: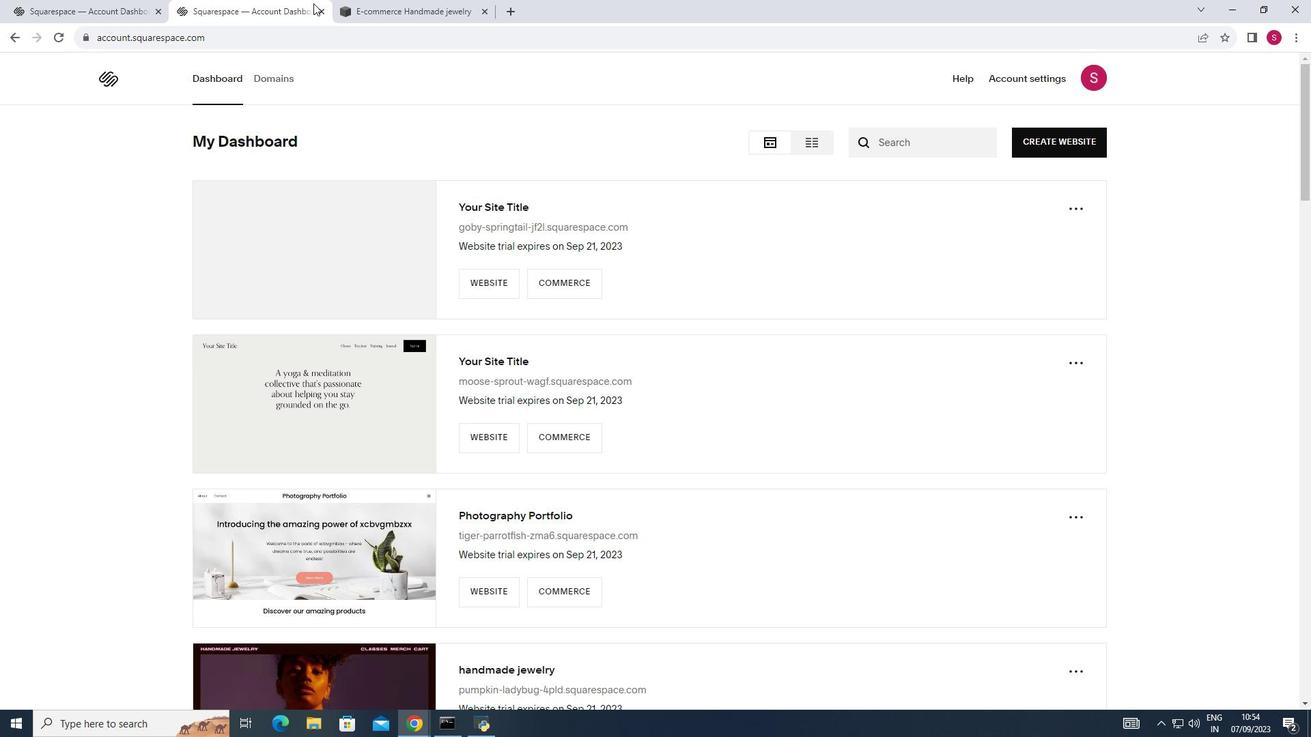 
Action: Mouse moved to (370, 4)
Screenshot: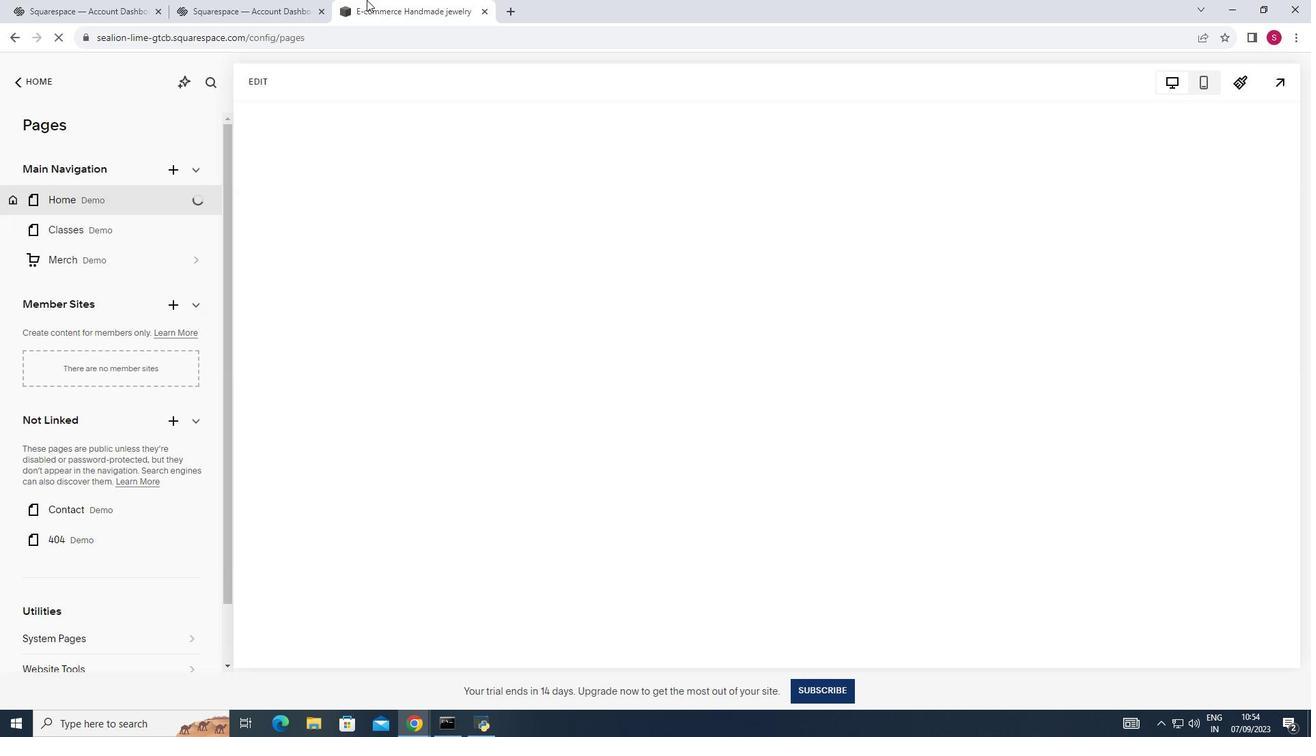 
Action: Mouse pressed left at (370, 4)
Screenshot: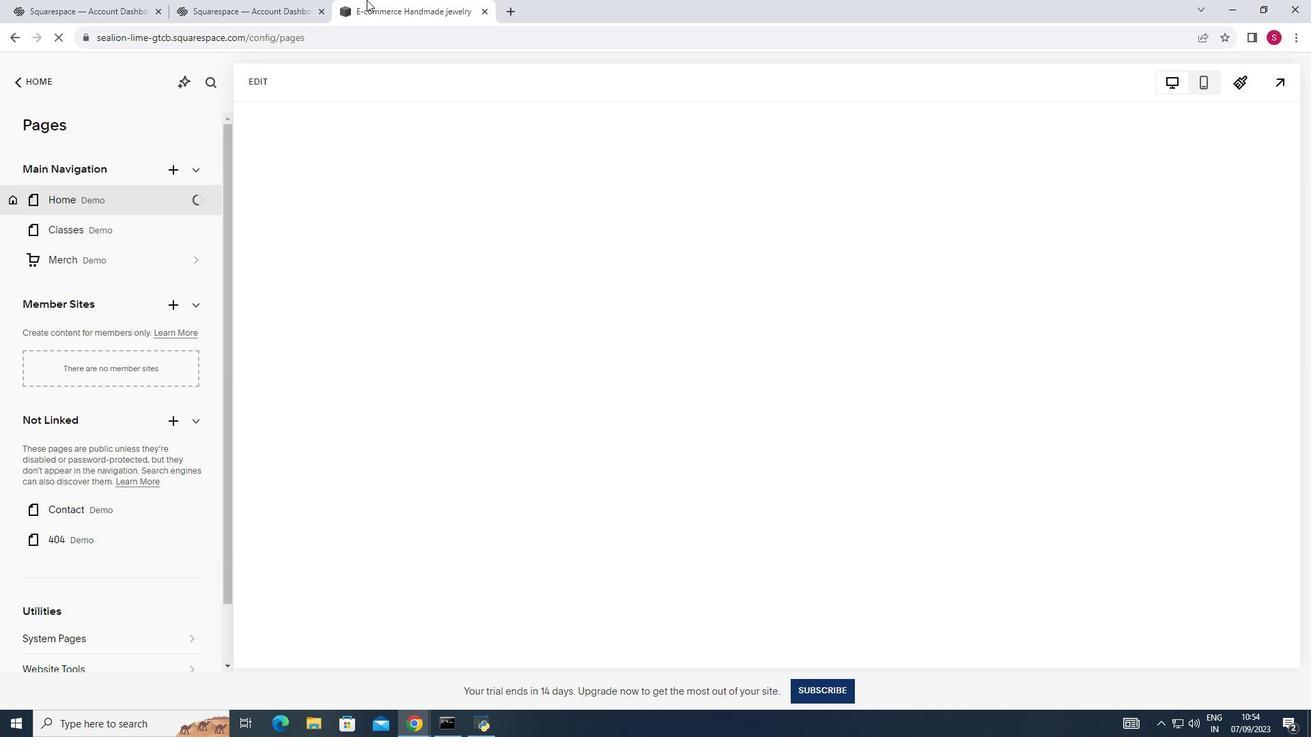 
Action: Mouse moved to (161, 203)
Screenshot: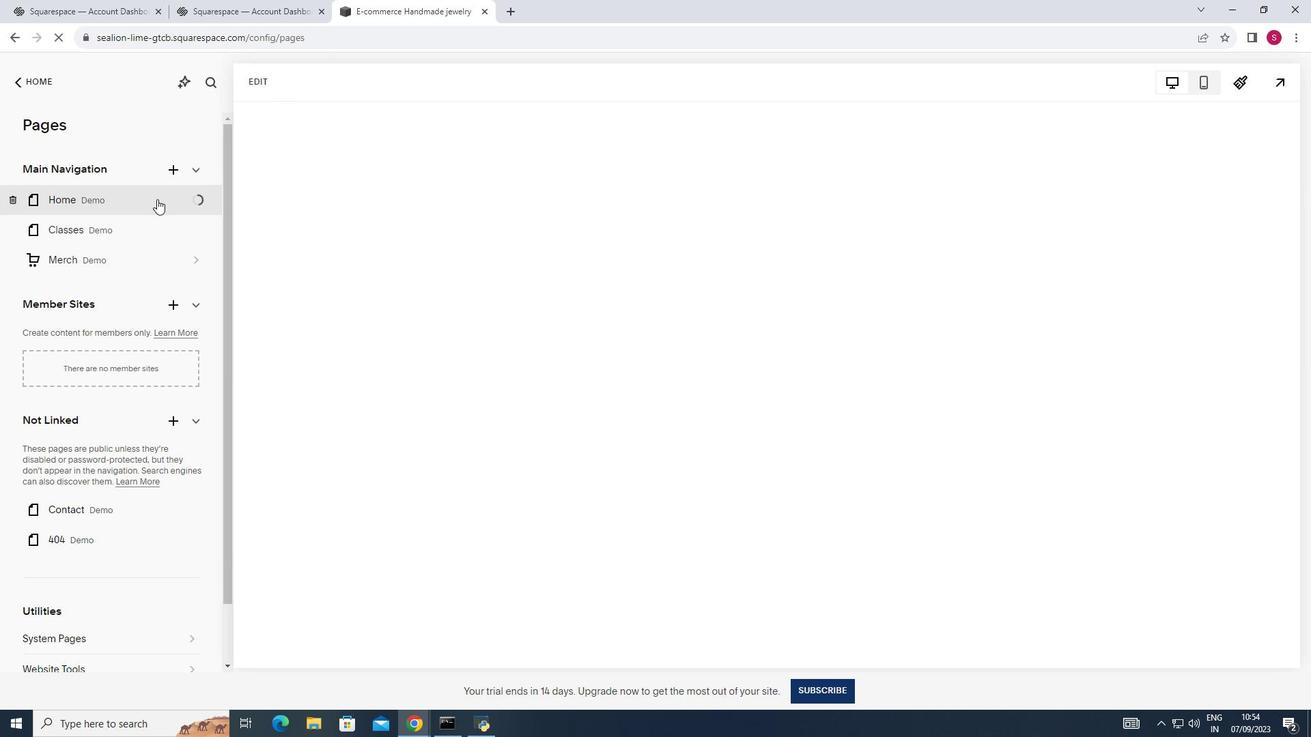 
Action: Mouse pressed left at (161, 203)
Screenshot: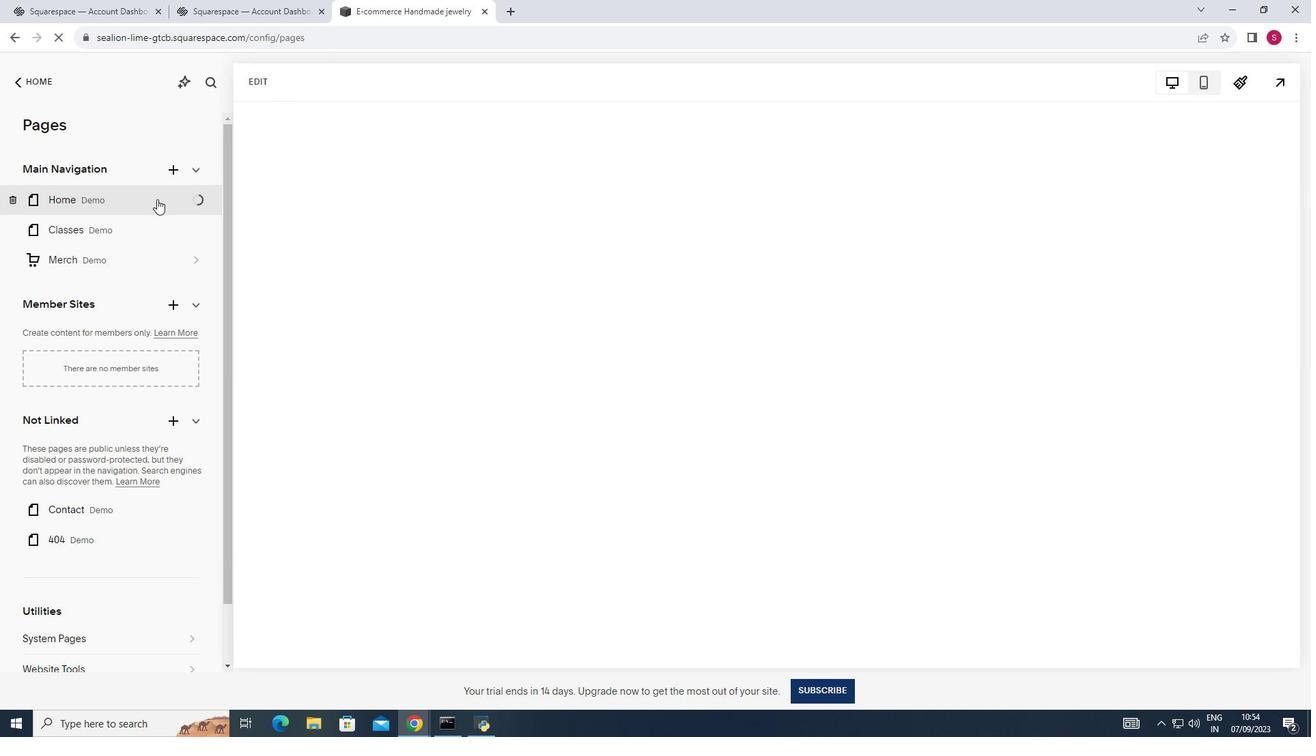 
Action: Mouse moved to (148, 245)
Screenshot: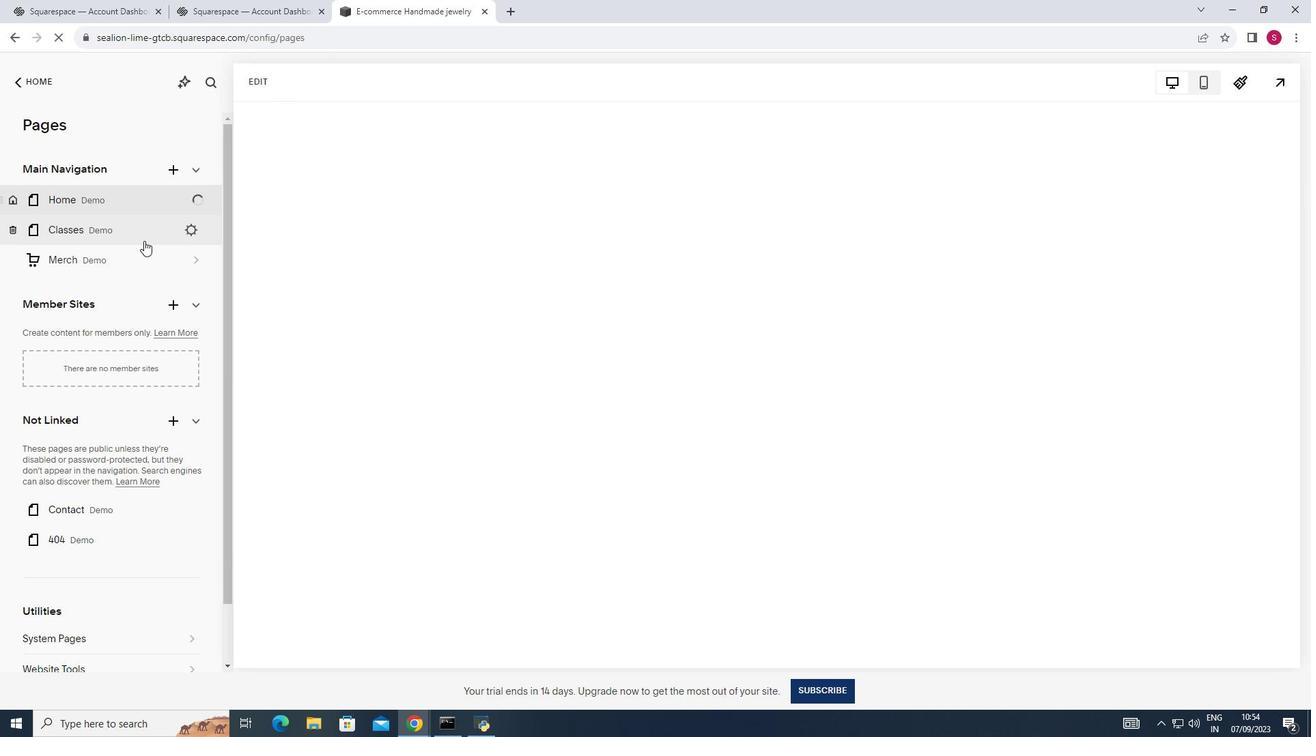 
Action: Mouse pressed left at (148, 245)
Screenshot: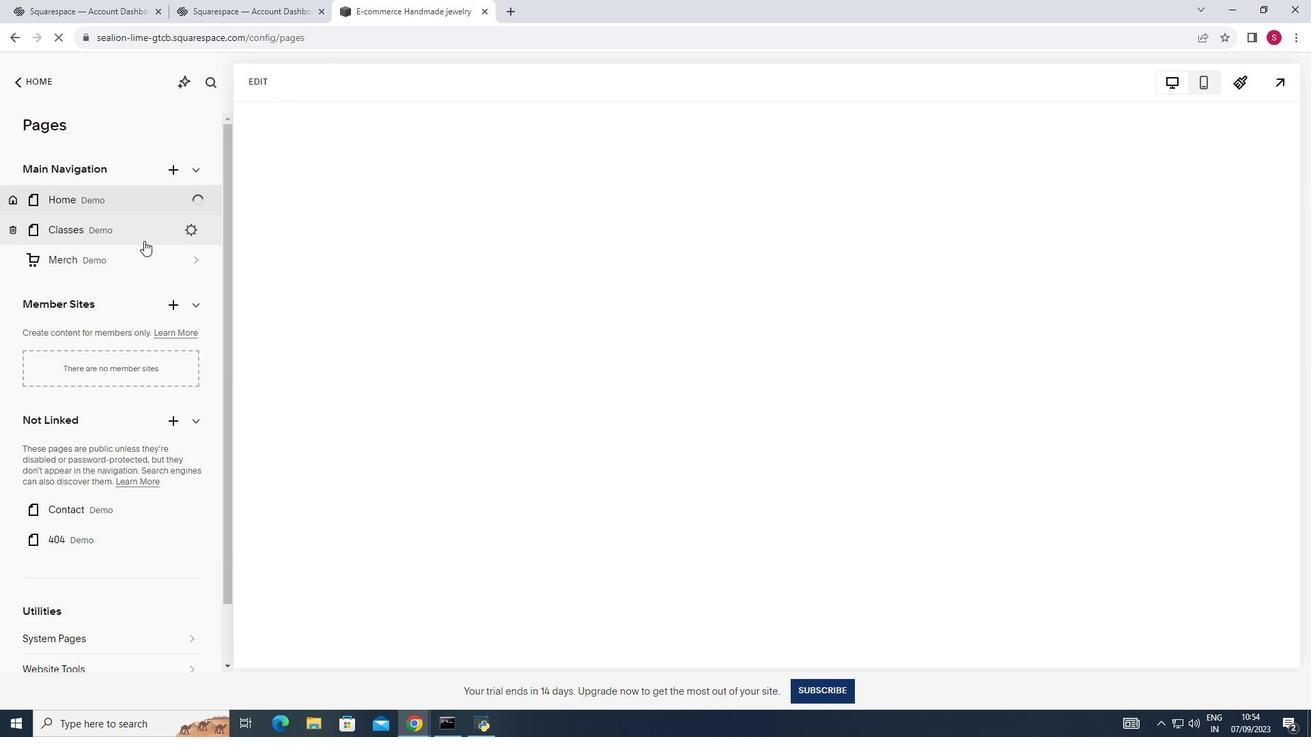 
Action: Mouse moved to (314, 228)
Screenshot: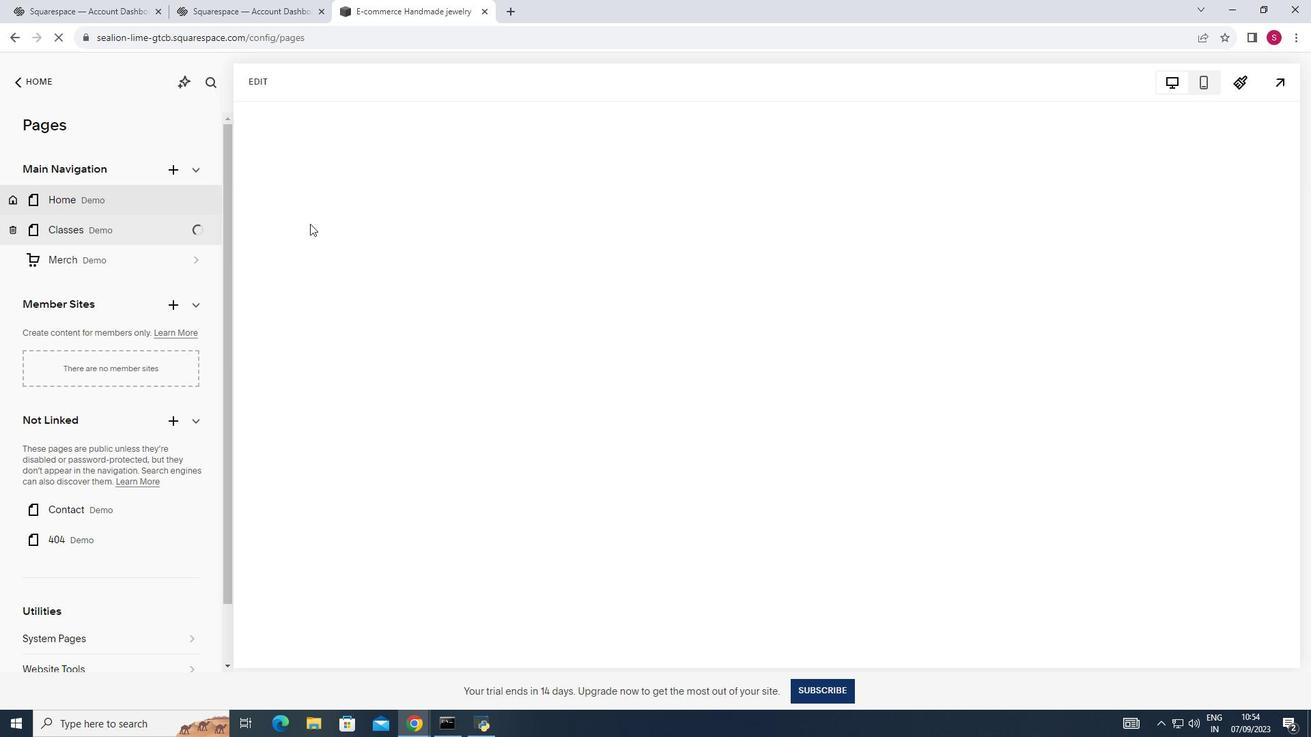 
Action: Mouse pressed left at (314, 228)
Screenshot: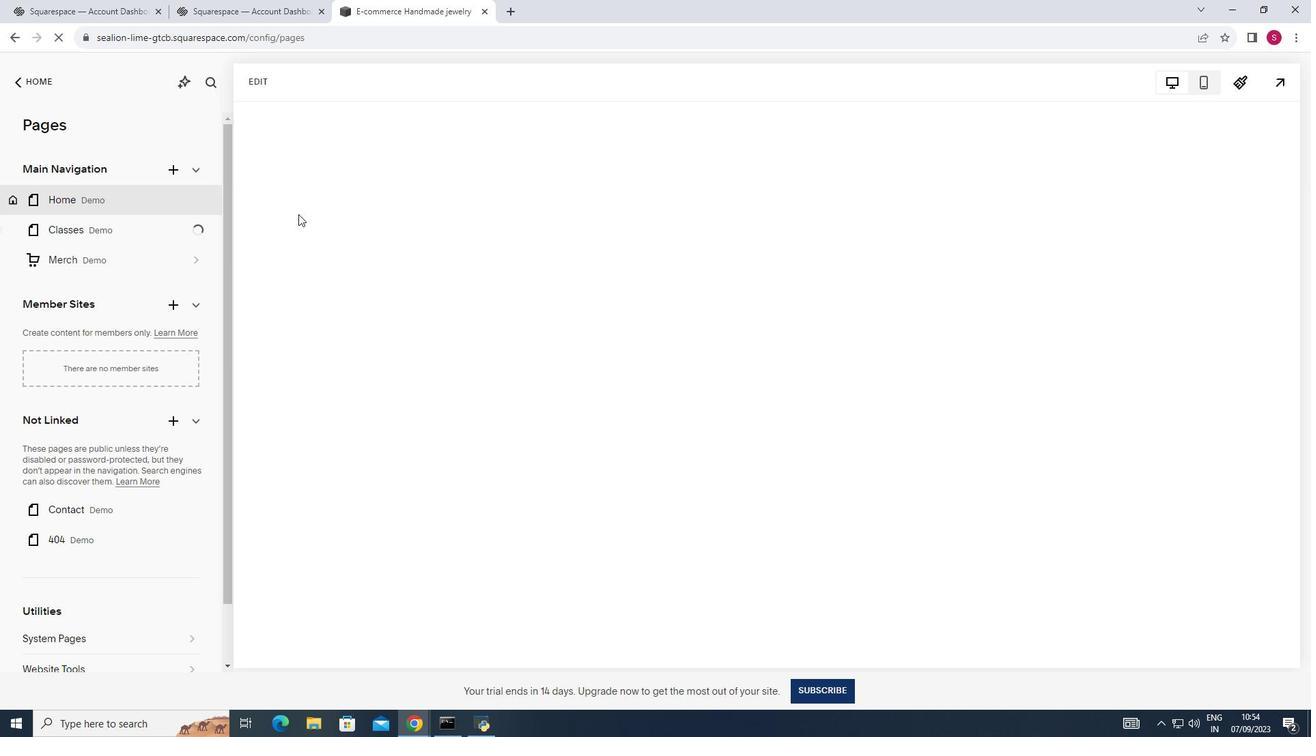 
Action: Mouse moved to (59, 39)
Screenshot: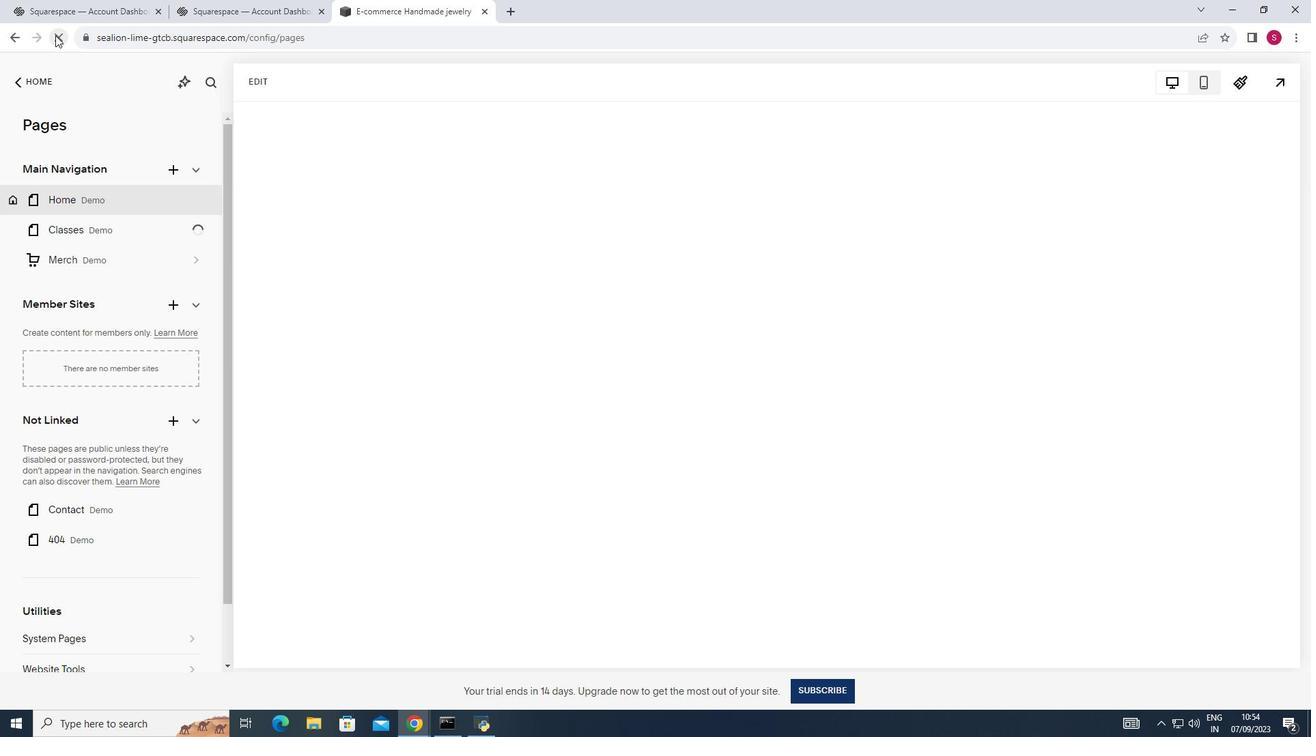 
Action: Mouse pressed left at (59, 39)
Screenshot: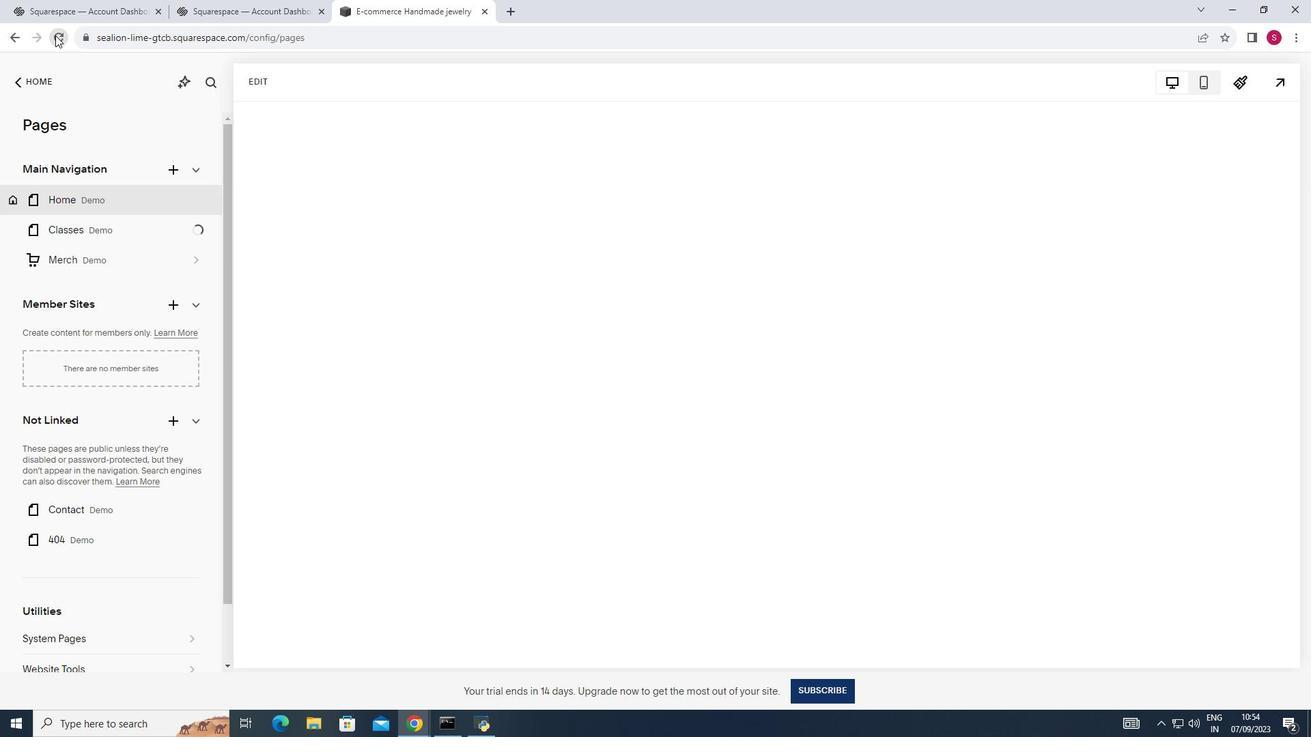 
Action: Mouse moved to (747, 415)
Screenshot: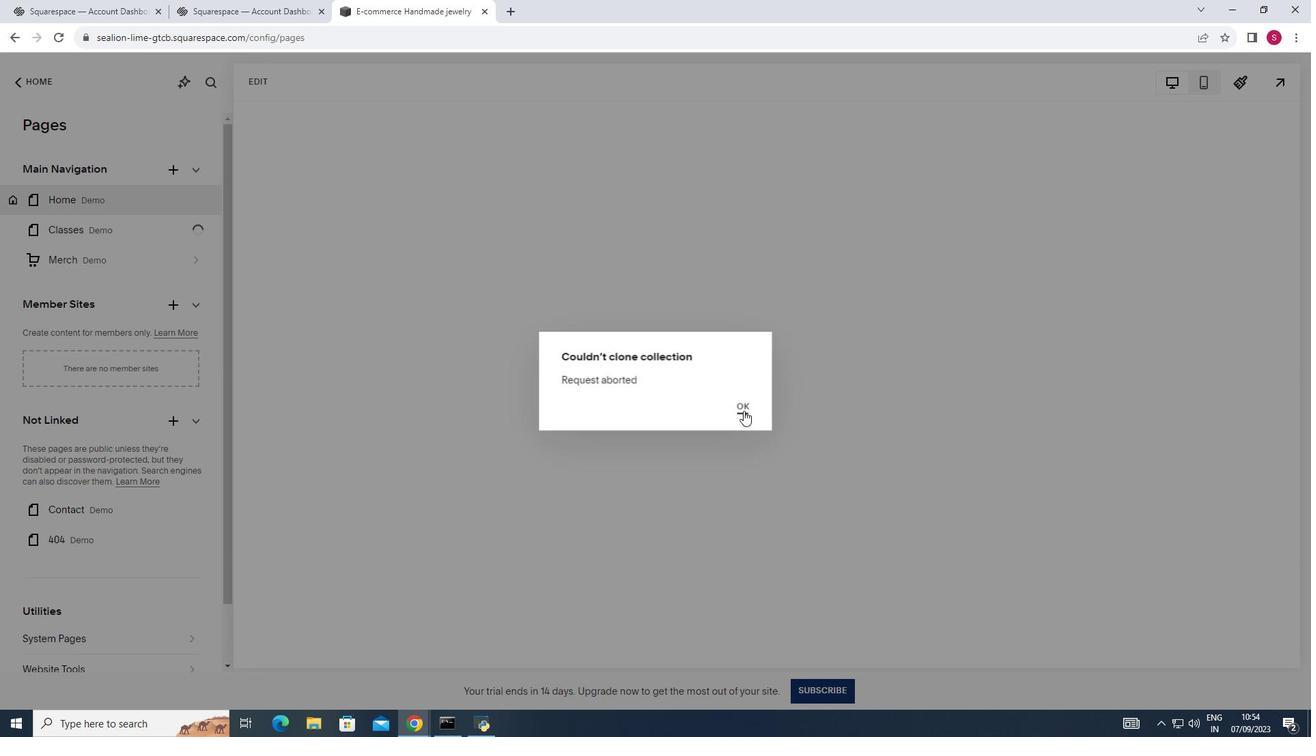 
Action: Mouse pressed left at (747, 415)
Screenshot: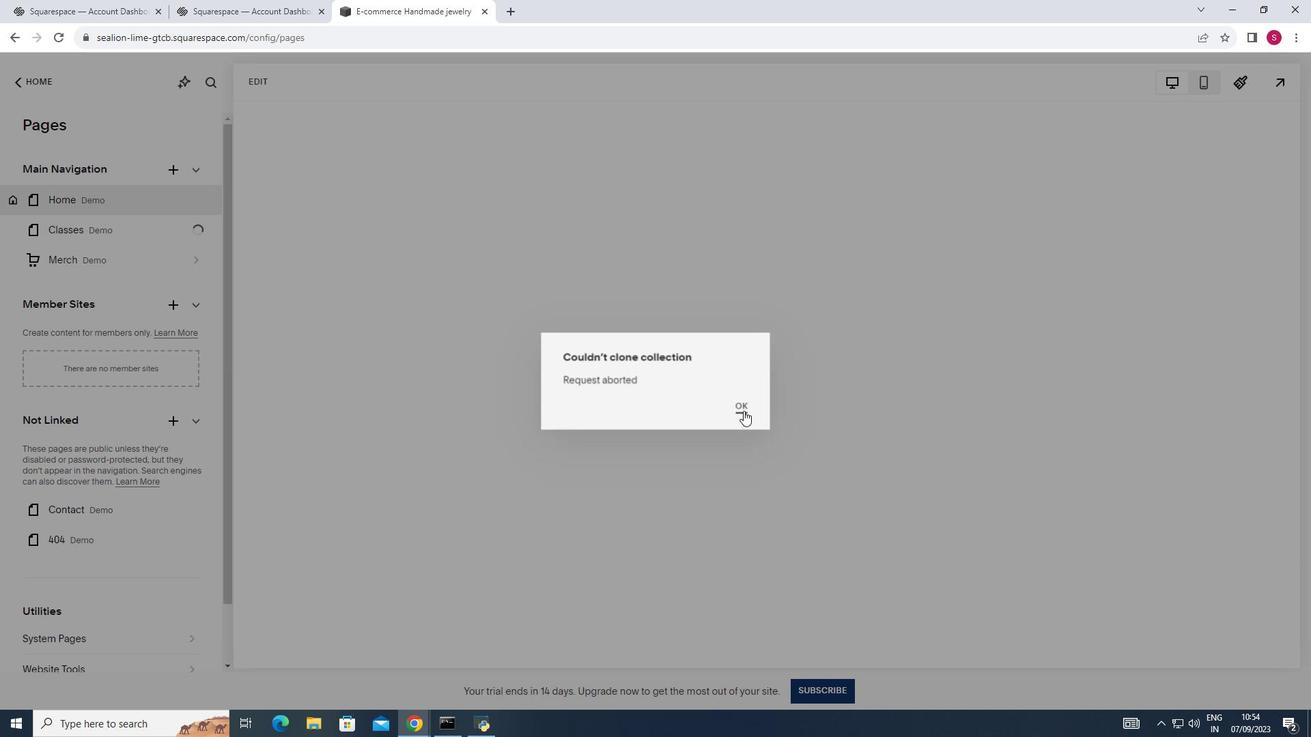 
Action: Mouse pressed left at (747, 415)
Screenshot: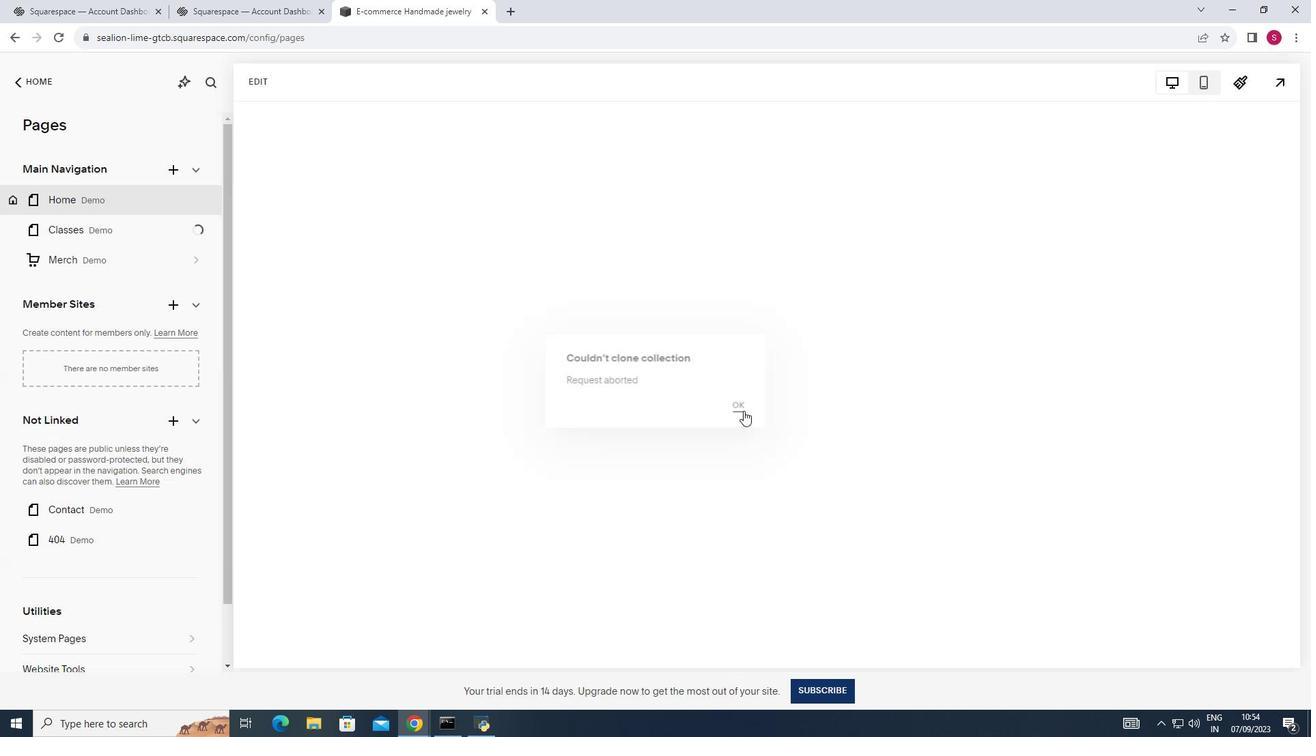 
Action: Mouse moved to (71, 33)
Screenshot: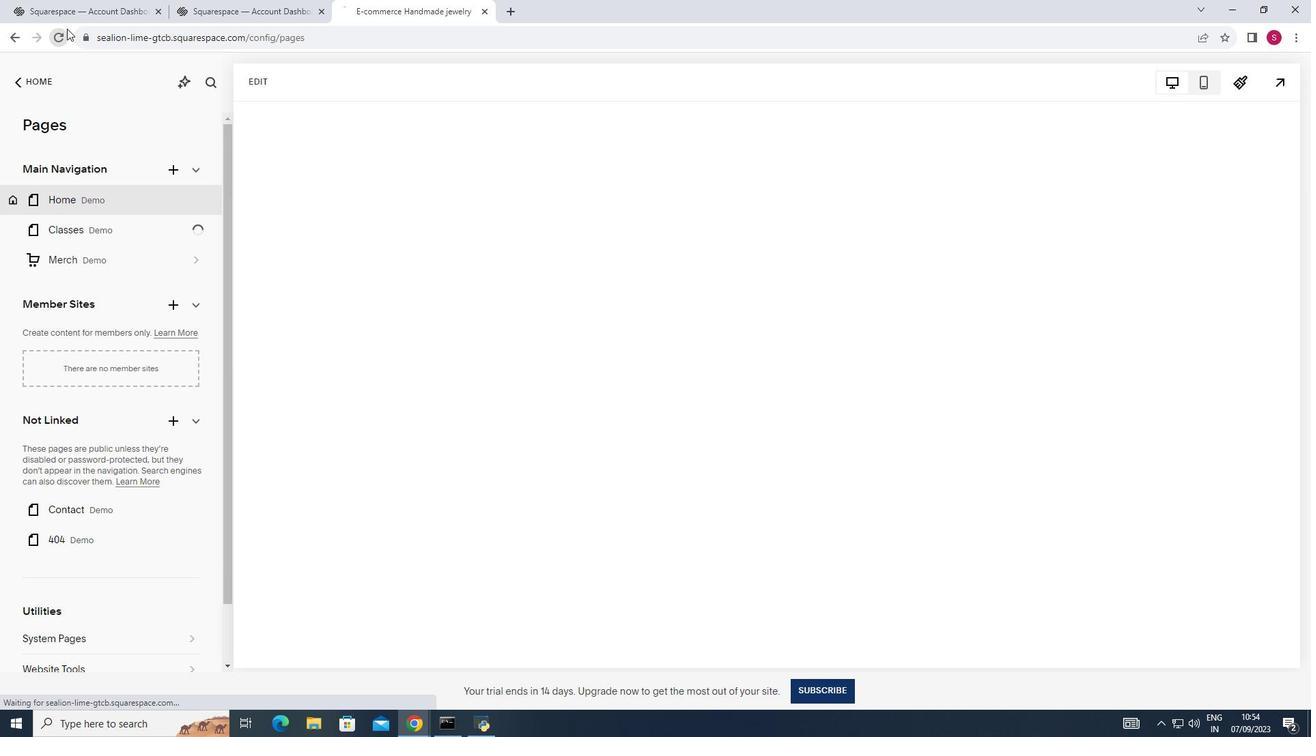 
Action: Mouse pressed left at (71, 33)
Screenshot: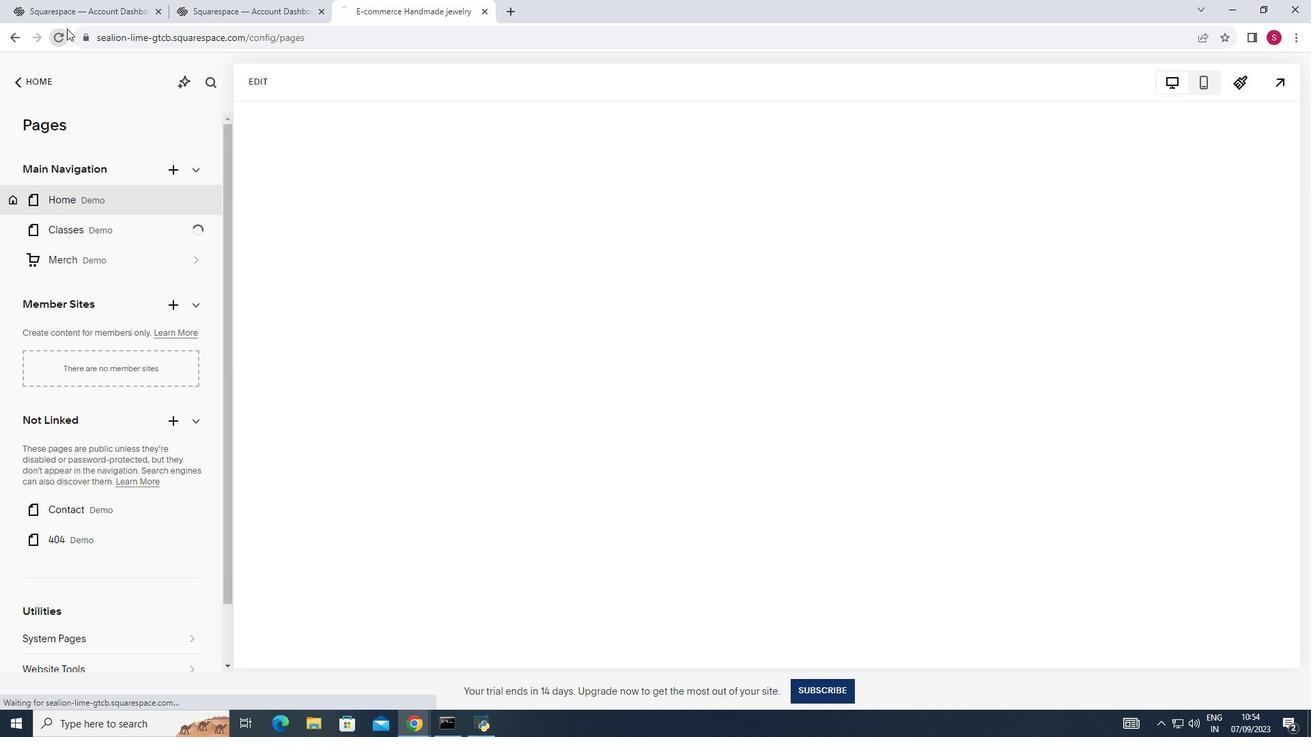 
Action: Mouse moved to (25, 90)
Screenshot: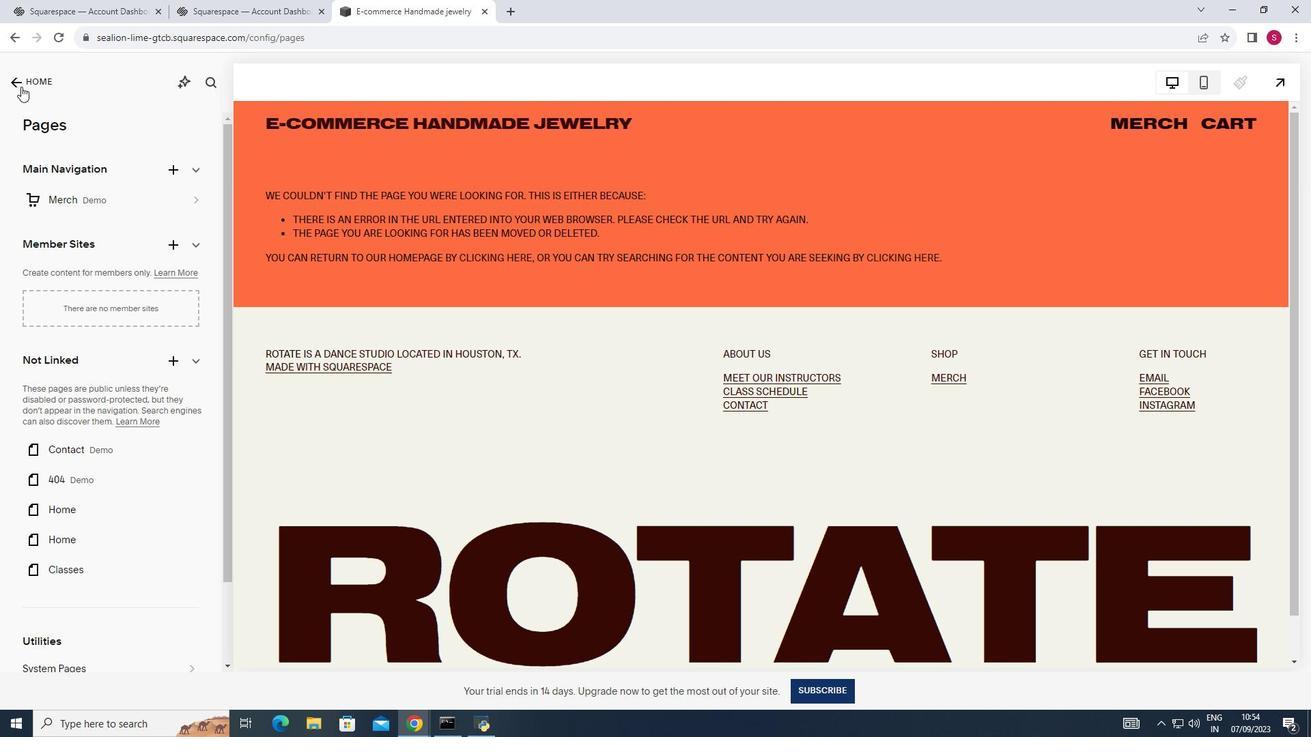 
Action: Mouse pressed left at (25, 90)
Screenshot: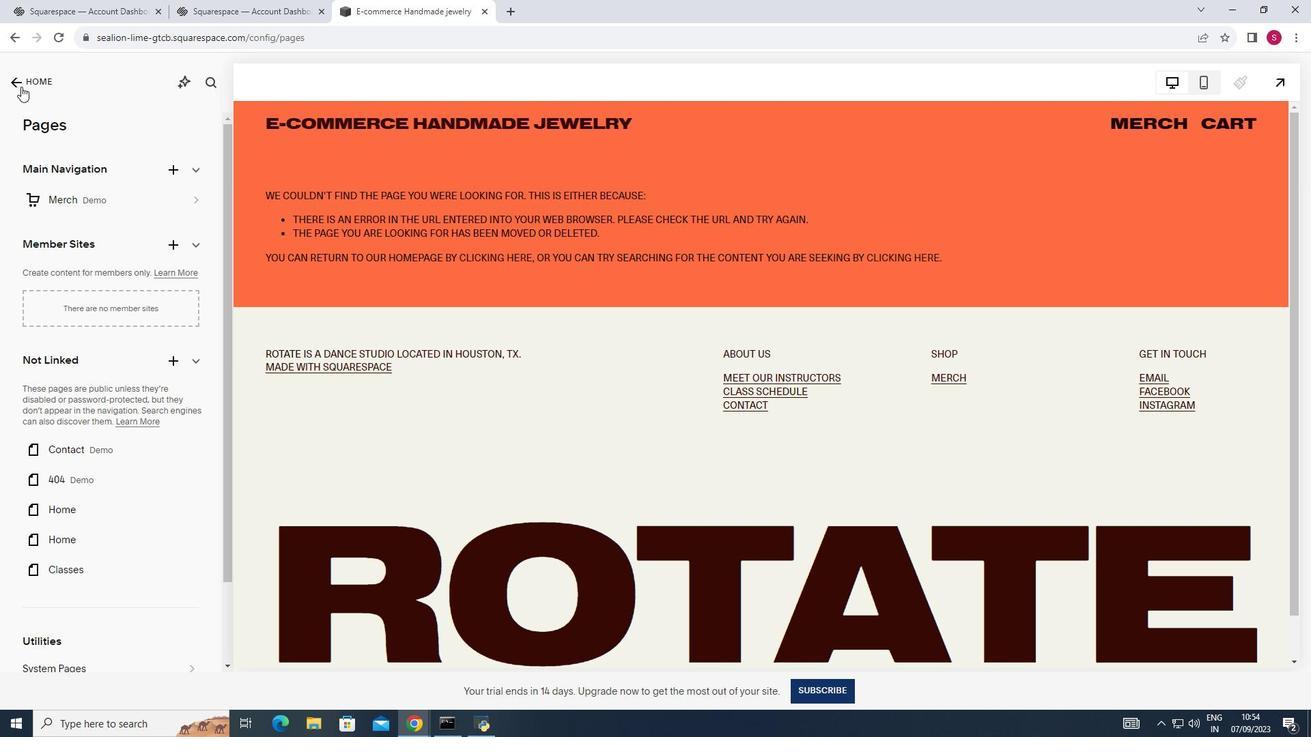 
Action: Mouse moved to (59, 168)
Screenshot: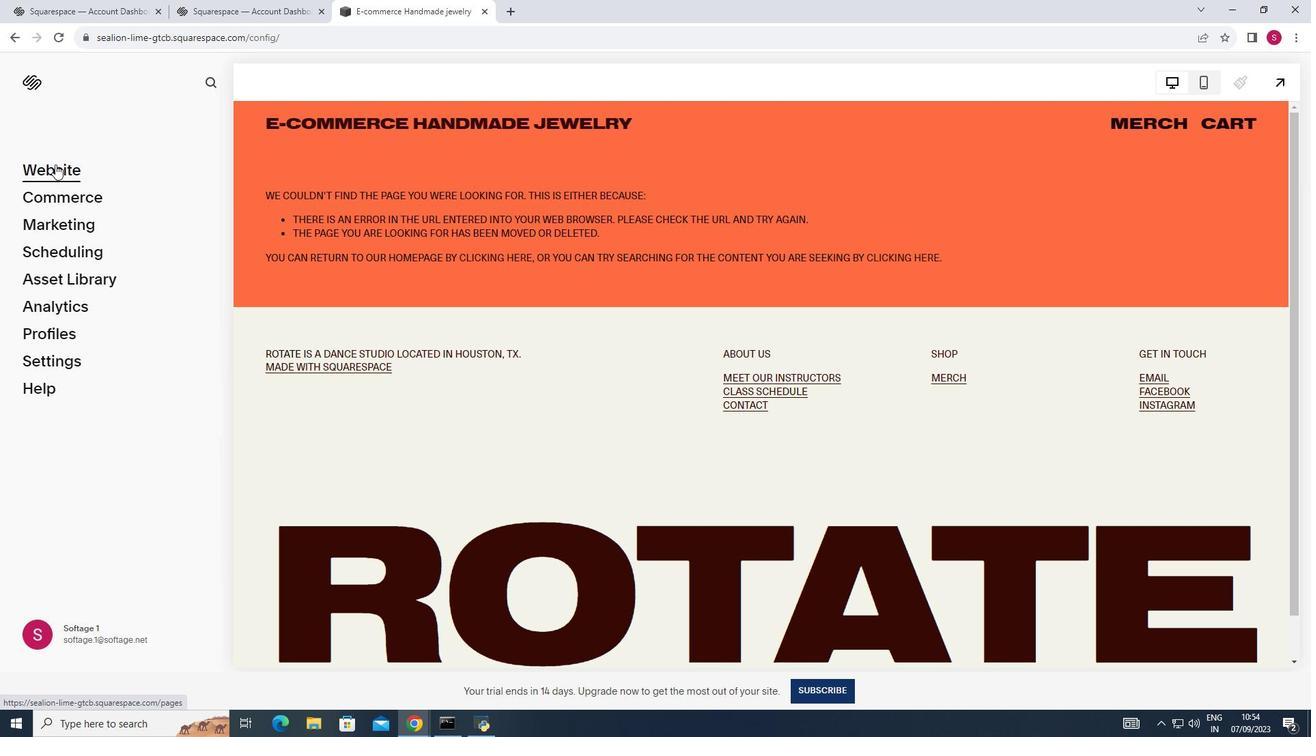 
Action: Mouse pressed left at (59, 168)
Screenshot: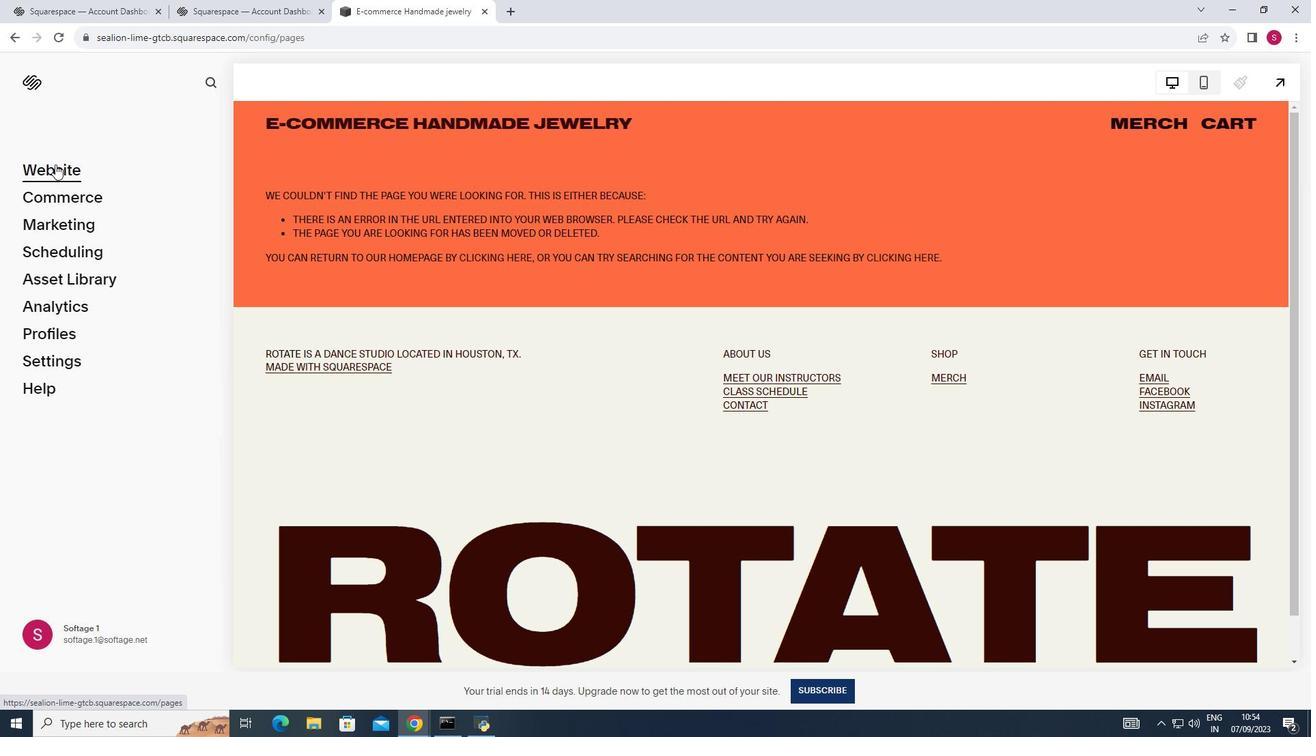 
Action: Mouse moved to (119, 544)
Screenshot: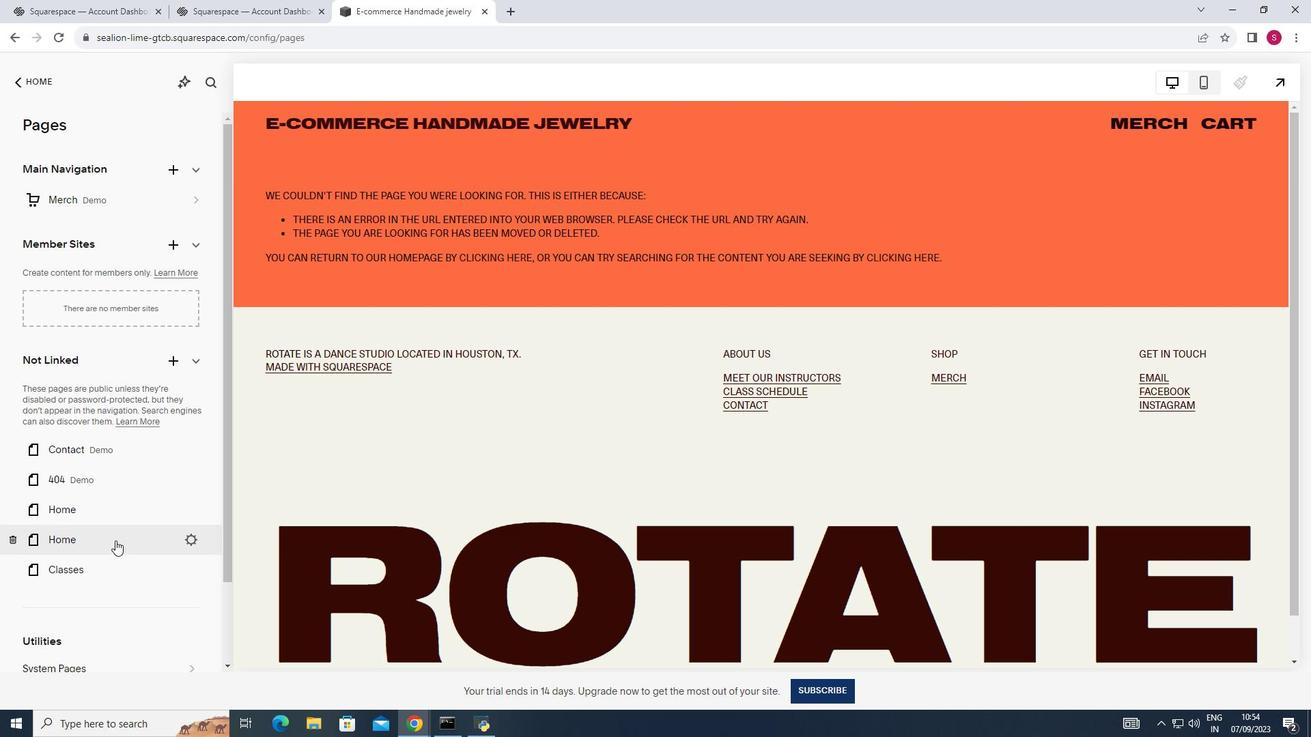 
Action: Mouse pressed left at (119, 544)
Screenshot: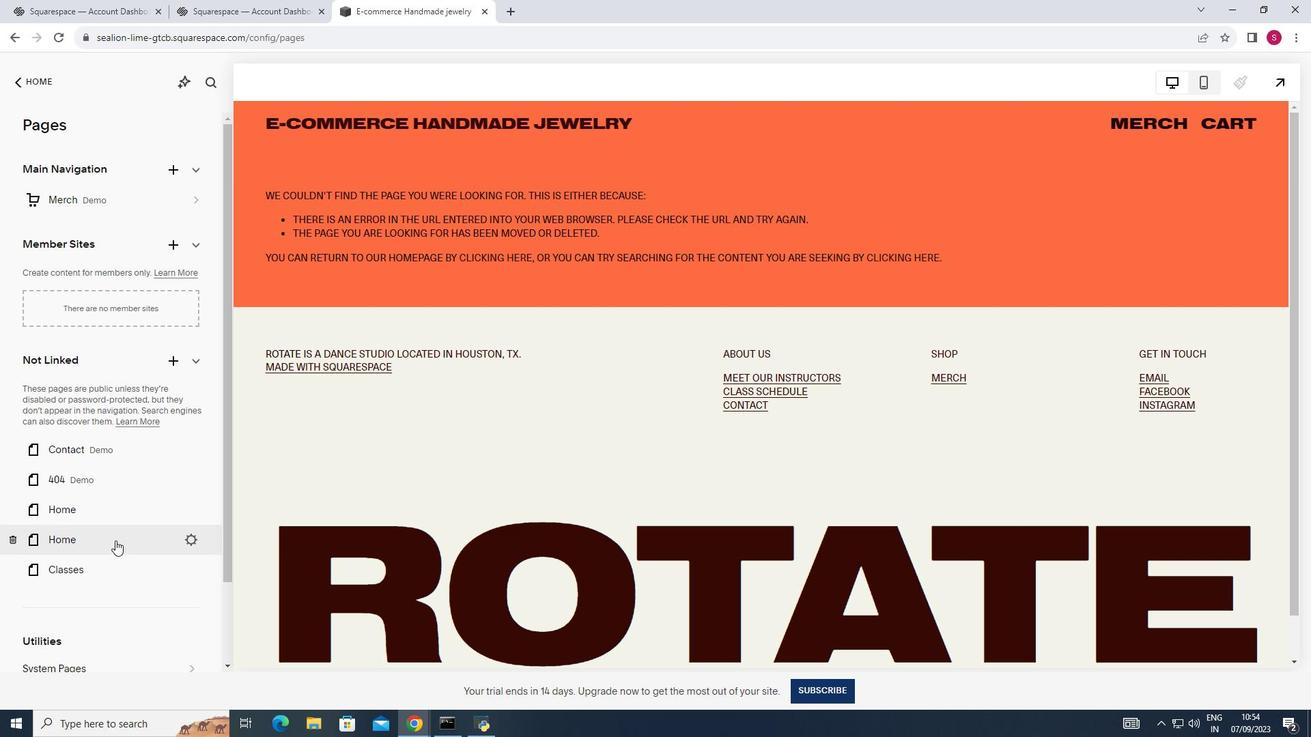 
Action: Mouse pressed left at (119, 544)
Screenshot: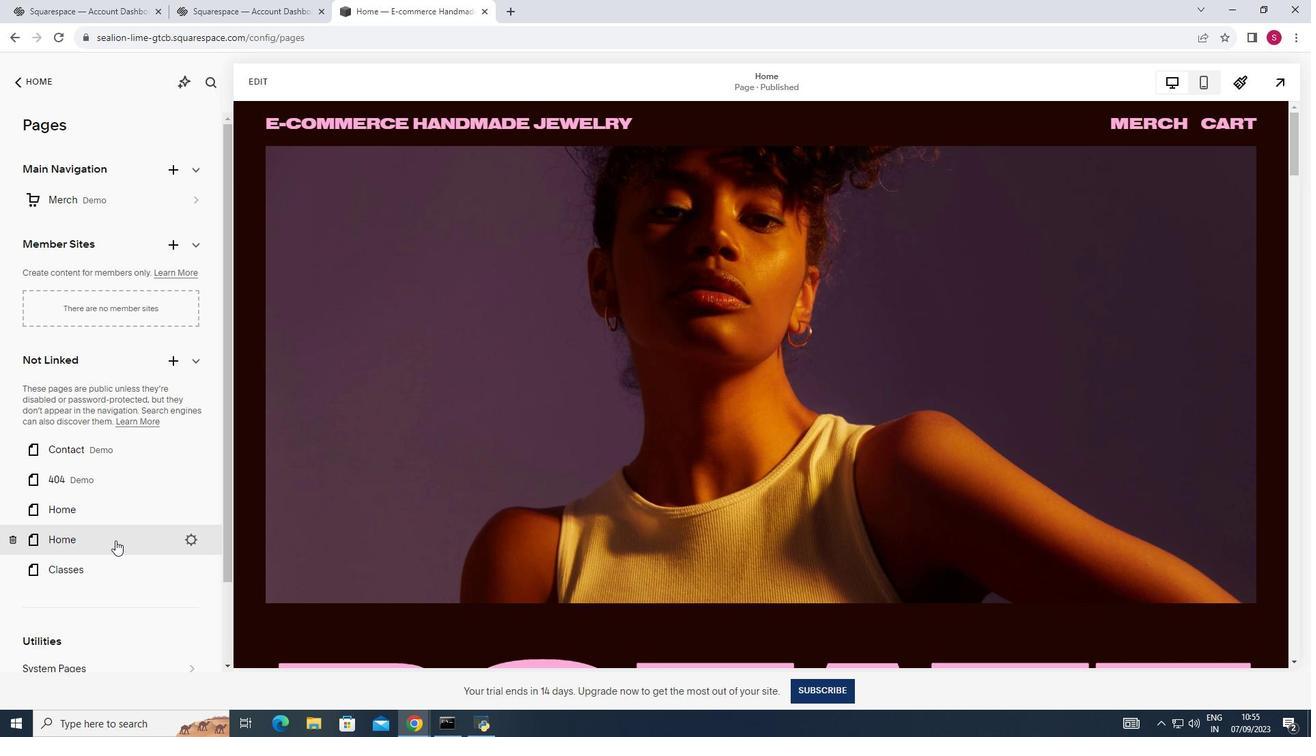 
Action: Mouse moved to (447, 217)
Screenshot: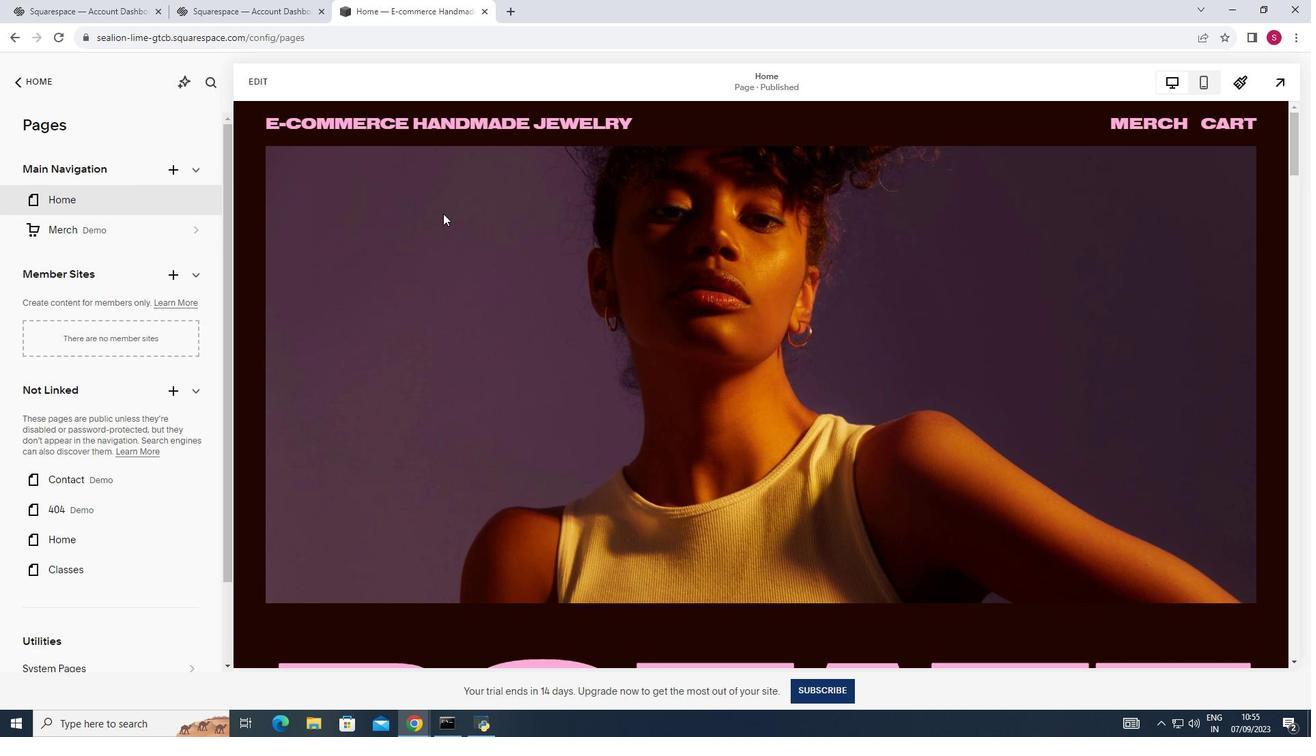 
Action: Mouse pressed left at (447, 217)
Screenshot: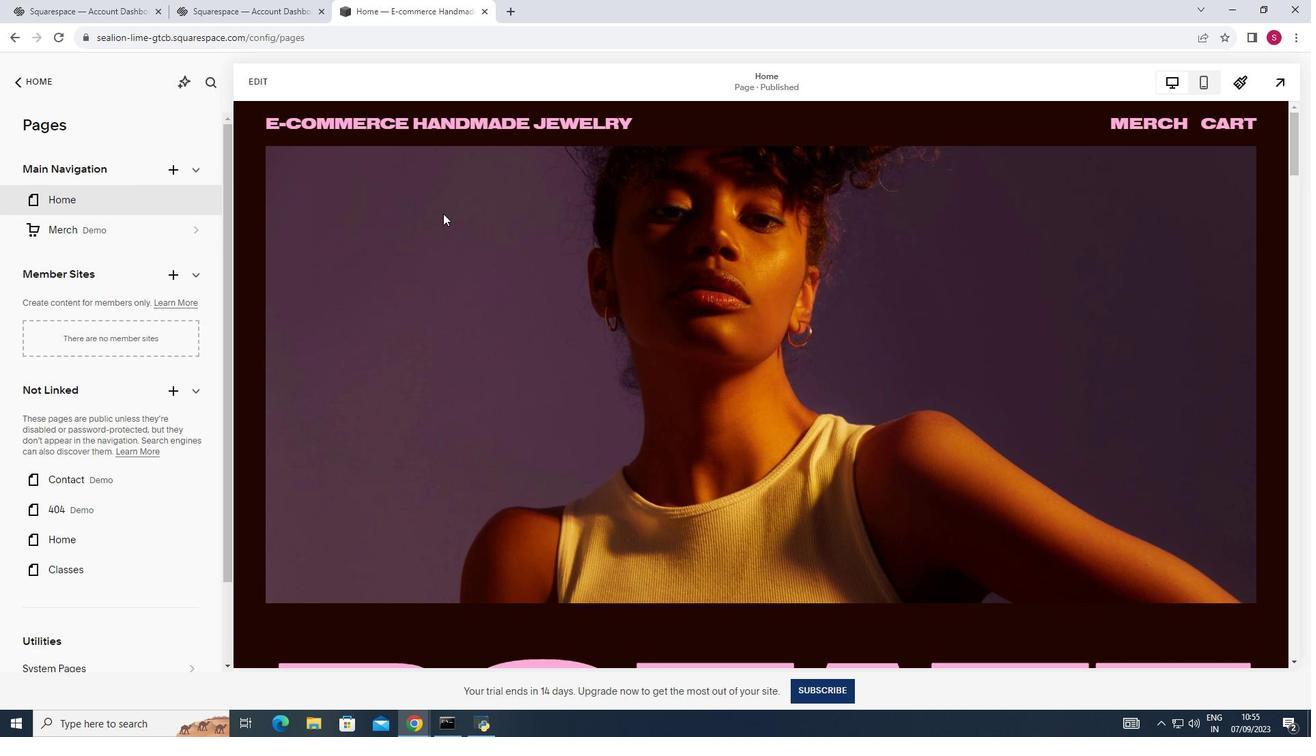 
Action: Mouse moved to (258, 97)
Screenshot: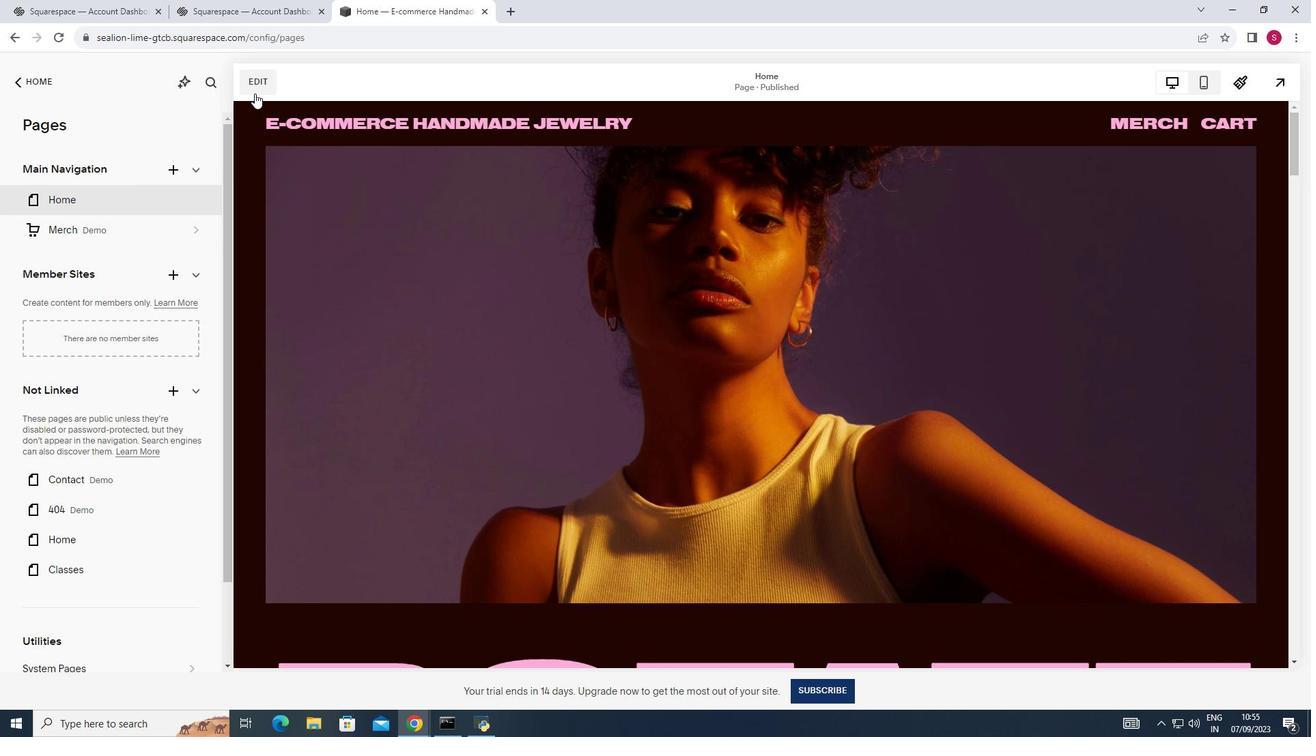 
Action: Mouse pressed left at (258, 97)
Screenshot: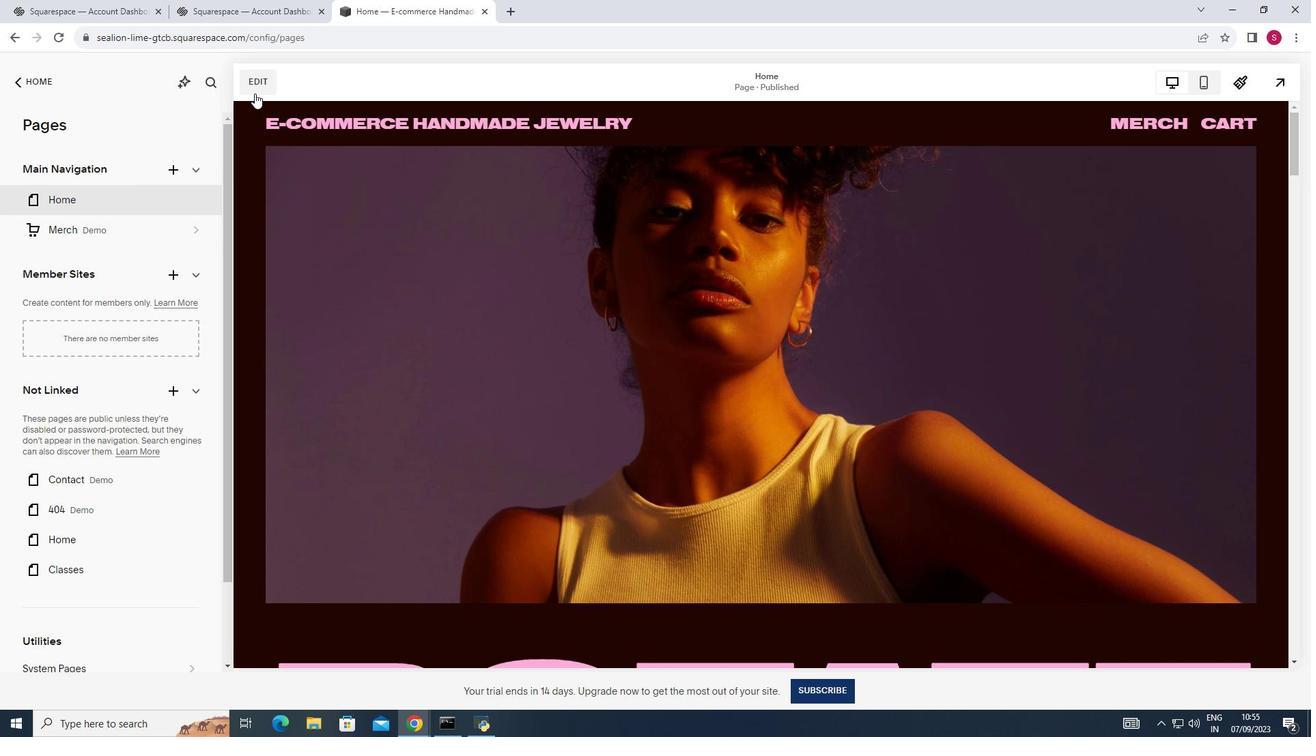 
Action: Mouse moved to (562, 321)
Screenshot: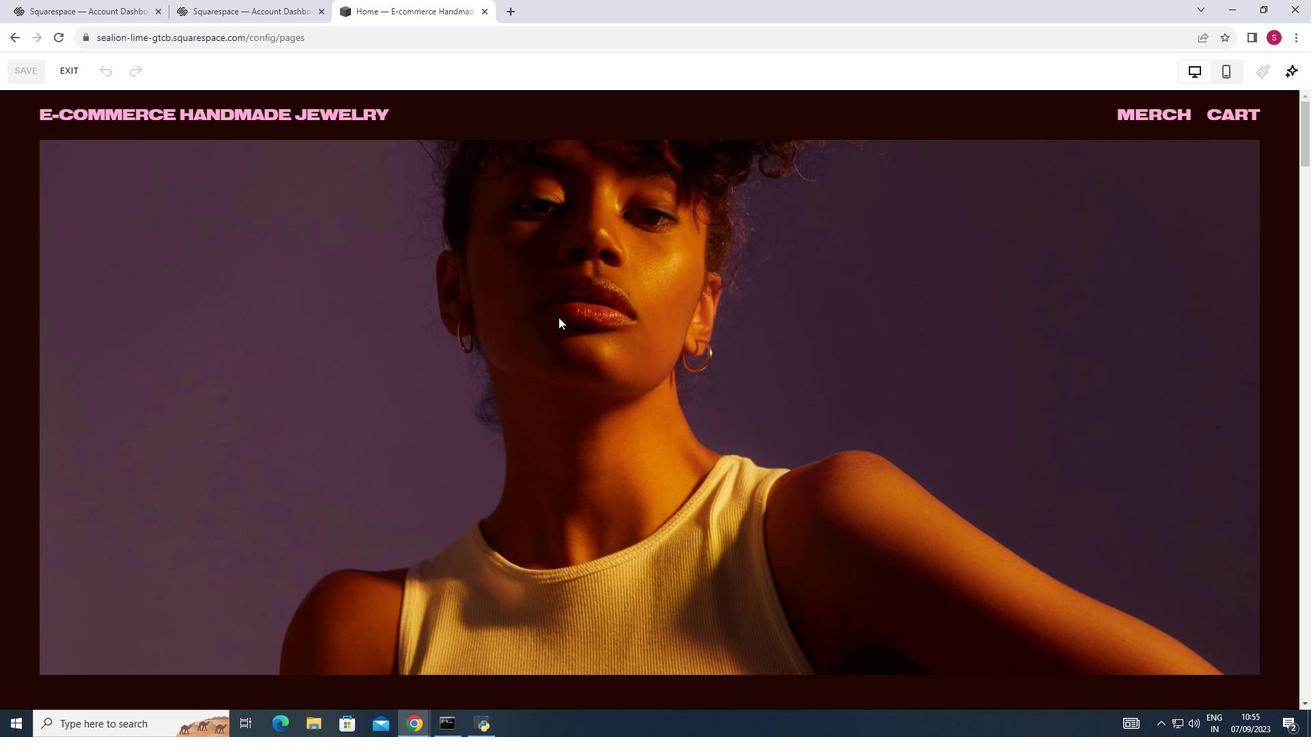 
Action: Mouse scrolled (562, 320) with delta (0, 0)
Screenshot: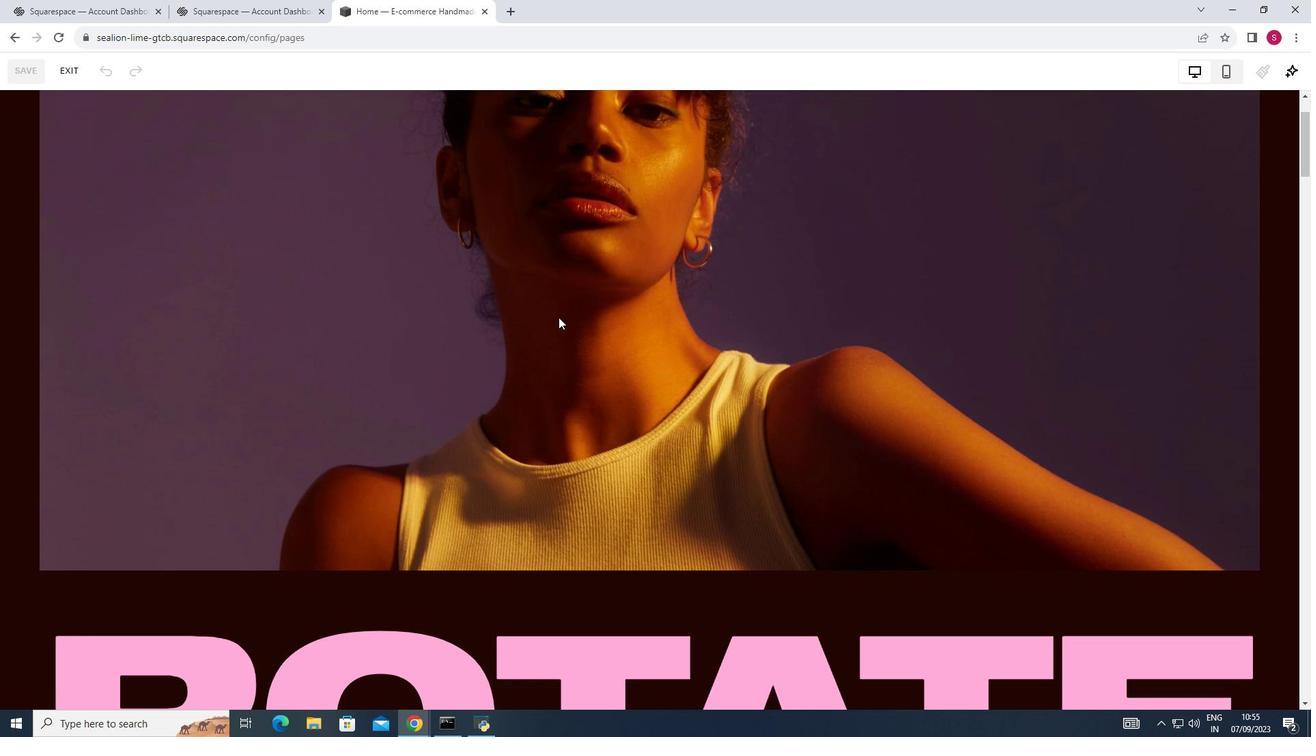 
Action: Mouse scrolled (562, 320) with delta (0, 0)
Screenshot: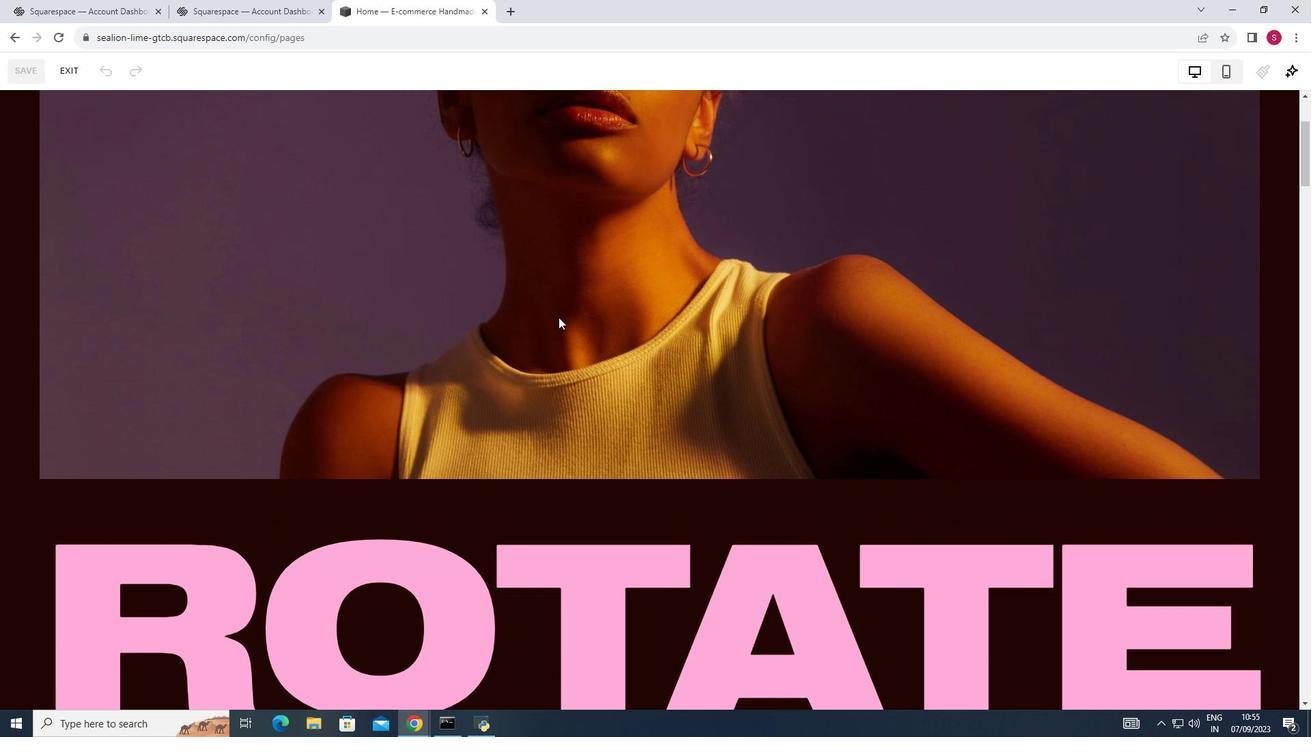 
Action: Mouse scrolled (562, 320) with delta (0, 0)
Screenshot: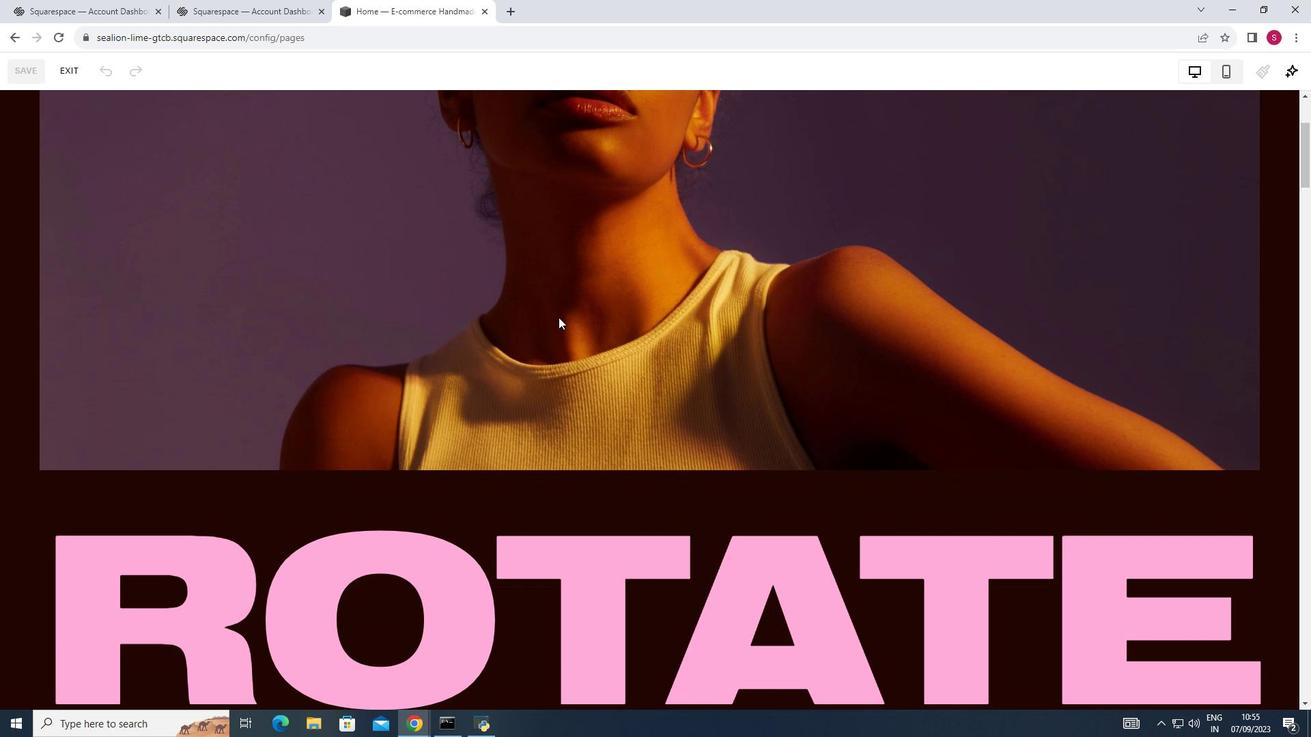 
Action: Mouse scrolled (562, 322) with delta (0, 0)
Screenshot: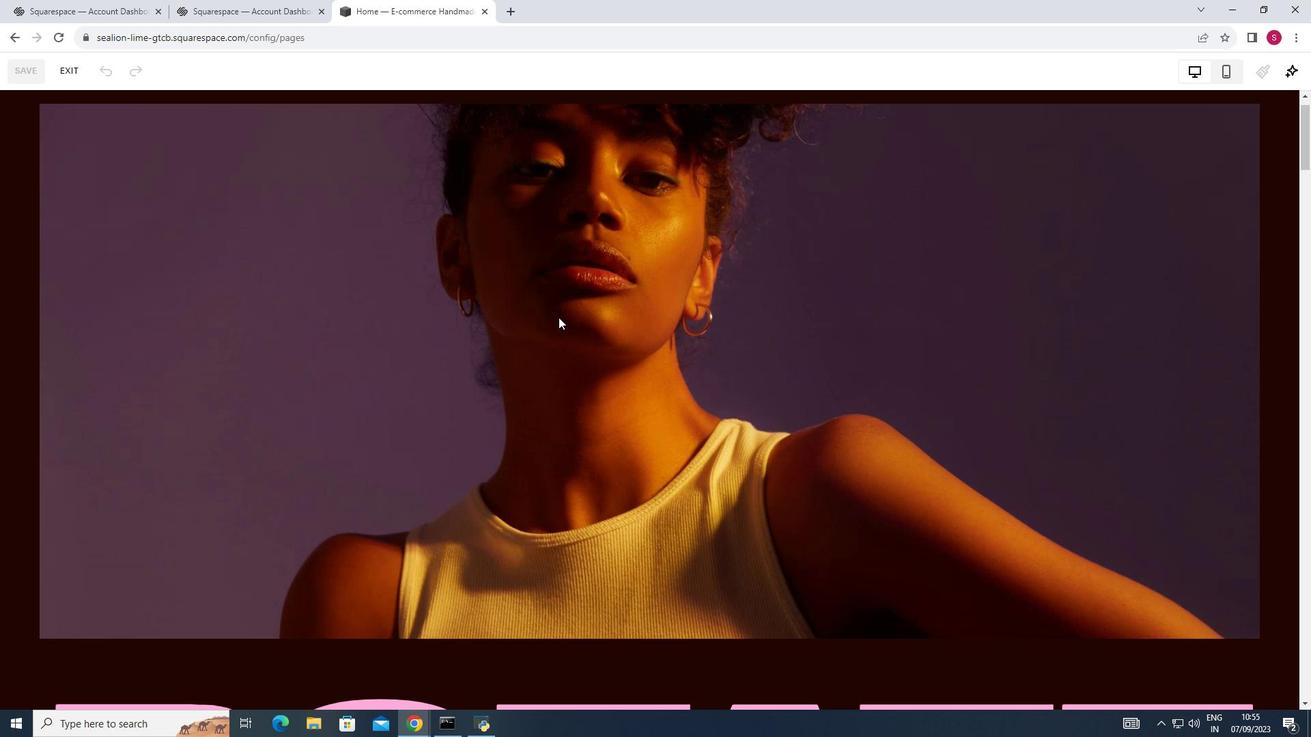 
Action: Mouse scrolled (562, 322) with delta (0, 0)
Screenshot: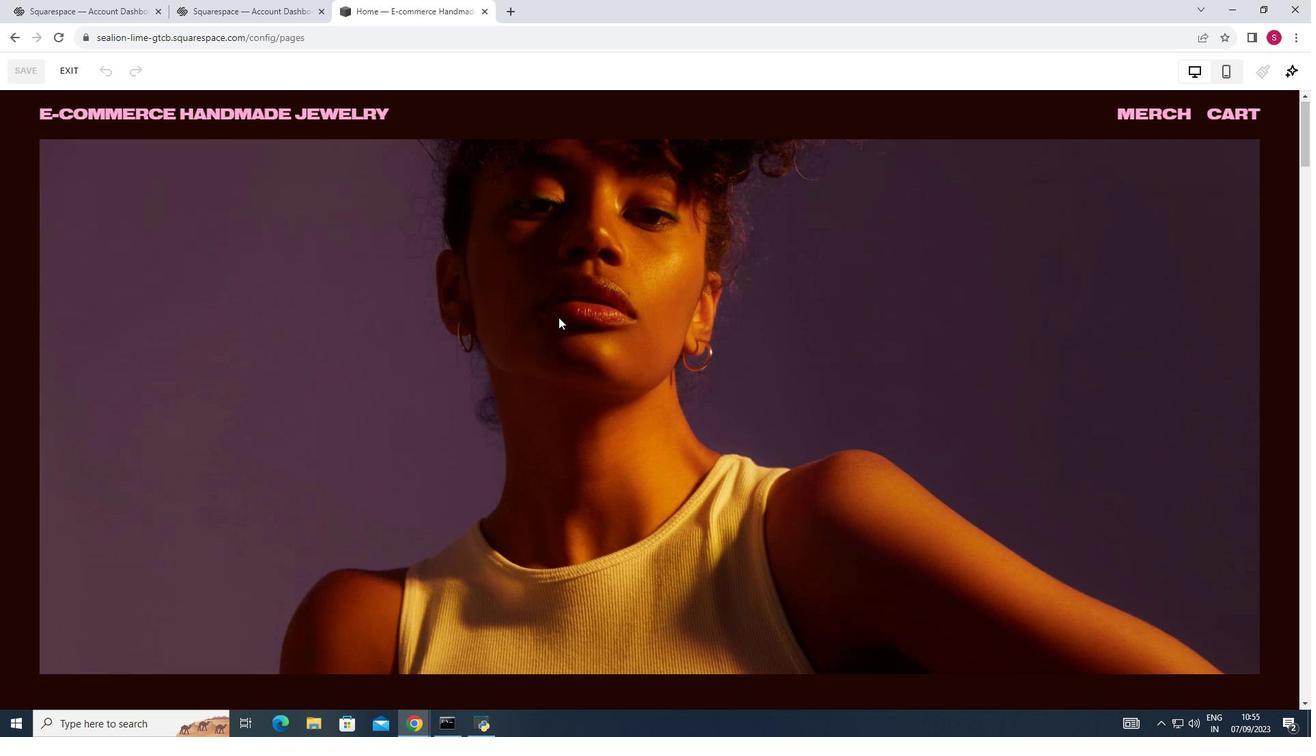 
Action: Mouse scrolled (562, 322) with delta (0, 0)
Screenshot: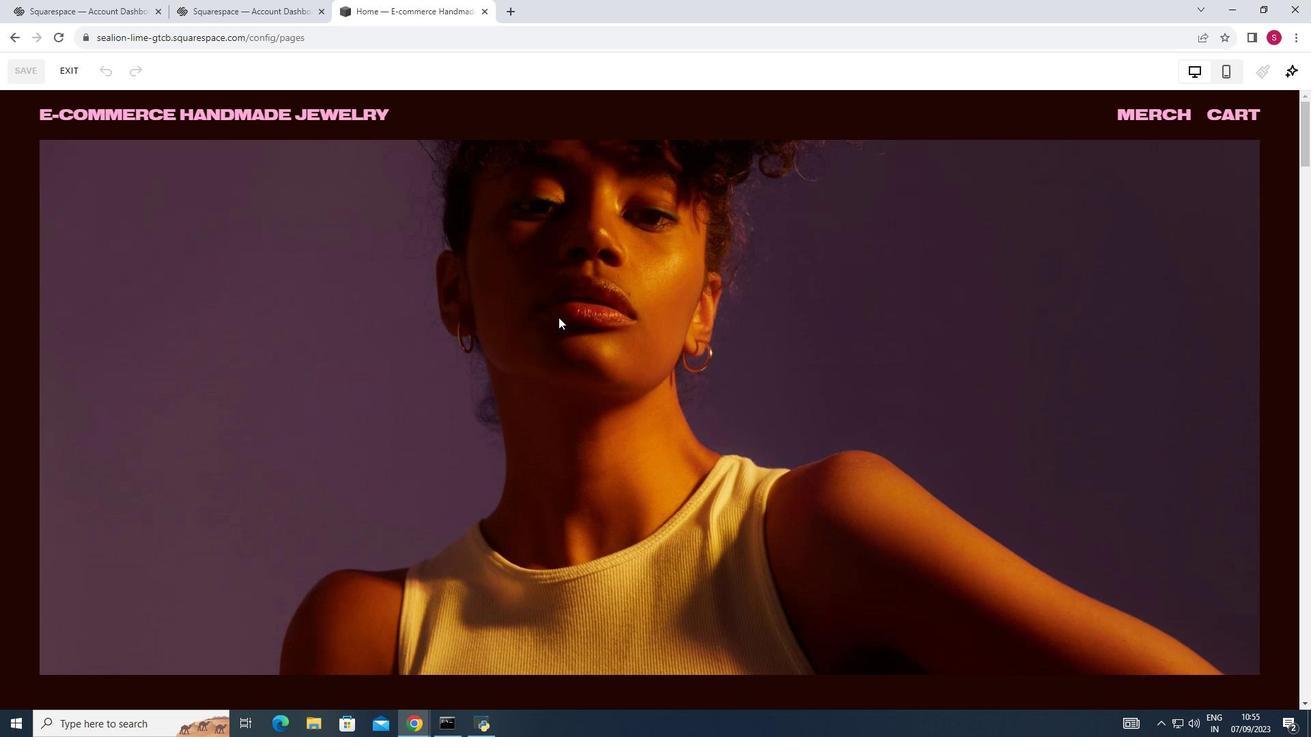 
Action: Mouse scrolled (562, 322) with delta (0, 0)
Screenshot: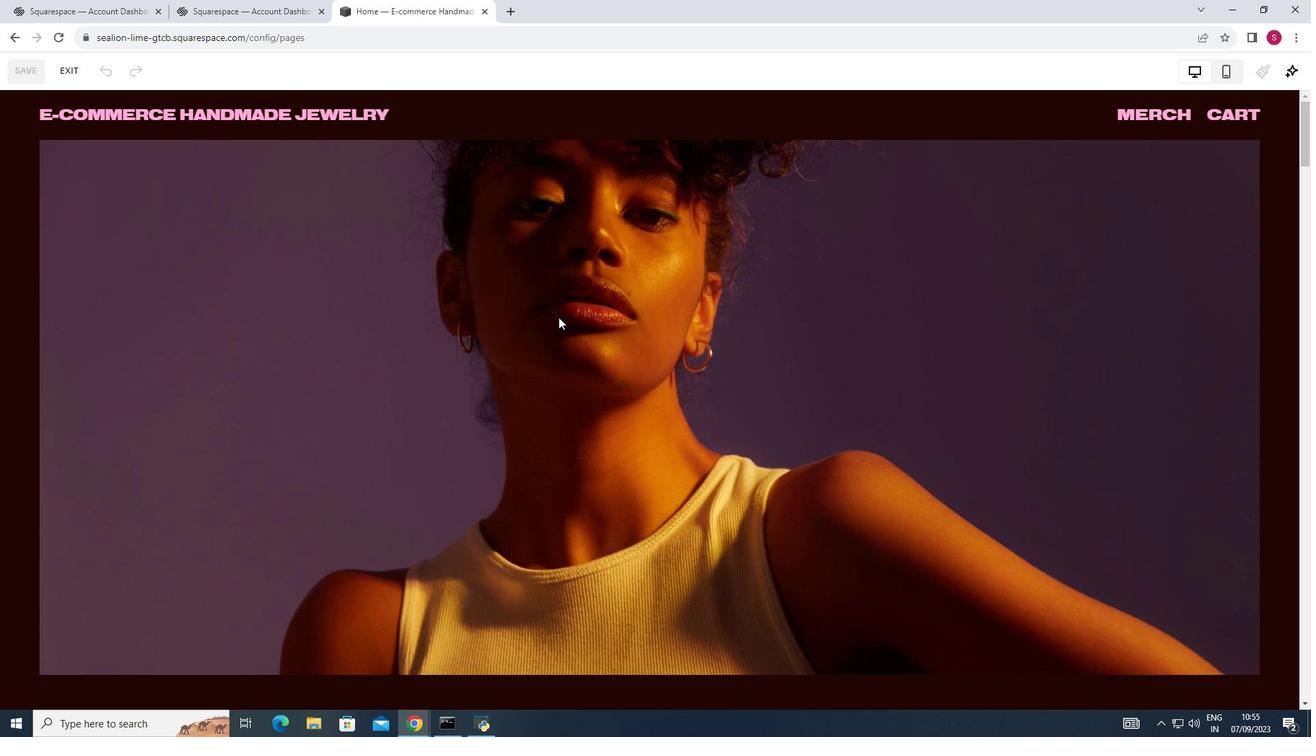 
Action: Mouse scrolled (562, 322) with delta (0, 0)
Screenshot: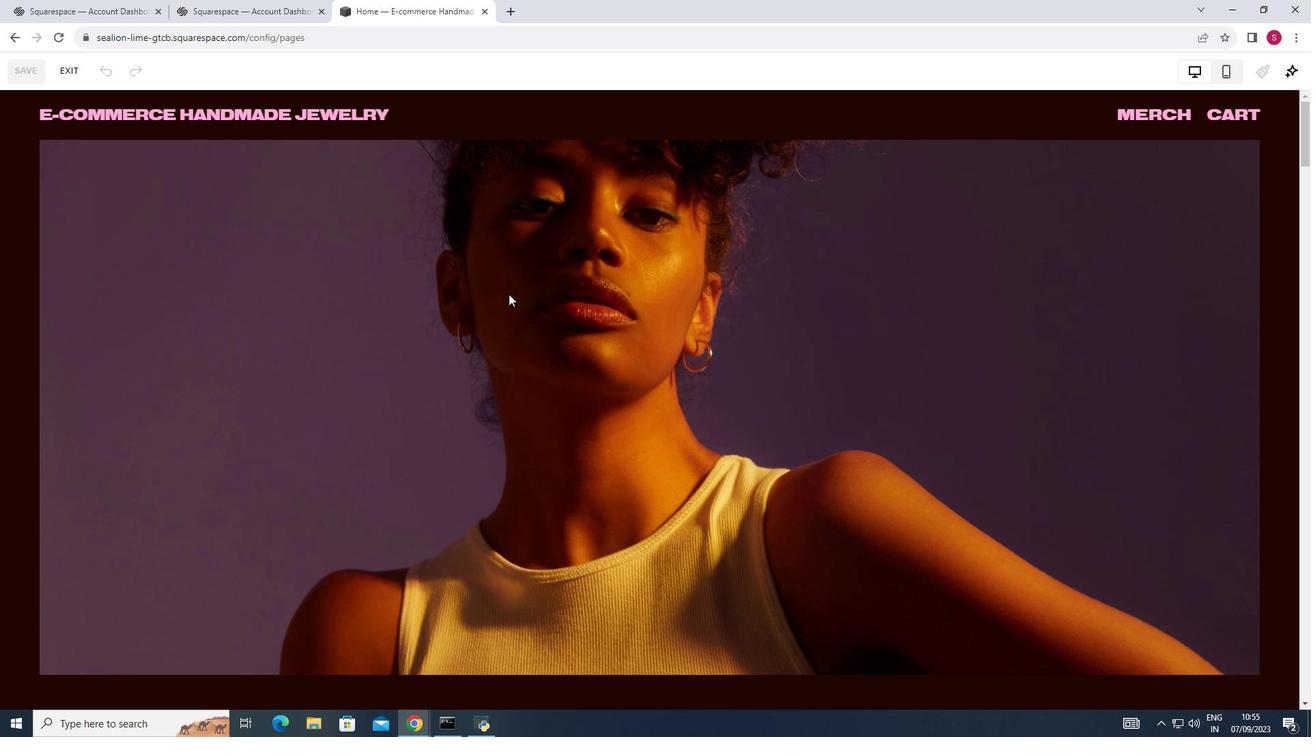 
Action: Mouse moved to (705, 251)
Screenshot: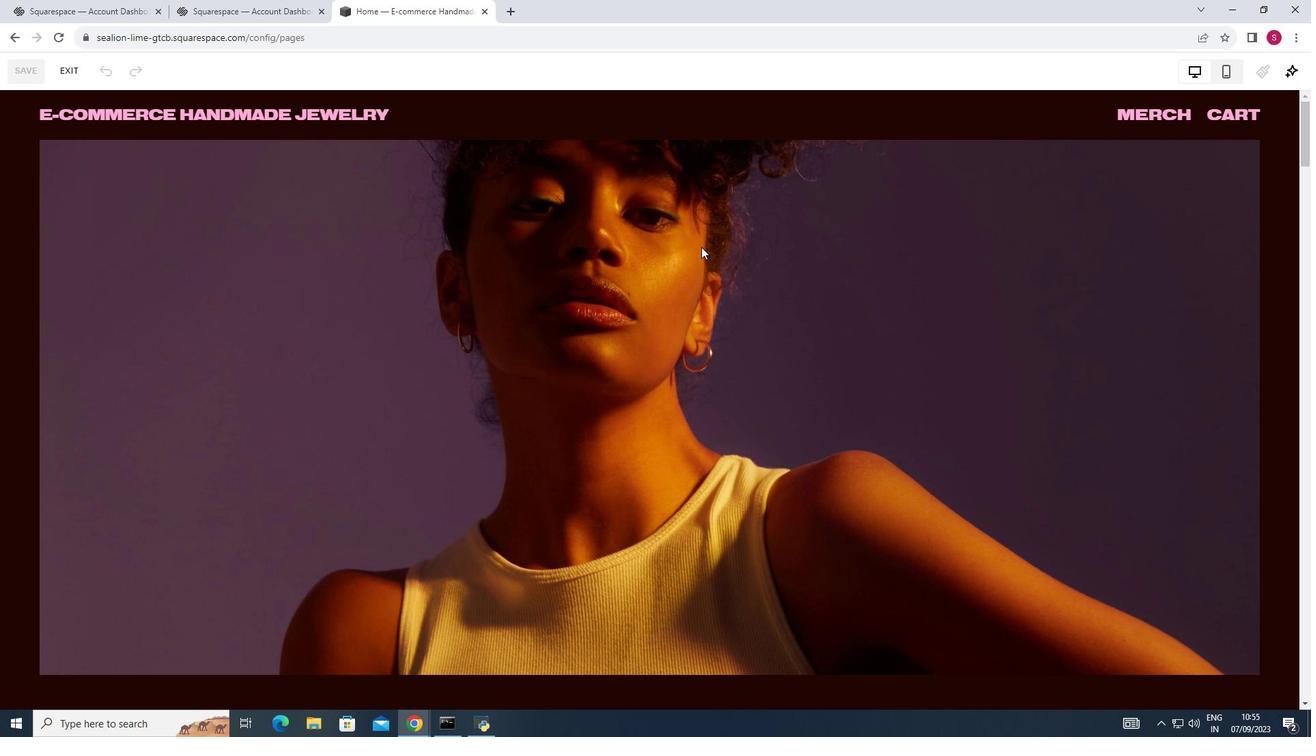 
Action: Mouse scrolled (705, 250) with delta (0, 0)
Screenshot: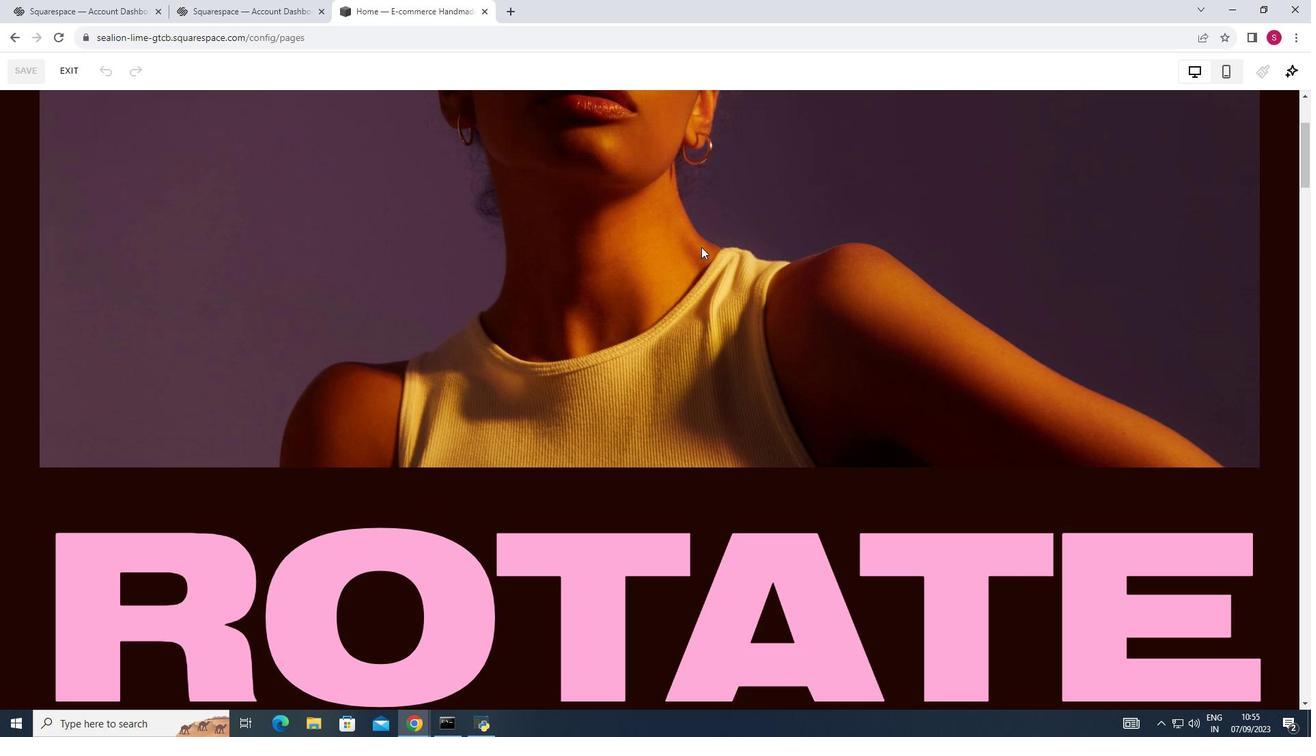 
Action: Mouse scrolled (705, 250) with delta (0, 0)
Screenshot: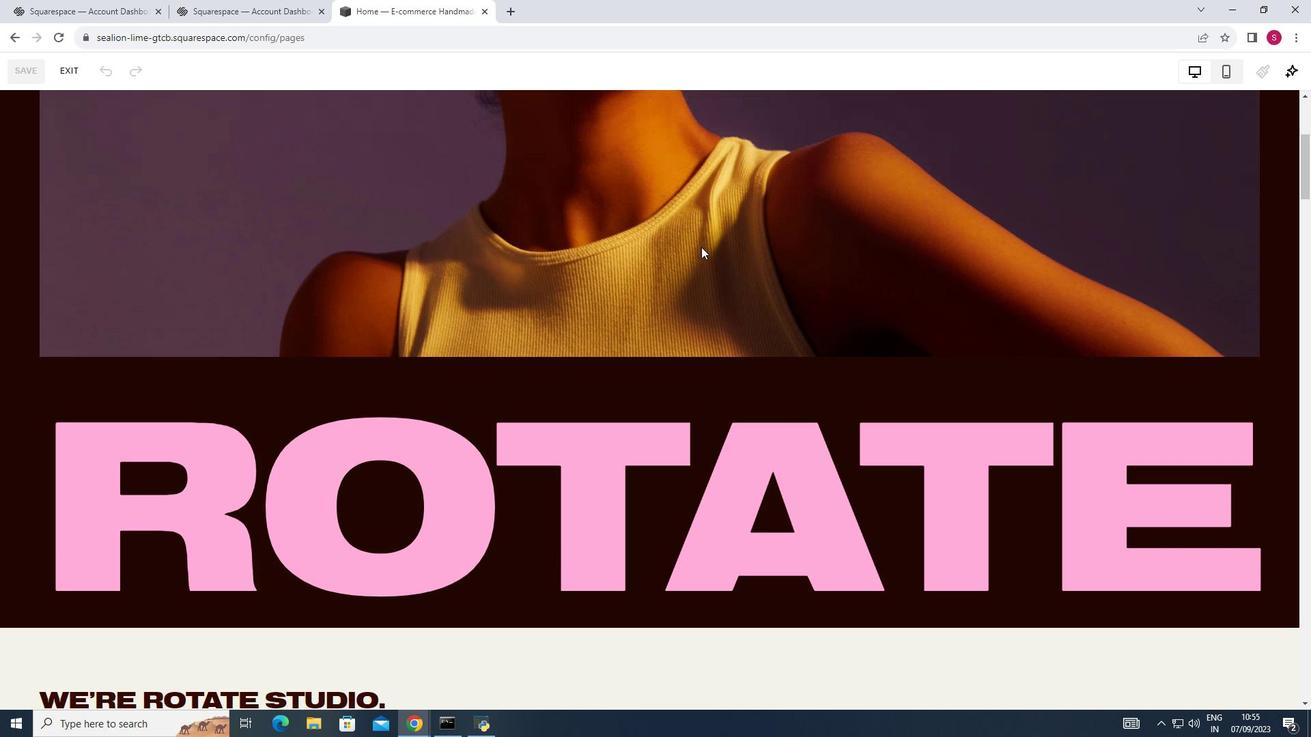
Action: Mouse scrolled (705, 250) with delta (0, 0)
Screenshot: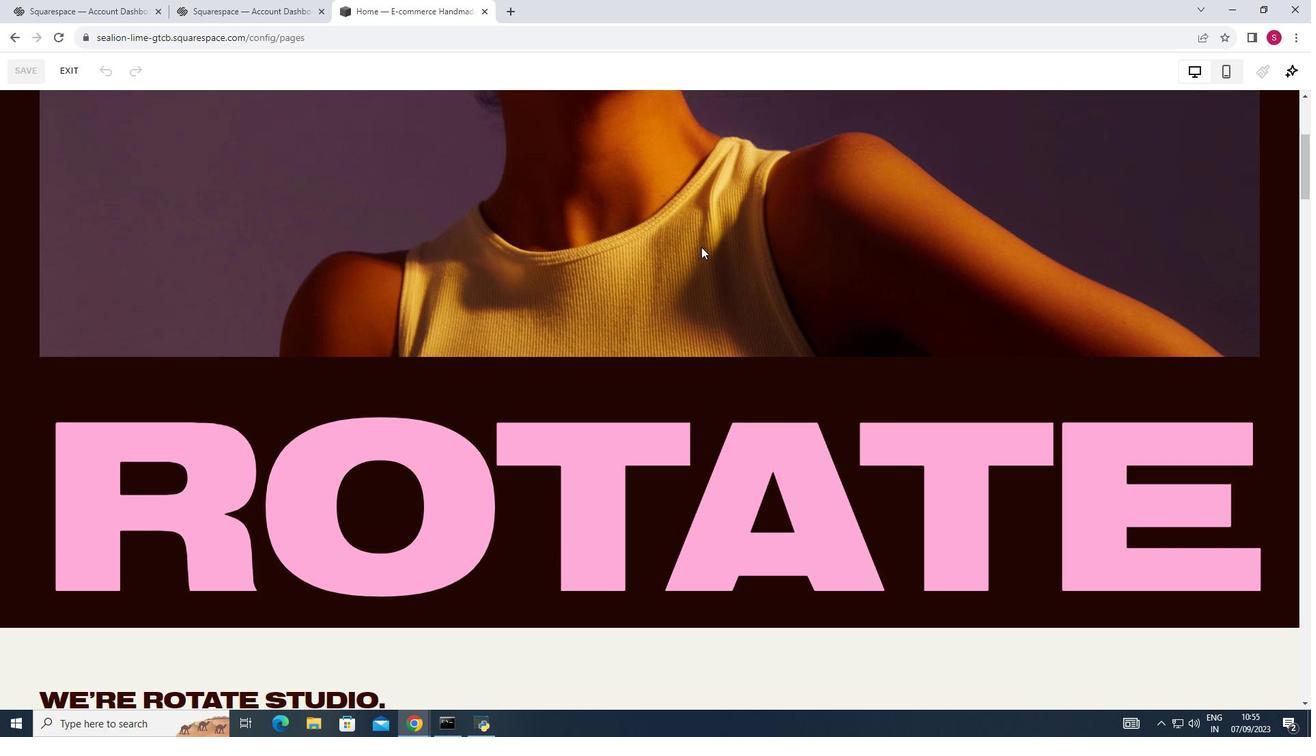 
Action: Mouse scrolled (705, 250) with delta (0, 0)
Screenshot: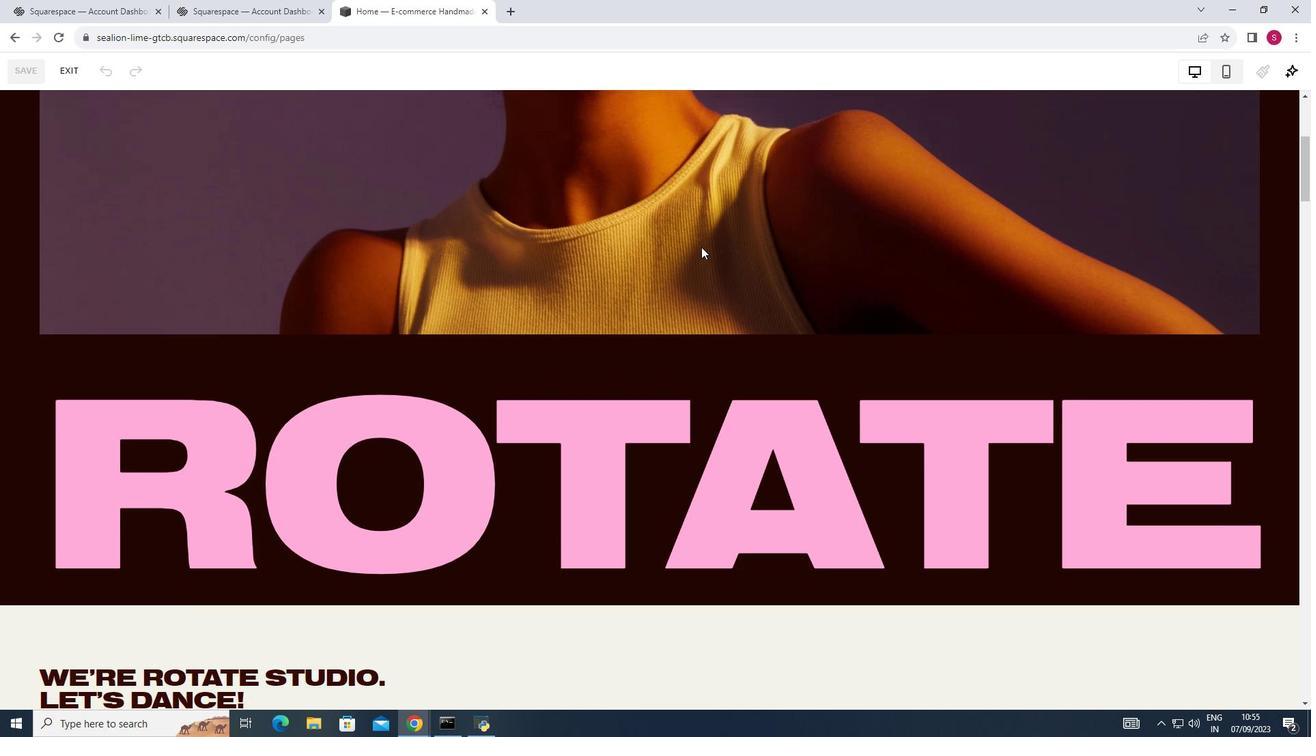 
Action: Mouse scrolled (705, 250) with delta (0, 0)
Screenshot: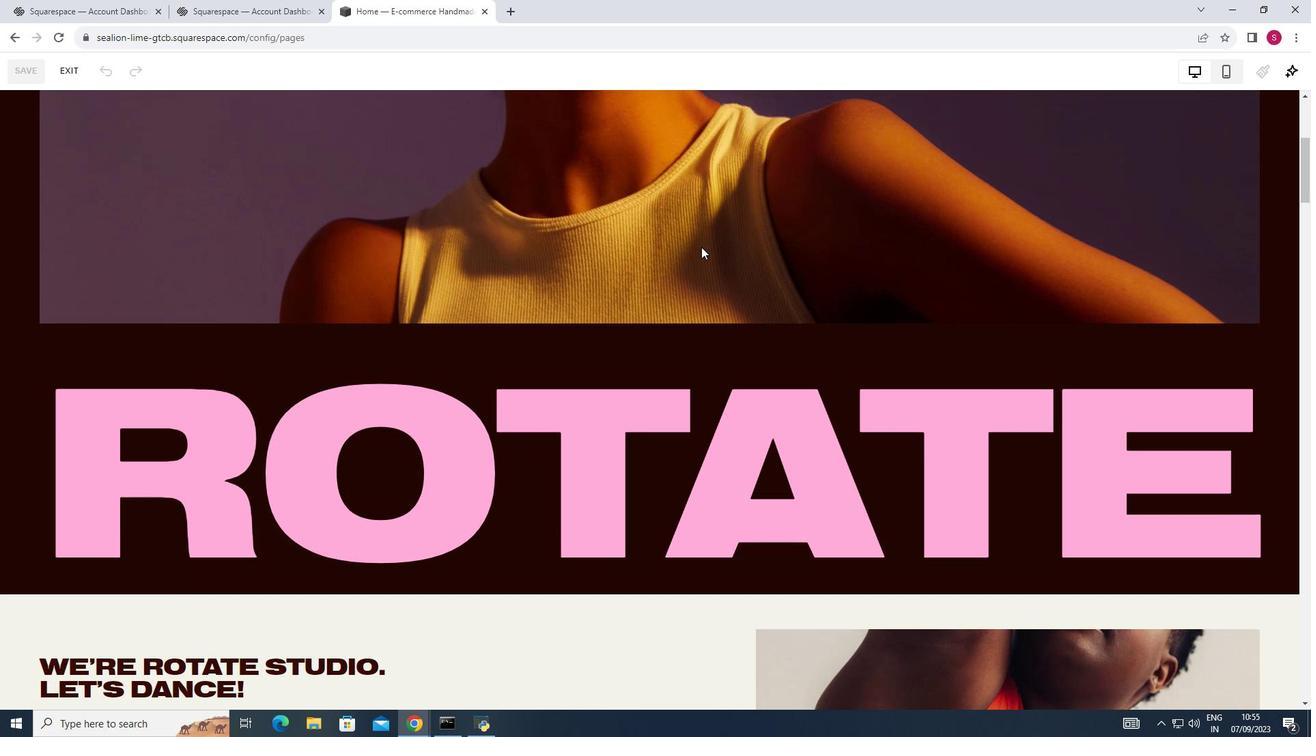 
Action: Mouse scrolled (705, 250) with delta (0, 0)
Screenshot: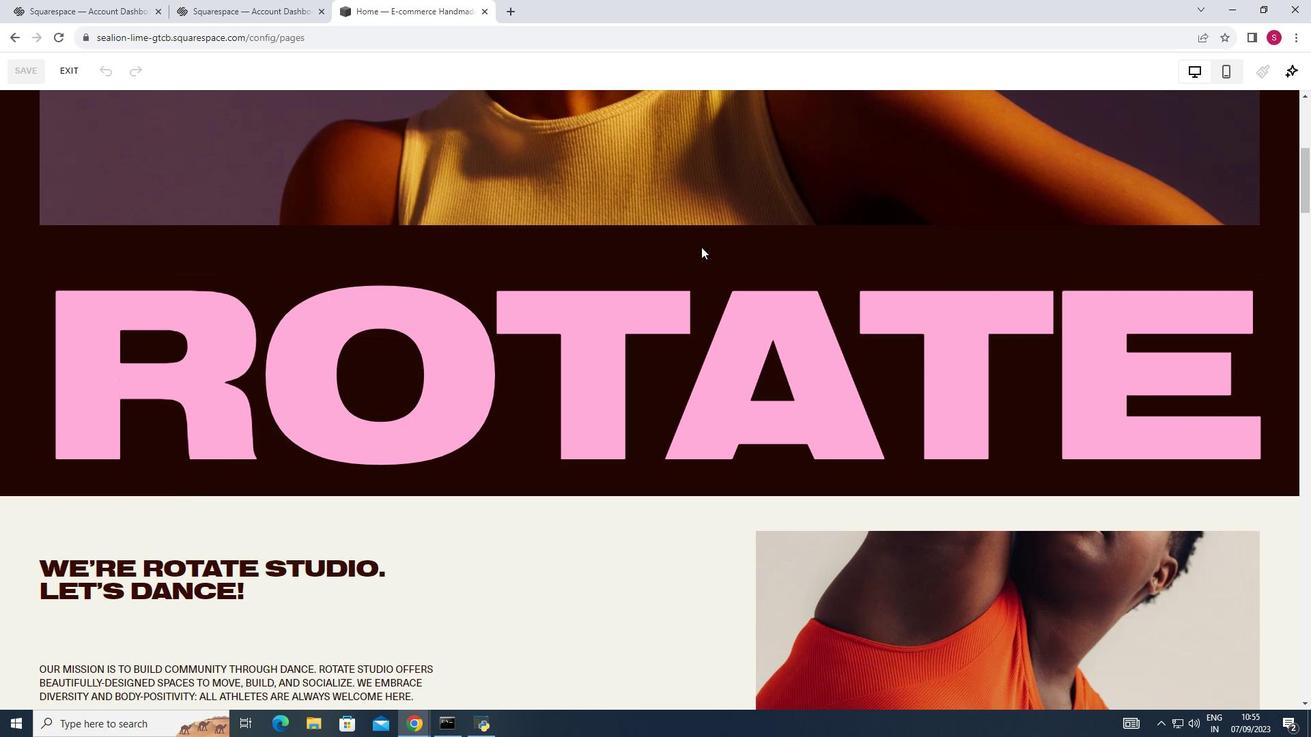 
Action: Mouse scrolled (705, 250) with delta (0, 0)
Screenshot: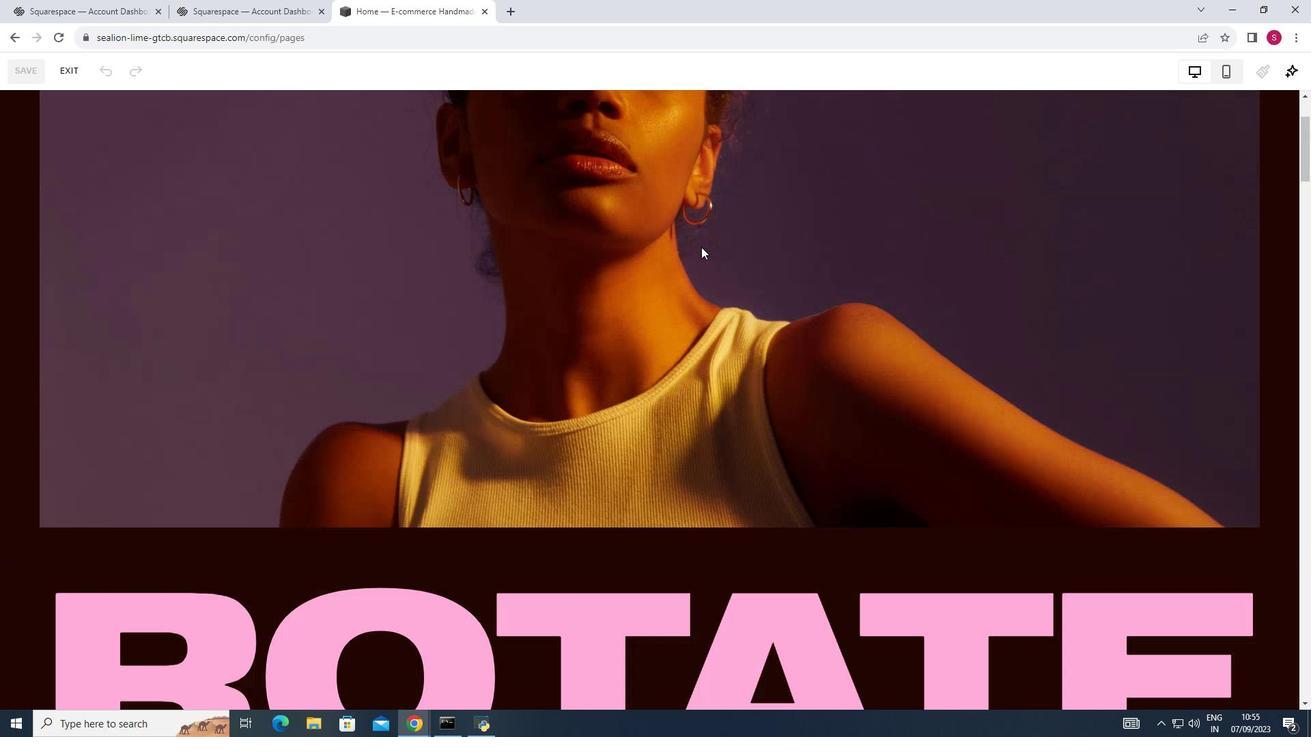 
Action: Mouse scrolled (705, 251) with delta (0, 0)
Screenshot: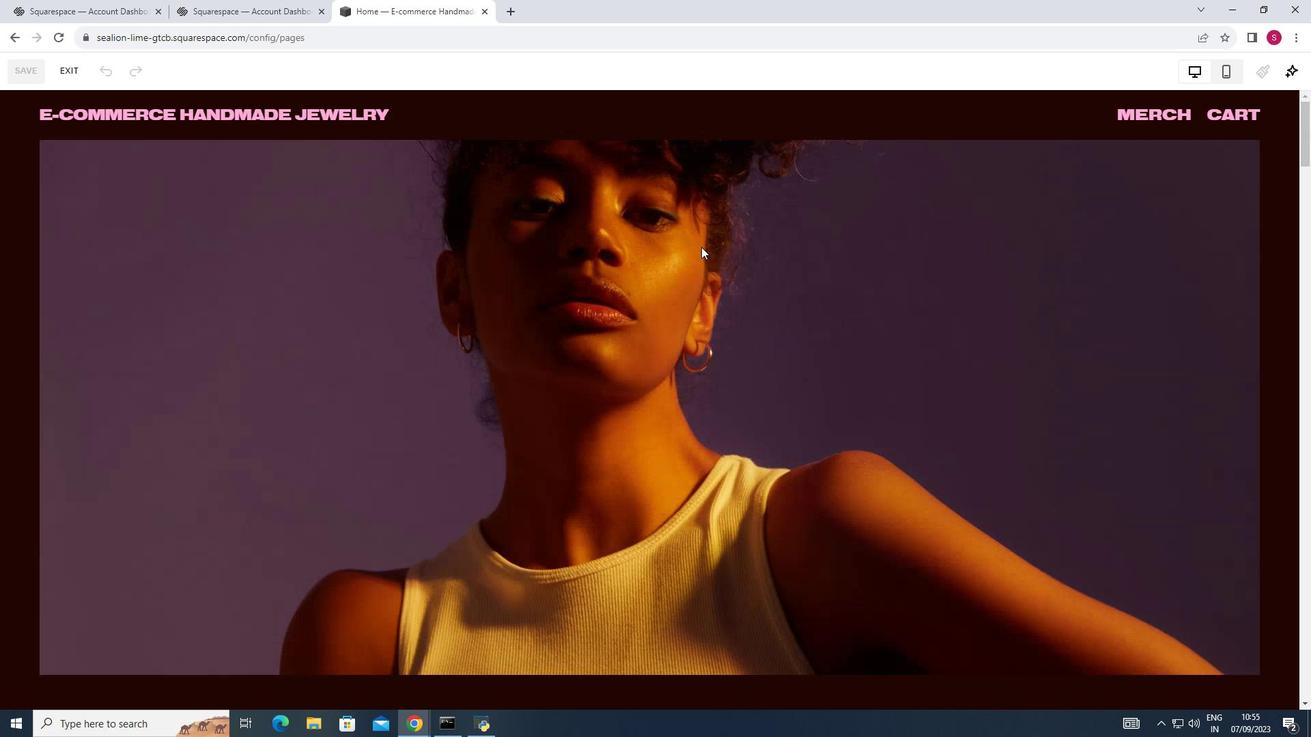 
Action: Mouse scrolled (705, 251) with delta (0, 0)
Screenshot: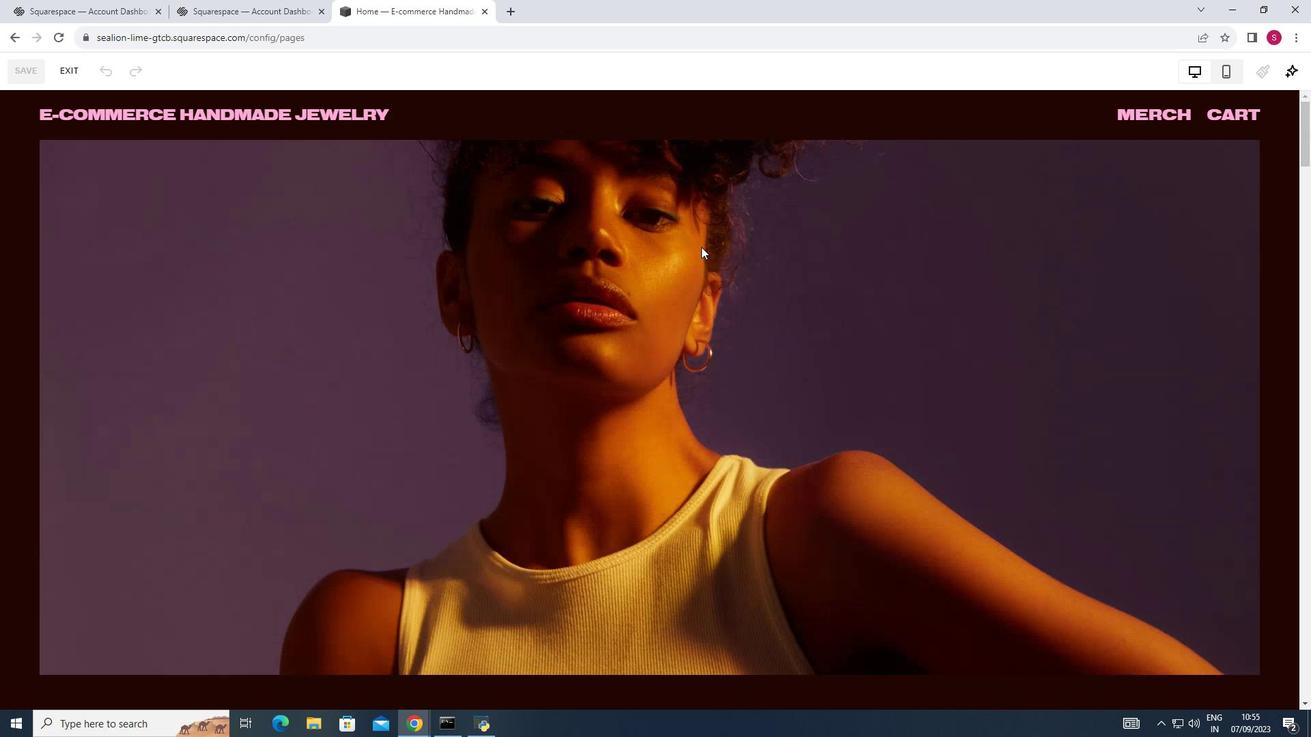 
Action: Mouse scrolled (705, 251) with delta (0, 0)
Screenshot: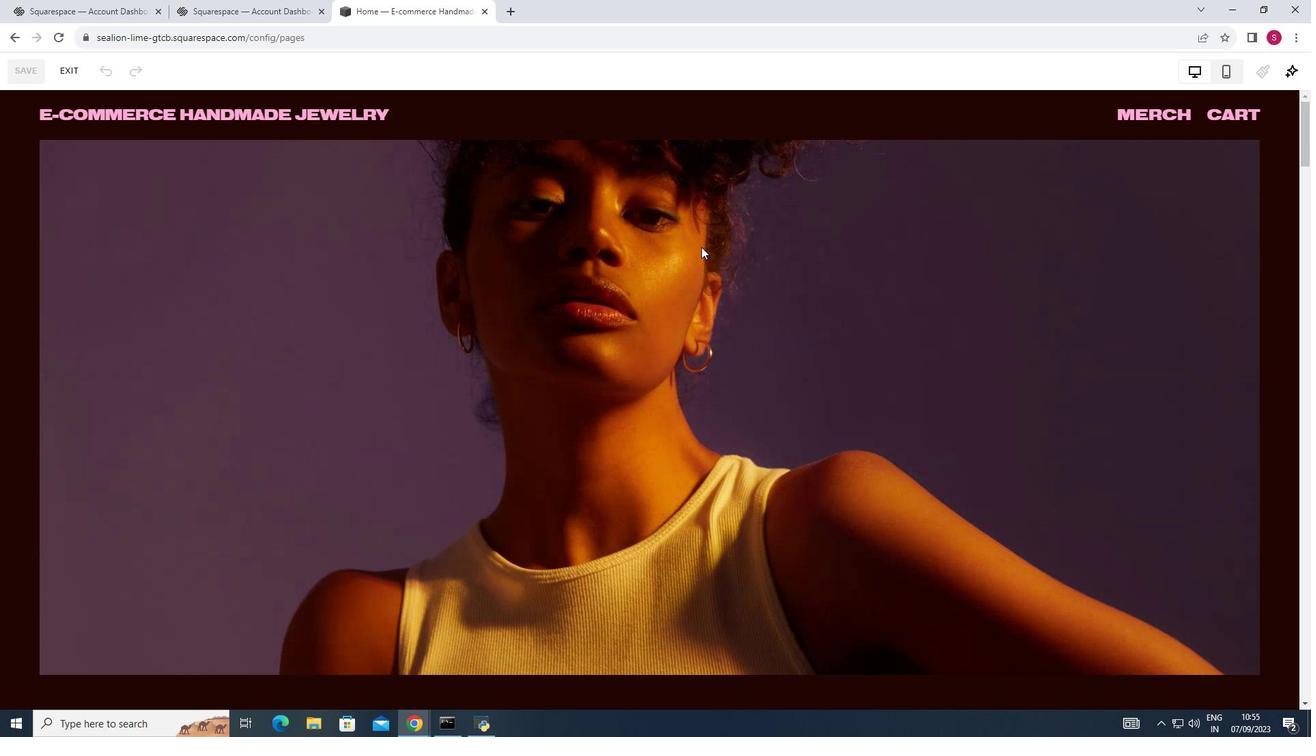 
Action: Mouse scrolled (705, 251) with delta (0, 0)
Screenshot: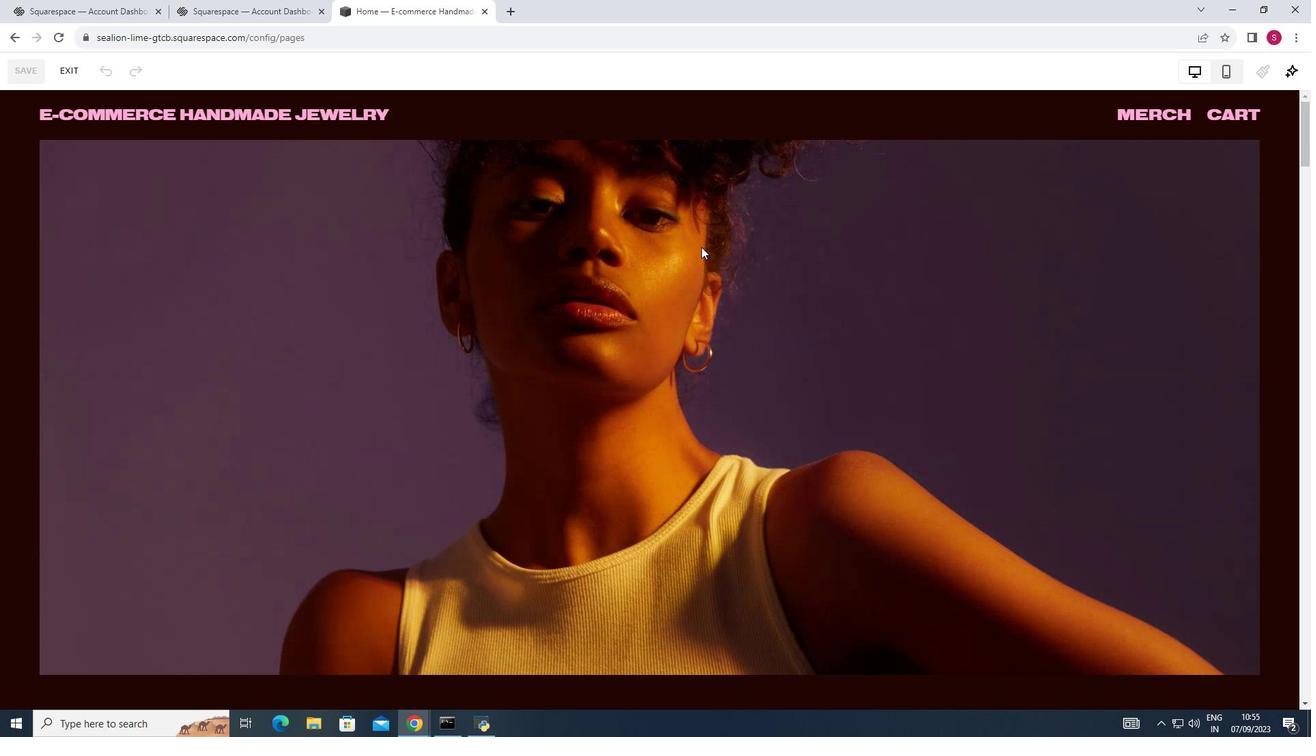 
Action: Mouse scrolled (705, 251) with delta (0, 0)
Screenshot: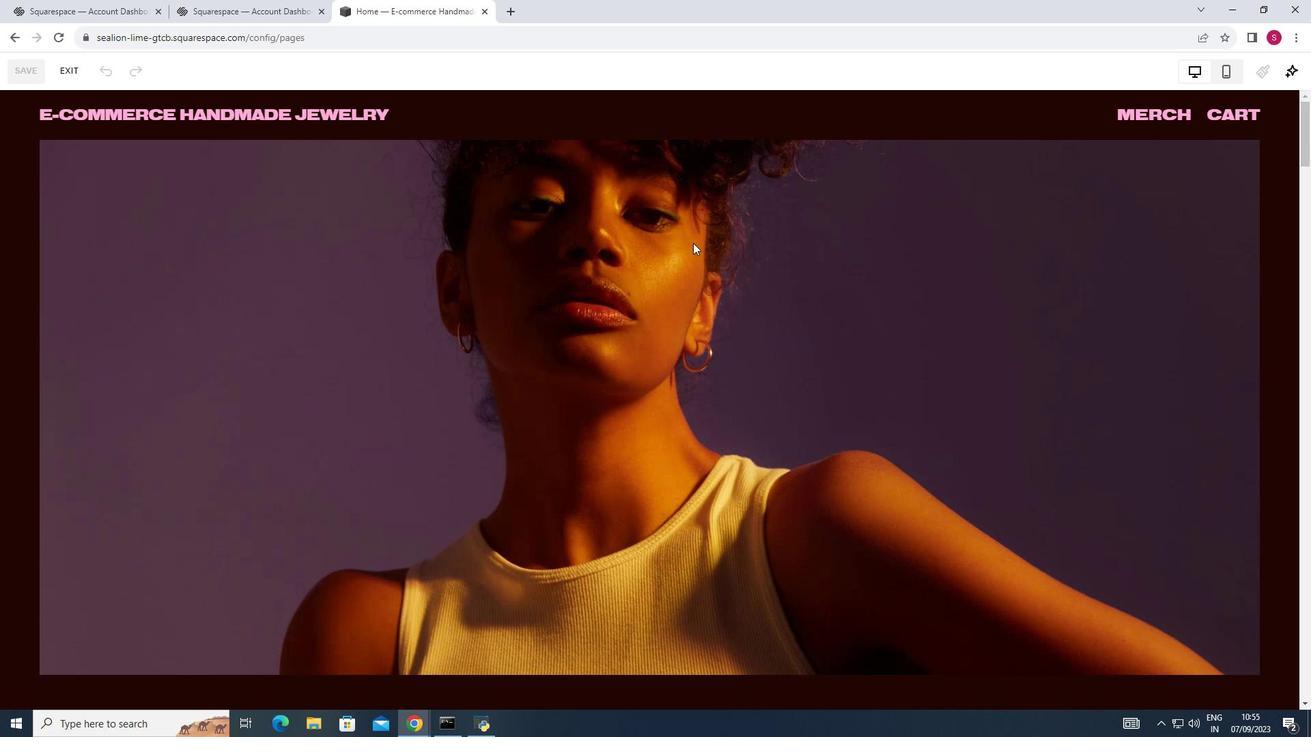 
Action: Mouse scrolled (705, 251) with delta (0, 0)
Screenshot: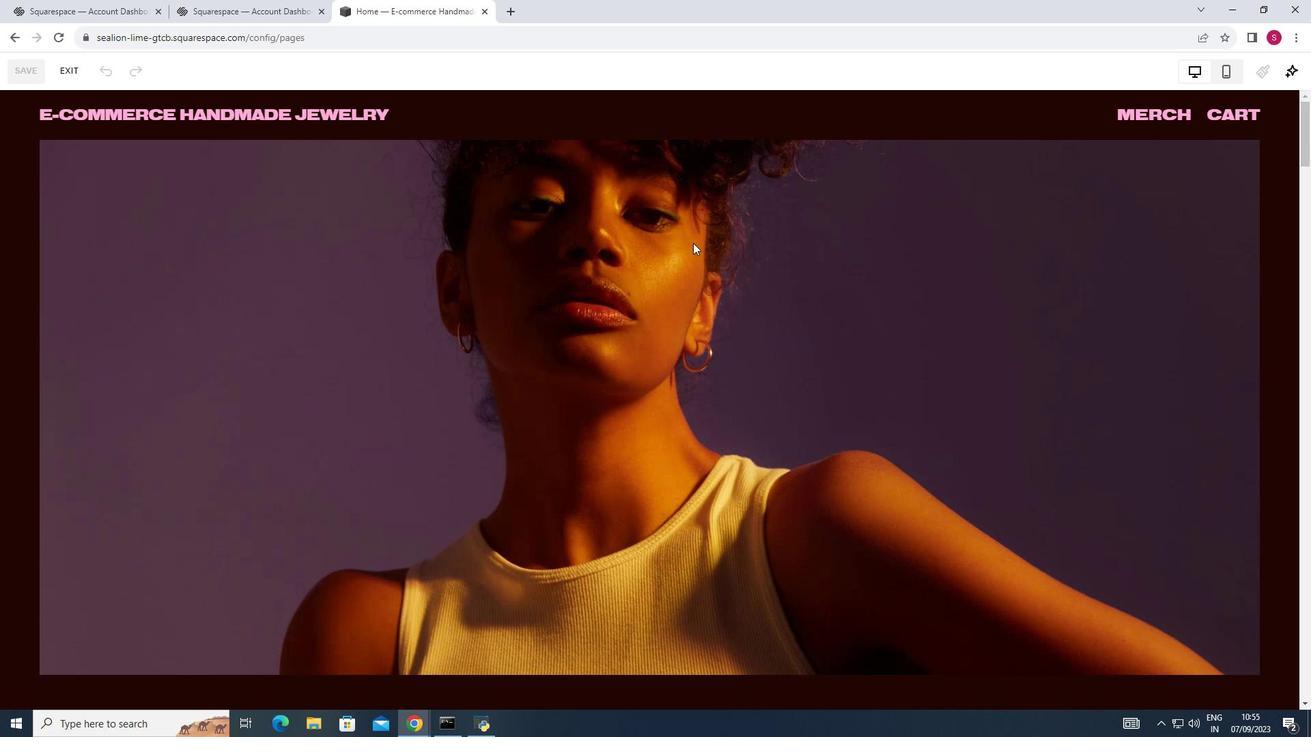 
Action: Mouse scrolled (705, 251) with delta (0, 0)
Screenshot: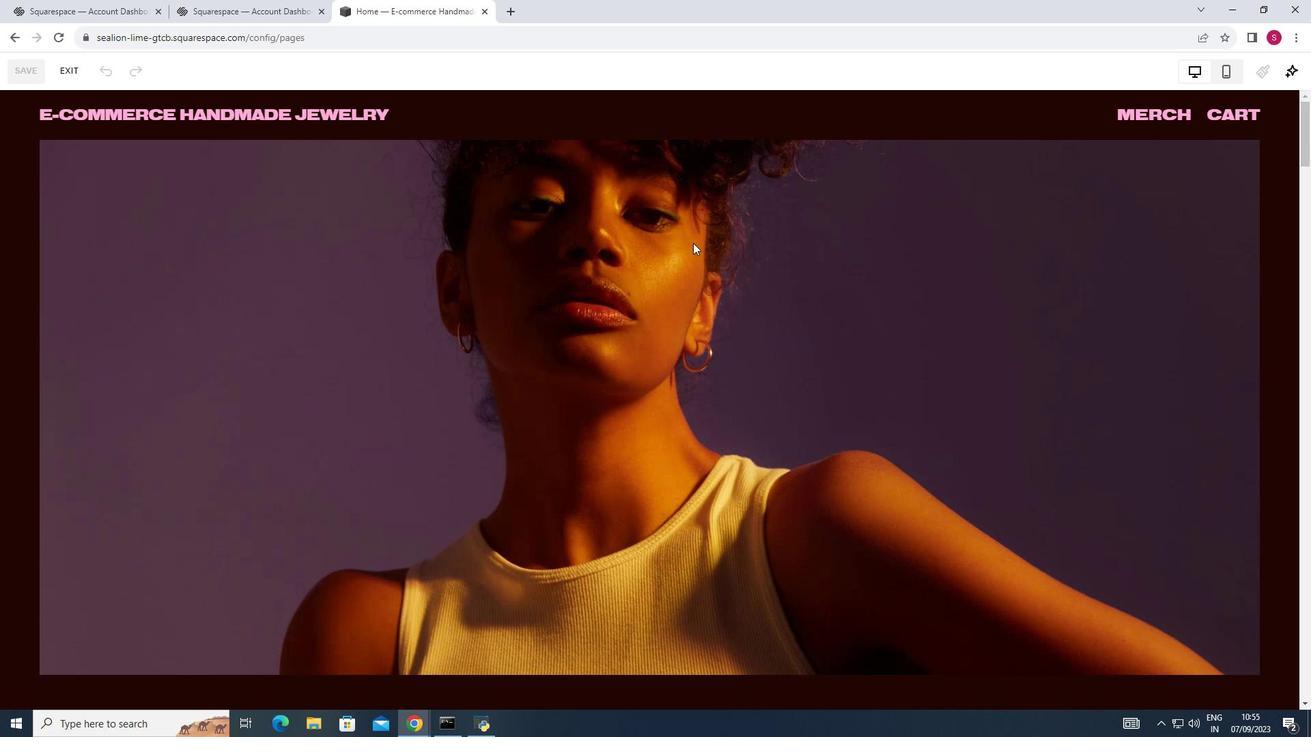 
Action: Mouse scrolled (705, 251) with delta (0, 0)
Screenshot: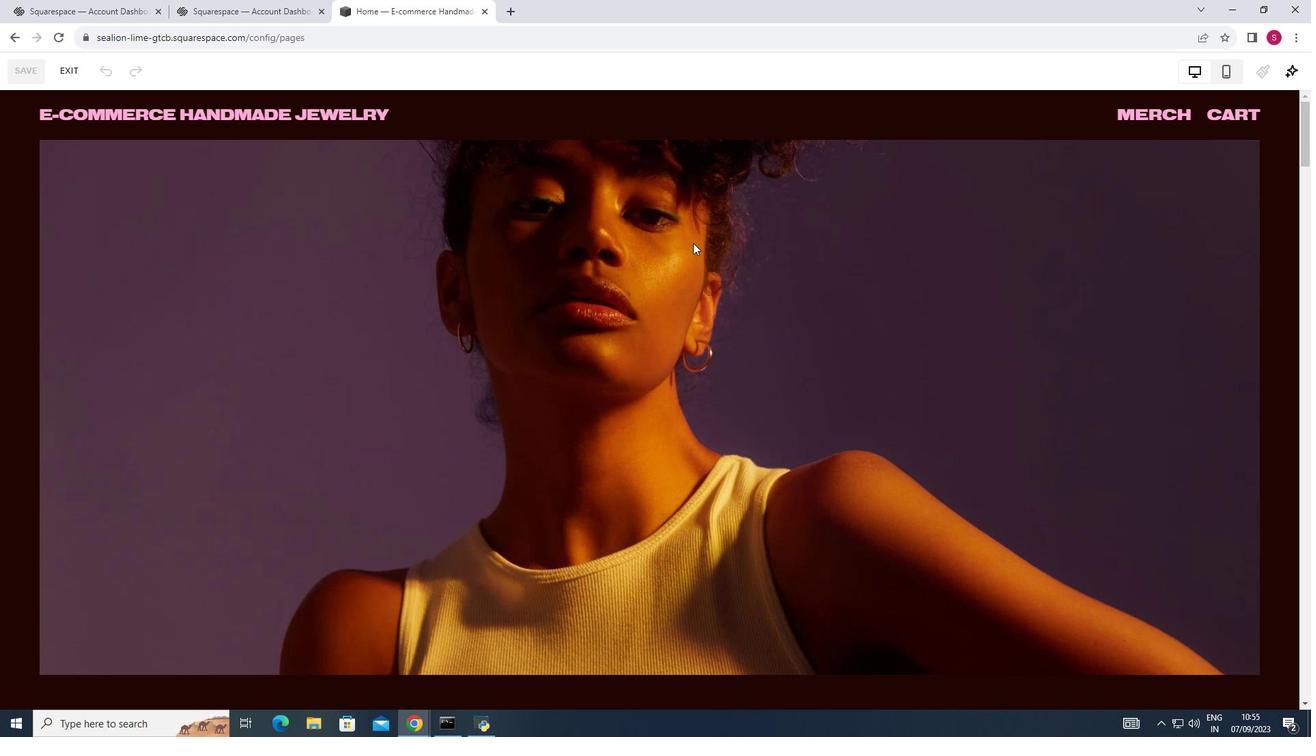 
Action: Mouse scrolled (705, 251) with delta (0, 0)
Screenshot: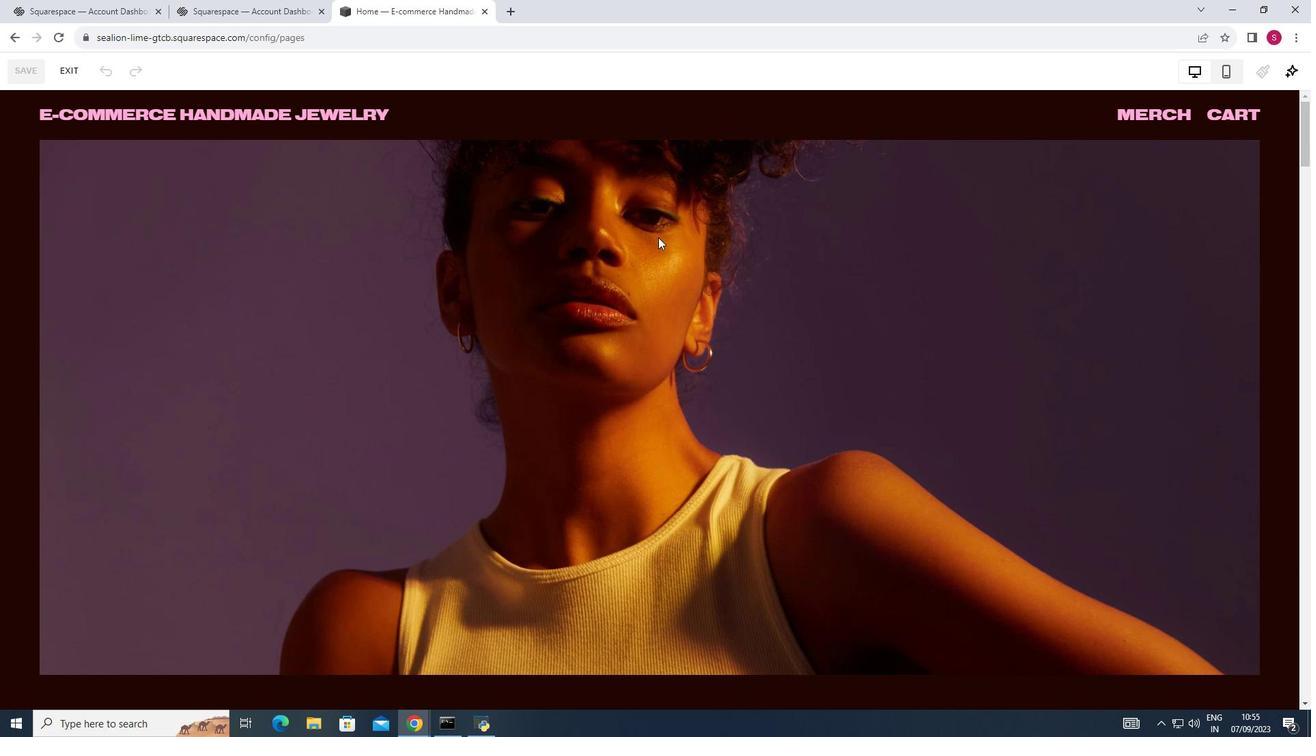 
Action: Mouse moved to (198, 111)
Screenshot: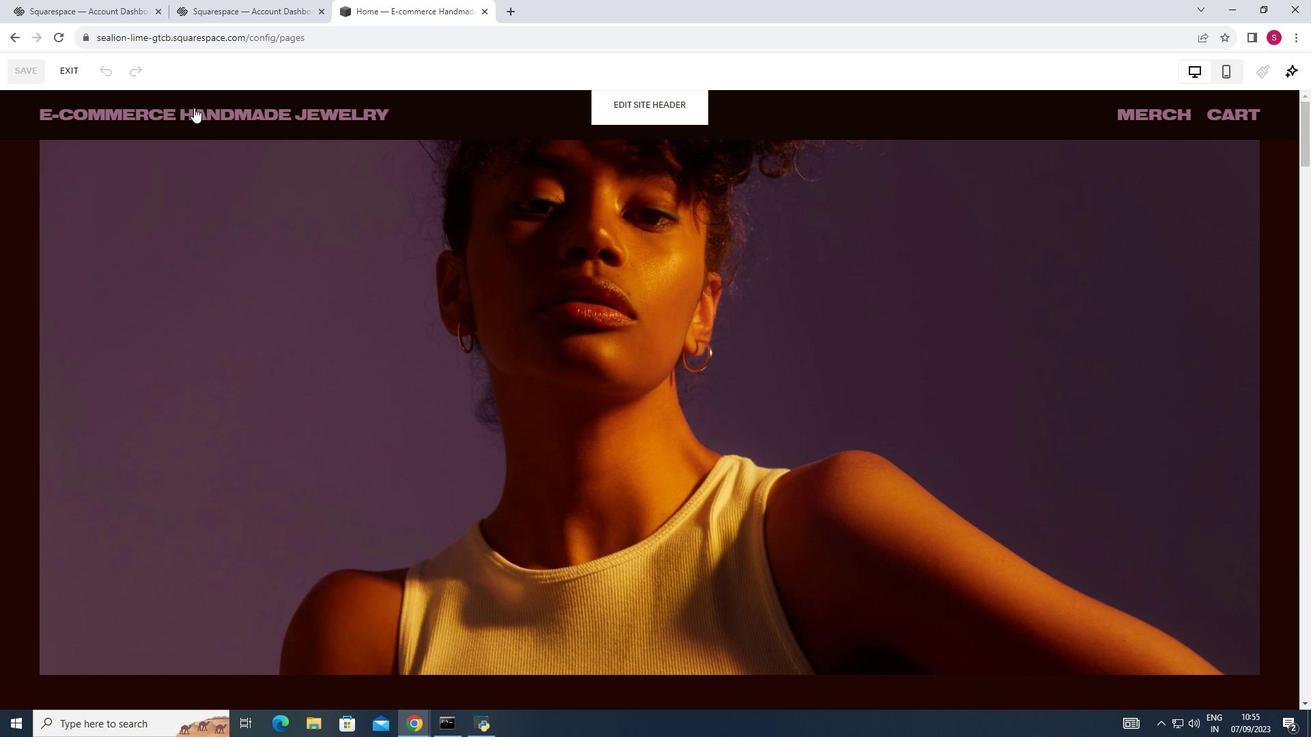 
Action: Mouse pressed left at (198, 111)
Screenshot: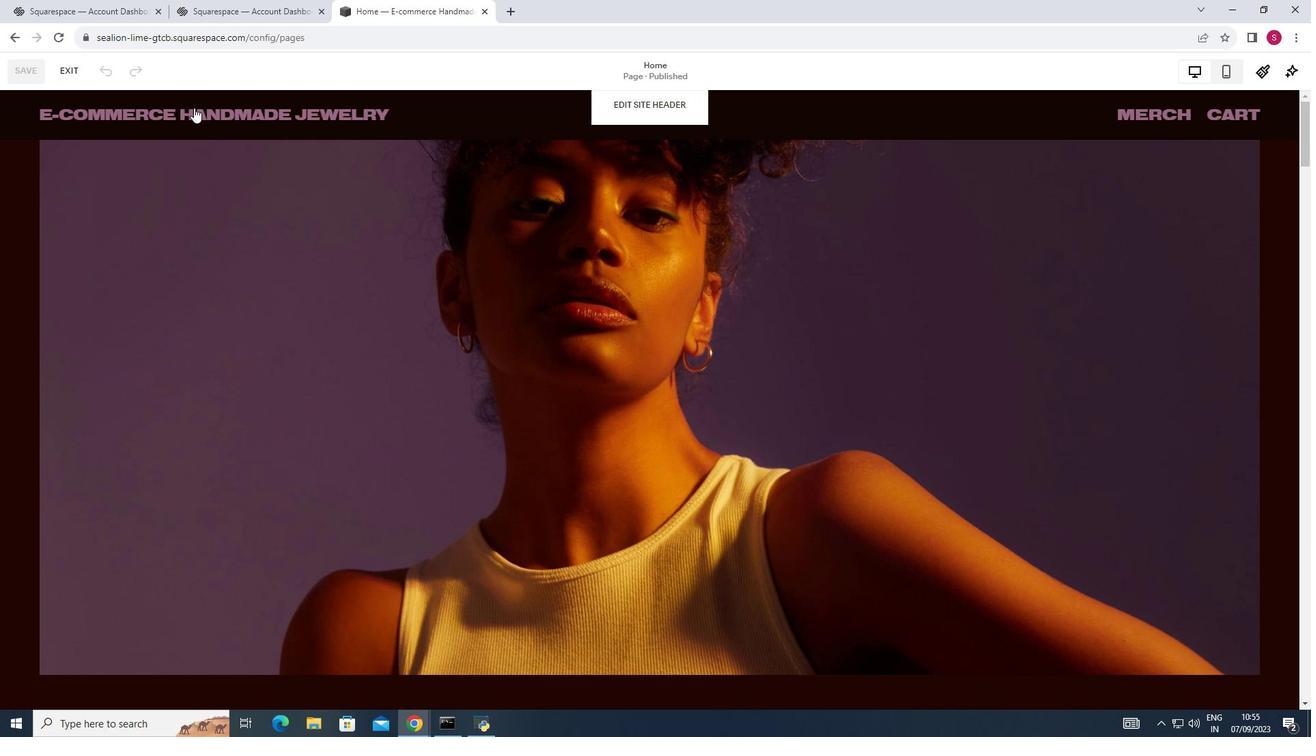 
Action: Mouse moved to (346, 277)
Screenshot: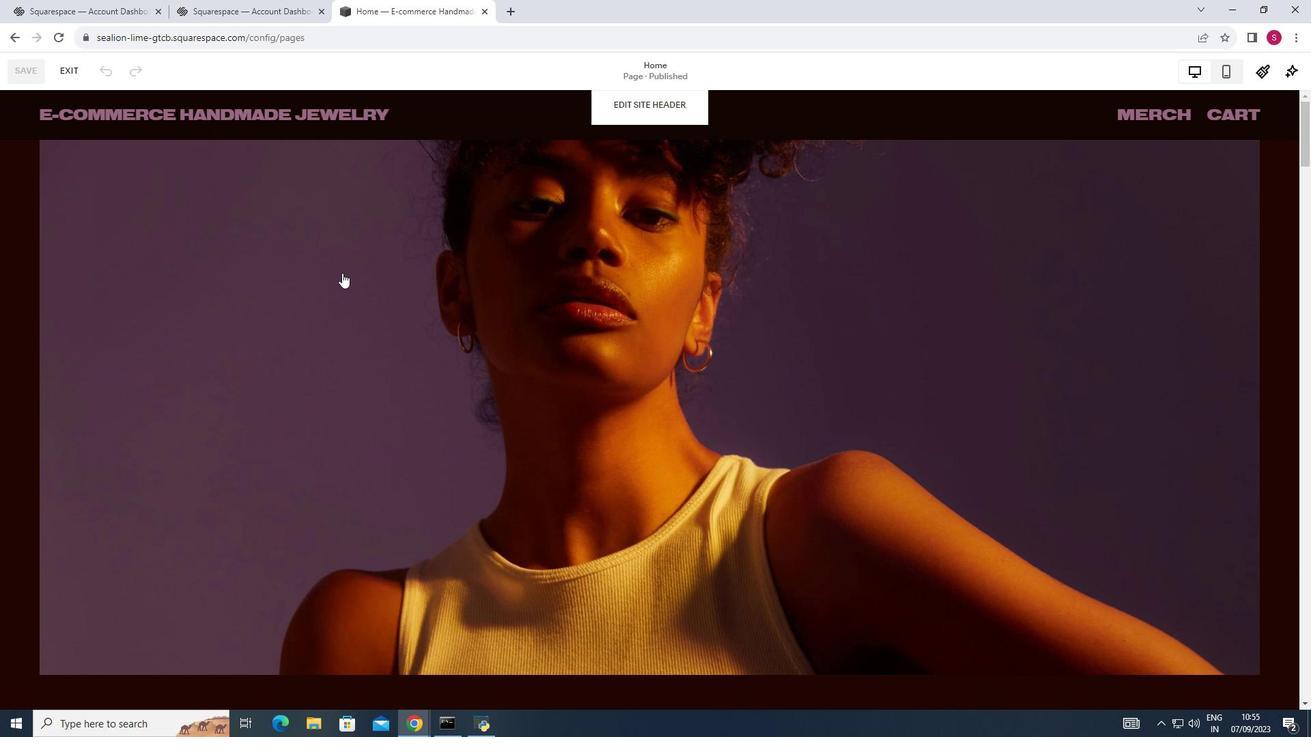 
Action: Mouse pressed left at (346, 277)
Screenshot: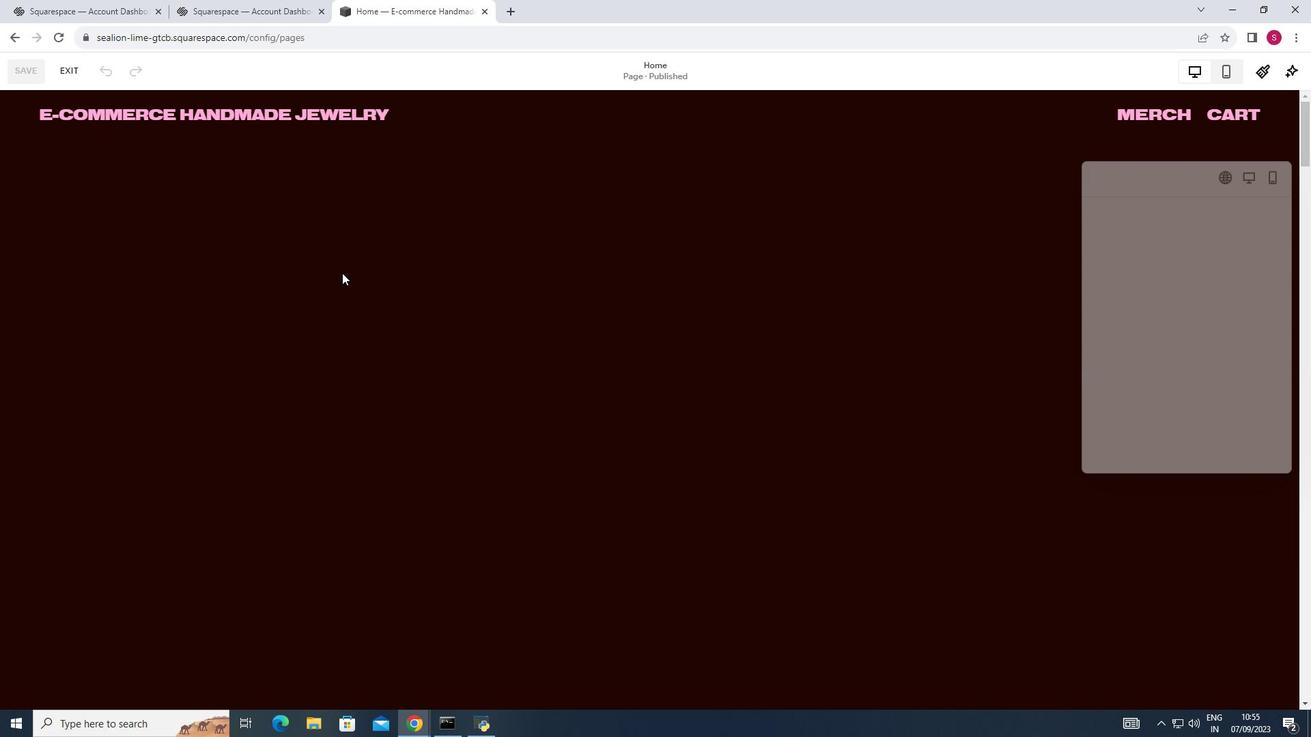 
Action: Mouse moved to (773, 328)
Screenshot: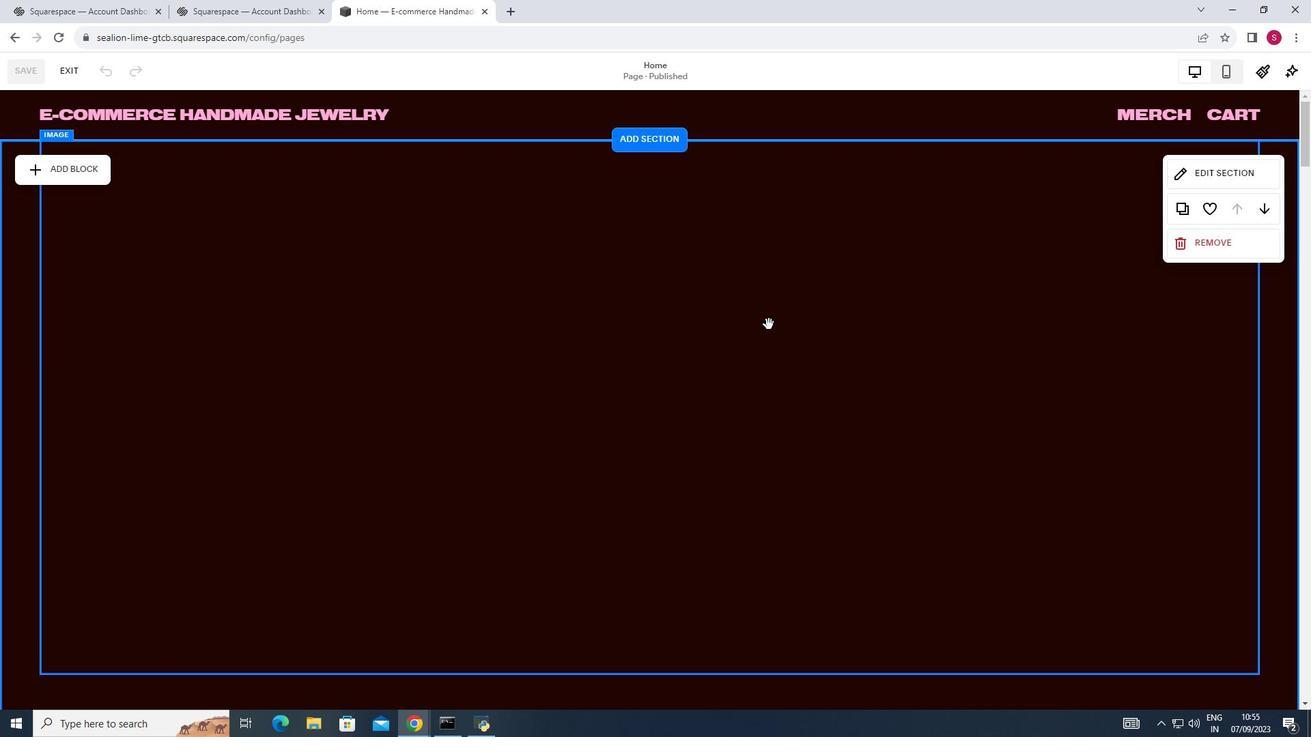 
Action: Mouse pressed left at (773, 328)
Screenshot: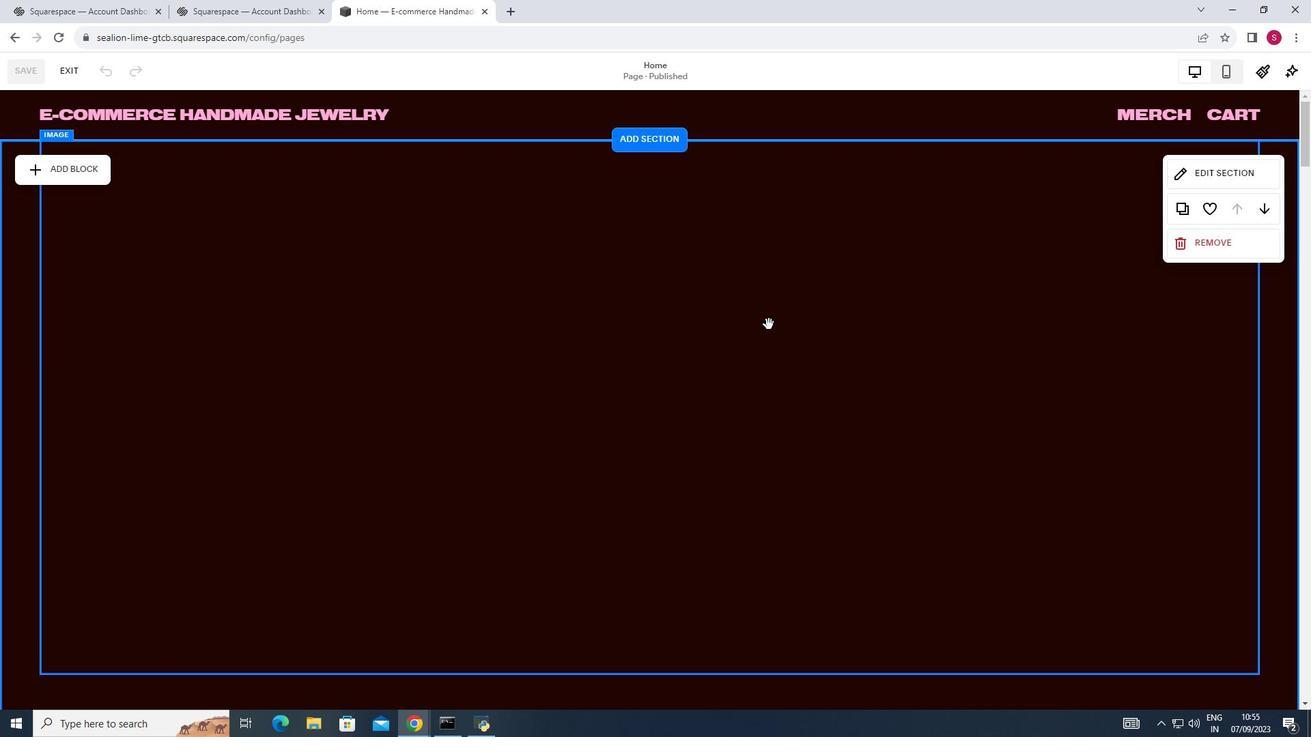 
Action: Mouse moved to (1087, 232)
Screenshot: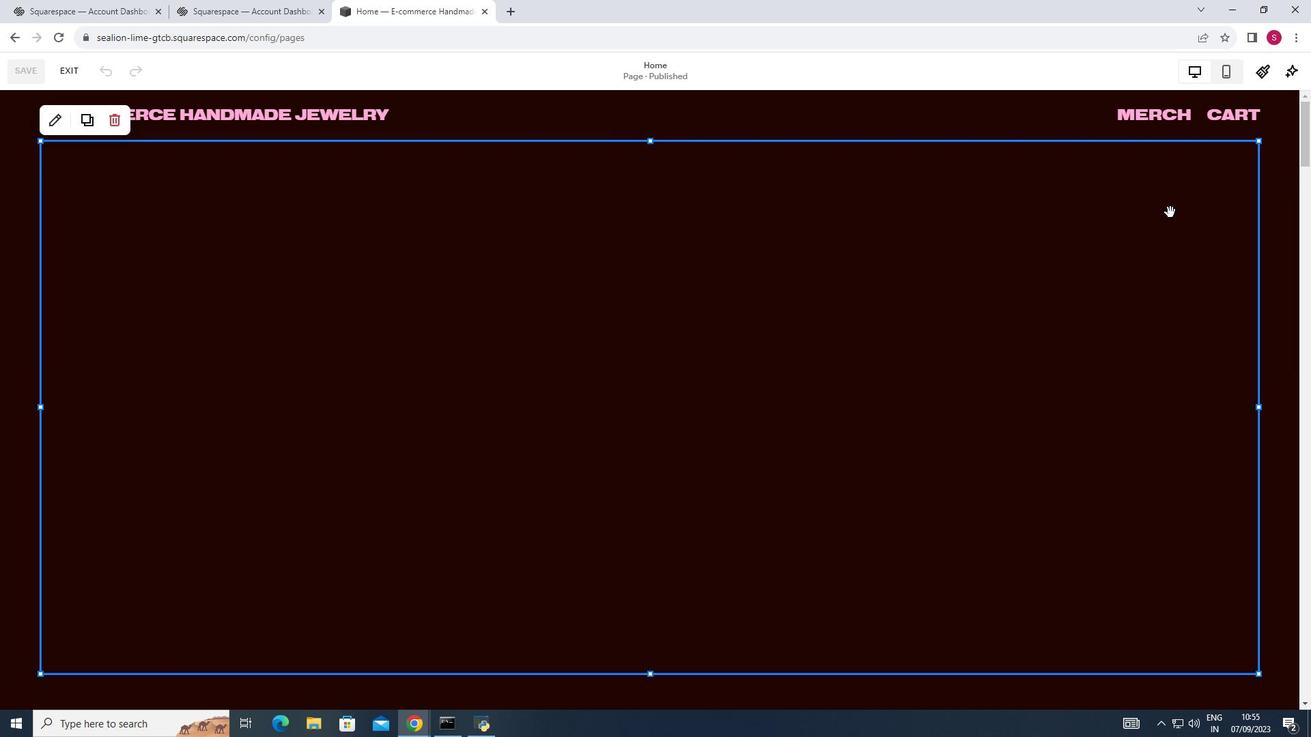 
Action: Mouse pressed left at (1087, 232)
Screenshot: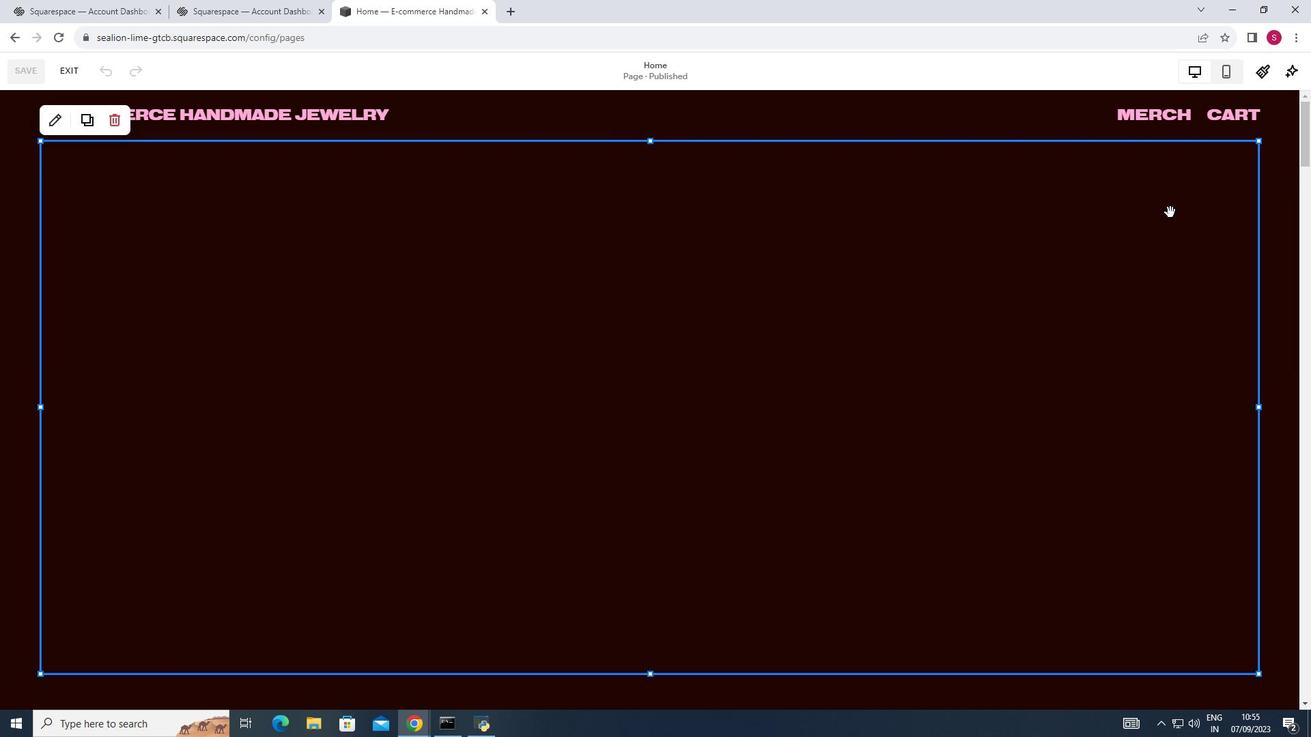 
Action: Mouse moved to (400, 221)
Screenshot: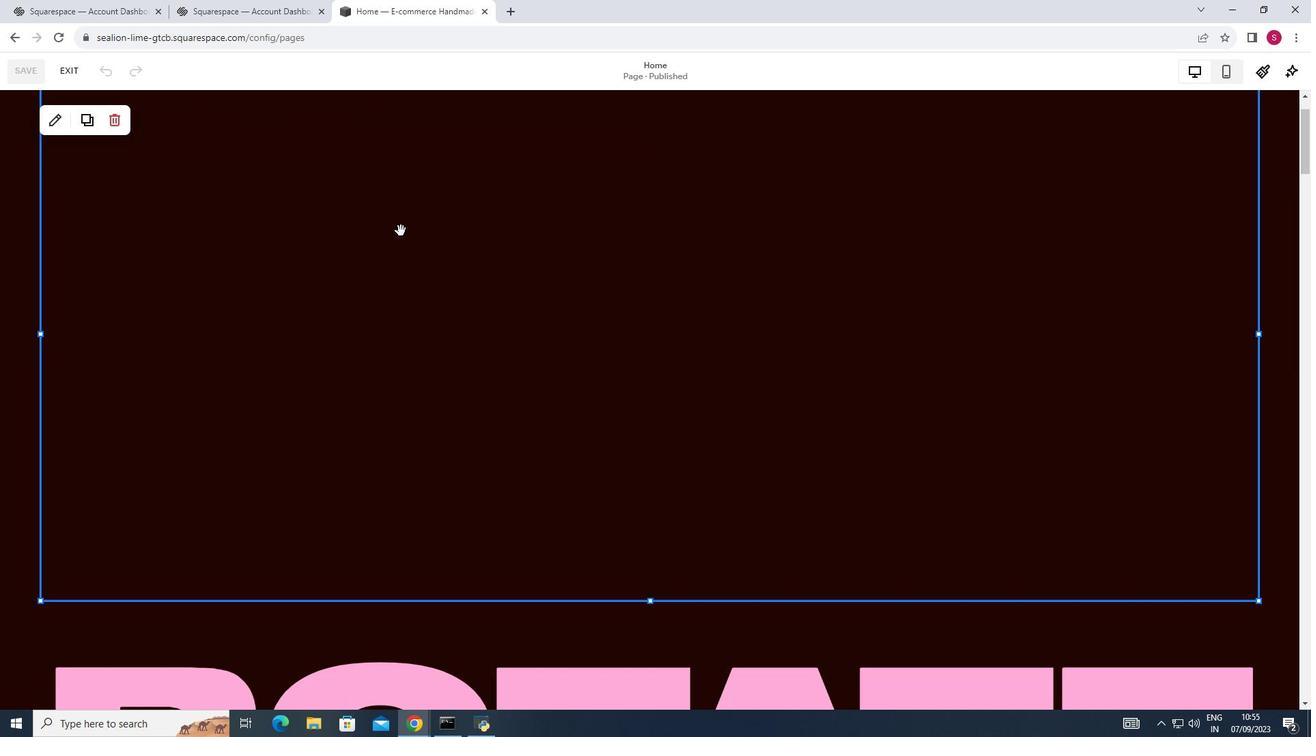 
Action: Mouse scrolled (400, 221) with delta (0, 0)
Screenshot: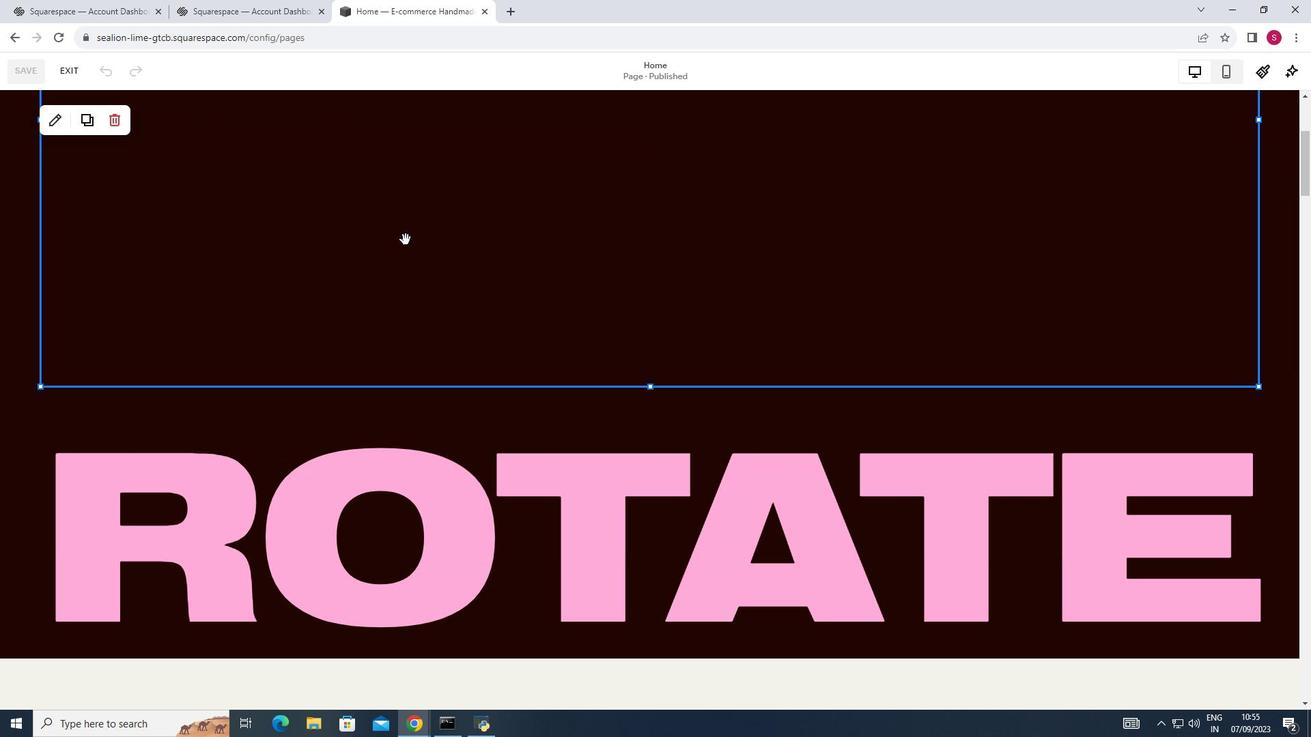 
Action: Mouse scrolled (400, 221) with delta (0, 0)
Screenshot: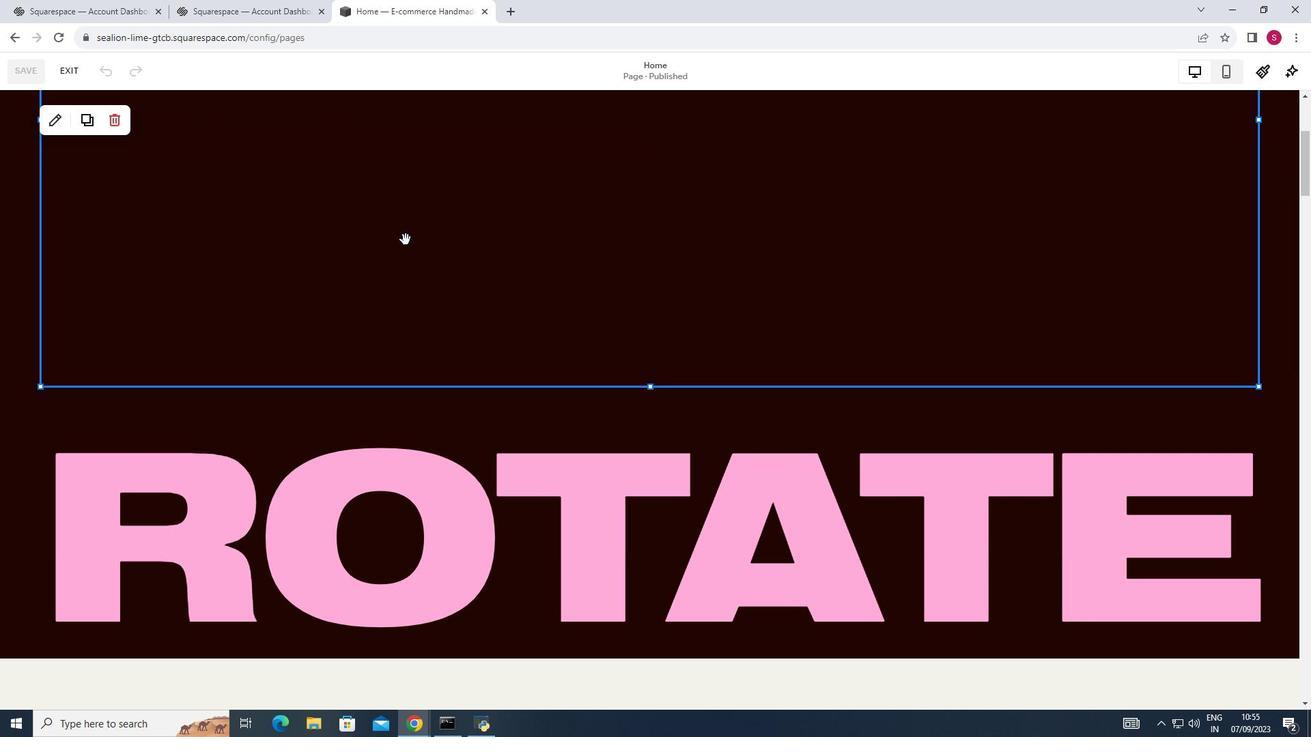 
Action: Mouse scrolled (400, 221) with delta (0, 0)
Screenshot: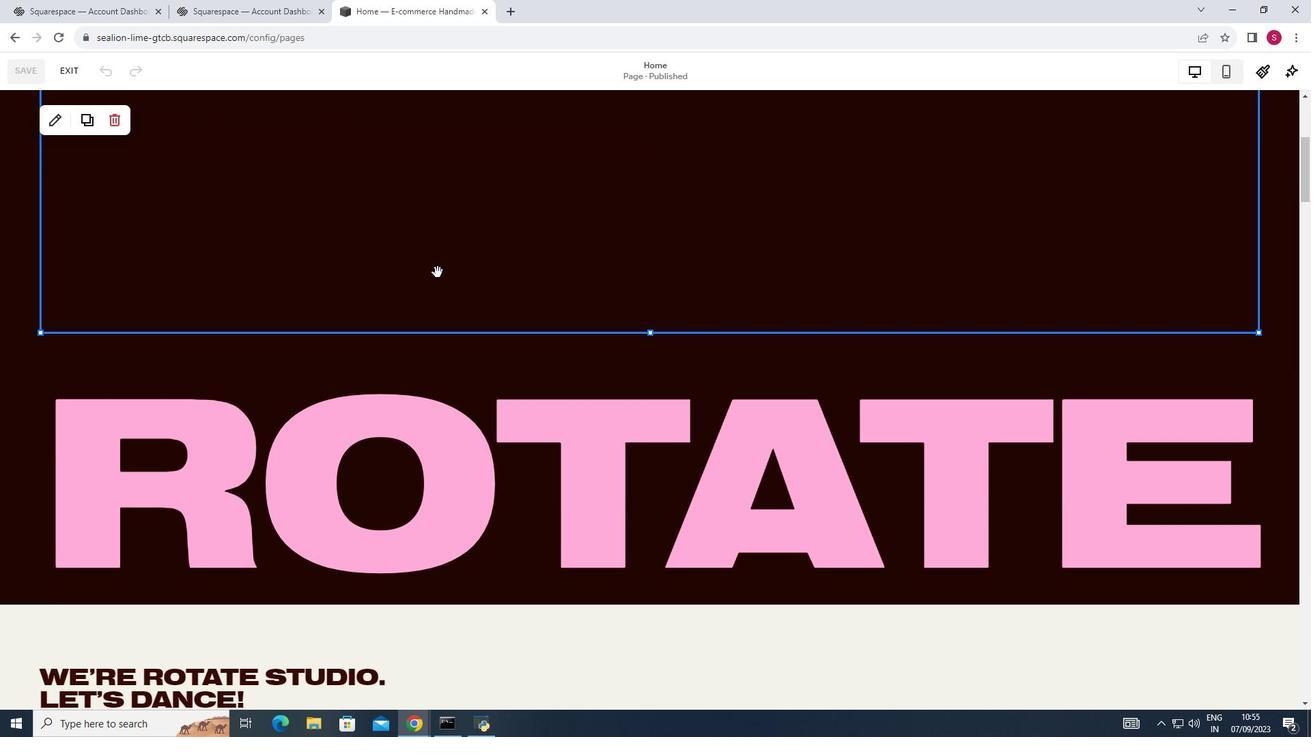 
Action: Mouse scrolled (400, 221) with delta (0, 0)
Screenshot: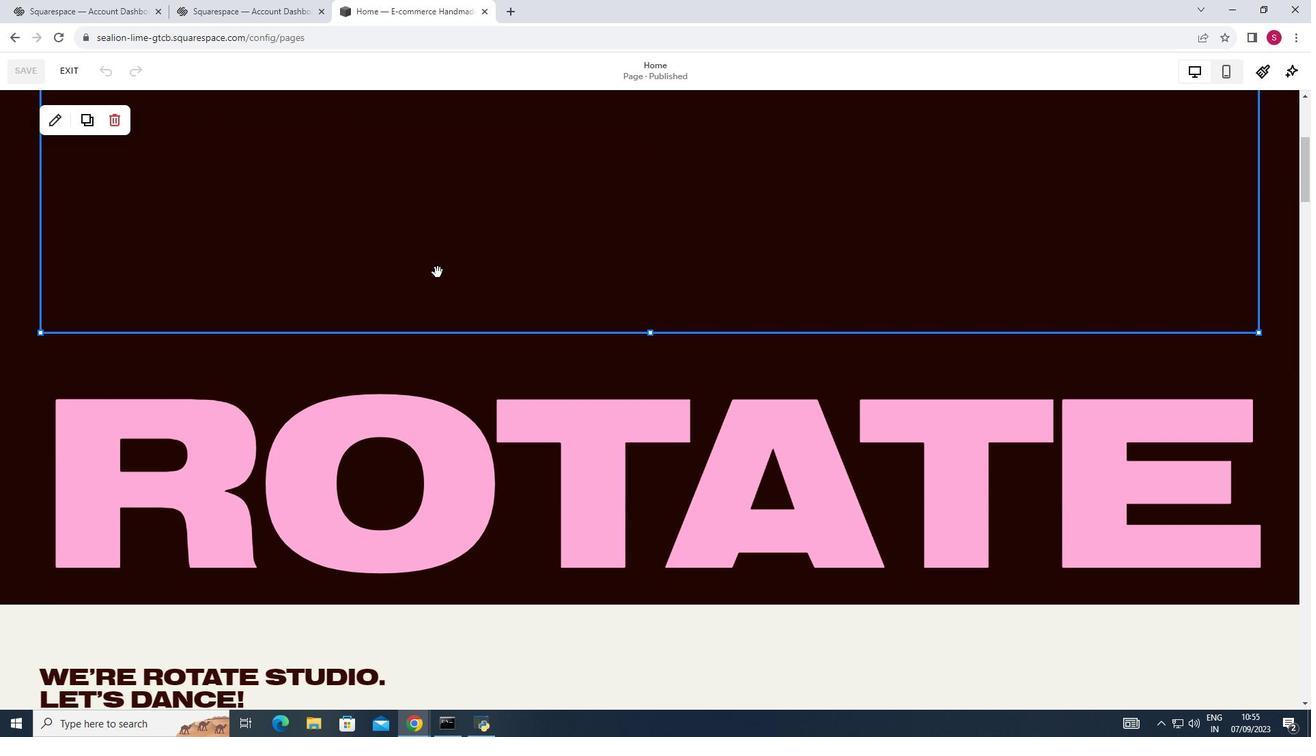 
Action: Mouse moved to (400, 226)
Screenshot: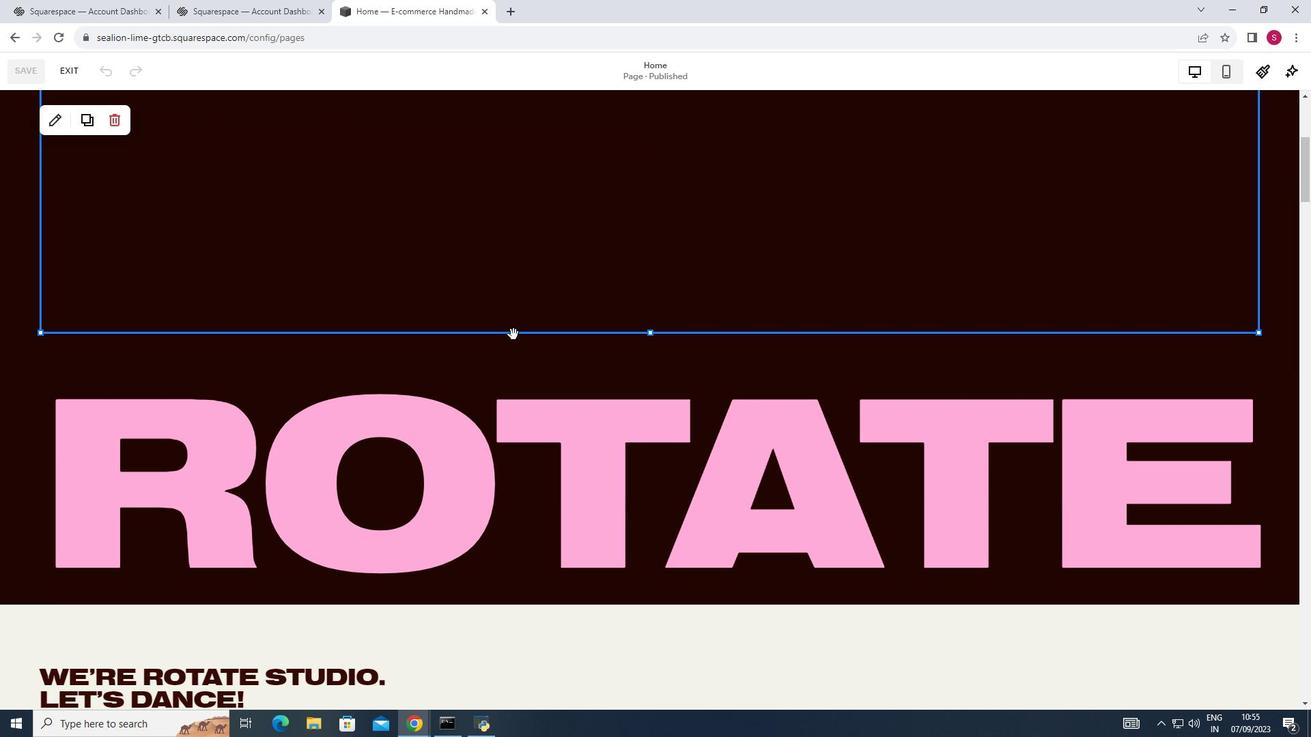 
Action: Mouse scrolled (400, 225) with delta (0, 0)
Screenshot: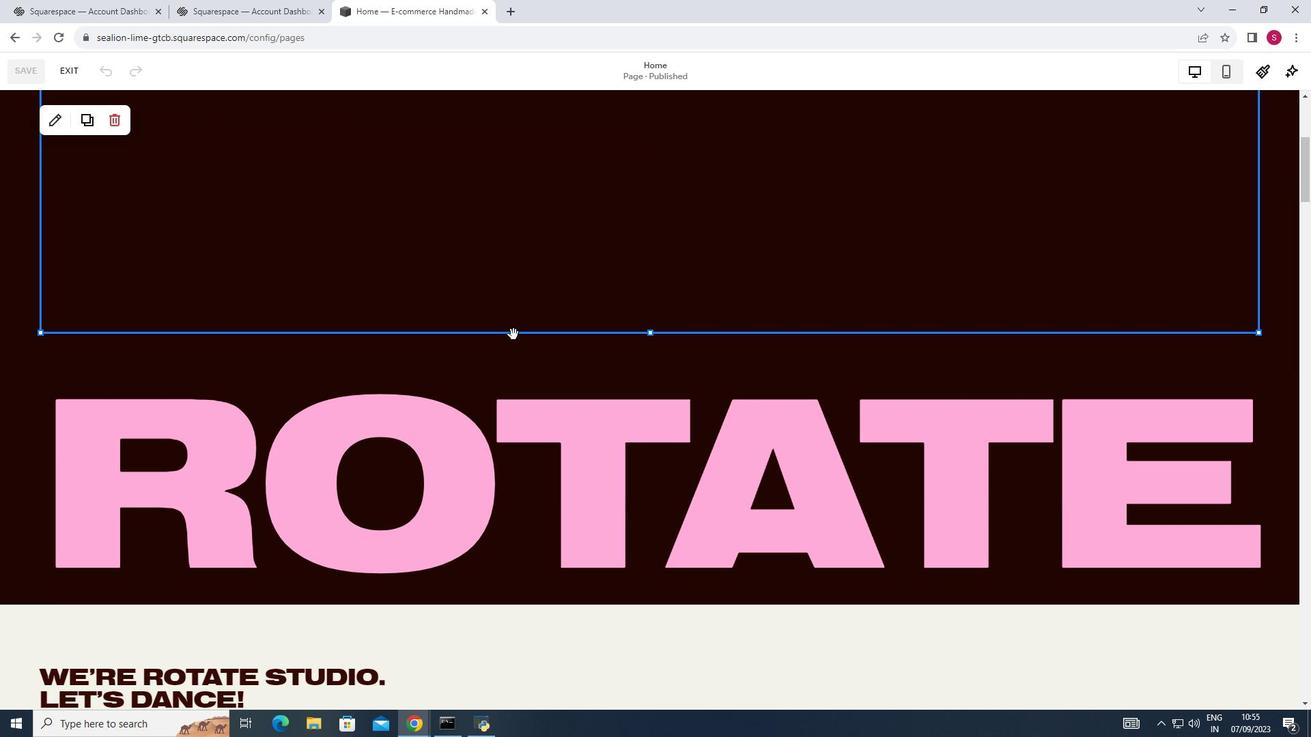 
Action: Mouse moved to (548, 363)
Screenshot: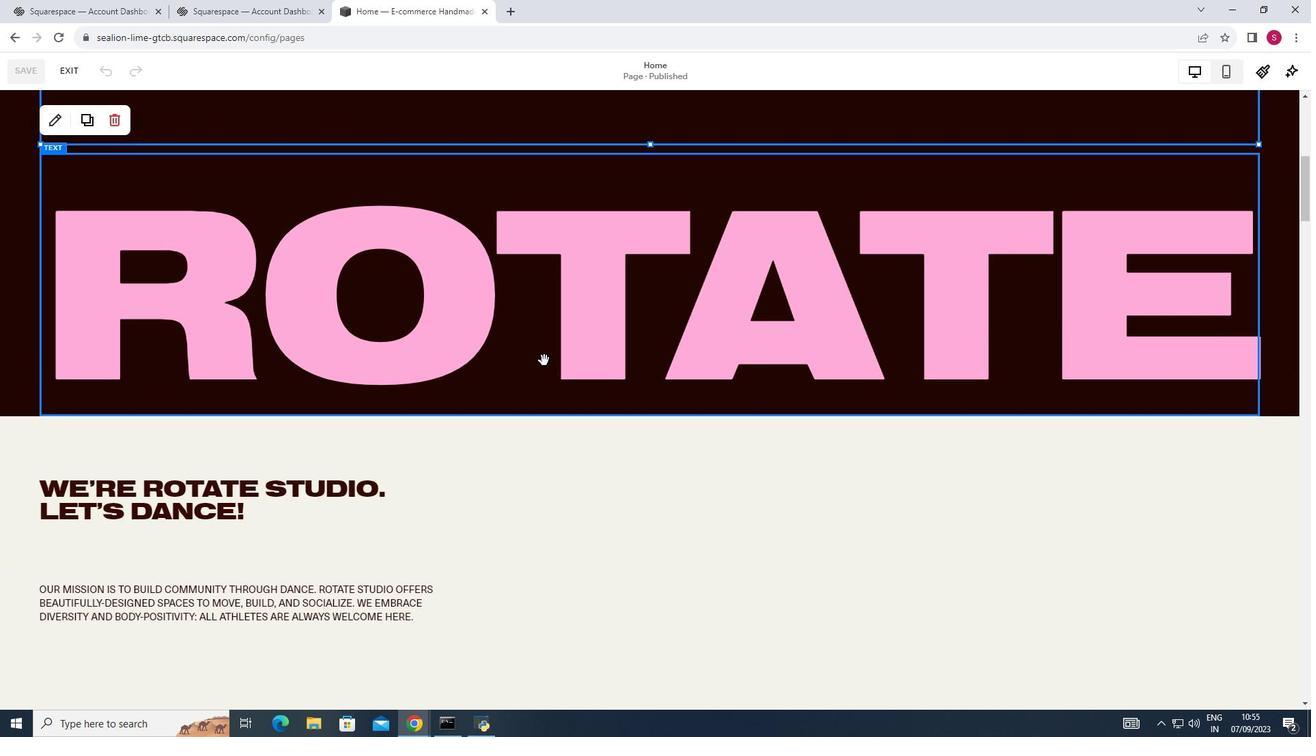 
Action: Mouse scrolled (548, 362) with delta (0, 0)
Screenshot: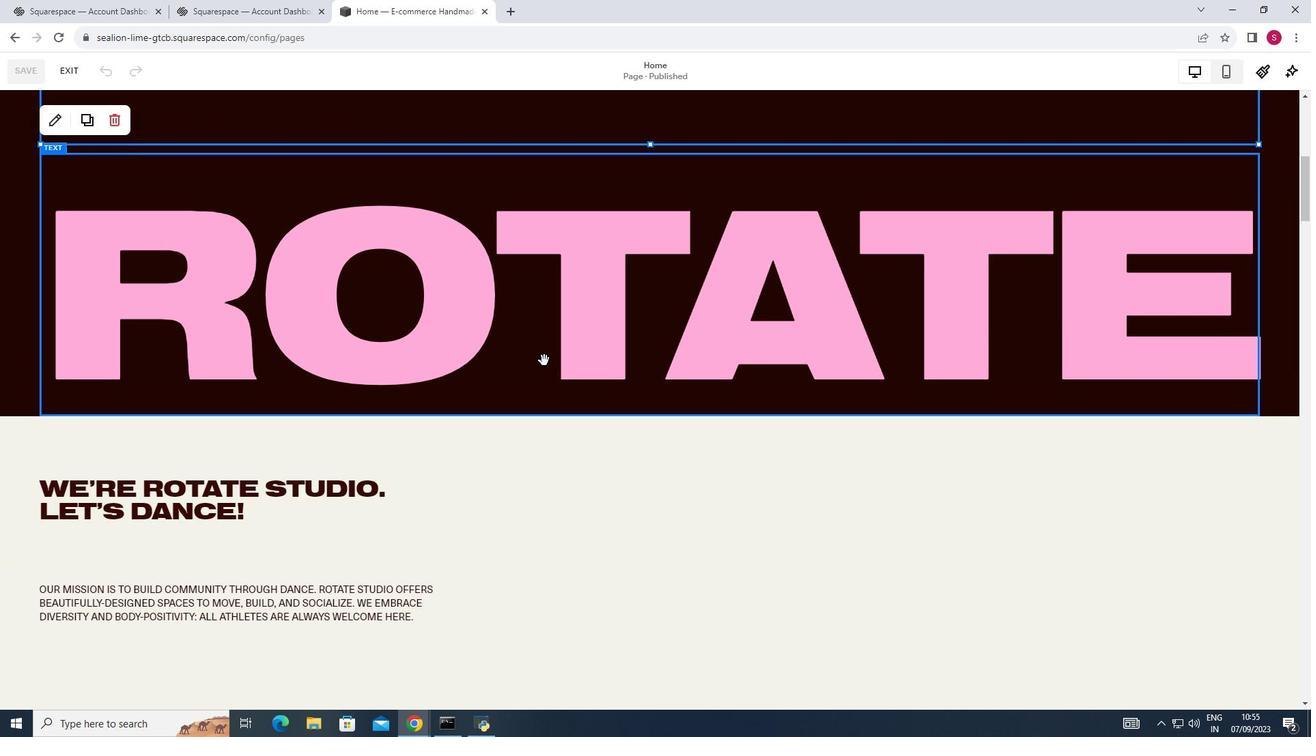 
Action: Mouse moved to (548, 364)
Screenshot: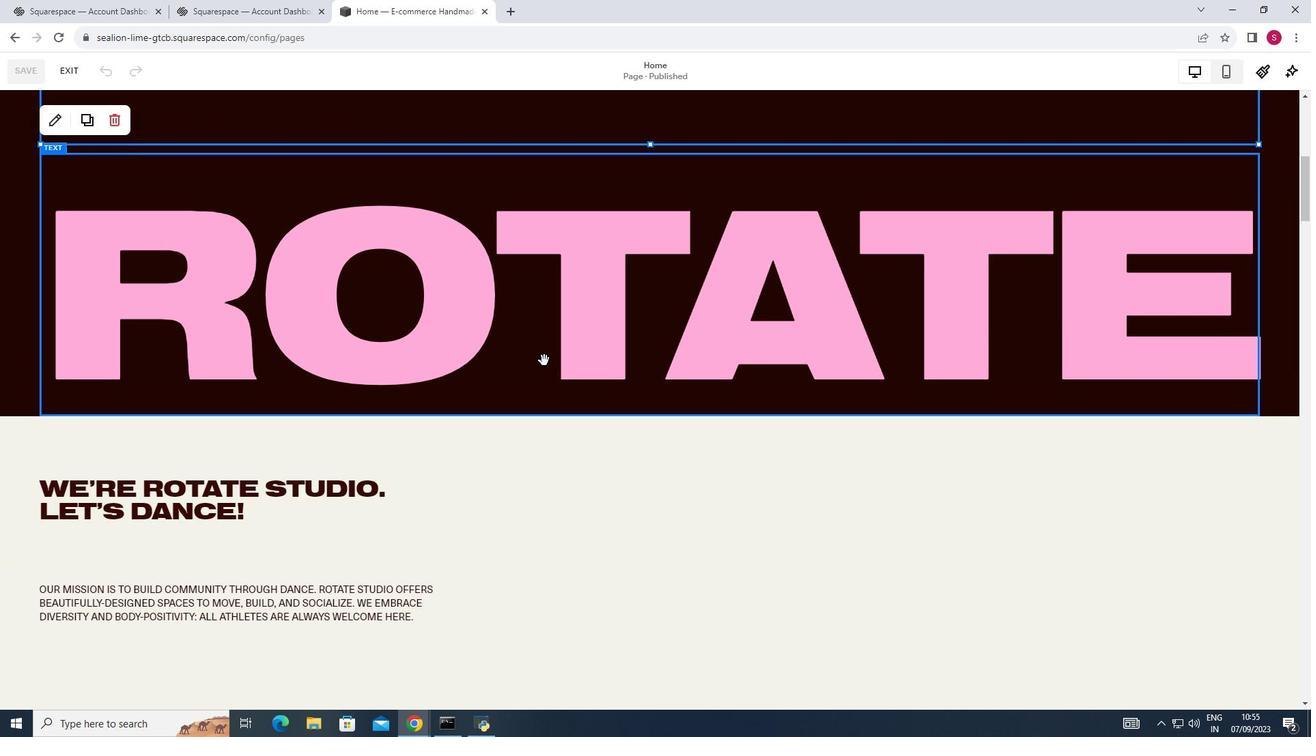 
Action: Mouse scrolled (548, 363) with delta (0, 0)
Screenshot: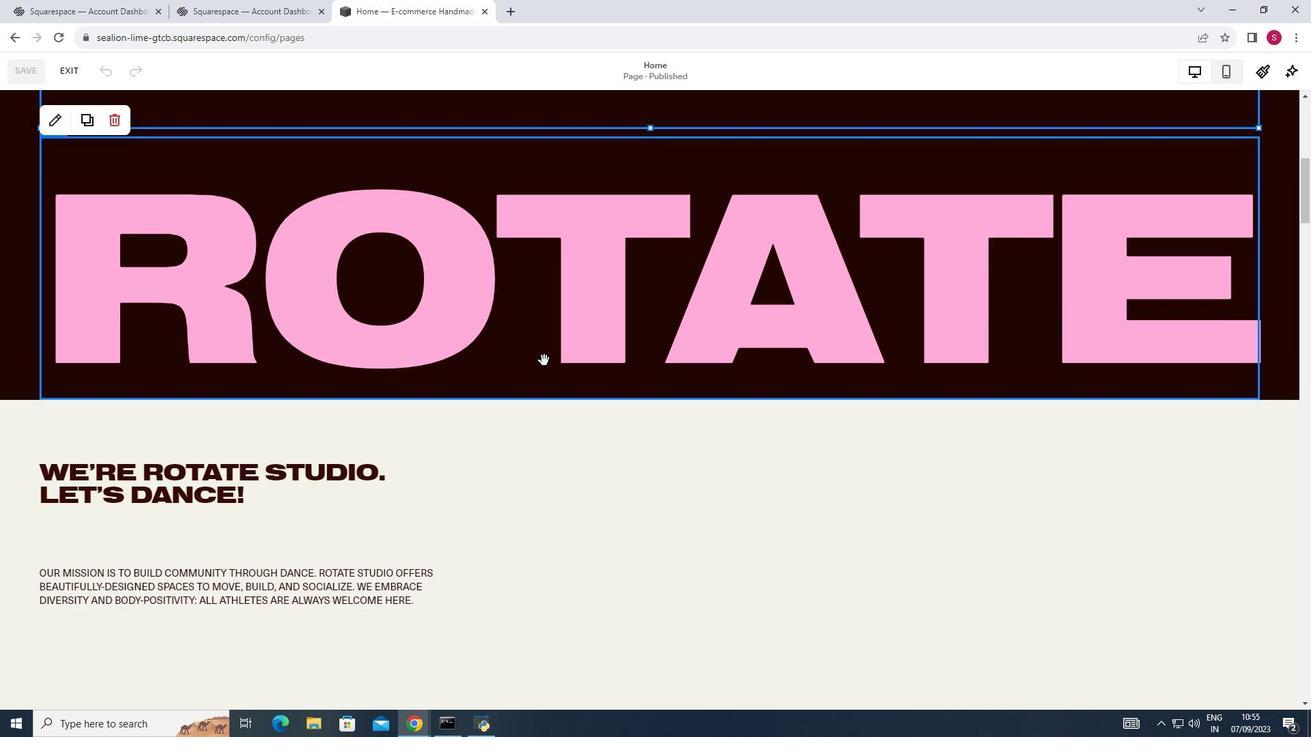 
Action: Mouse scrolled (548, 363) with delta (0, 0)
Screenshot: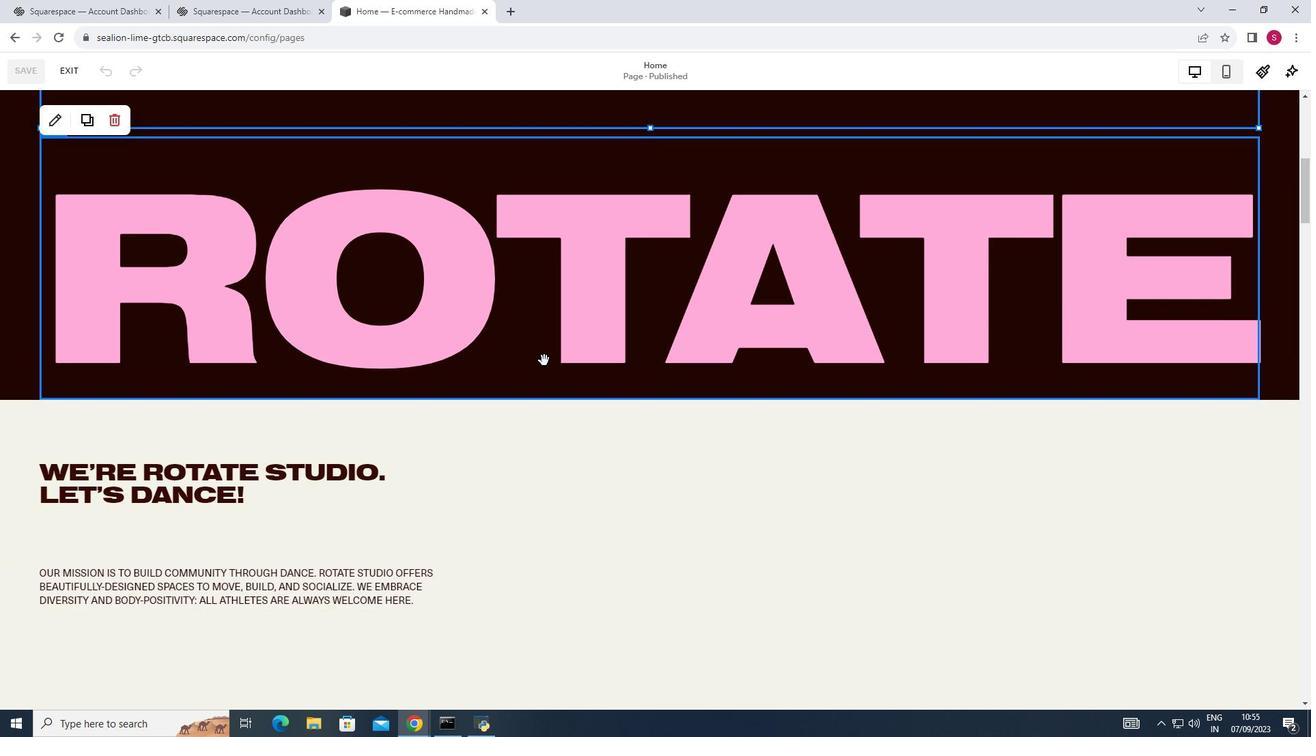 
Action: Mouse pressed left at (548, 364)
Screenshot: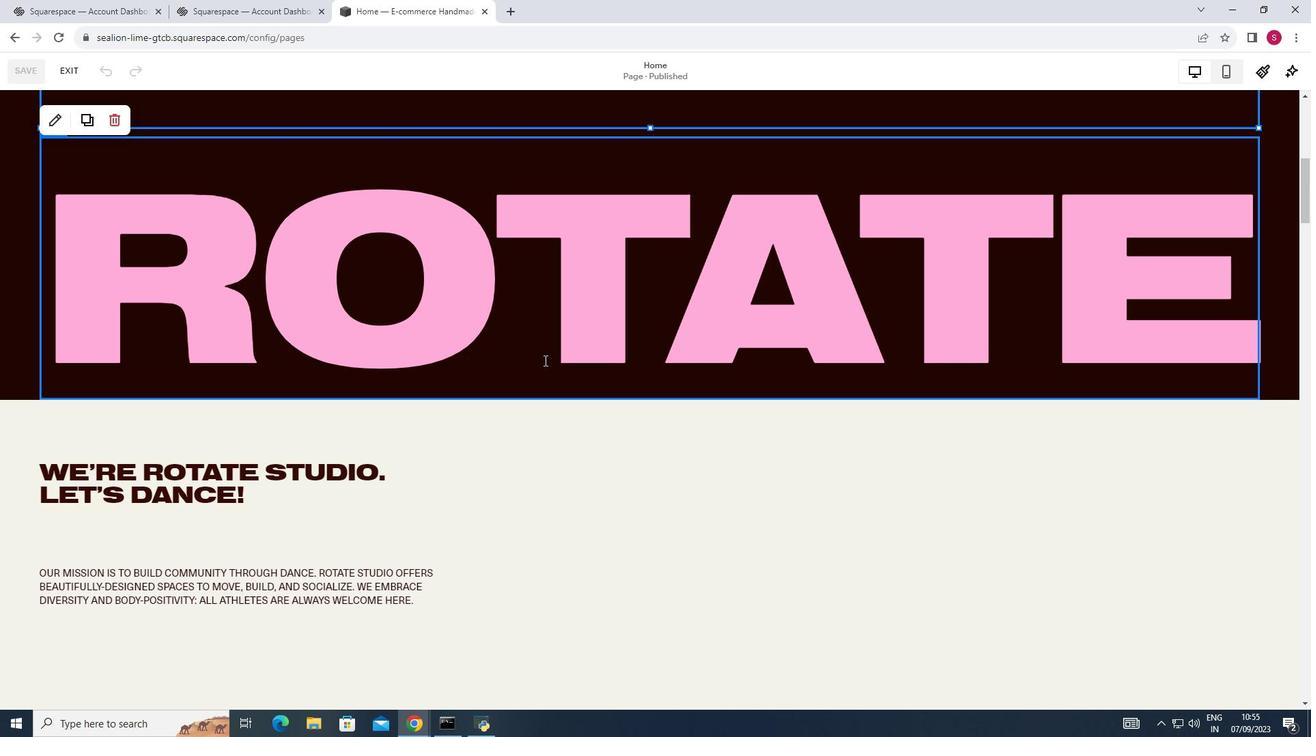 
Action: Mouse scrolled (548, 365) with delta (0, 0)
Screenshot: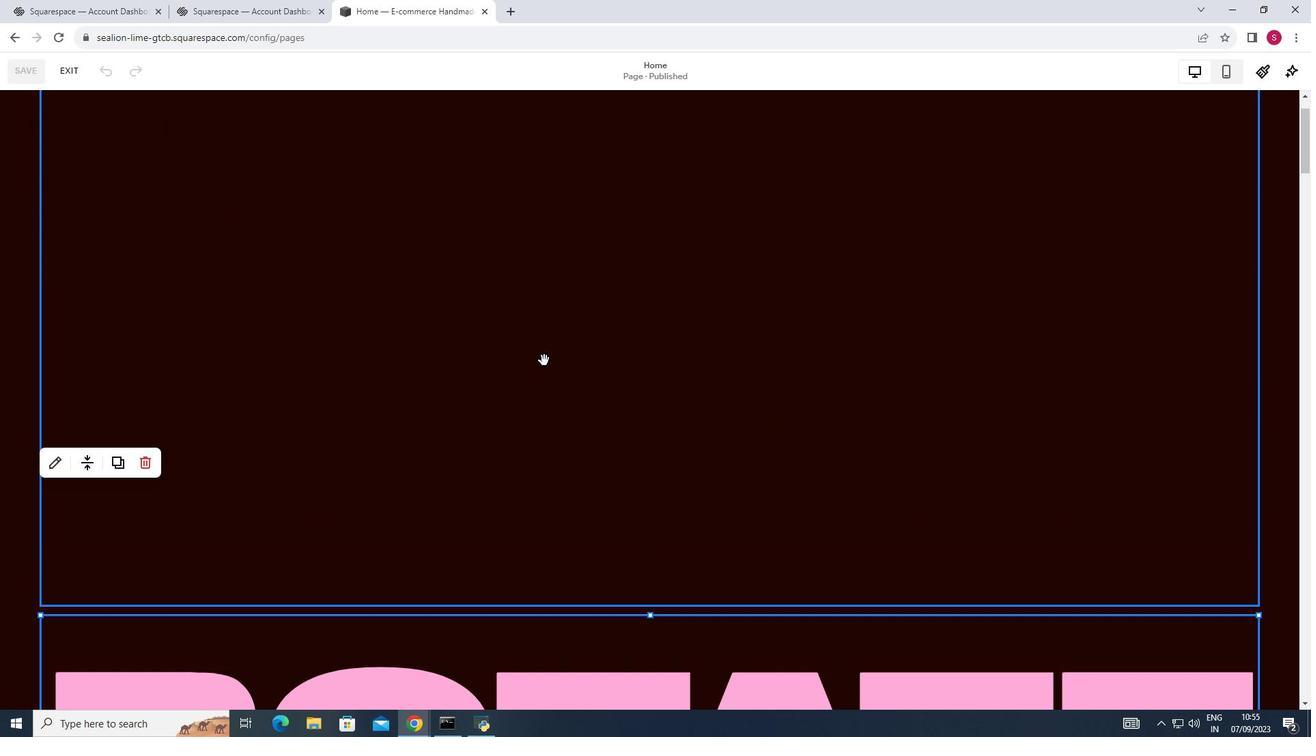 
Action: Mouse scrolled (548, 365) with delta (0, 0)
Screenshot: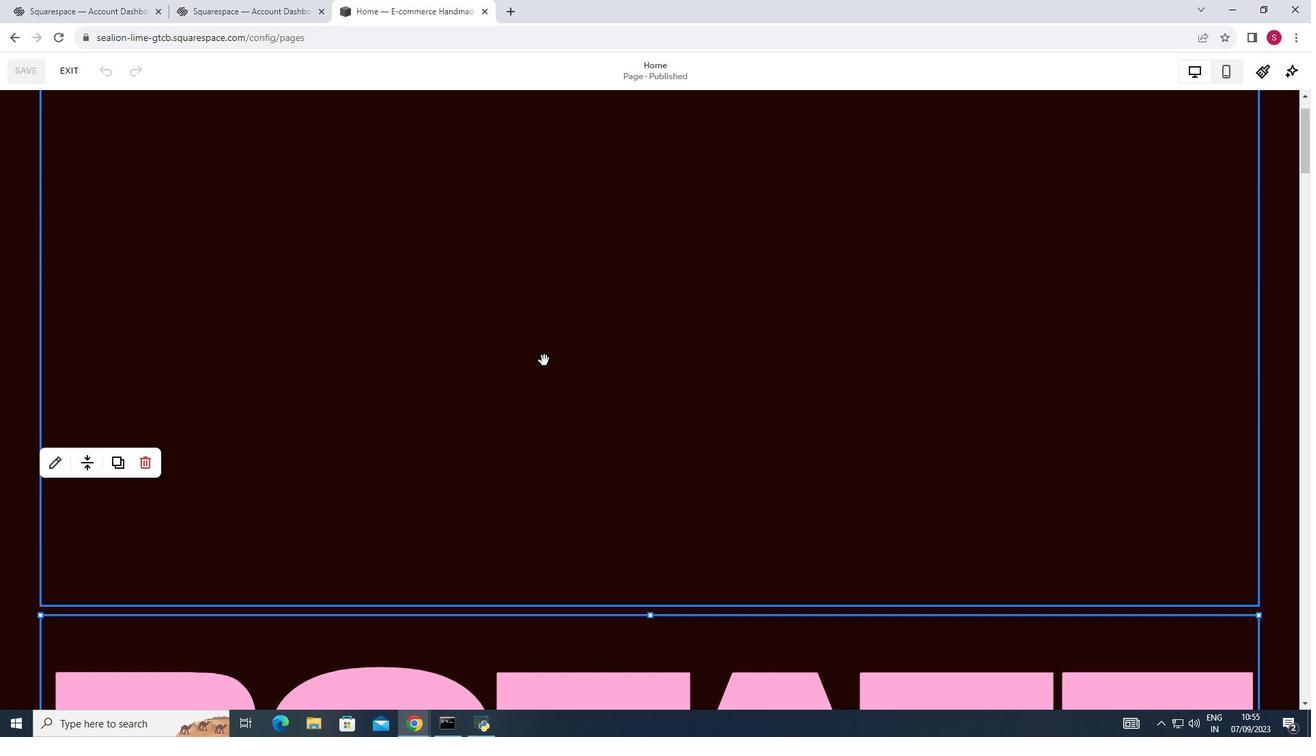 
Action: Mouse scrolled (548, 365) with delta (0, 0)
Screenshot: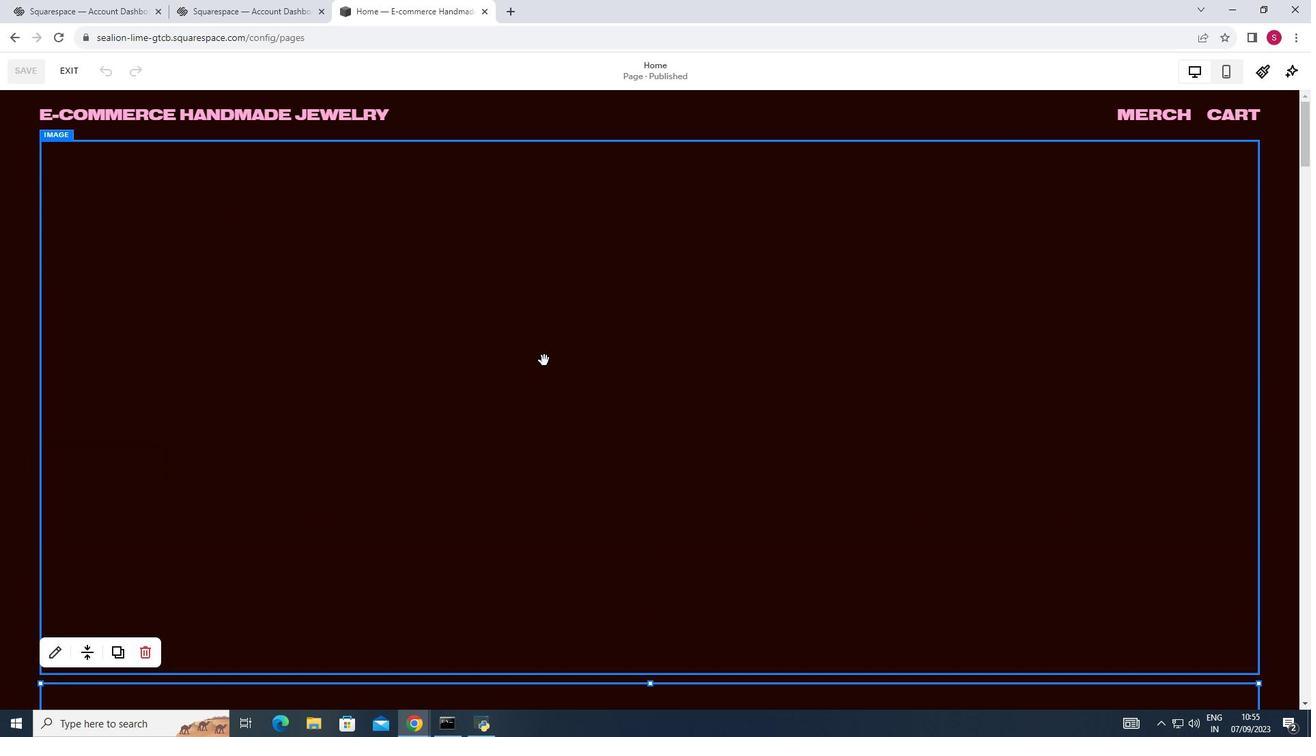 
Action: Mouse scrolled (548, 365) with delta (0, 0)
Screenshot: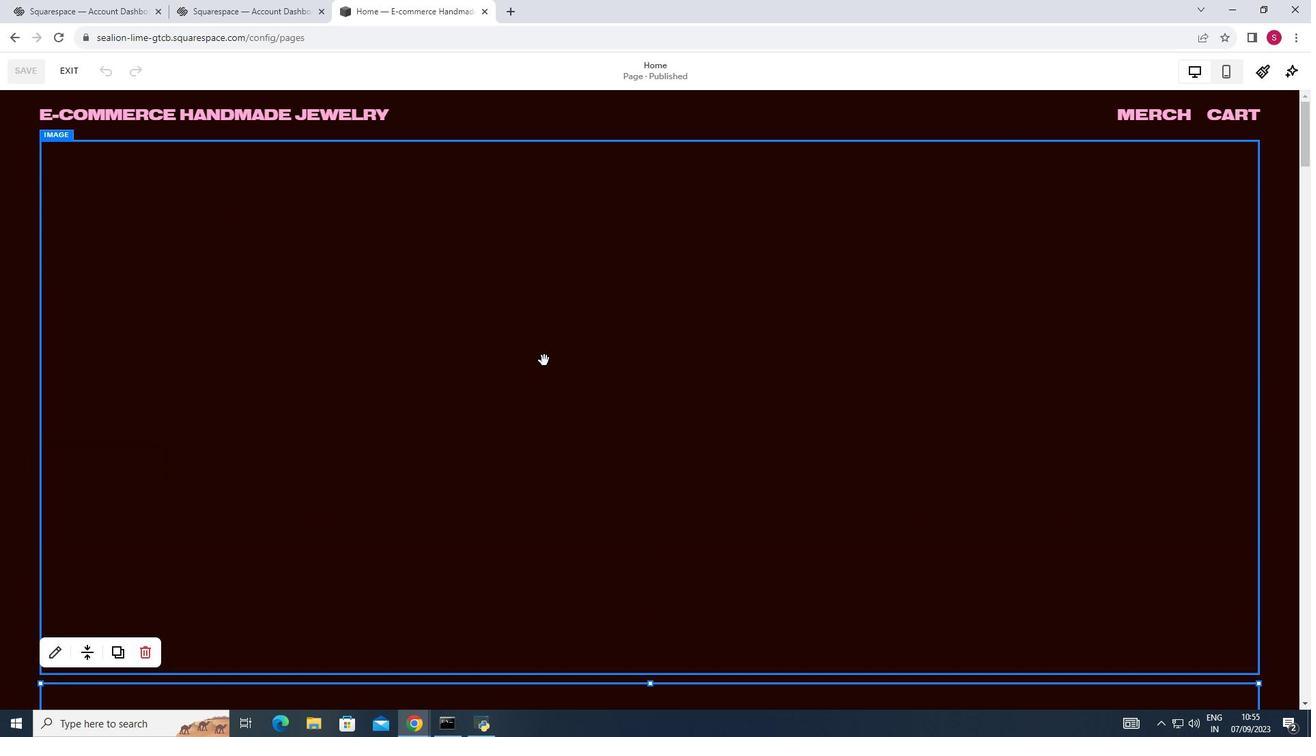 
Action: Mouse scrolled (548, 365) with delta (0, 0)
Screenshot: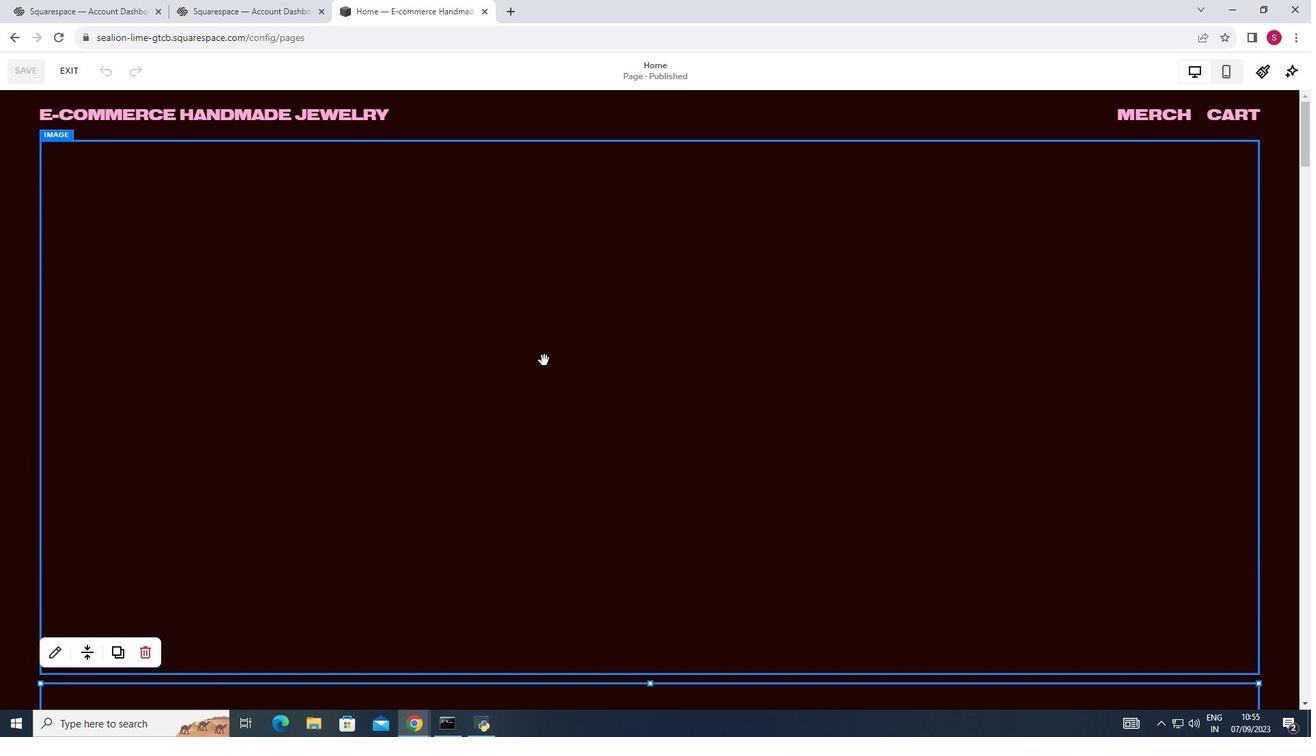 
Action: Mouse scrolled (548, 365) with delta (0, 0)
Screenshot: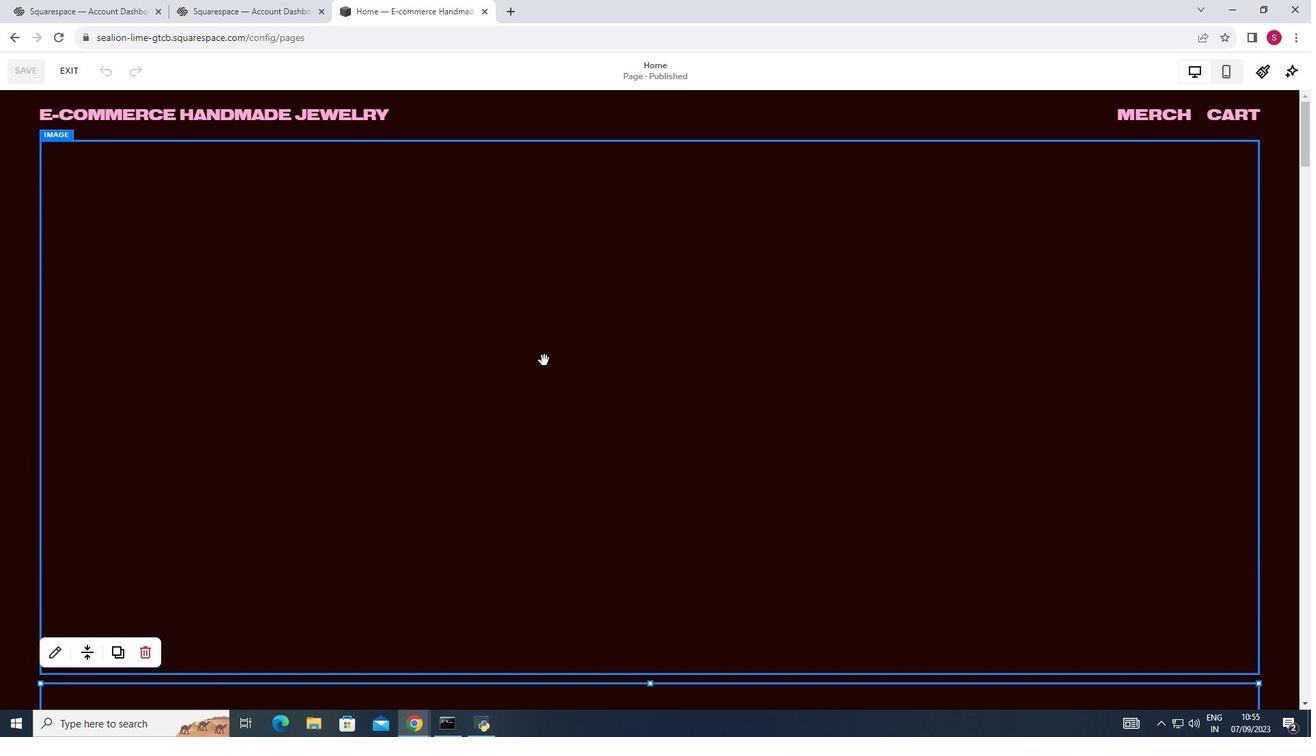 
Action: Mouse scrolled (548, 365) with delta (0, 0)
Screenshot: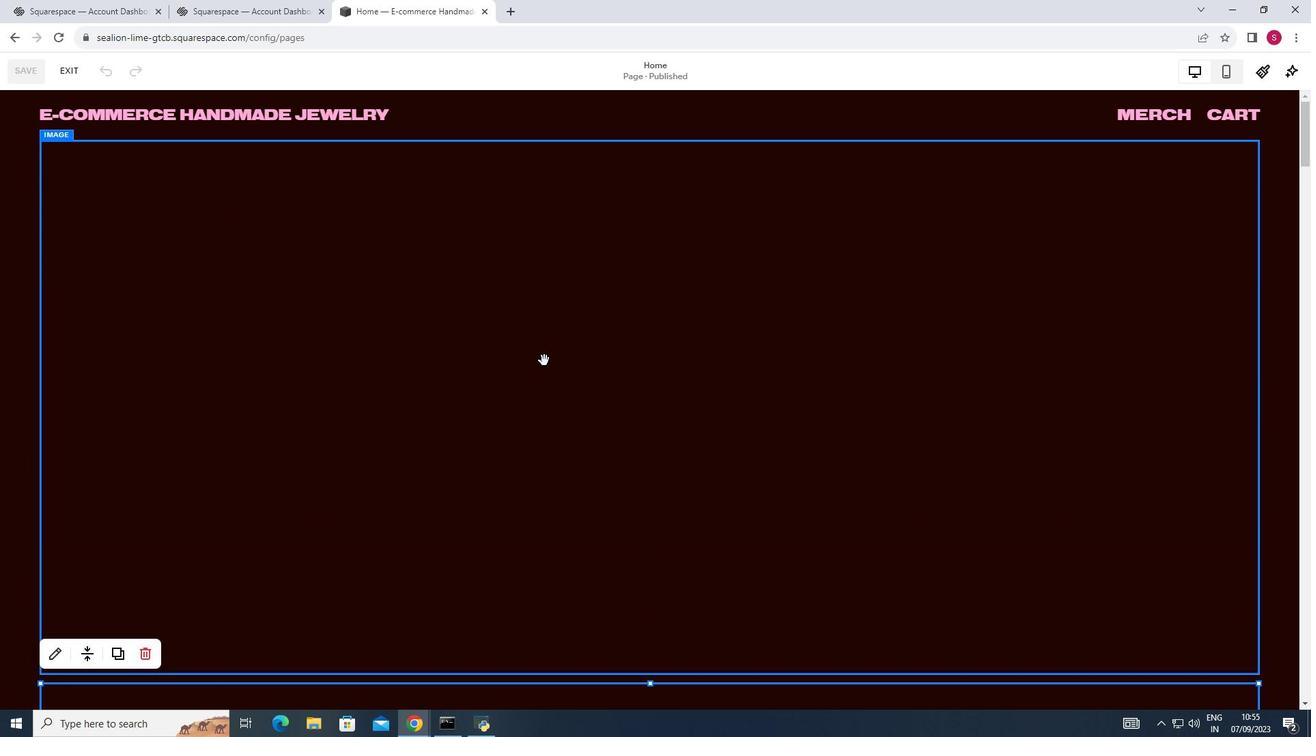 
Action: Mouse scrolled (548, 365) with delta (0, 0)
Screenshot: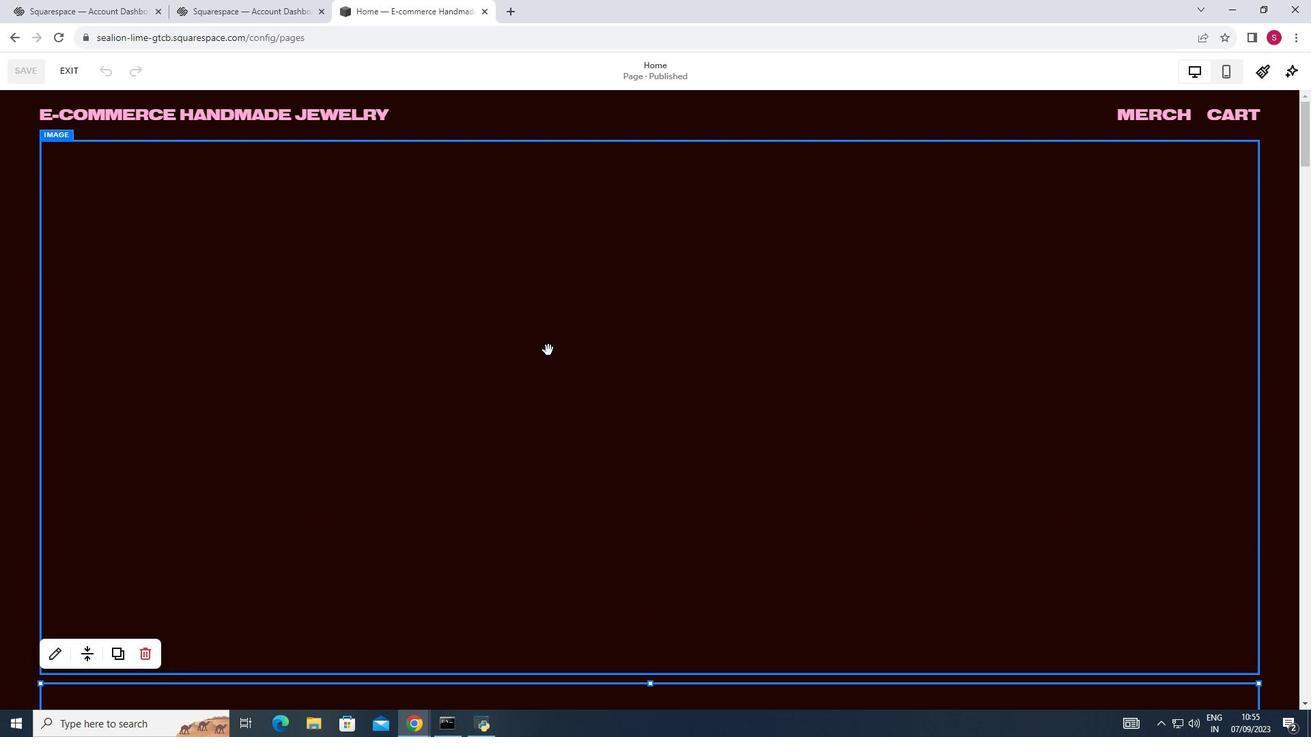 
Action: Mouse moved to (552, 354)
Screenshot: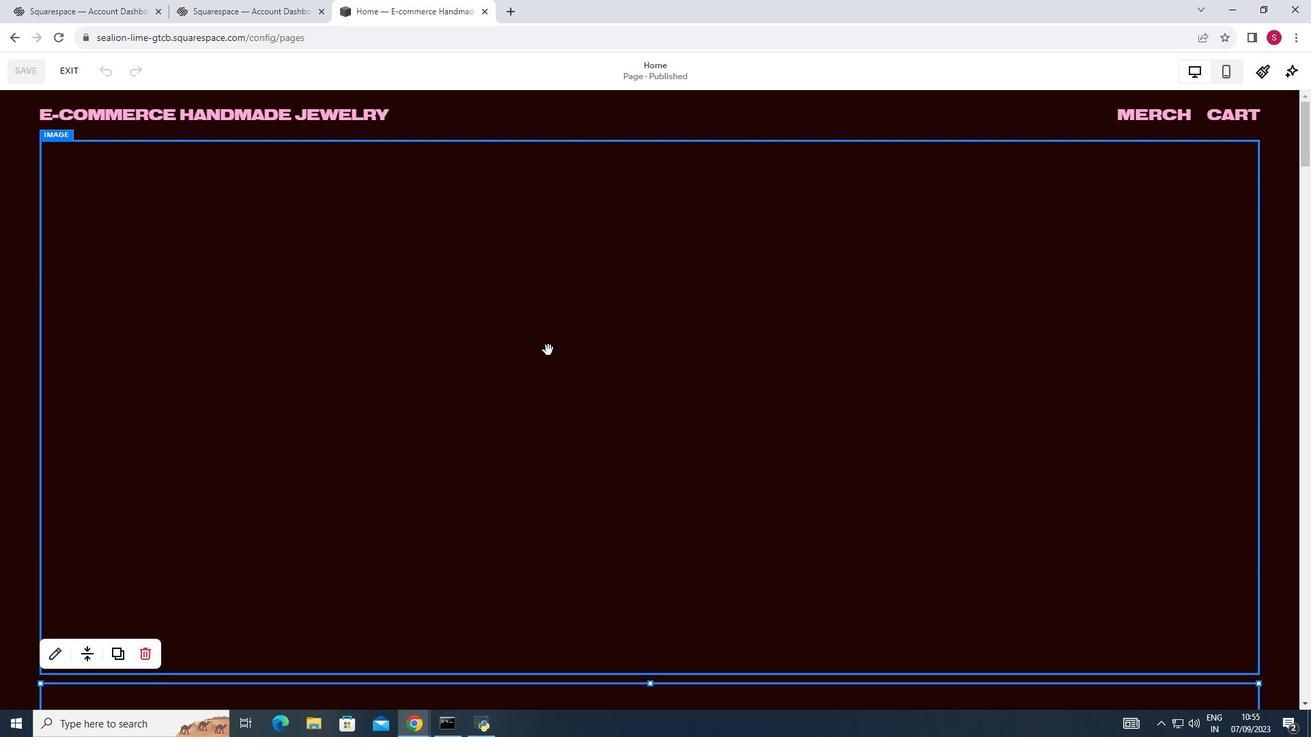 
Action: Mouse scrolled (552, 355) with delta (0, 0)
Screenshot: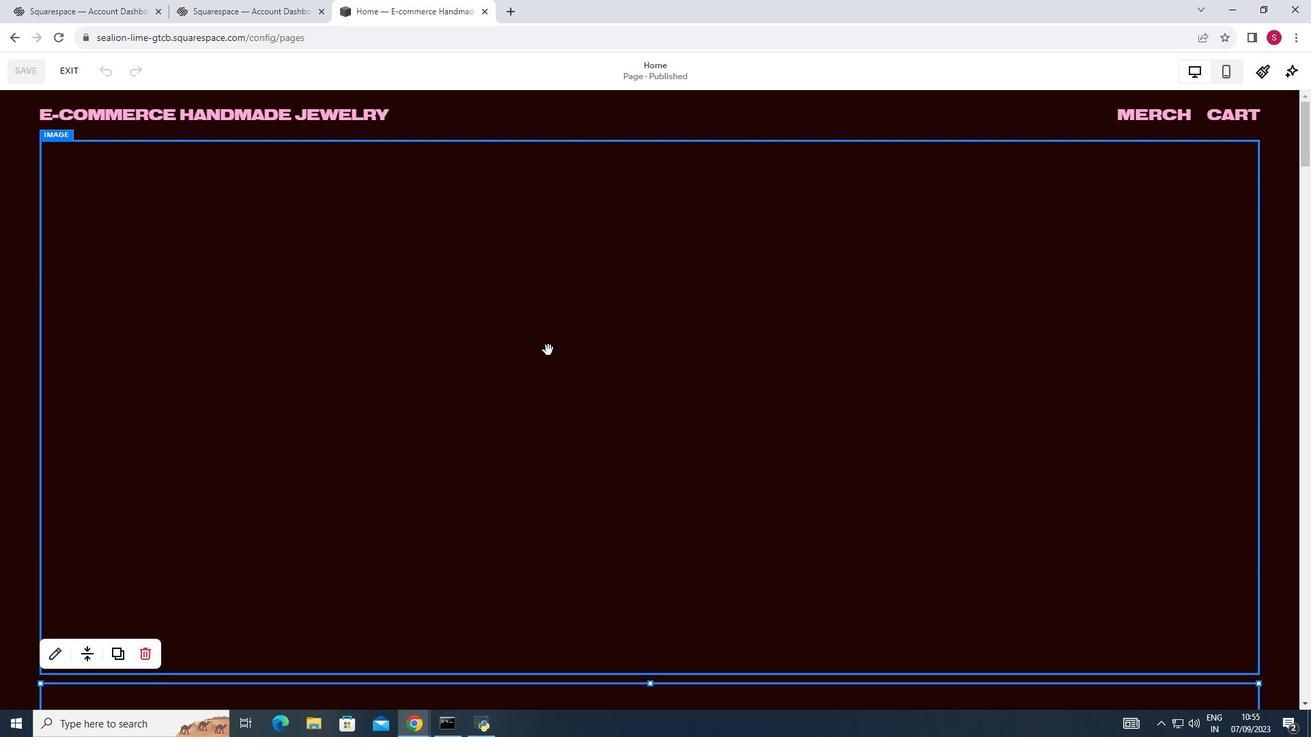 
Action: Mouse scrolled (552, 355) with delta (0, 0)
Screenshot: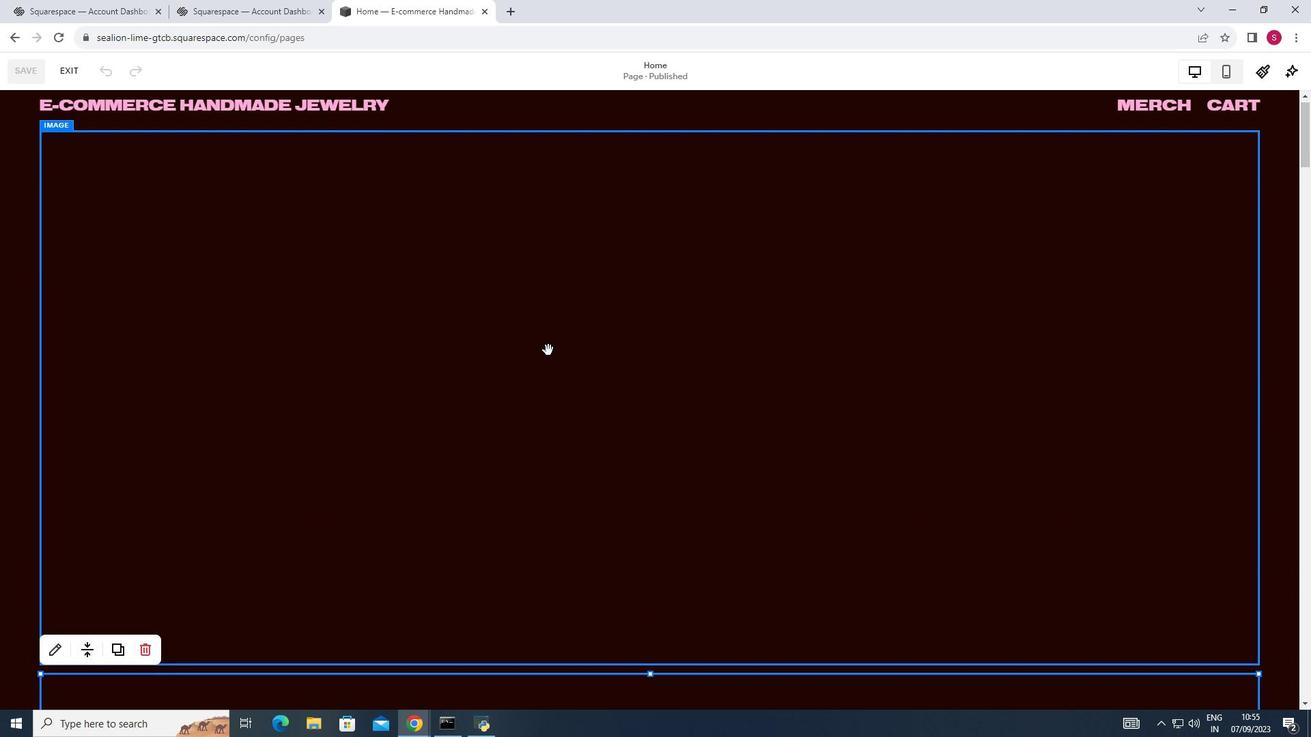 
Action: Mouse scrolled (552, 355) with delta (0, 0)
Screenshot: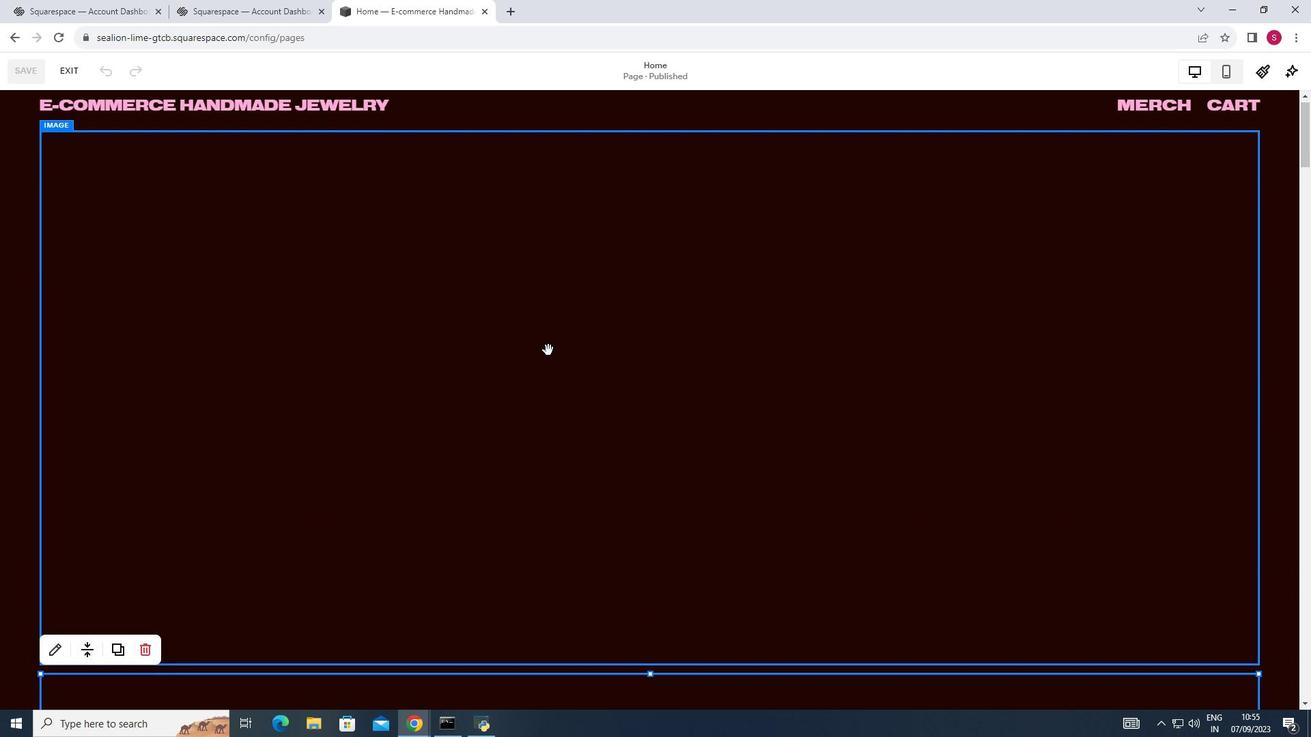 
Action: Mouse scrolled (552, 355) with delta (0, 0)
Screenshot: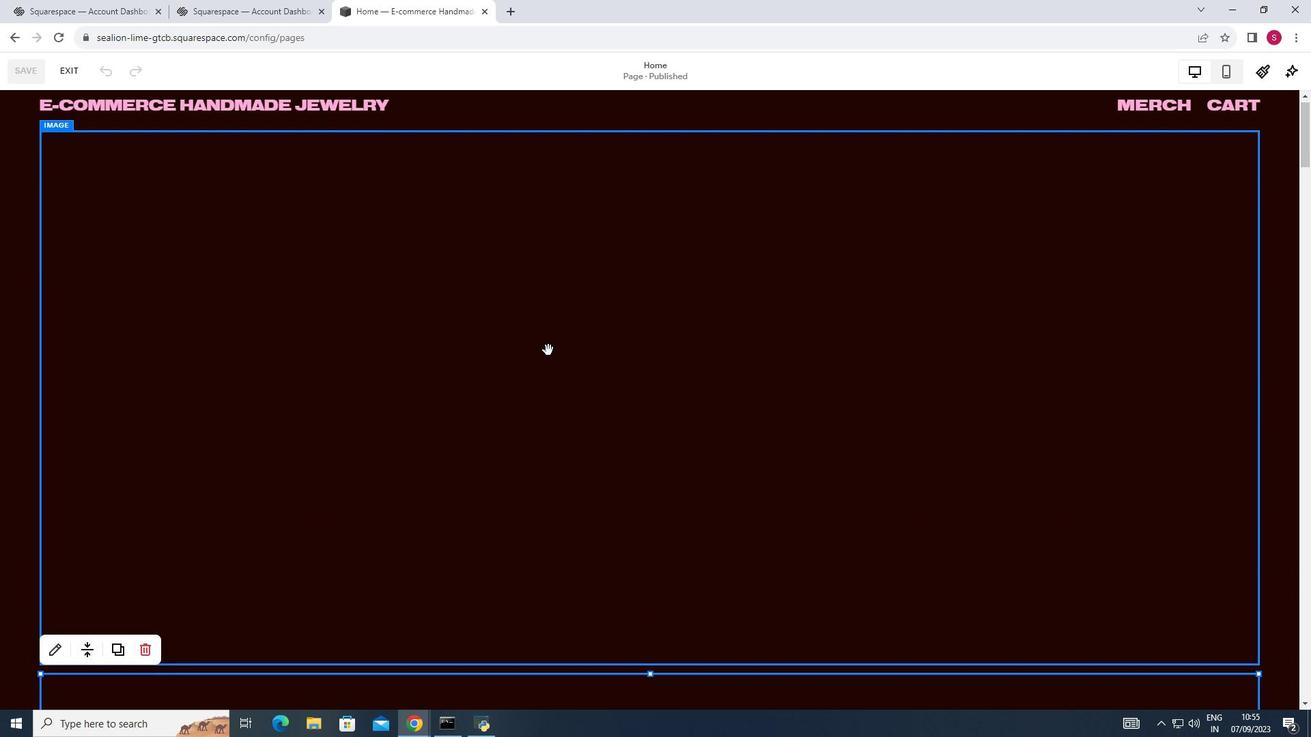 
Action: Mouse scrolled (552, 355) with delta (0, 0)
Screenshot: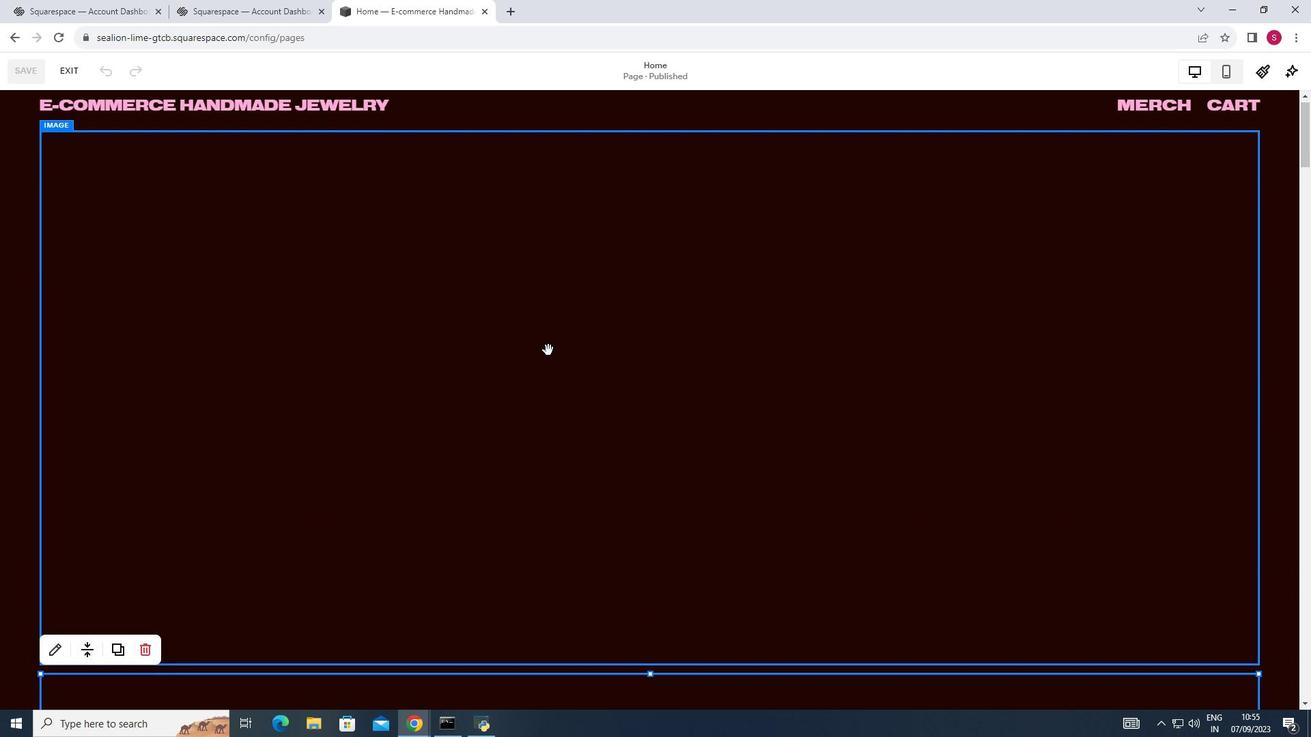 
Action: Mouse scrolled (552, 355) with delta (0, 0)
Screenshot: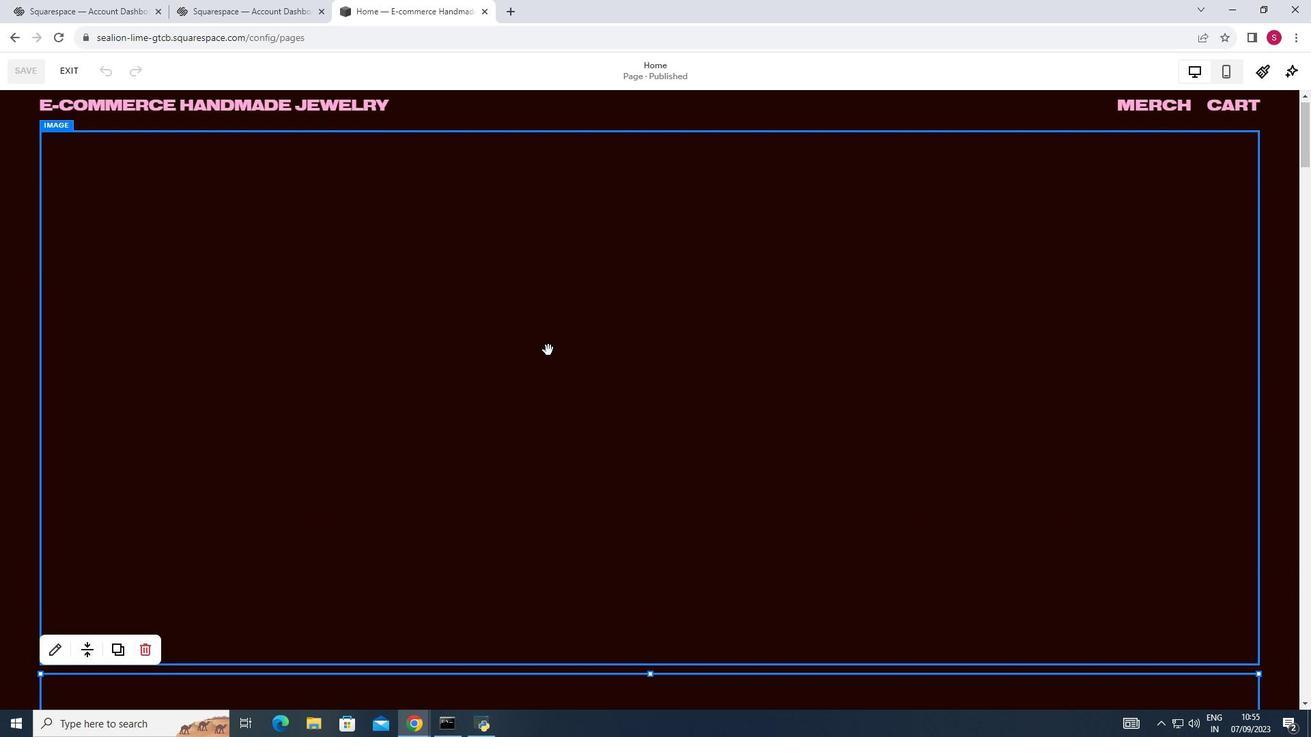 
Action: Mouse scrolled (552, 355) with delta (0, 0)
Screenshot: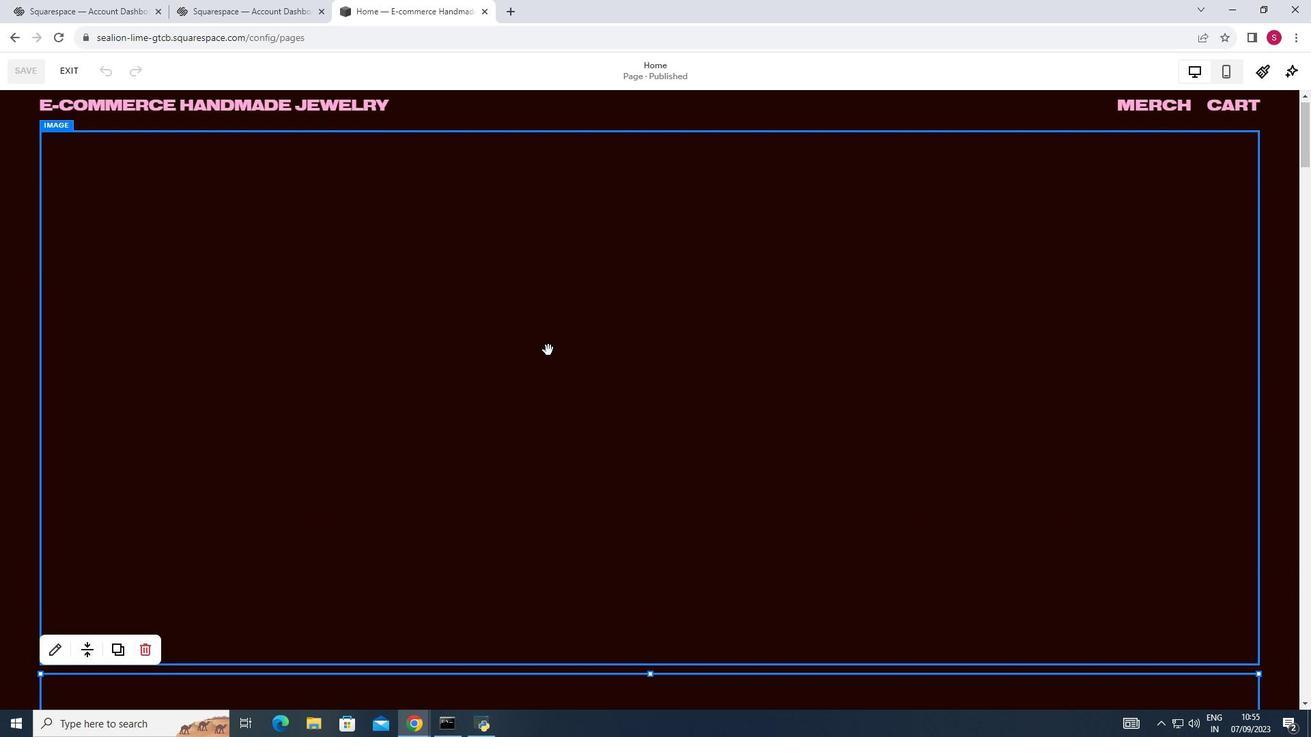 
Action: Mouse scrolled (552, 355) with delta (0, 0)
Screenshot: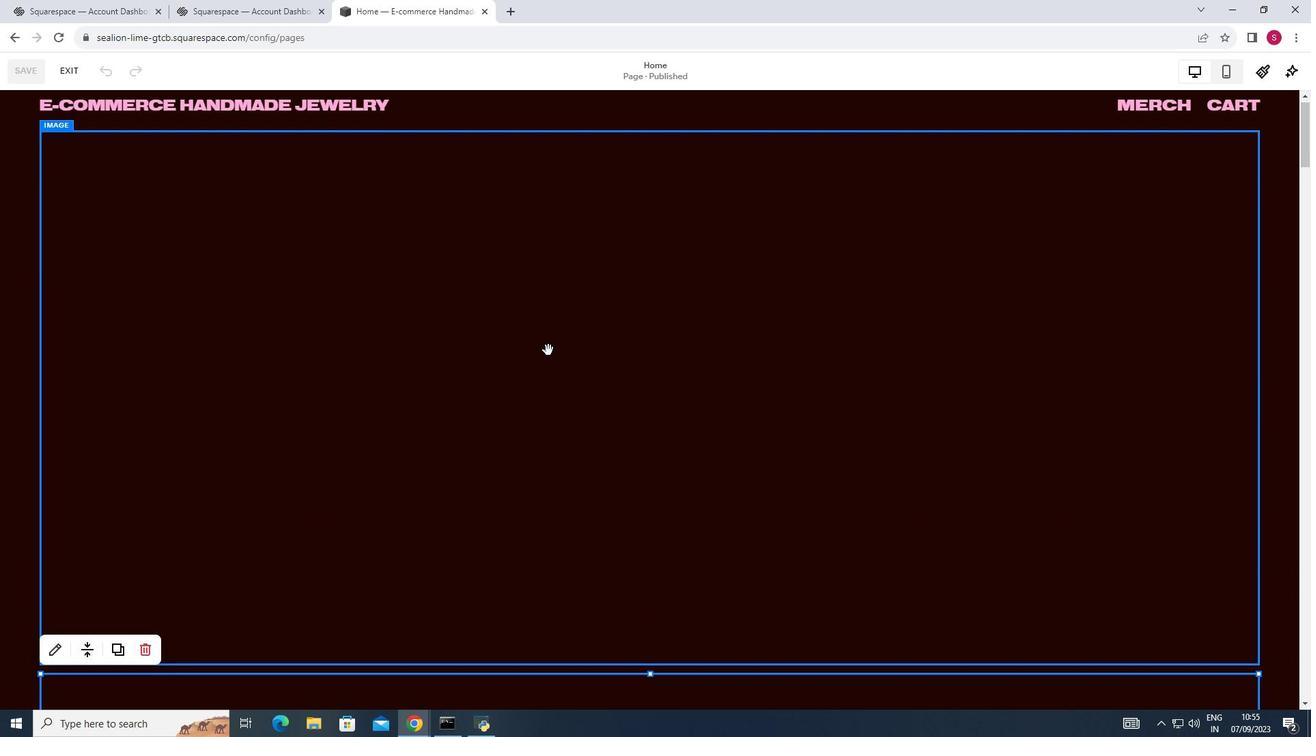 
Action: Mouse scrolled (552, 355) with delta (0, 0)
Screenshot: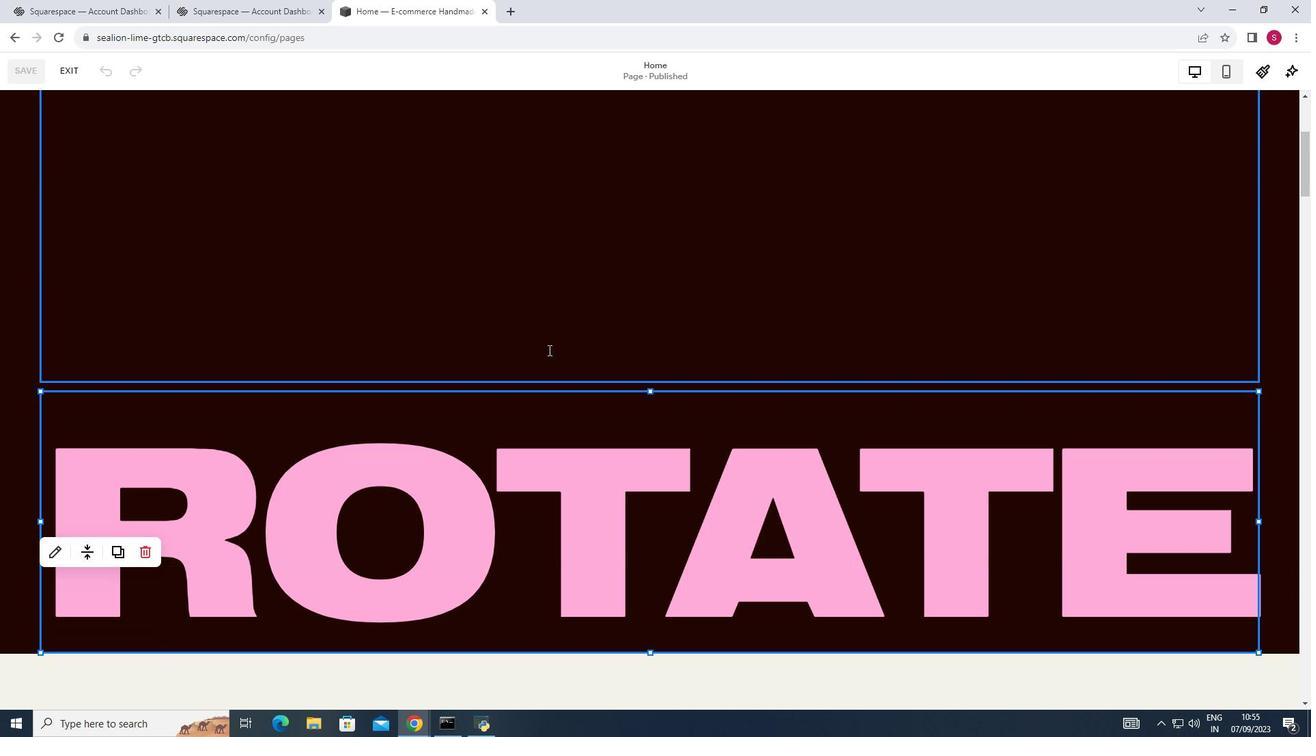 
Action: Mouse scrolled (552, 353) with delta (0, 0)
Screenshot: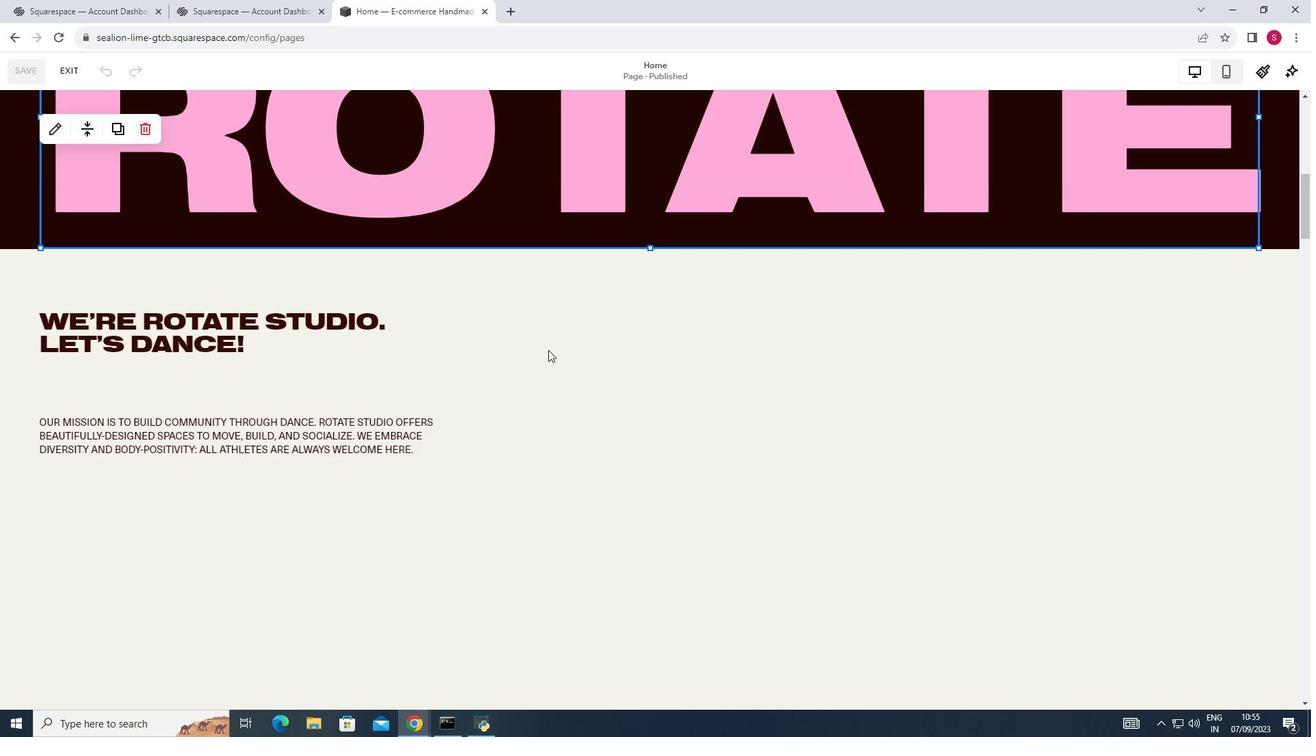 
Action: Mouse scrolled (552, 353) with delta (0, 0)
Screenshot: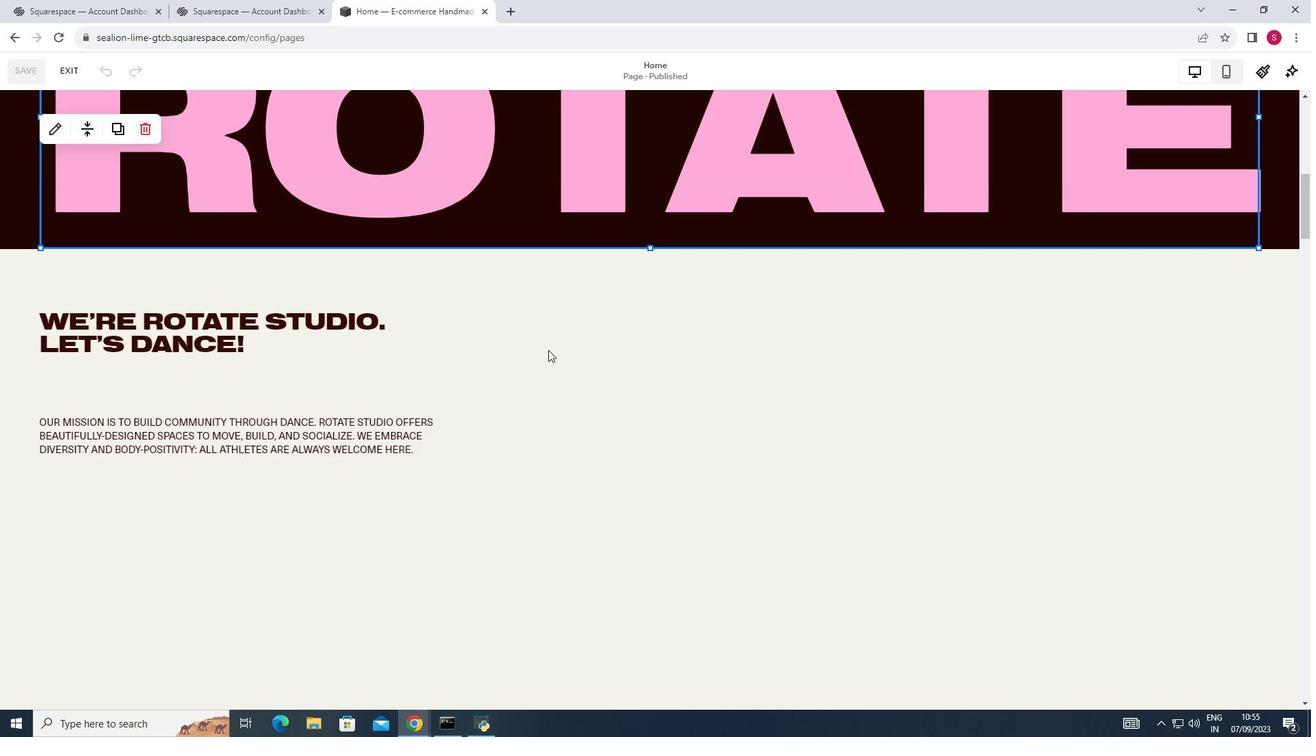 
Action: Mouse scrolled (552, 353) with delta (0, 0)
Screenshot: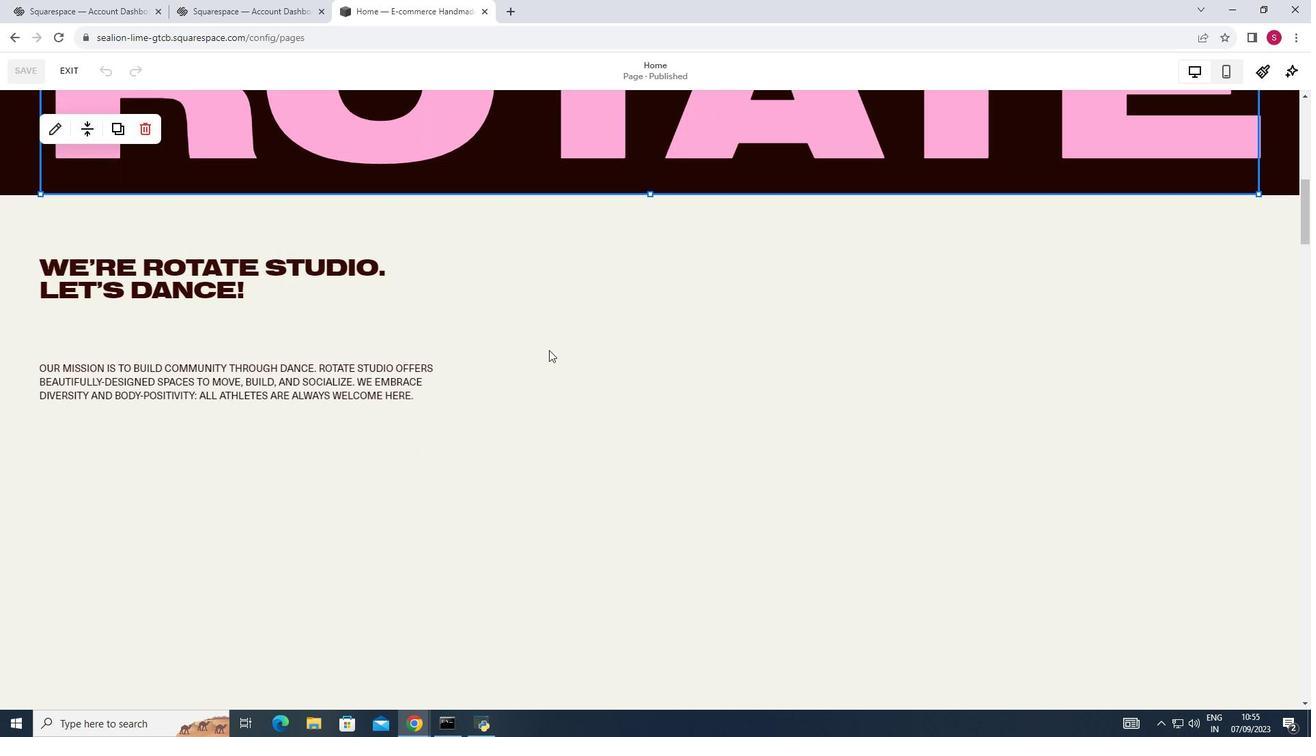 
Action: Mouse scrolled (552, 353) with delta (0, 0)
Screenshot: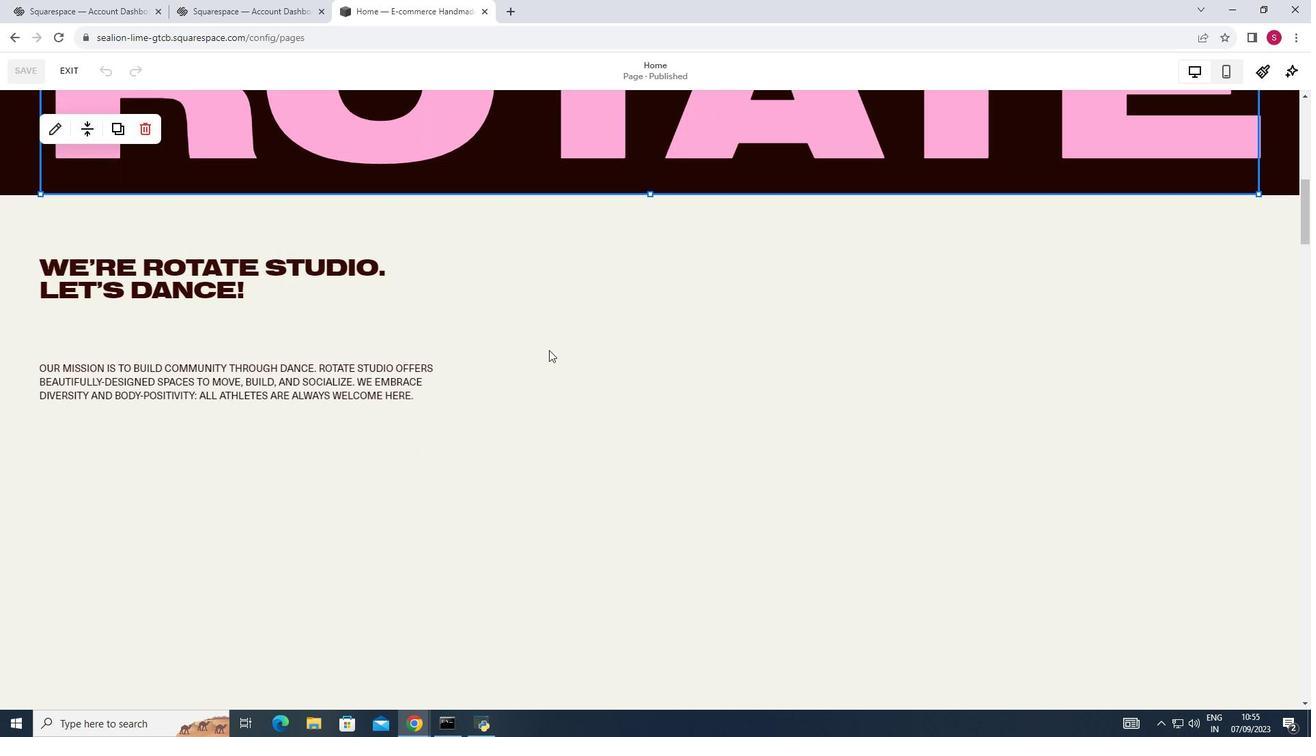 
Action: Mouse scrolled (552, 353) with delta (0, 0)
Screenshot: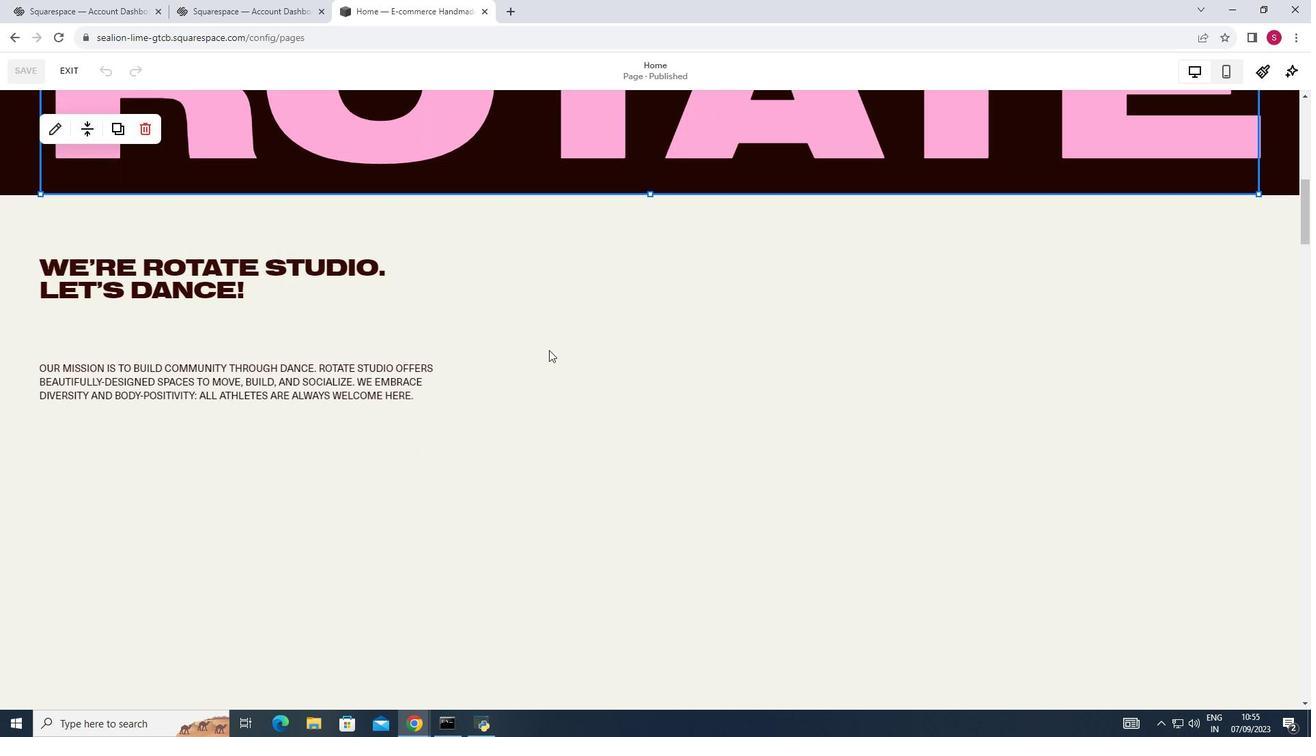 
Action: Mouse scrolled (552, 353) with delta (0, 0)
Screenshot: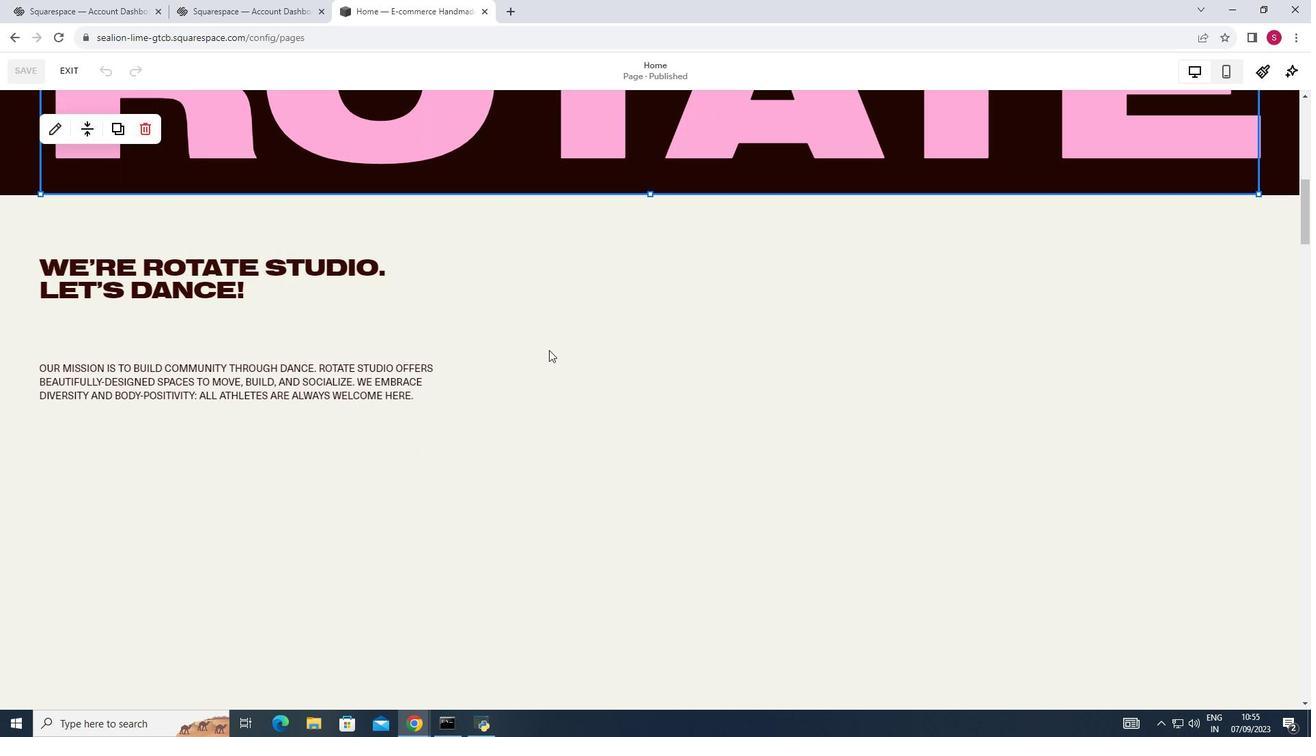 
Action: Mouse scrolled (552, 353) with delta (0, 0)
Screenshot: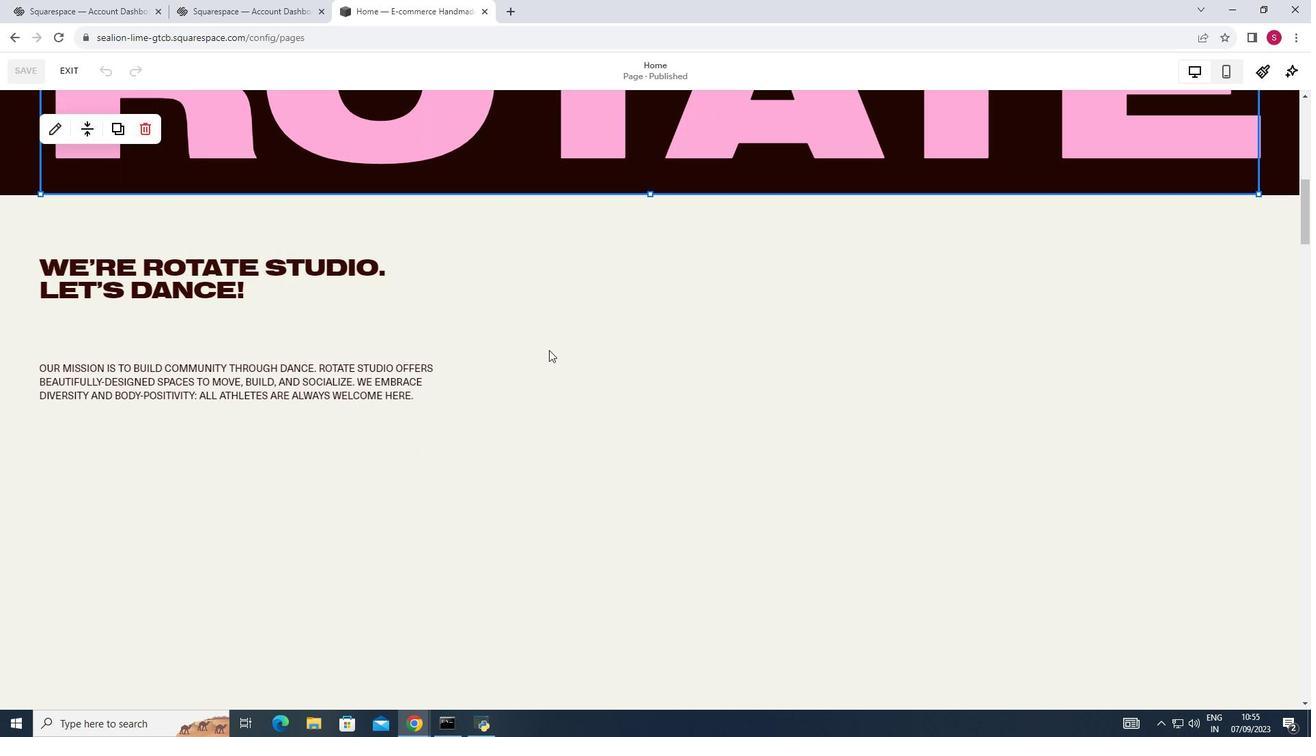 
Action: Mouse scrolled (552, 353) with delta (0, 0)
Screenshot: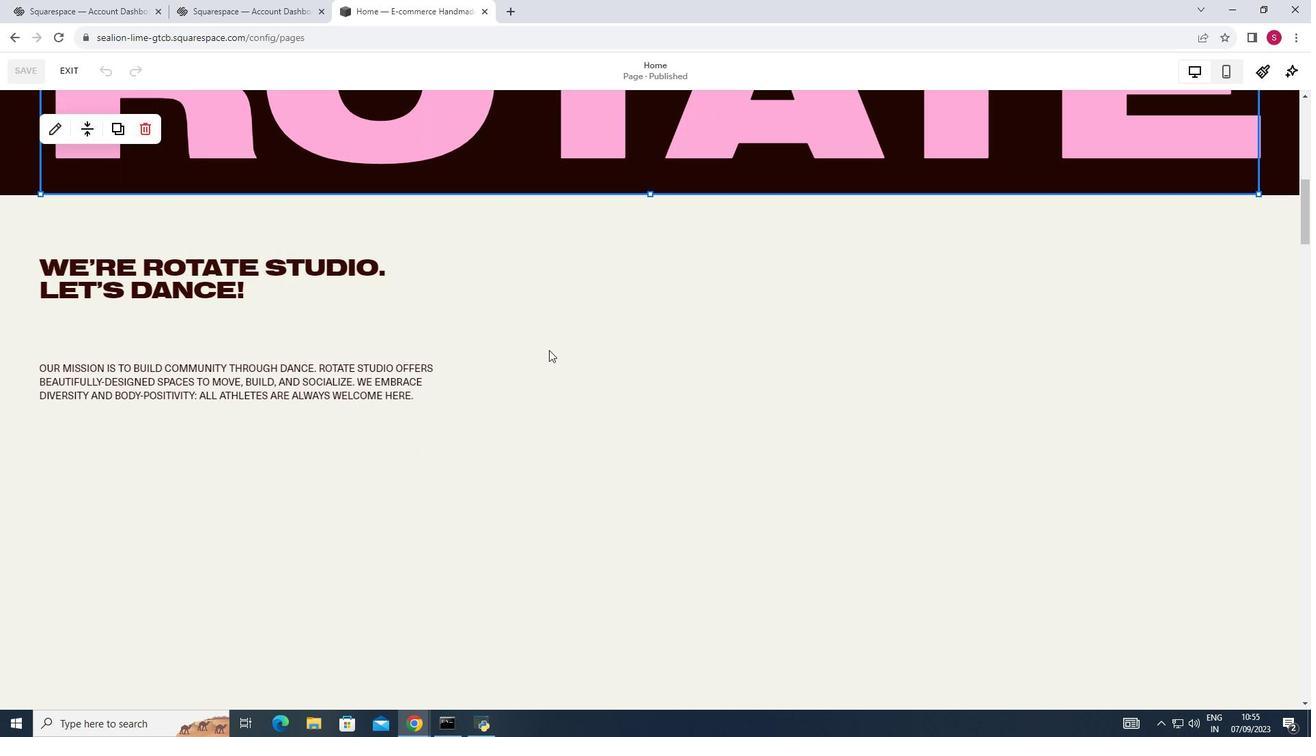 
Action: Mouse scrolled (552, 353) with delta (0, 0)
Screenshot: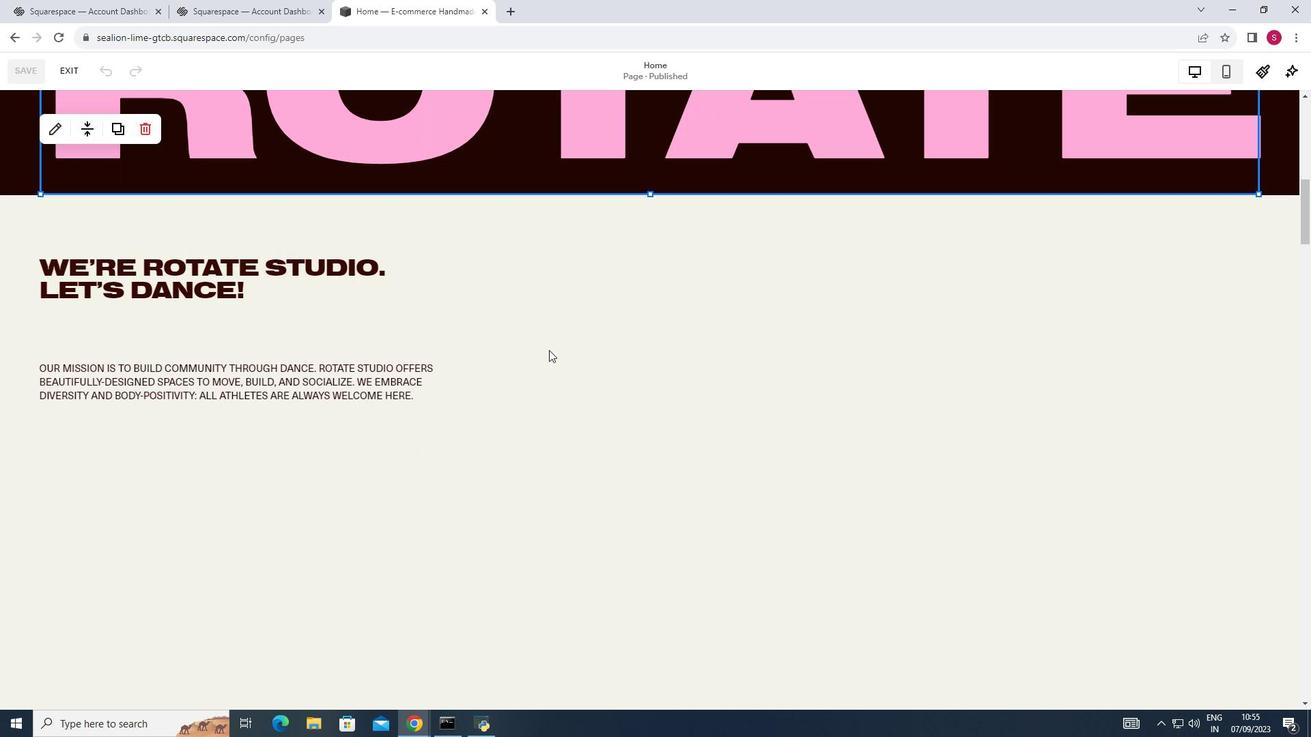 
Action: Mouse scrolled (552, 353) with delta (0, 0)
Screenshot: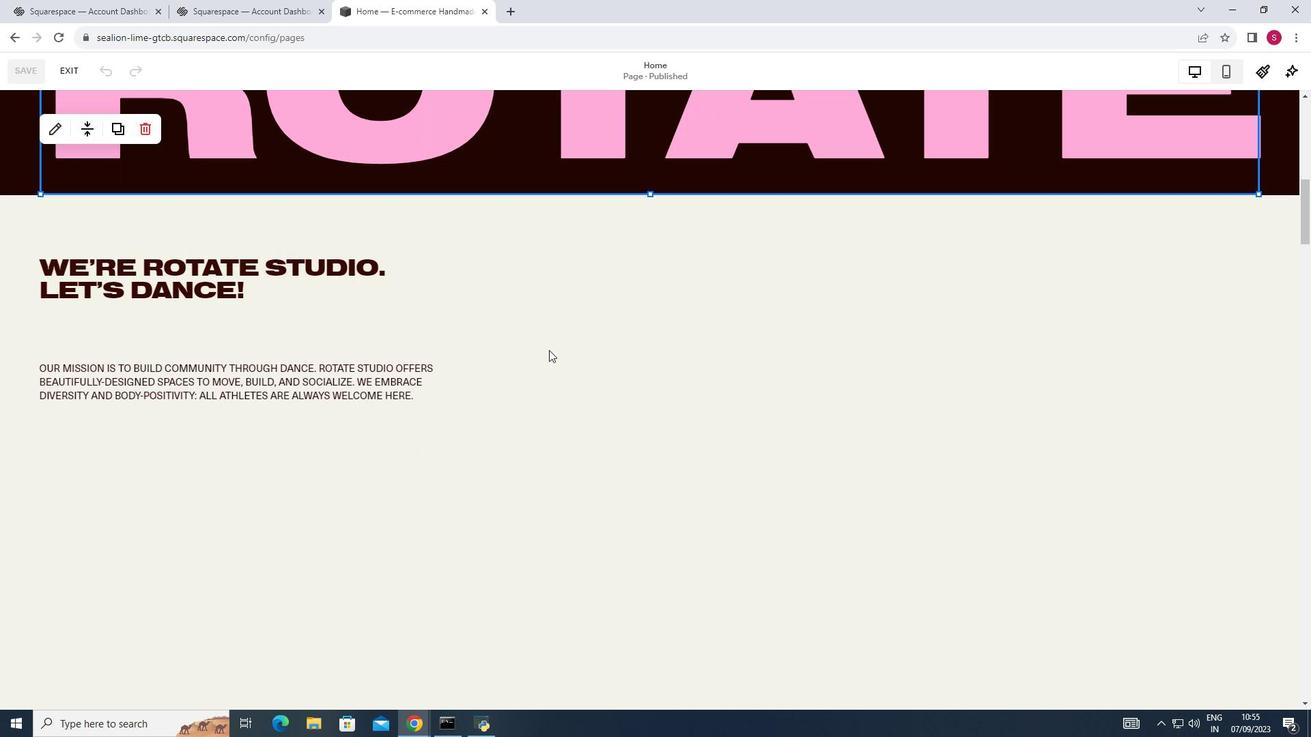 
Action: Mouse scrolled (552, 353) with delta (0, 0)
Screenshot: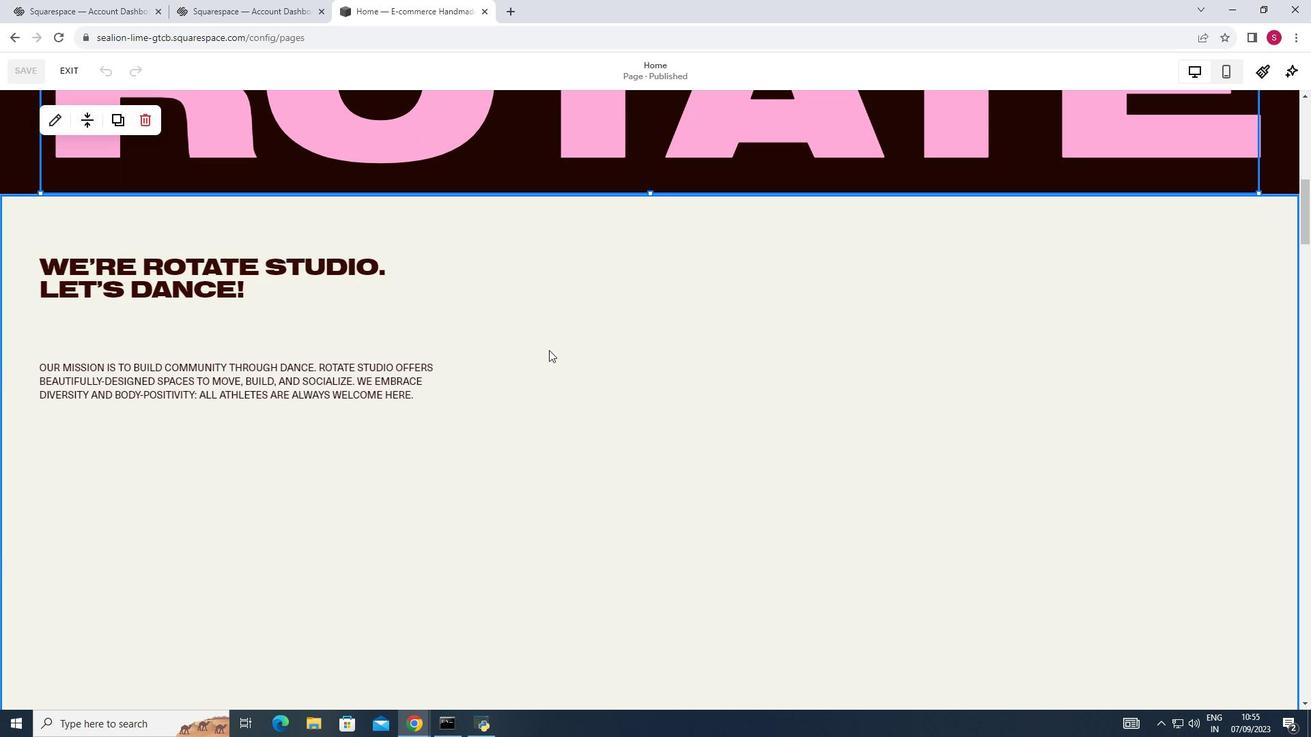 
Action: Mouse moved to (553, 354)
Screenshot: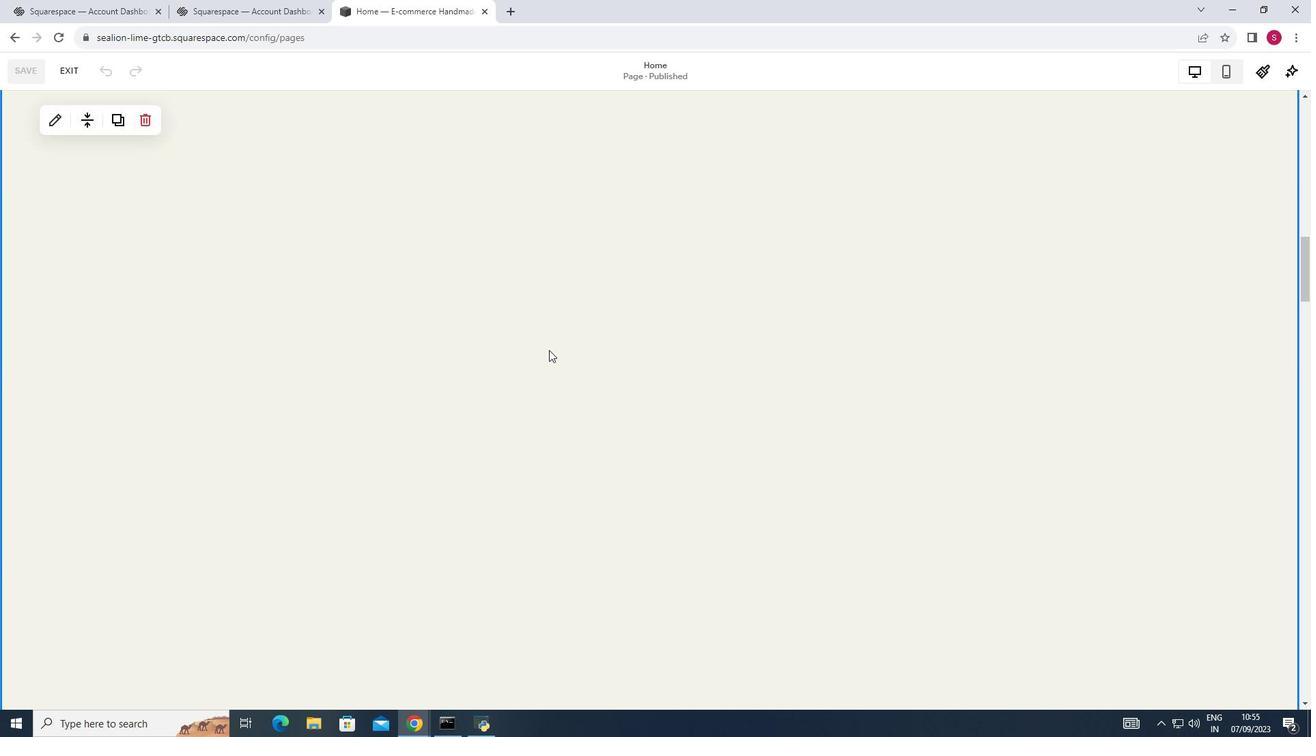 
Action: Mouse scrolled (553, 353) with delta (0, 0)
Screenshot: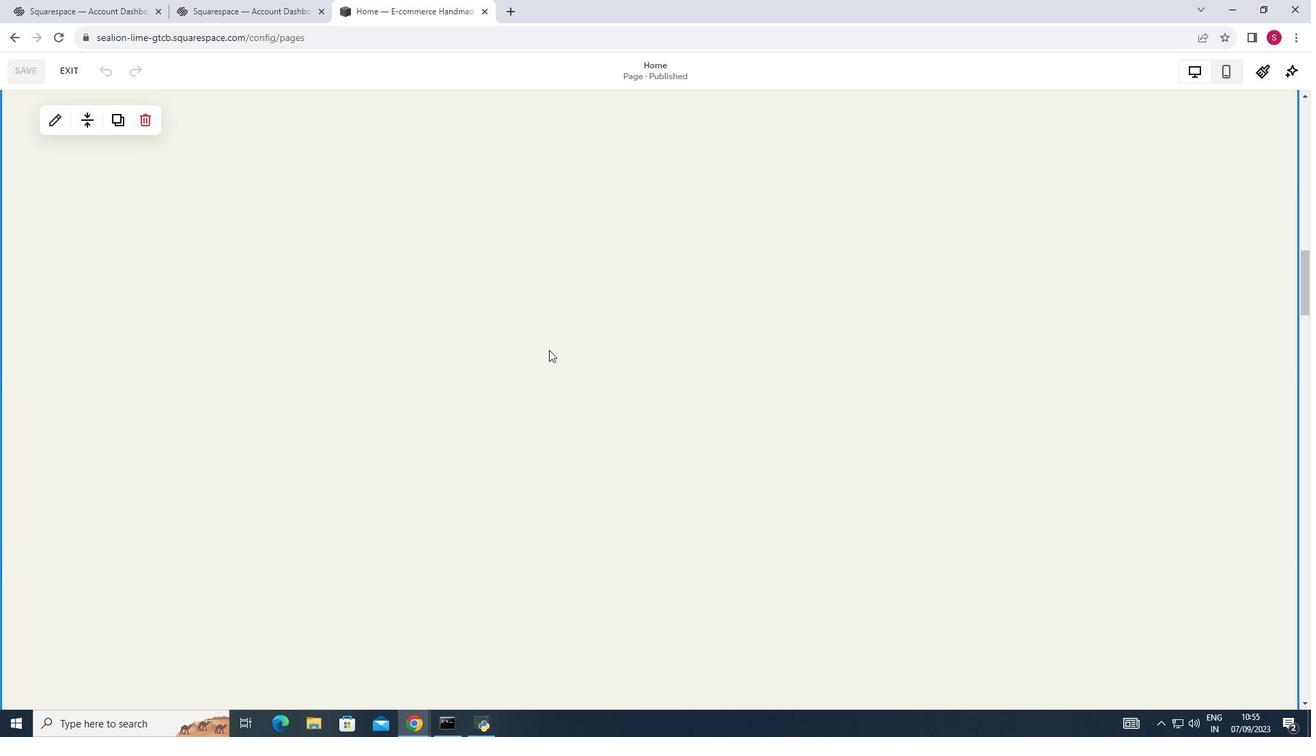 
Action: Mouse scrolled (553, 353) with delta (0, 0)
Screenshot: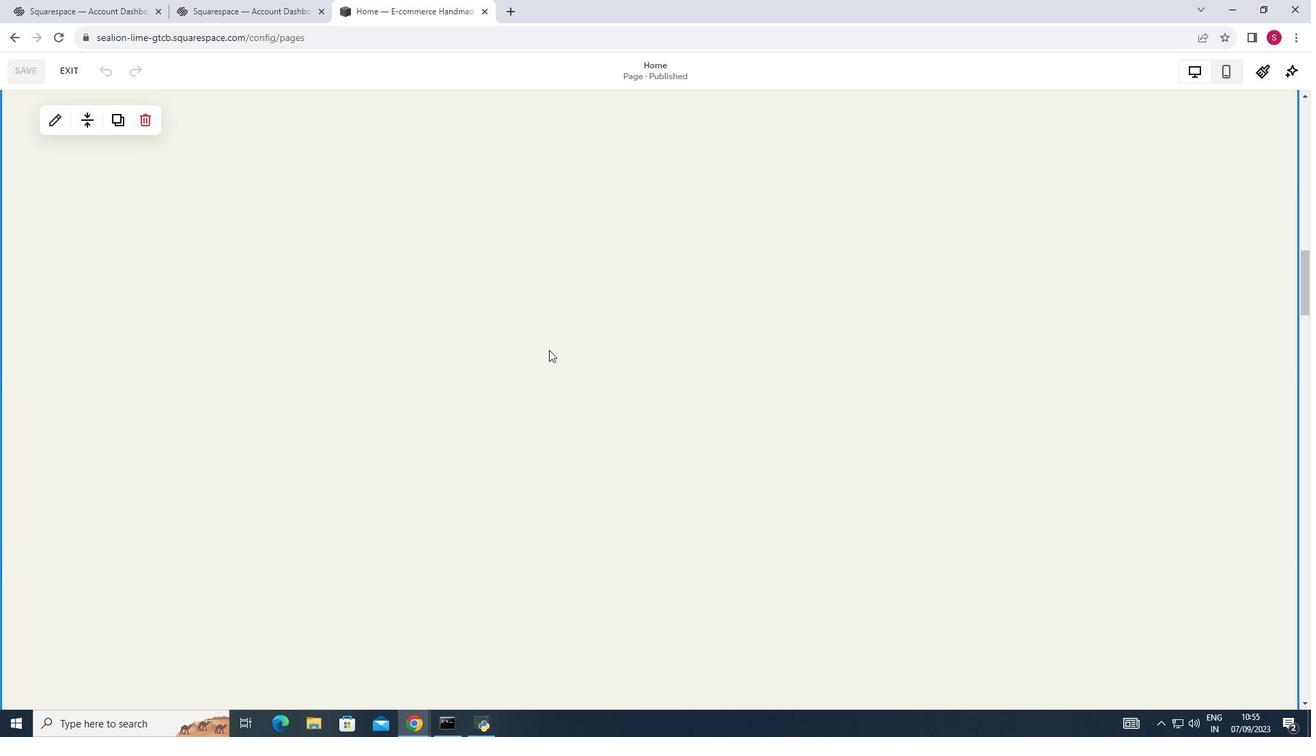 
Action: Mouse scrolled (553, 353) with delta (0, 0)
Screenshot: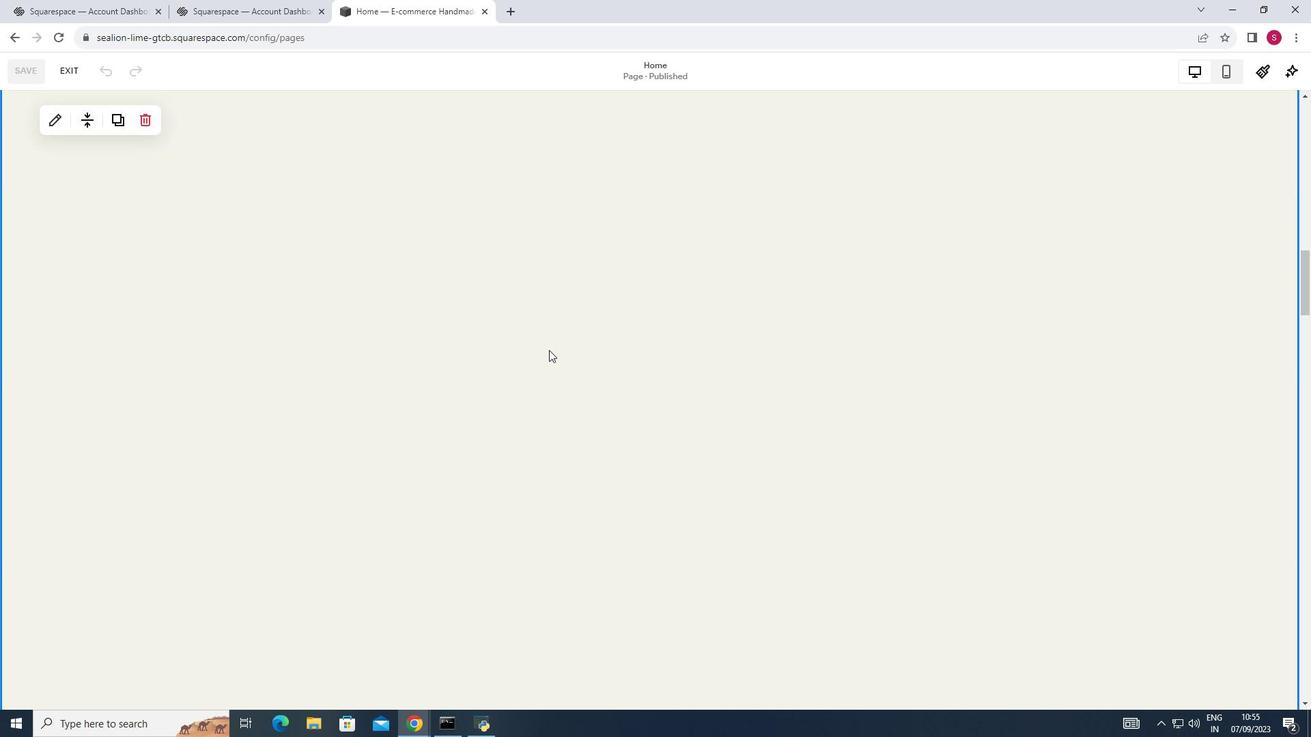 
Action: Mouse moved to (553, 354)
Screenshot: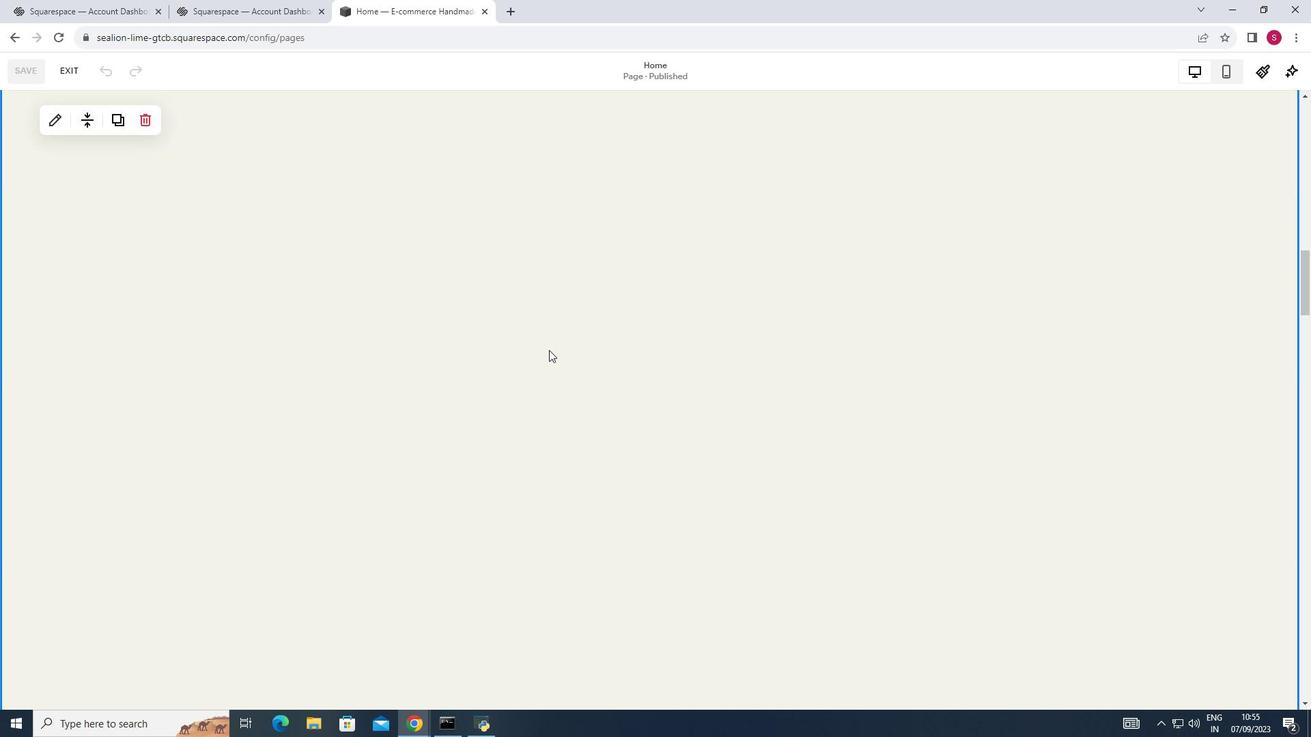 
Action: Mouse scrolled (553, 353) with delta (0, 0)
Screenshot: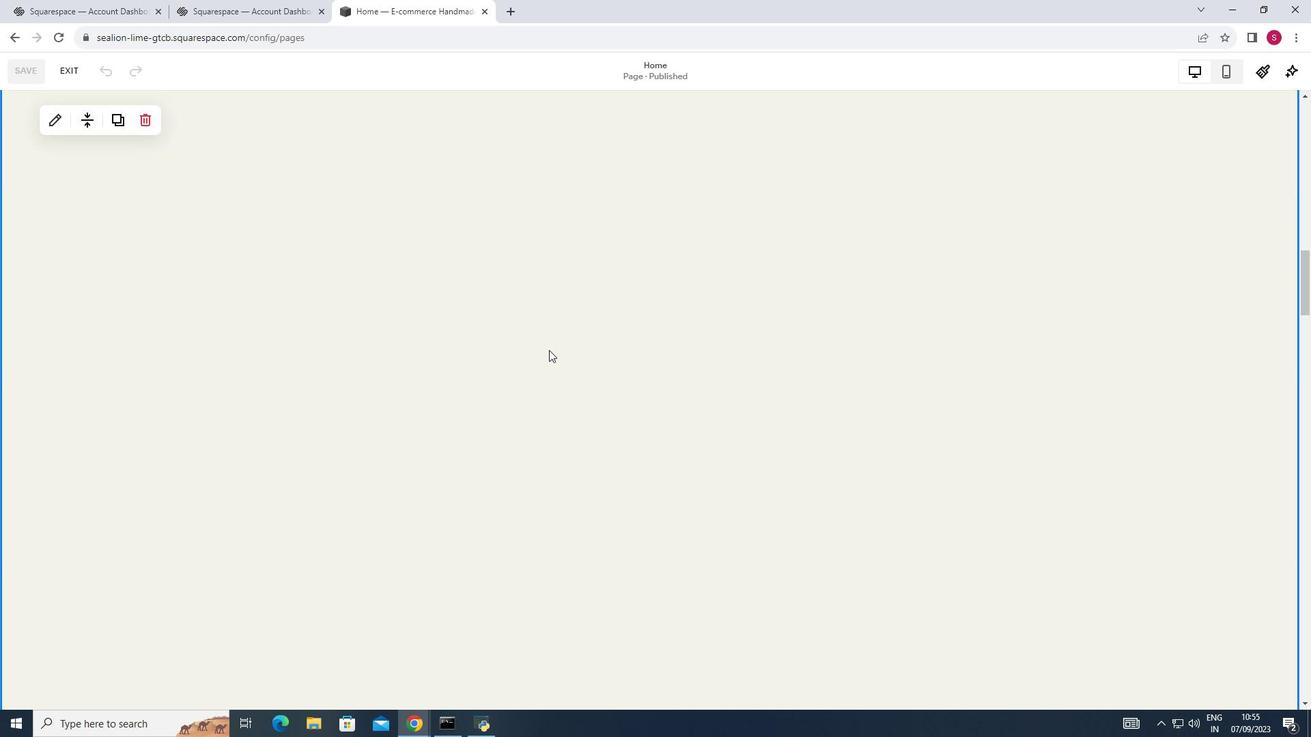 
Action: Mouse scrolled (553, 353) with delta (0, 0)
Screenshot: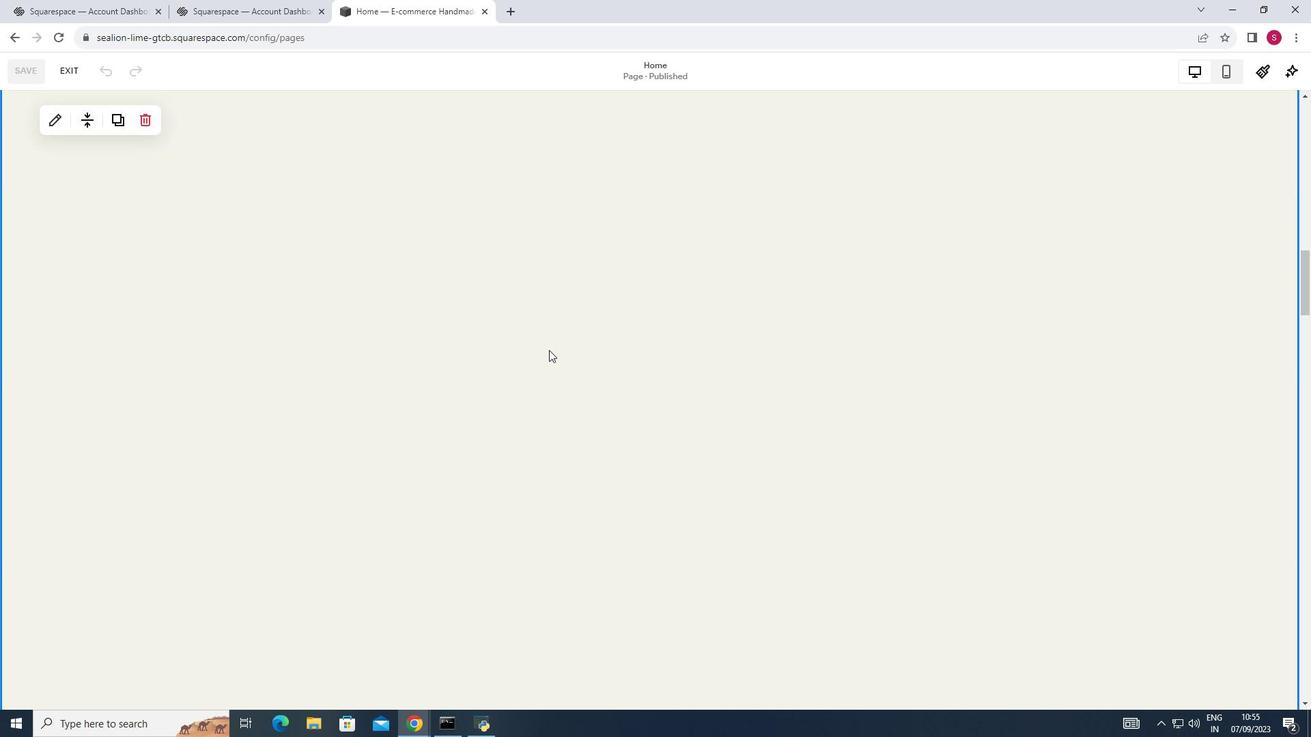 
Action: Mouse scrolled (553, 353) with delta (0, 0)
Screenshot: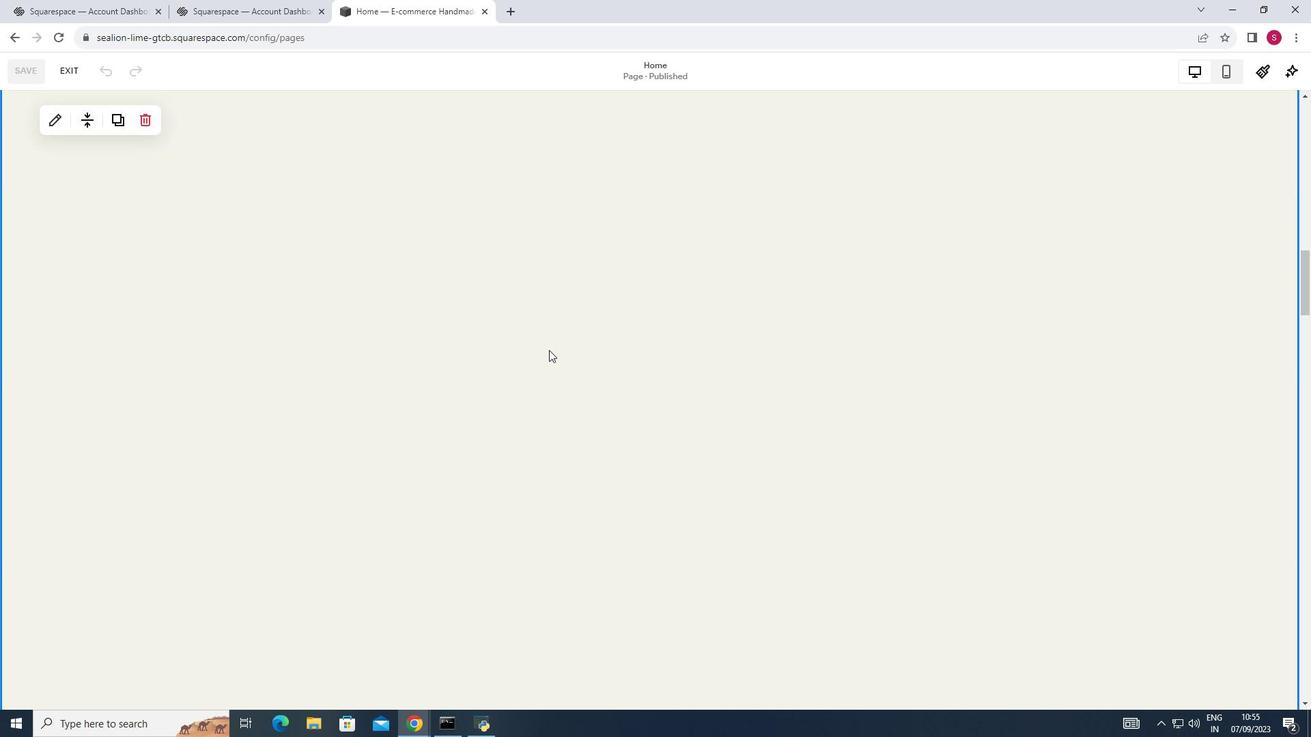 
Action: Mouse scrolled (553, 353) with delta (0, 0)
Screenshot: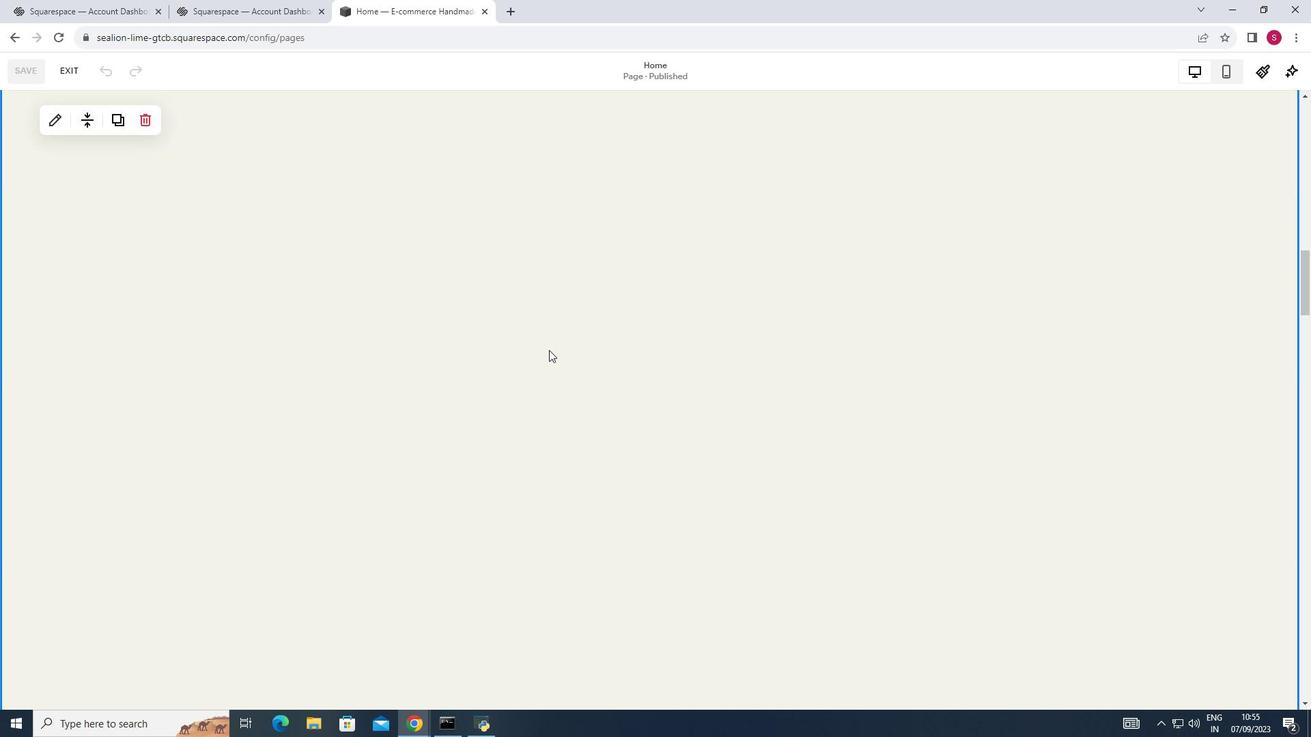 
Action: Mouse scrolled (553, 353) with delta (0, 0)
Screenshot: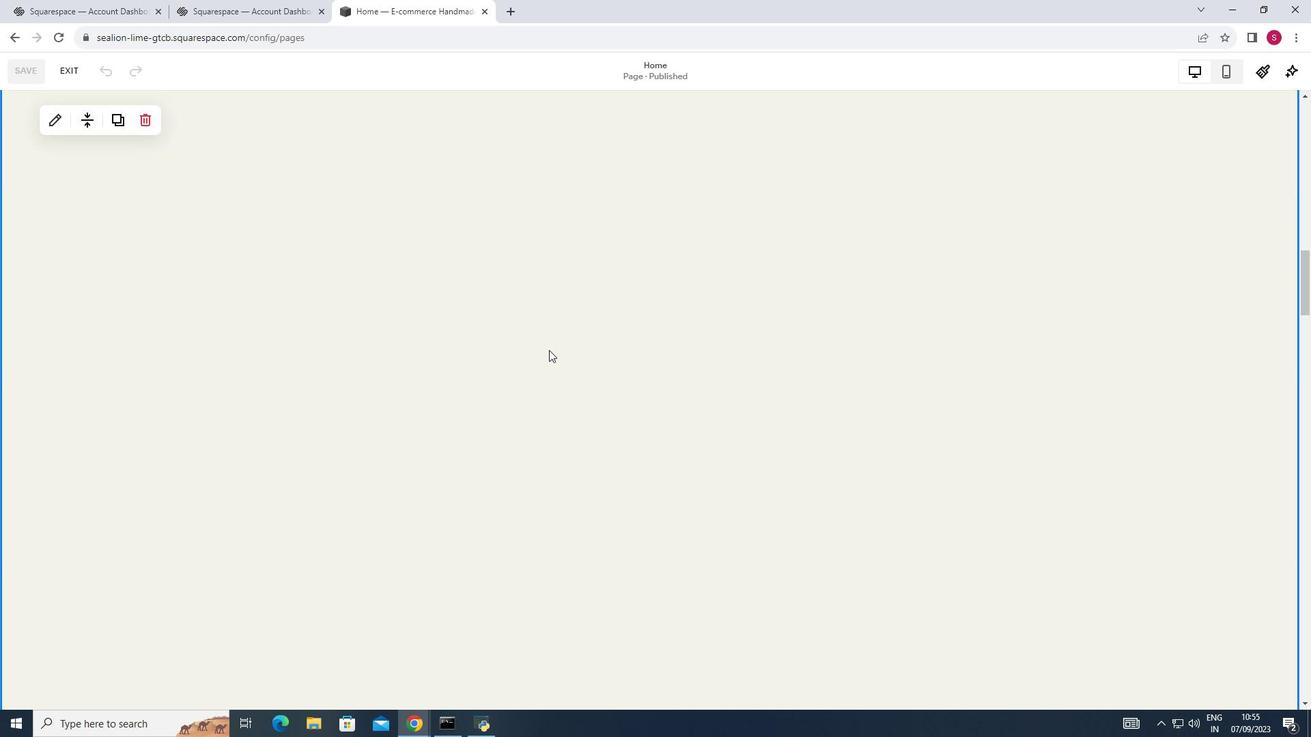 
Action: Mouse scrolled (553, 353) with delta (0, 0)
Screenshot: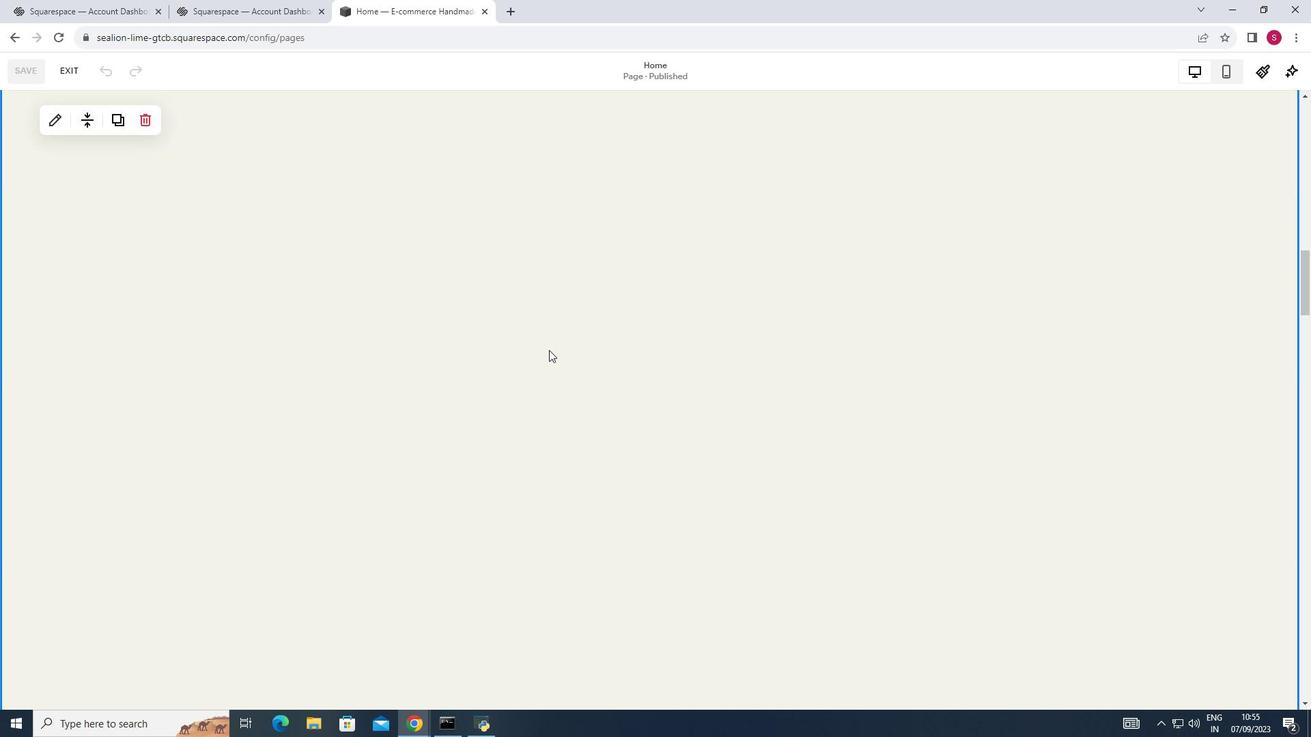 
Action: Mouse scrolled (553, 353) with delta (0, 0)
Screenshot: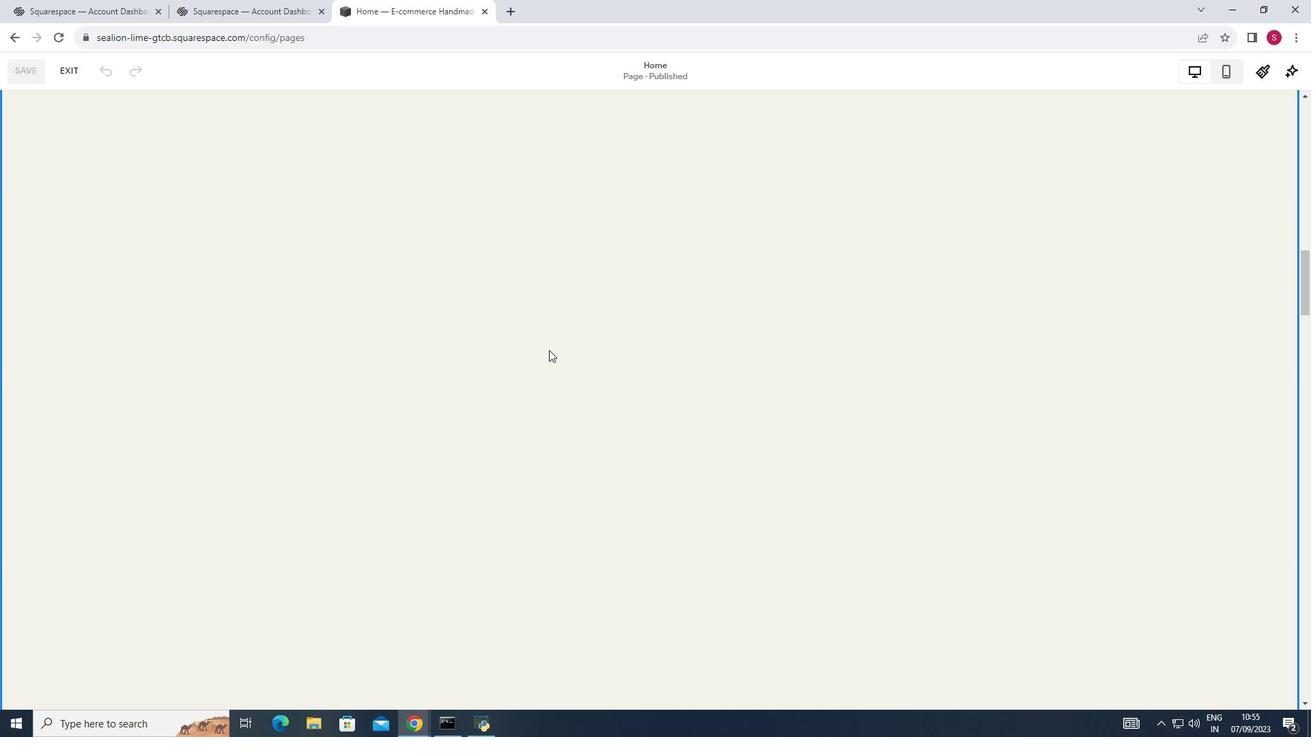 
Action: Mouse scrolled (553, 353) with delta (0, 0)
Screenshot: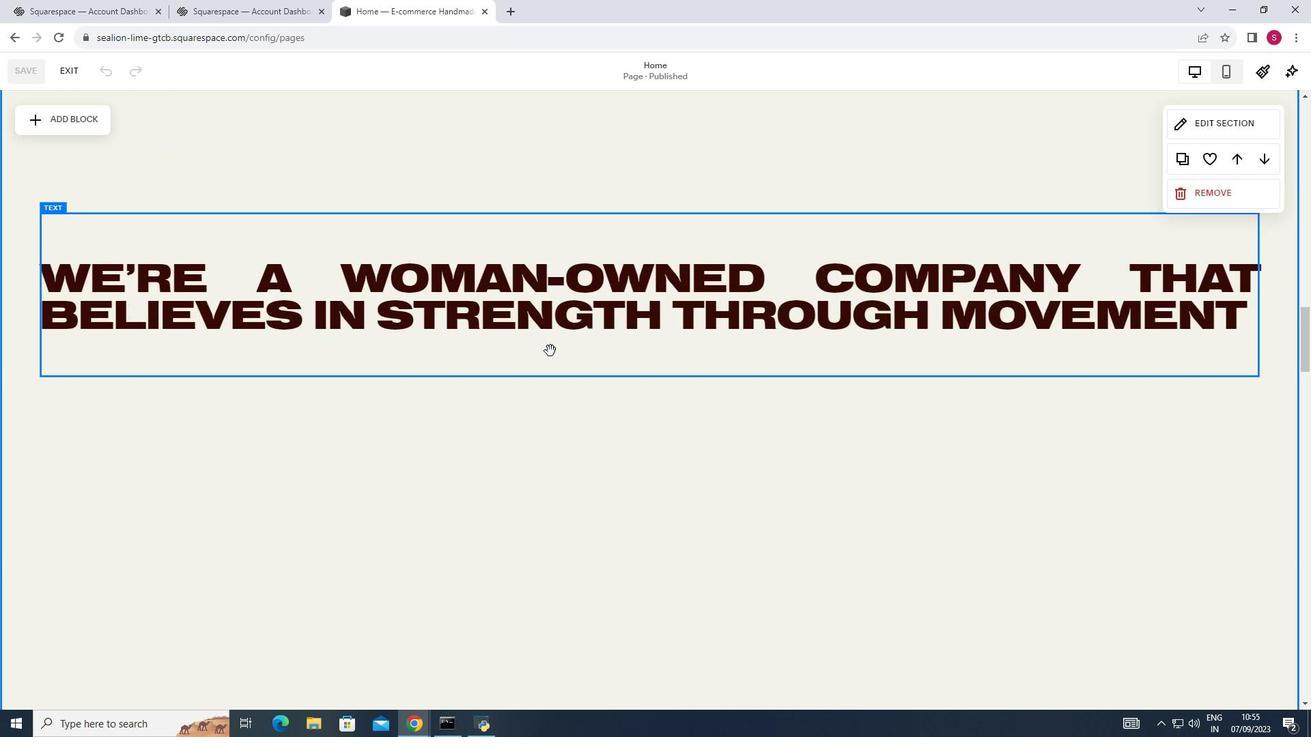 
Action: Mouse scrolled (553, 353) with delta (0, 0)
Screenshot: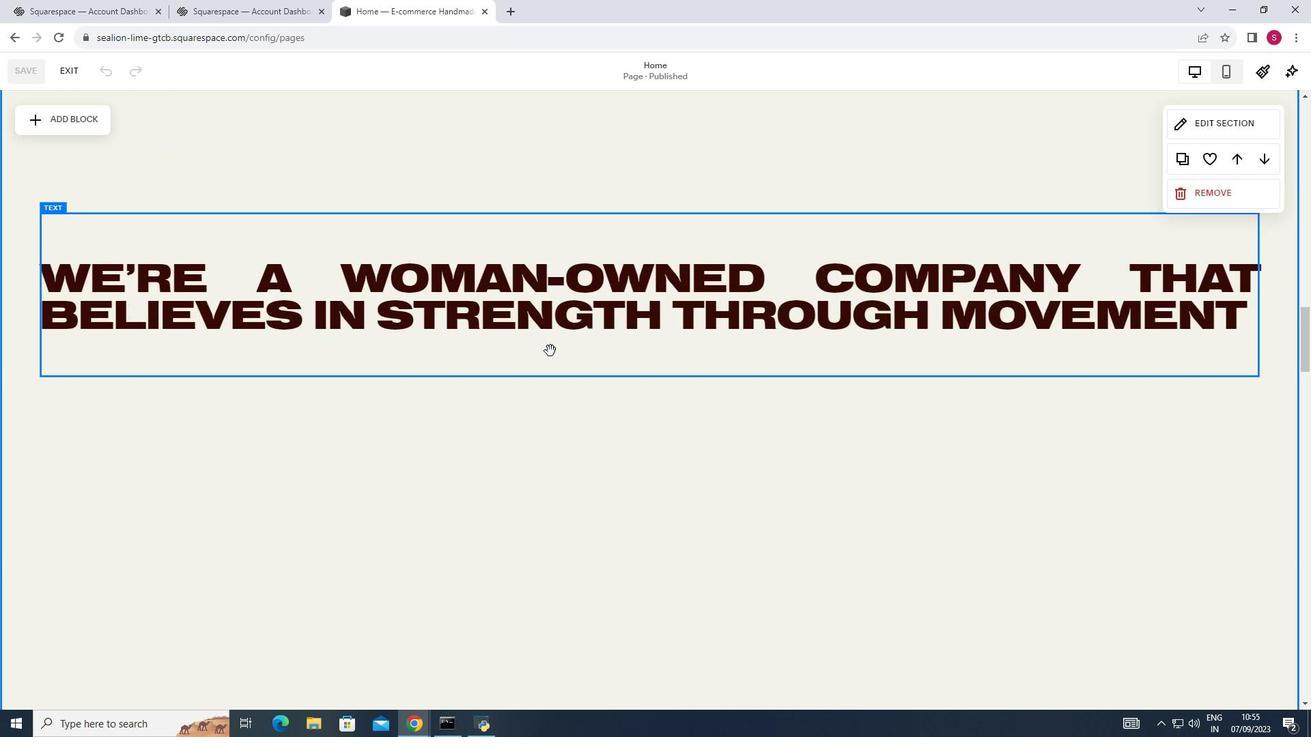 
Action: Mouse scrolled (553, 353) with delta (0, 0)
